 Task: Slide 16 - My Resume.
Action: Mouse moved to (36, 88)
Screenshot: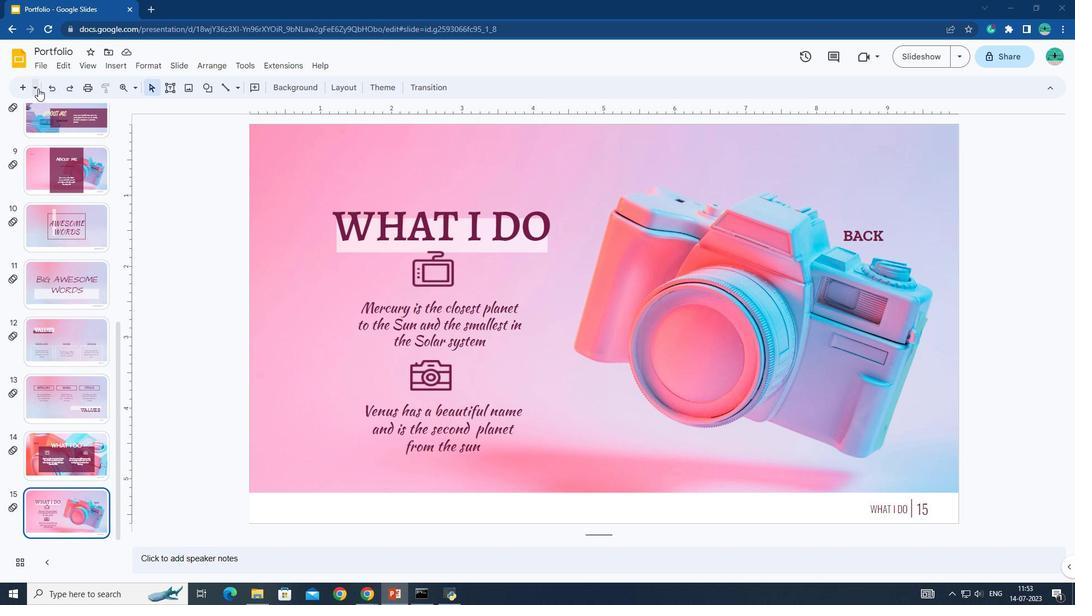 
Action: Mouse pressed left at (36, 88)
Screenshot: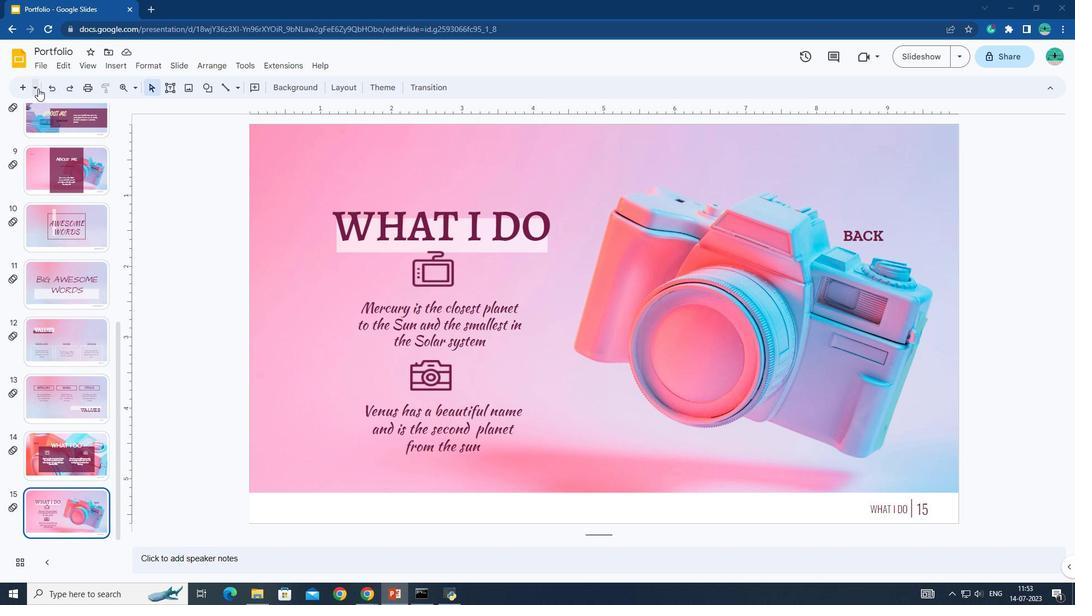 
Action: Mouse moved to (227, 294)
Screenshot: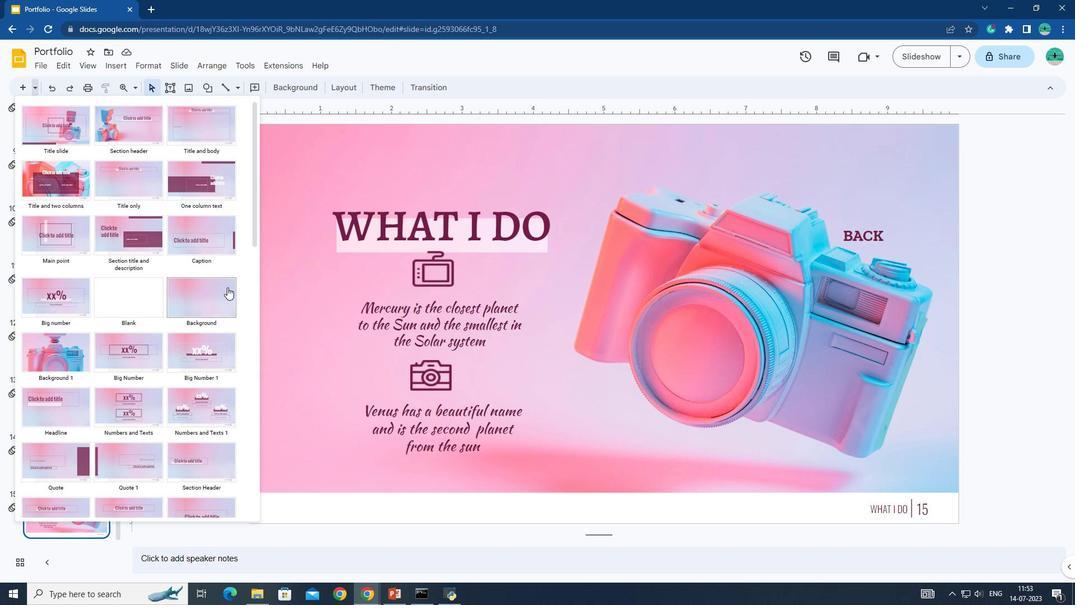 
Action: Mouse pressed left at (227, 294)
Screenshot: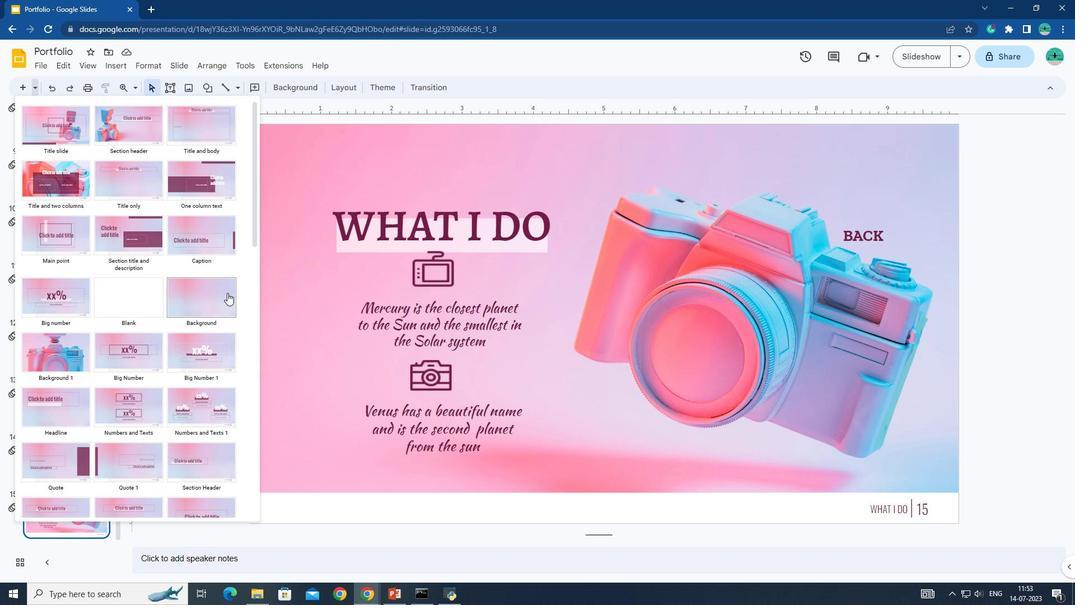 
Action: Mouse moved to (231, 88)
Screenshot: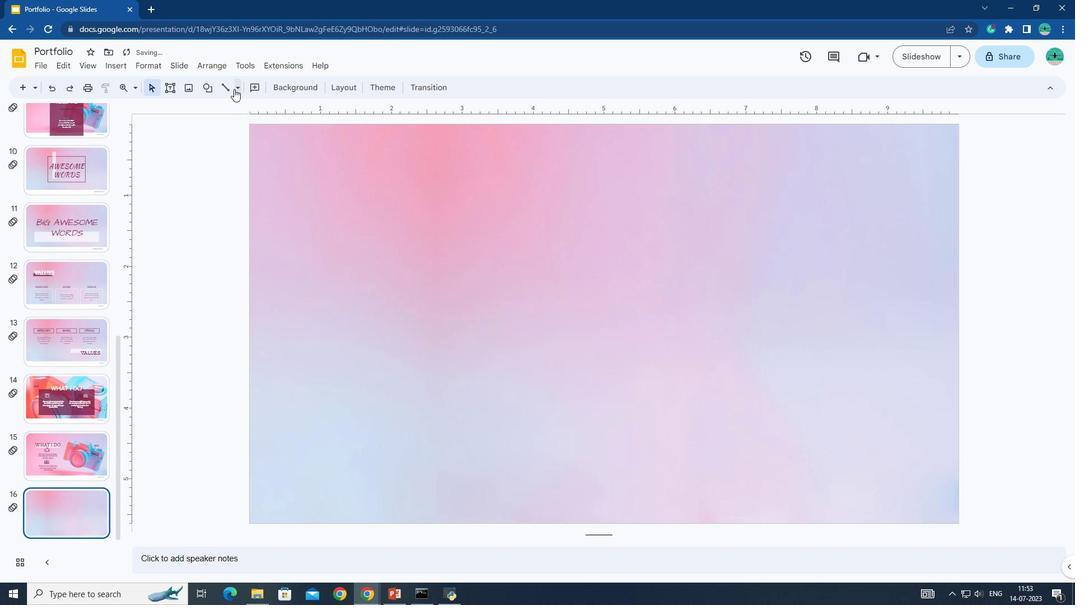 
Action: Mouse pressed left at (231, 88)
Screenshot: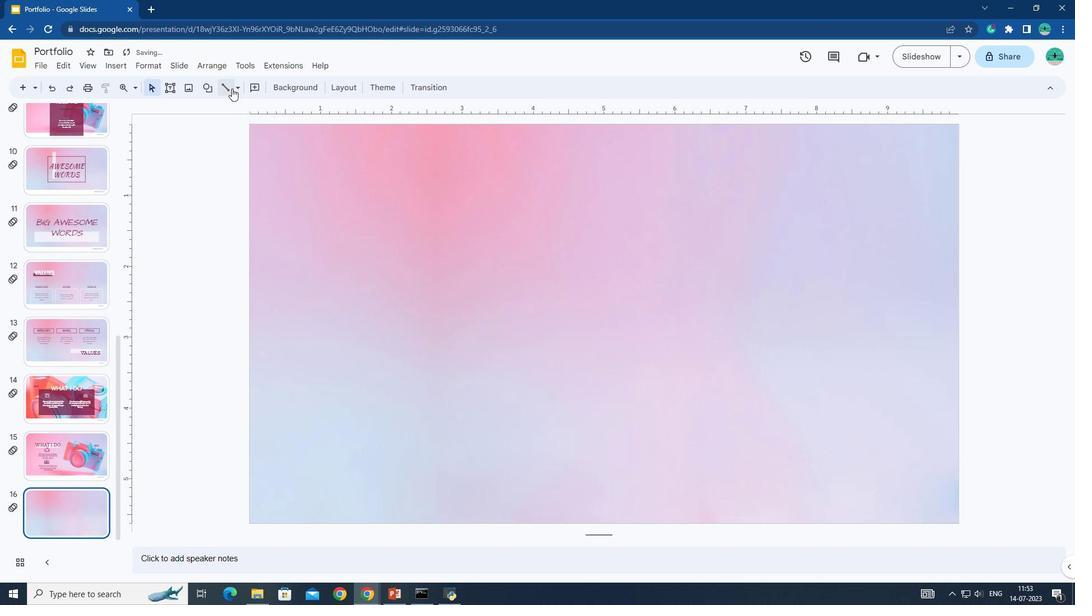 
Action: Mouse moved to (605, 124)
Screenshot: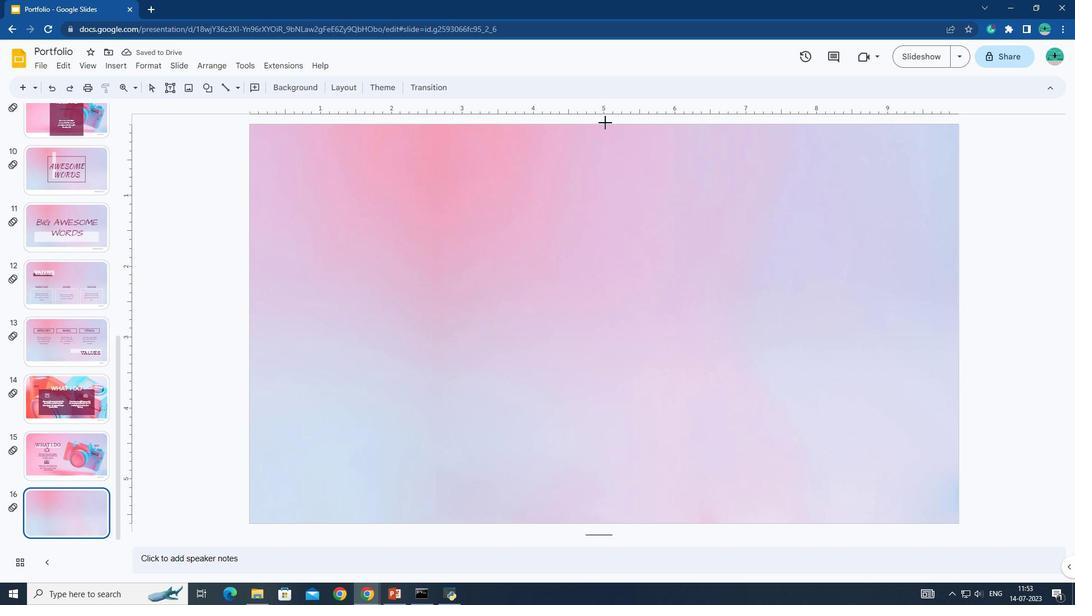 
Action: Mouse pressed left at (605, 124)
Screenshot: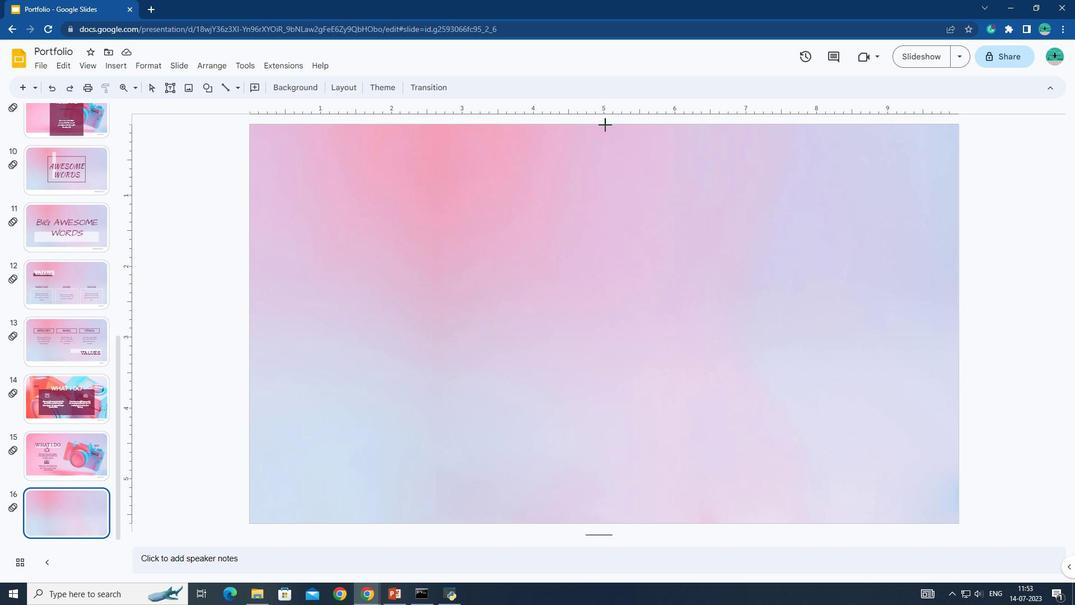 
Action: Key pressed <Key.shift>
Screenshot: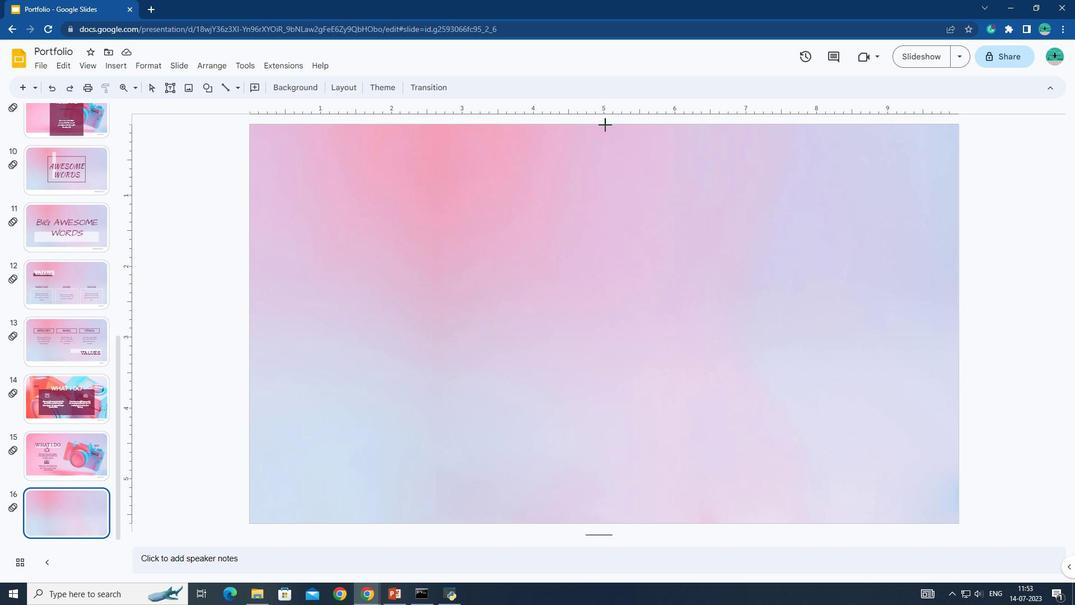 
Action: Mouse moved to (611, 184)
Screenshot: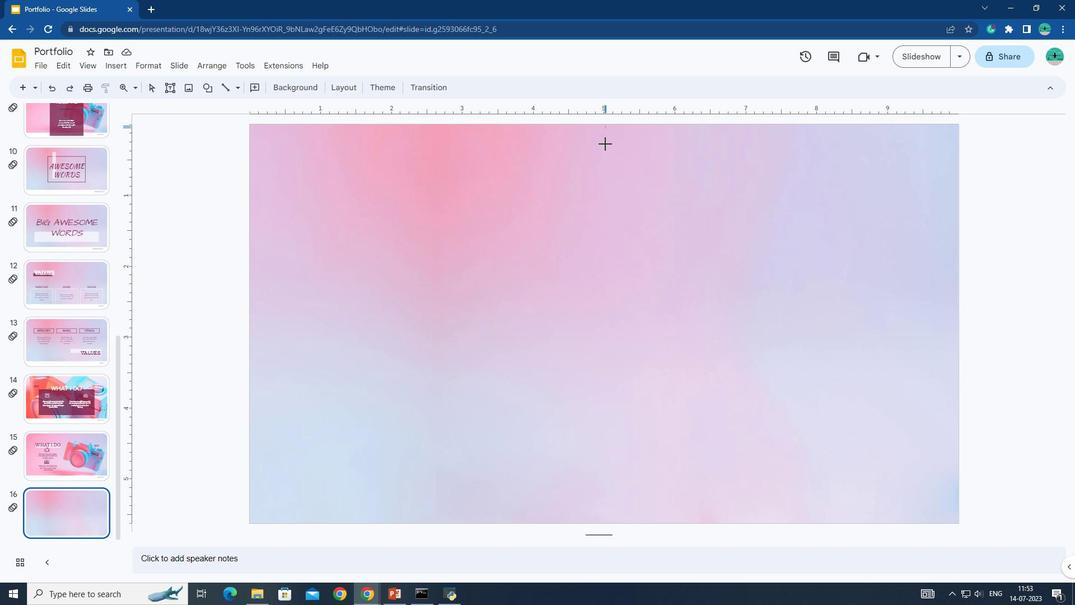 
Action: Key pressed <Key.shift>
Screenshot: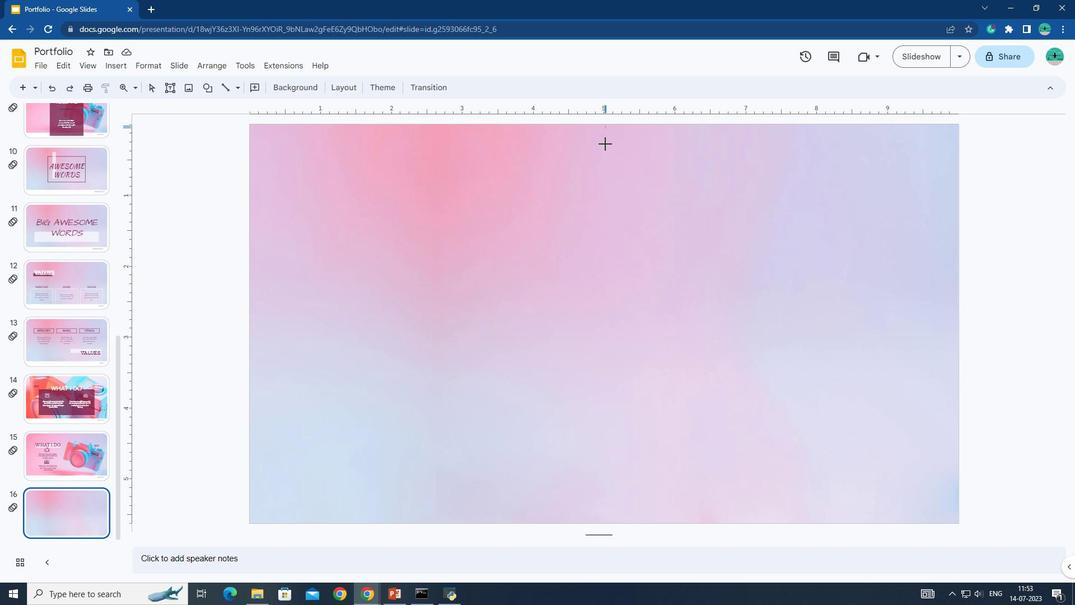 
Action: Mouse moved to (613, 198)
Screenshot: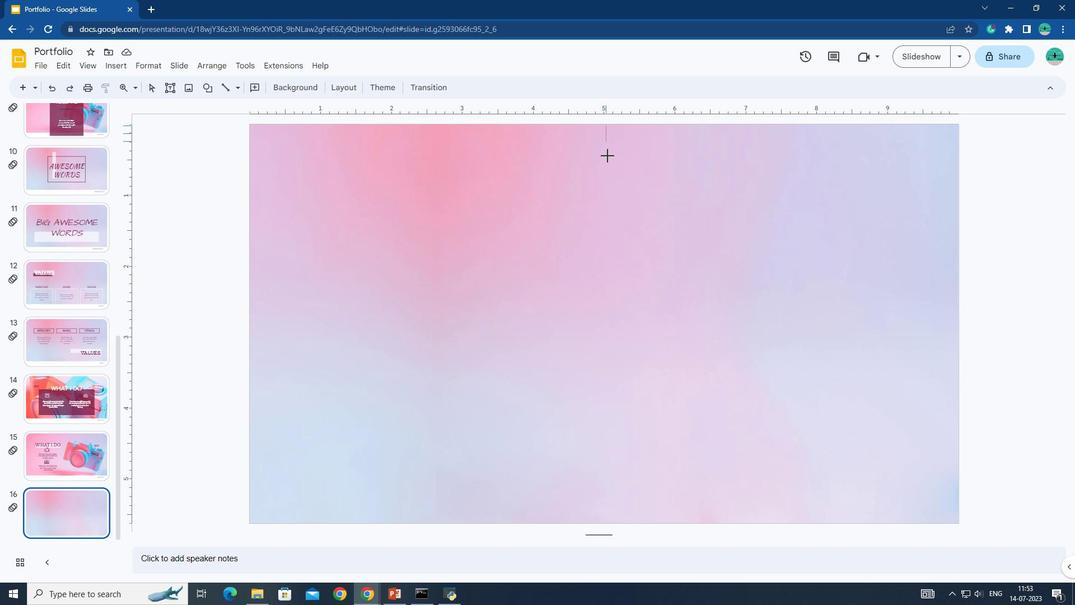 
Action: Key pressed <Key.shift>
Screenshot: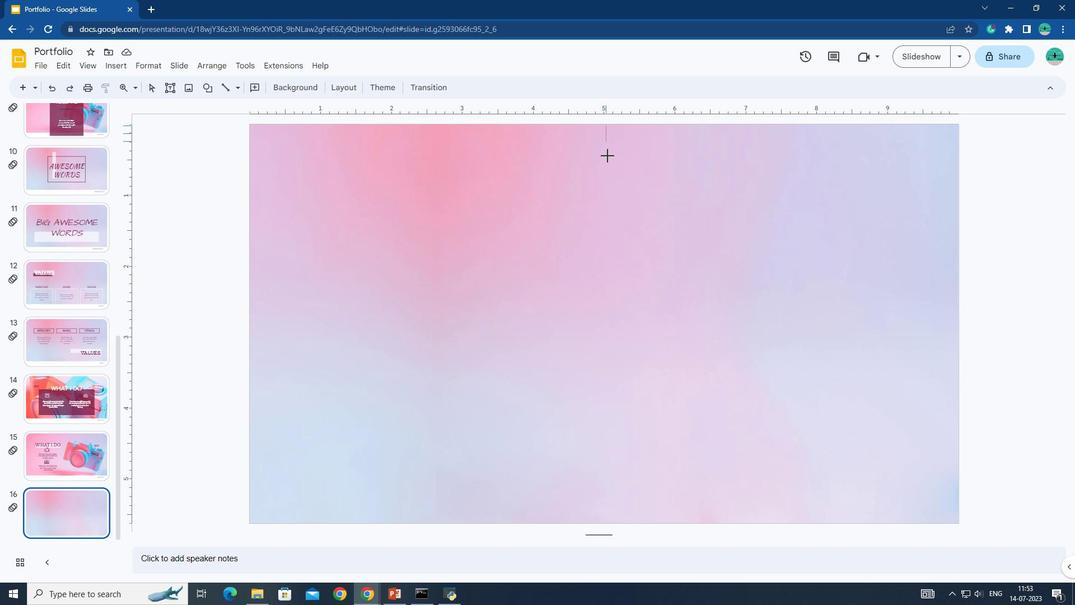 
Action: Mouse moved to (613, 211)
Screenshot: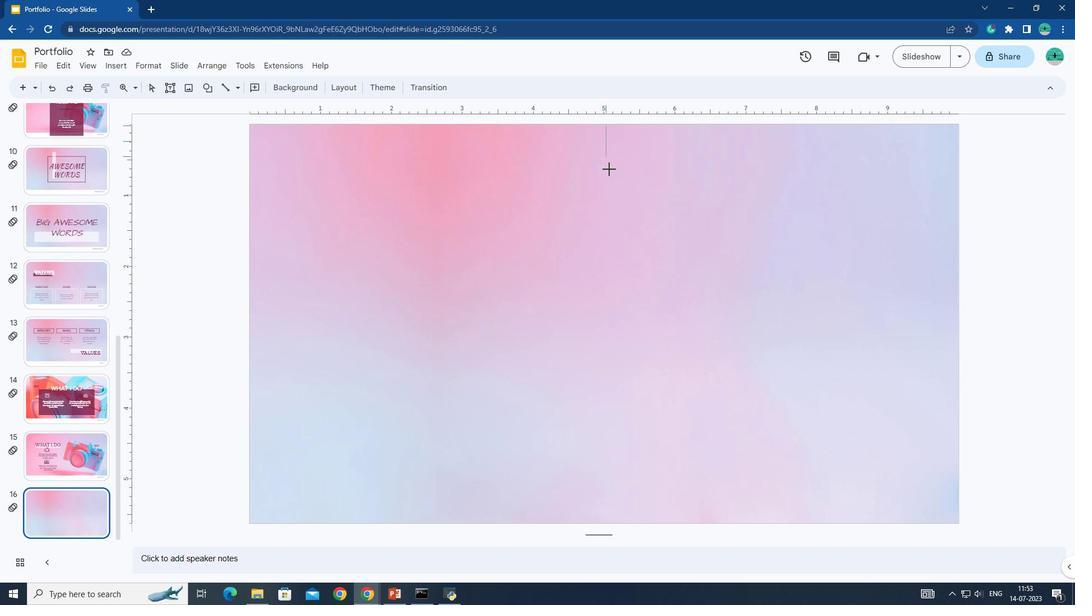 
Action: Key pressed <Key.shift>
Screenshot: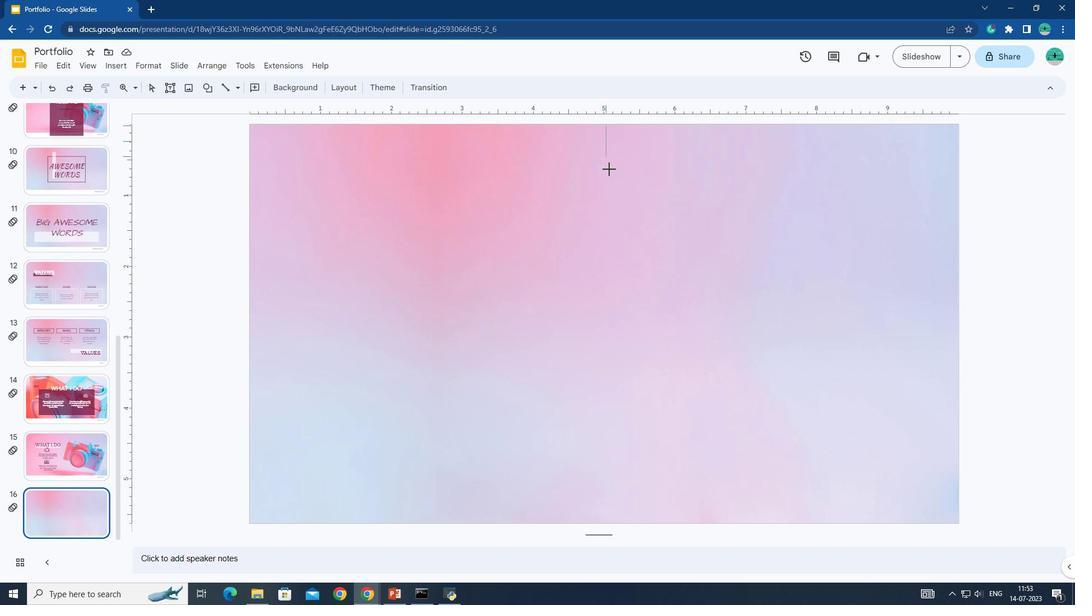 
Action: Mouse moved to (614, 224)
Screenshot: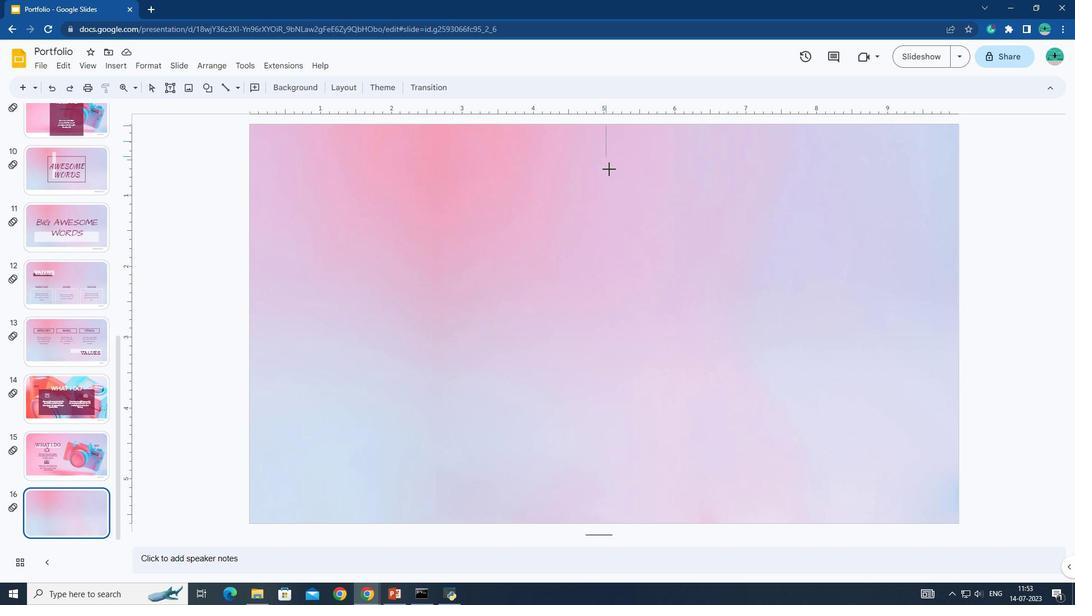 
Action: Key pressed <Key.shift>
Screenshot: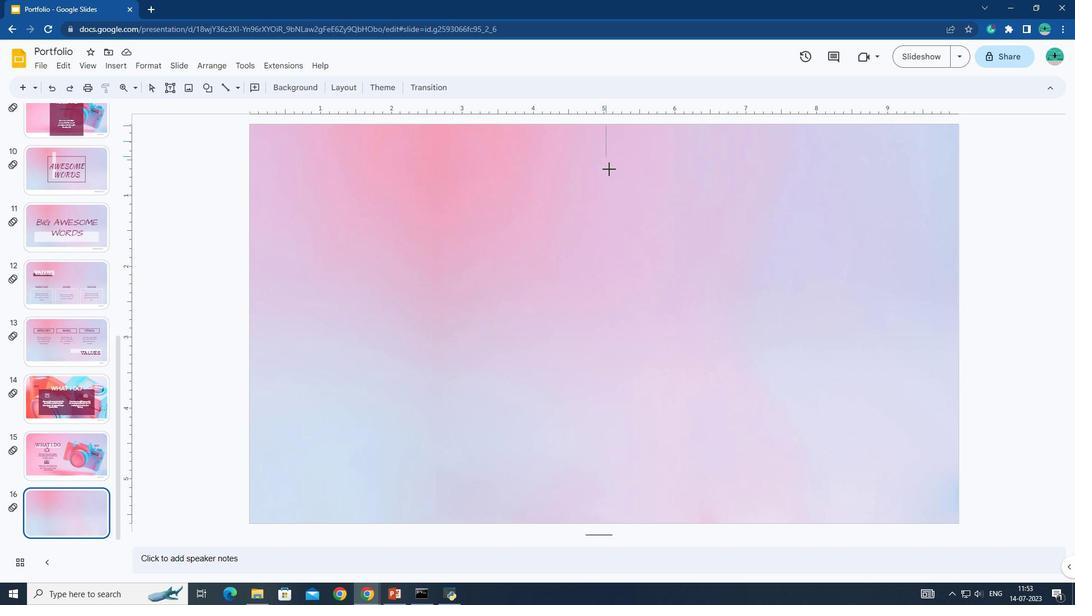
Action: Mouse moved to (615, 238)
Screenshot: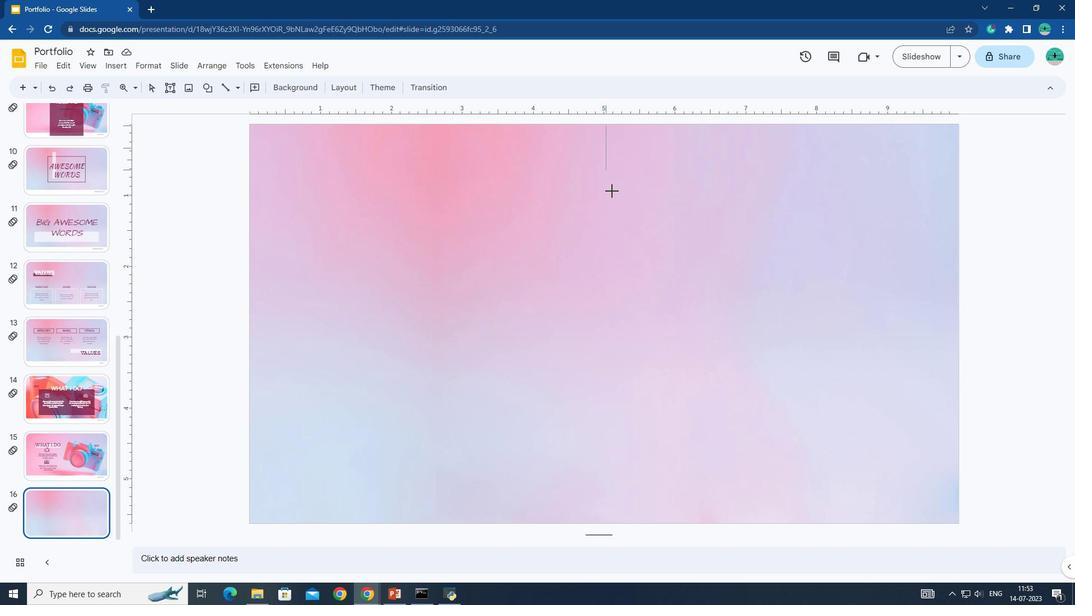 
Action: Key pressed <Key.shift>
Screenshot: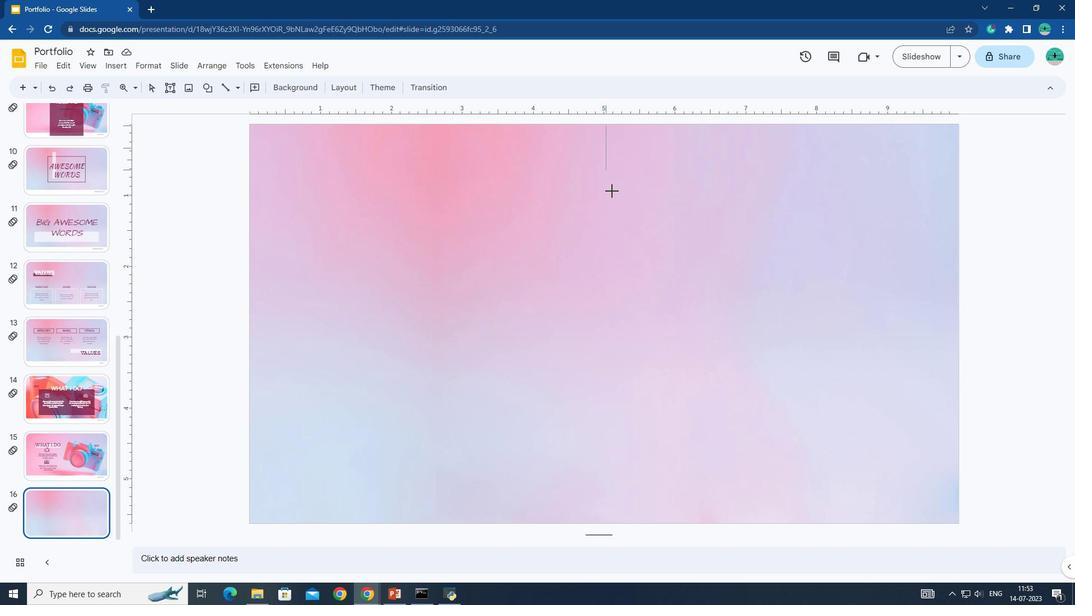 
Action: Mouse moved to (615, 252)
Screenshot: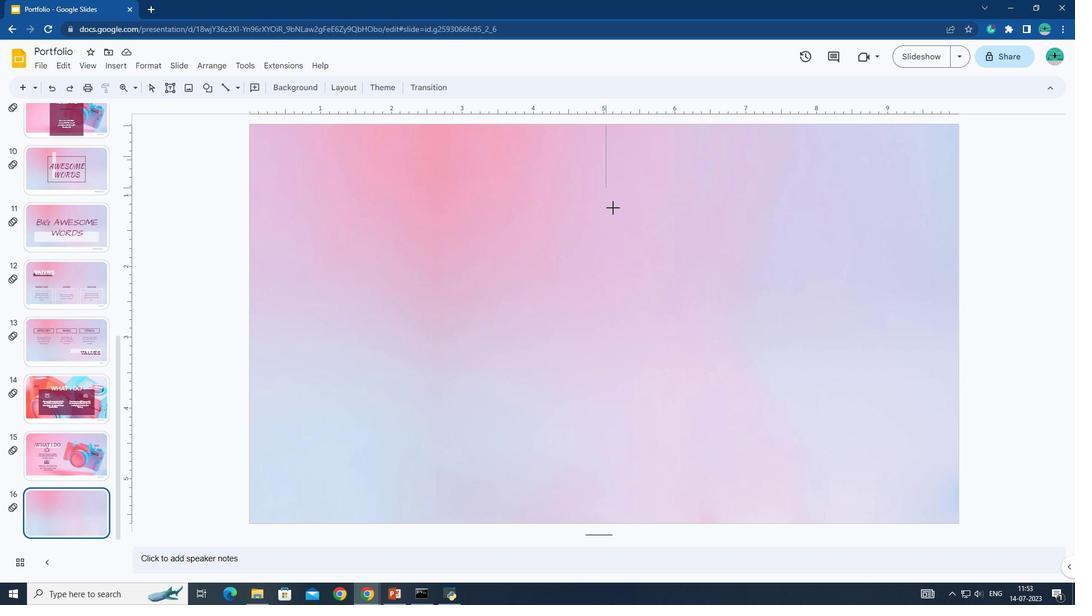 
Action: Key pressed <Key.shift>
Screenshot: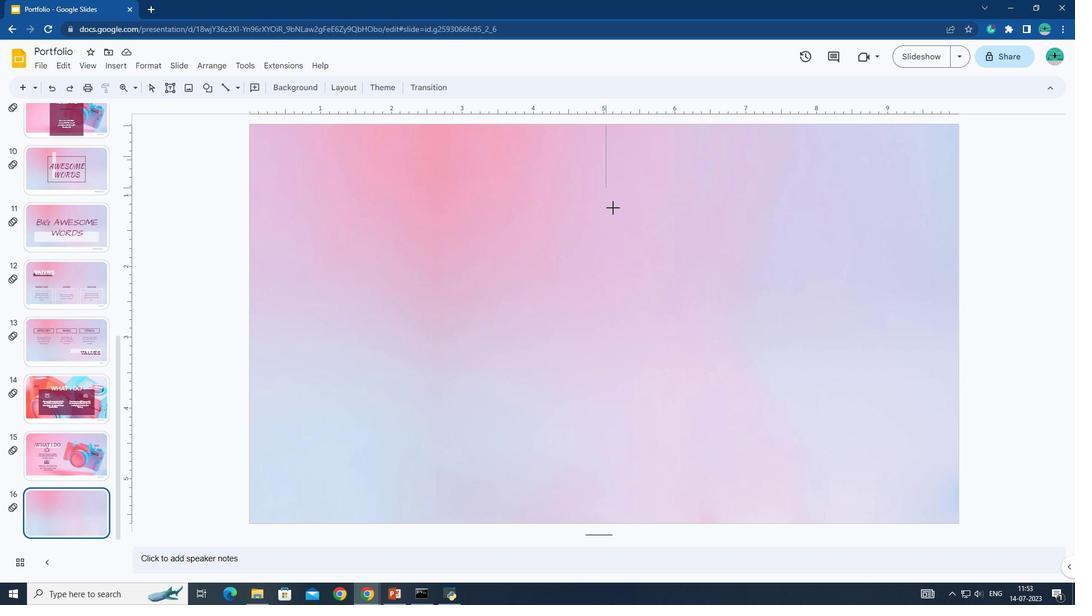 
Action: Mouse moved to (617, 266)
Screenshot: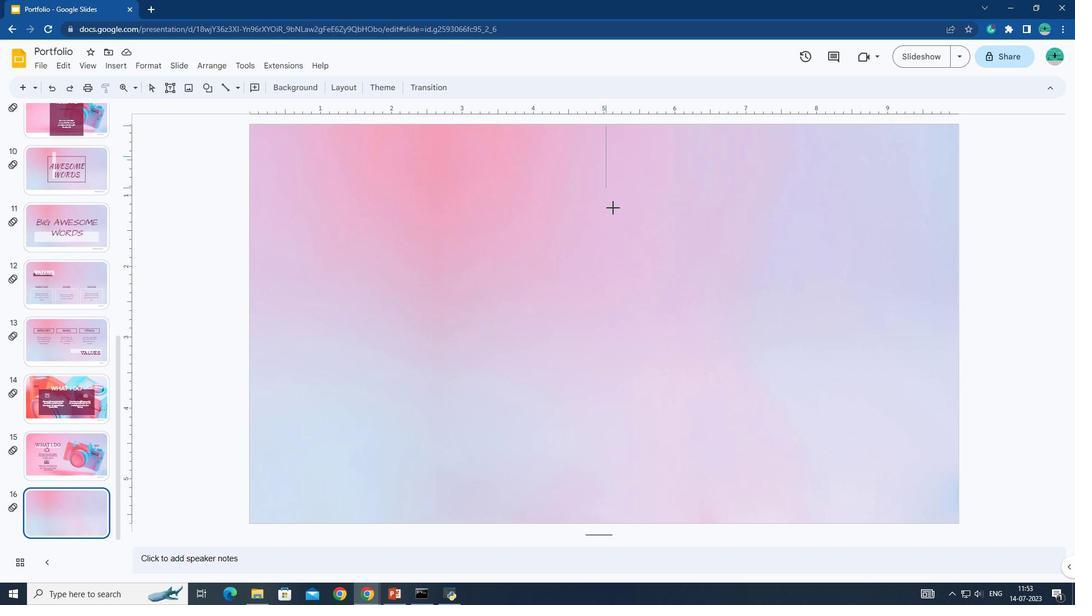 
Action: Key pressed <Key.shift>
Screenshot: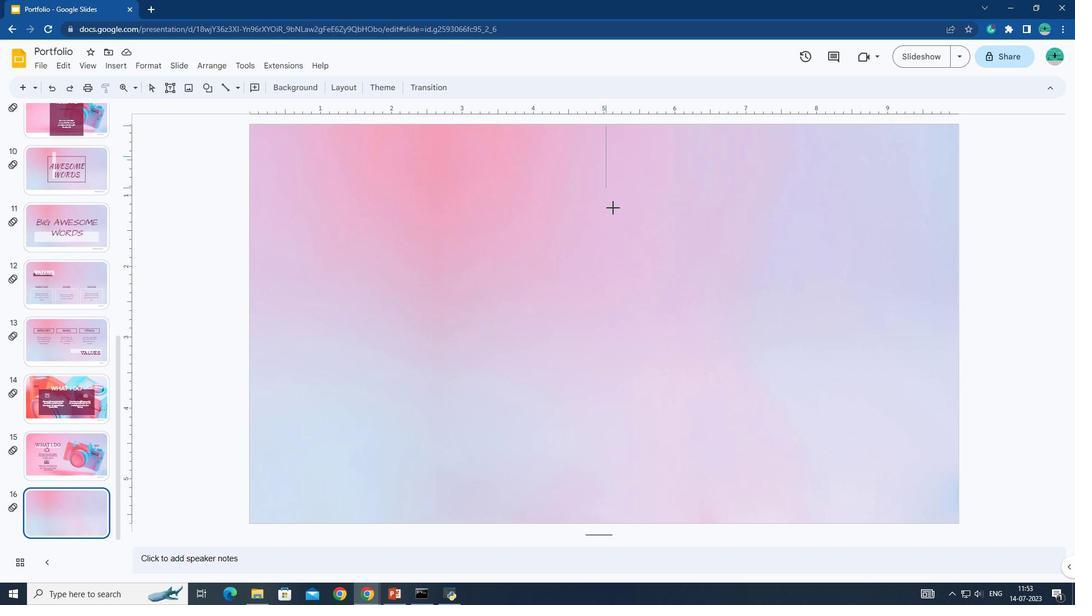 
Action: Mouse moved to (620, 277)
Screenshot: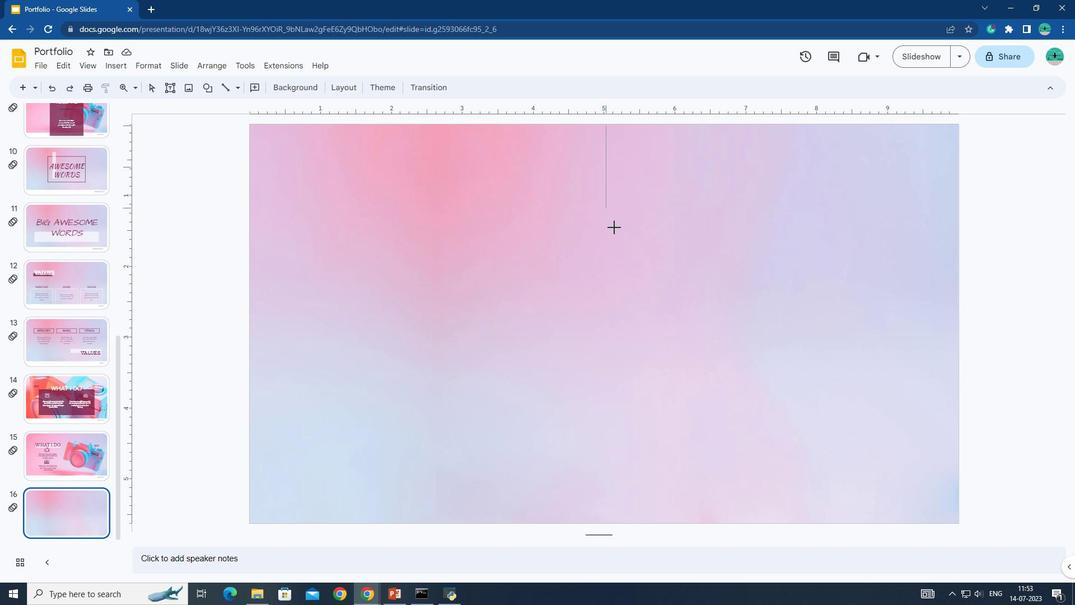 
Action: Key pressed <Key.shift>
Screenshot: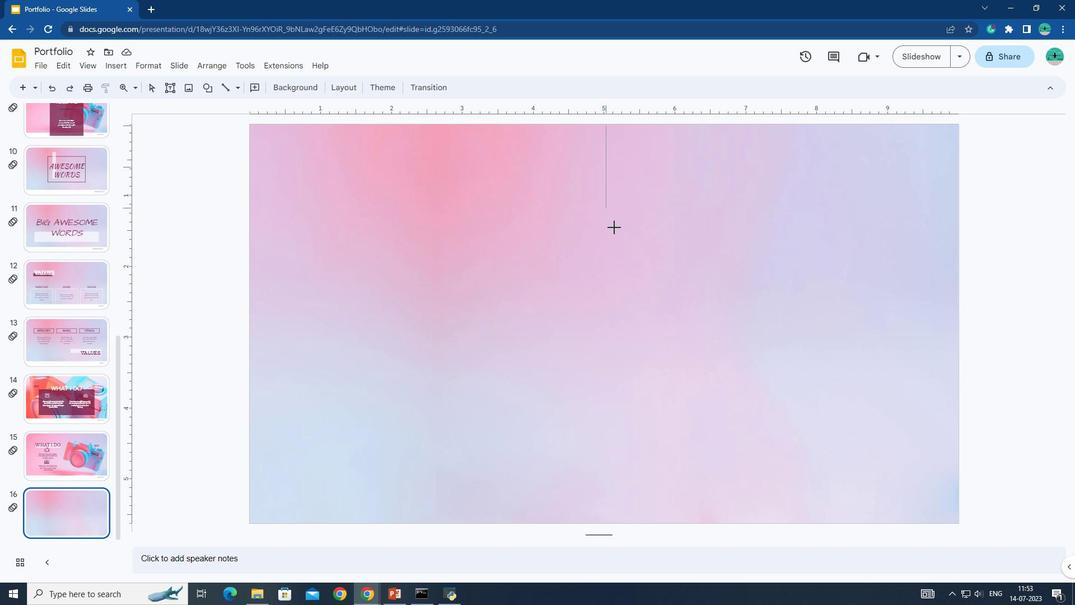 
Action: Mouse moved to (623, 291)
Screenshot: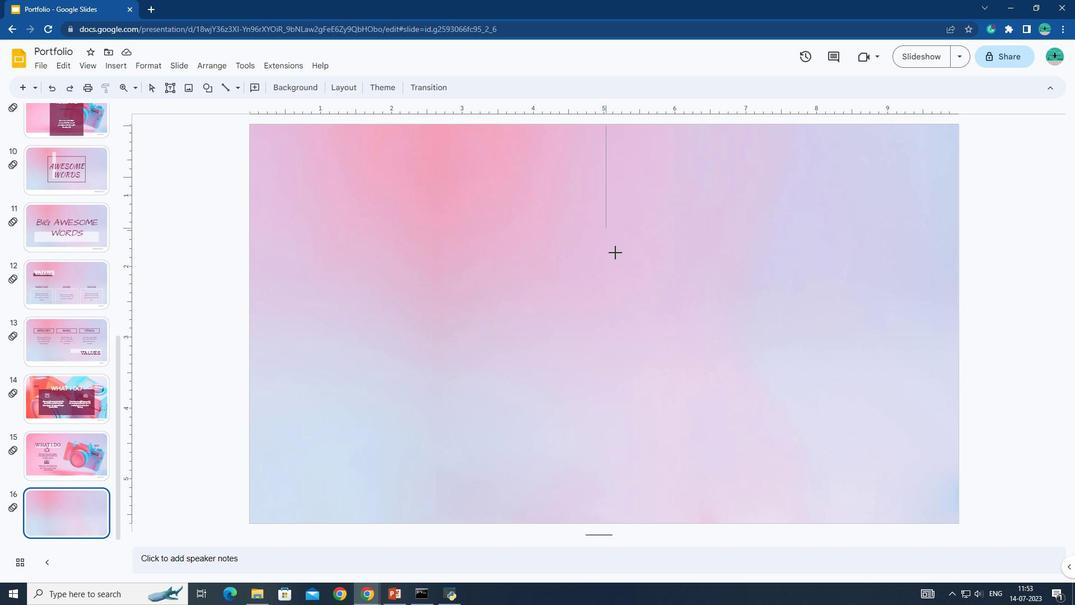 
Action: Key pressed <Key.shift>
Screenshot: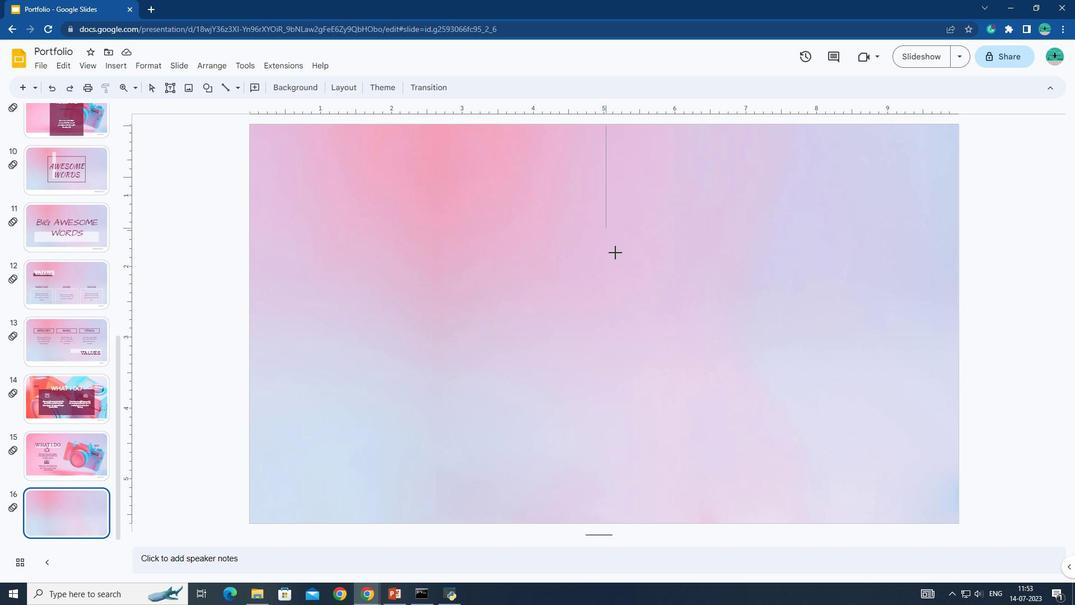 
Action: Mouse moved to (625, 299)
Screenshot: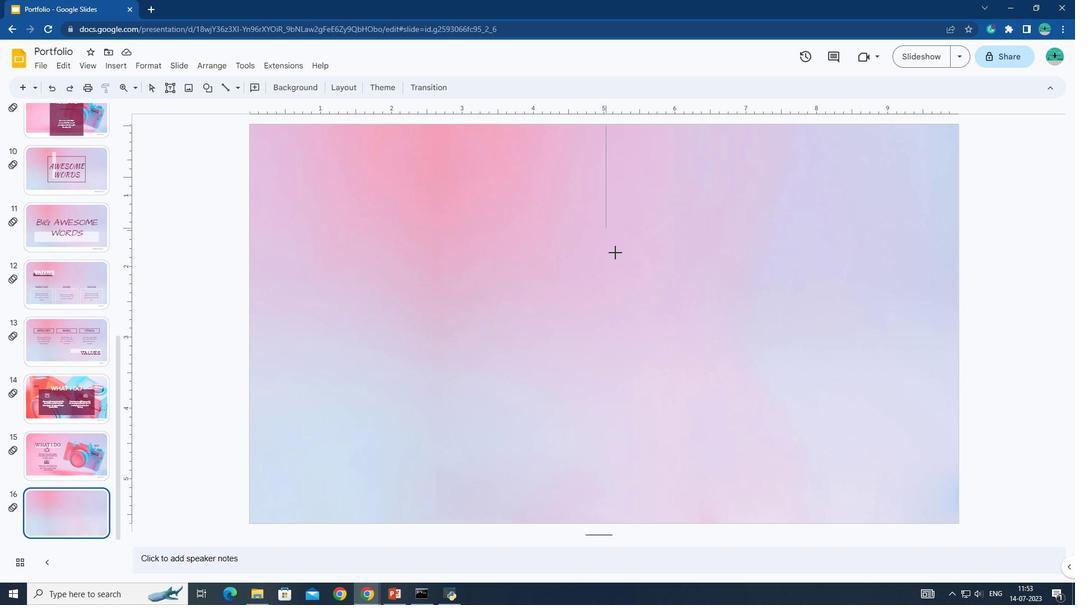 
Action: Key pressed <Key.shift>
Screenshot: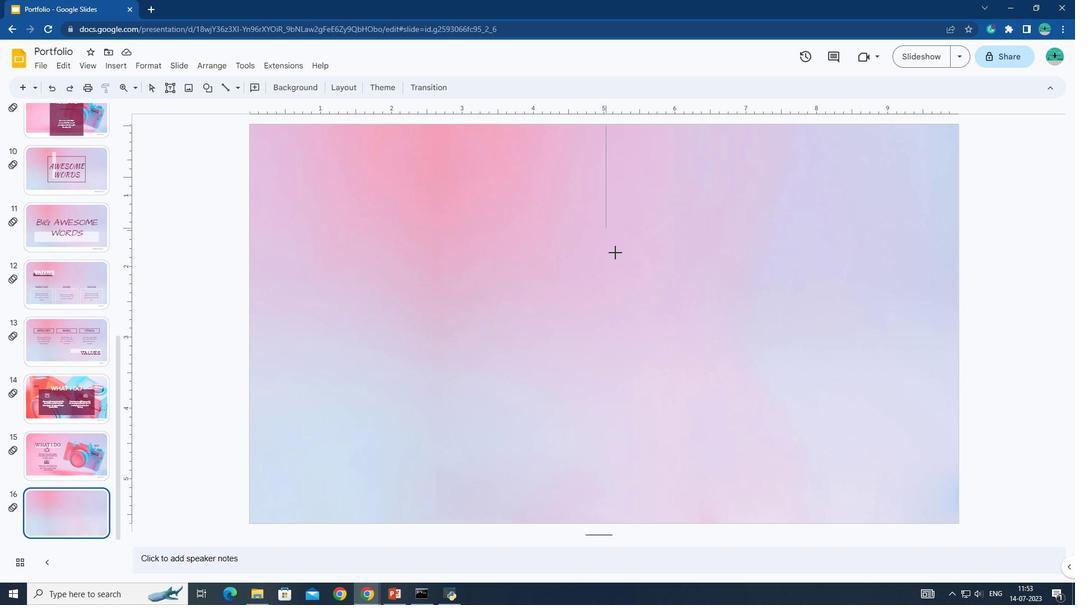 
Action: Mouse moved to (626, 309)
Screenshot: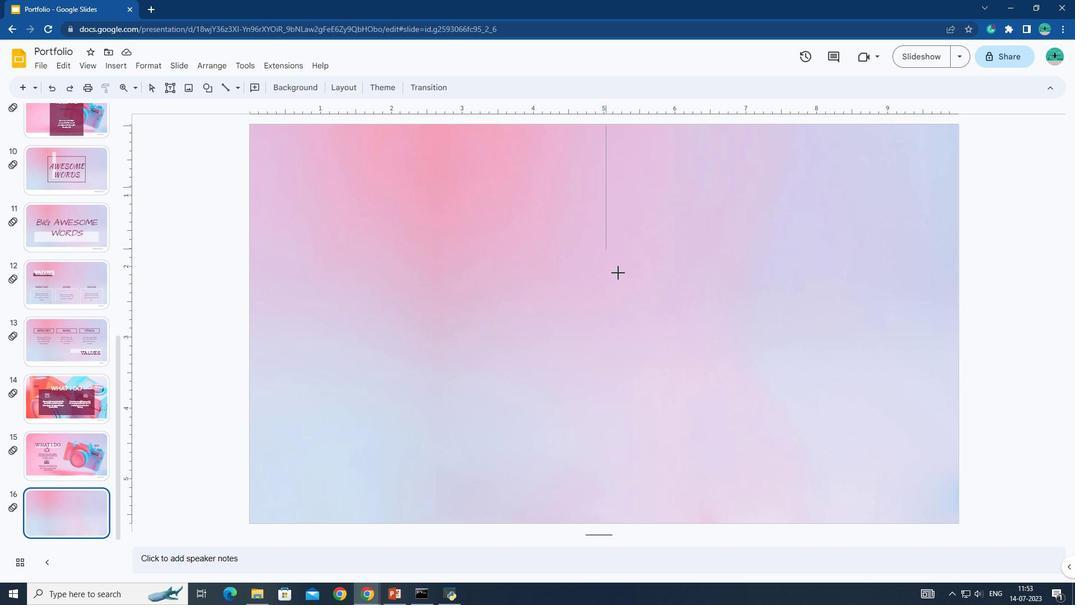 
Action: Key pressed <Key.shift>
Screenshot: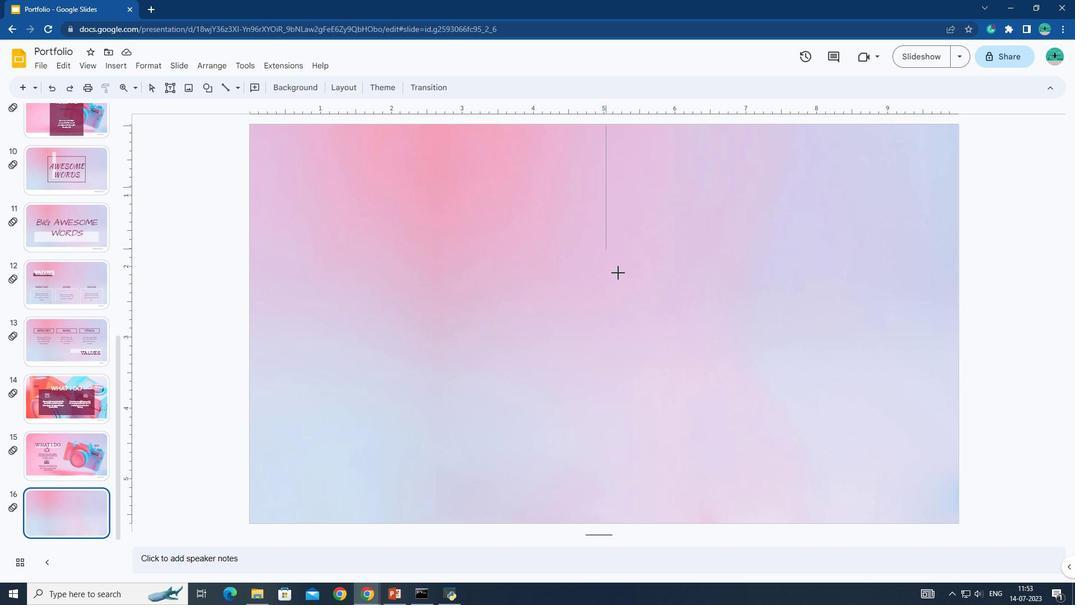 
Action: Mouse moved to (628, 323)
Screenshot: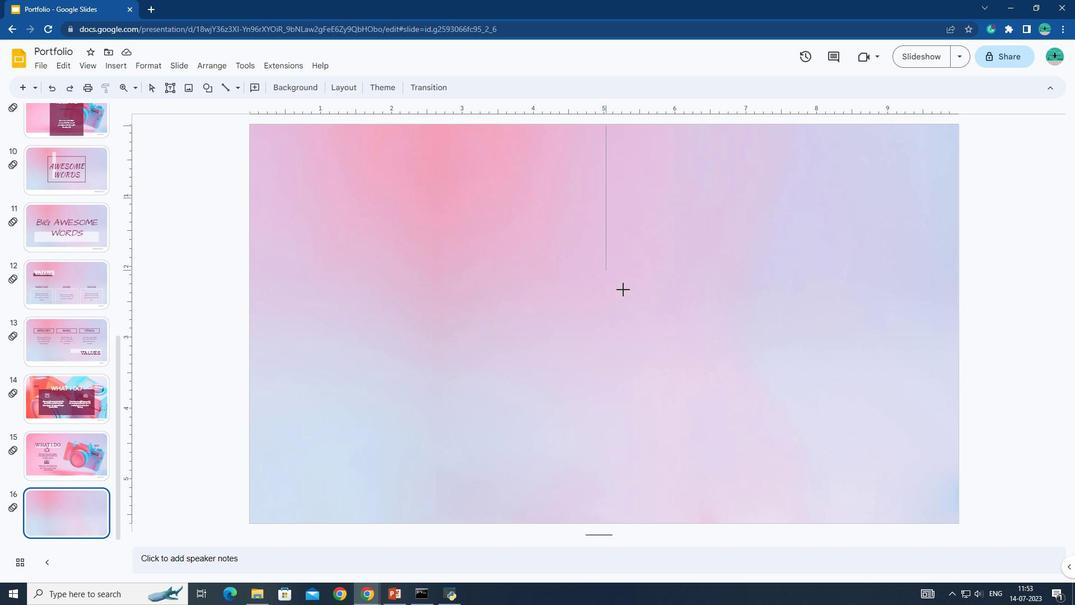 
Action: Key pressed <Key.shift>
Screenshot: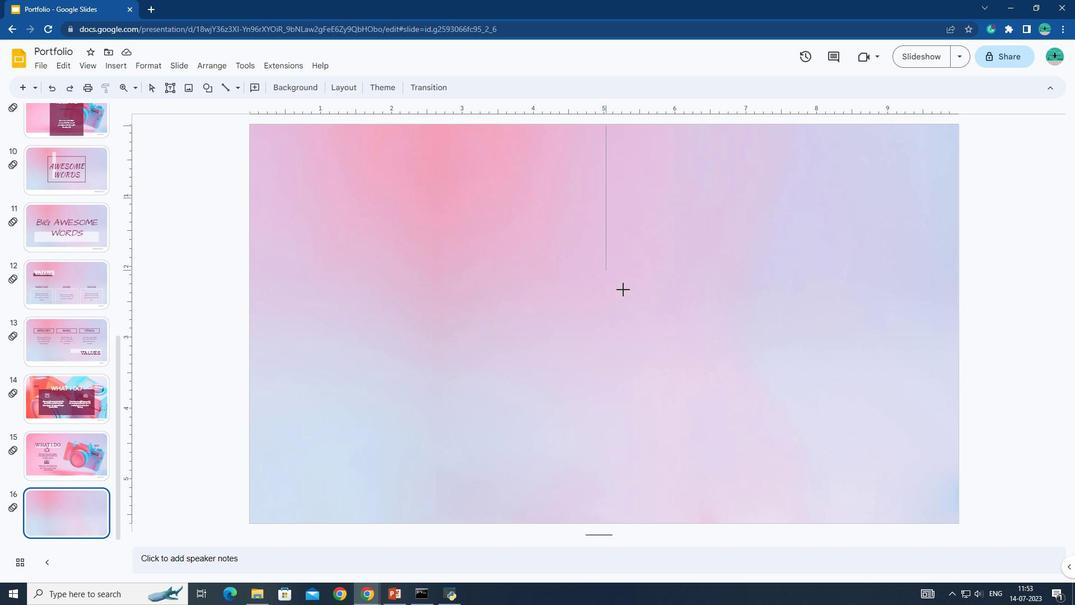 
Action: Mouse moved to (628, 338)
Screenshot: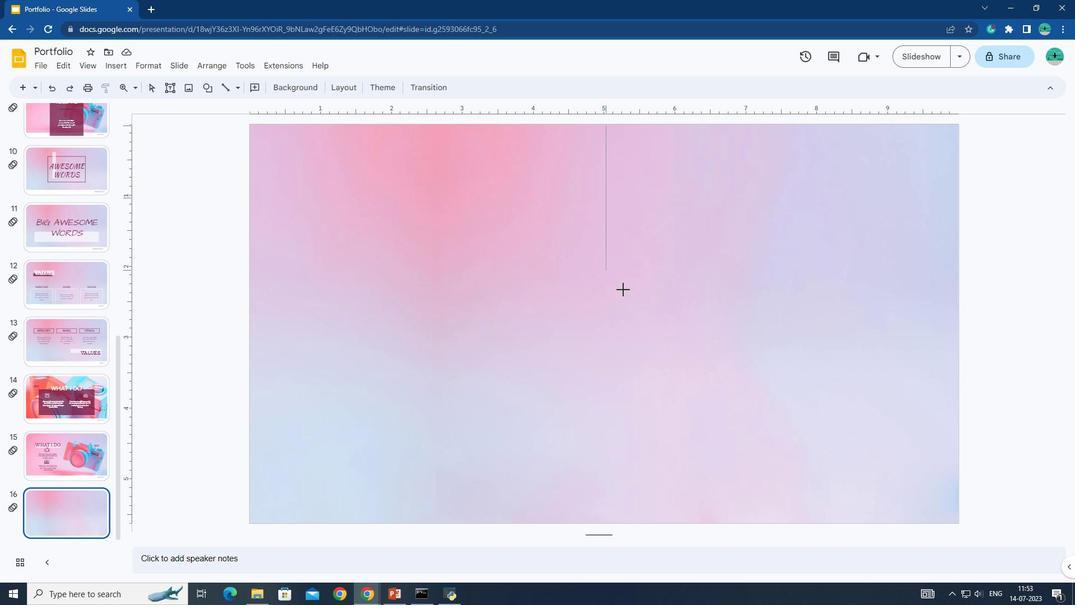 
Action: Key pressed <Key.shift>
Screenshot: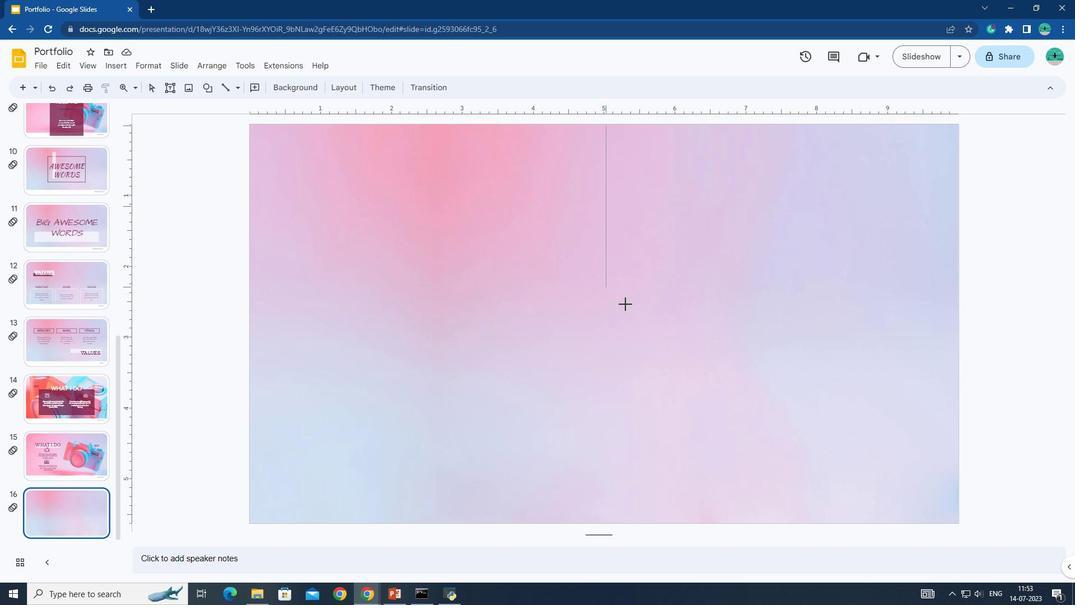 
Action: Mouse moved to (630, 361)
Screenshot: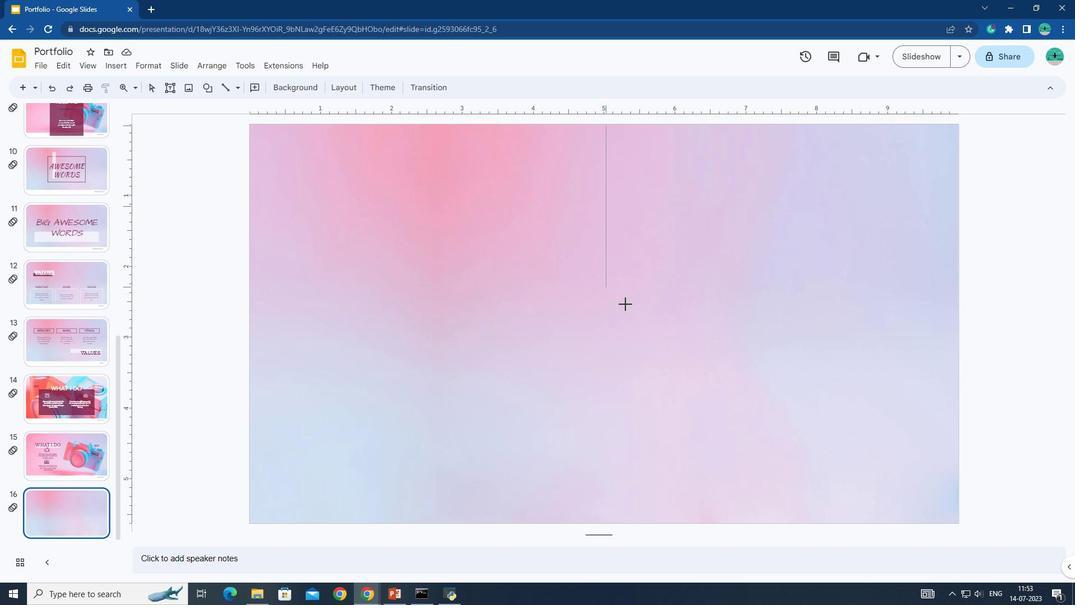 
Action: Key pressed <Key.shift>
Screenshot: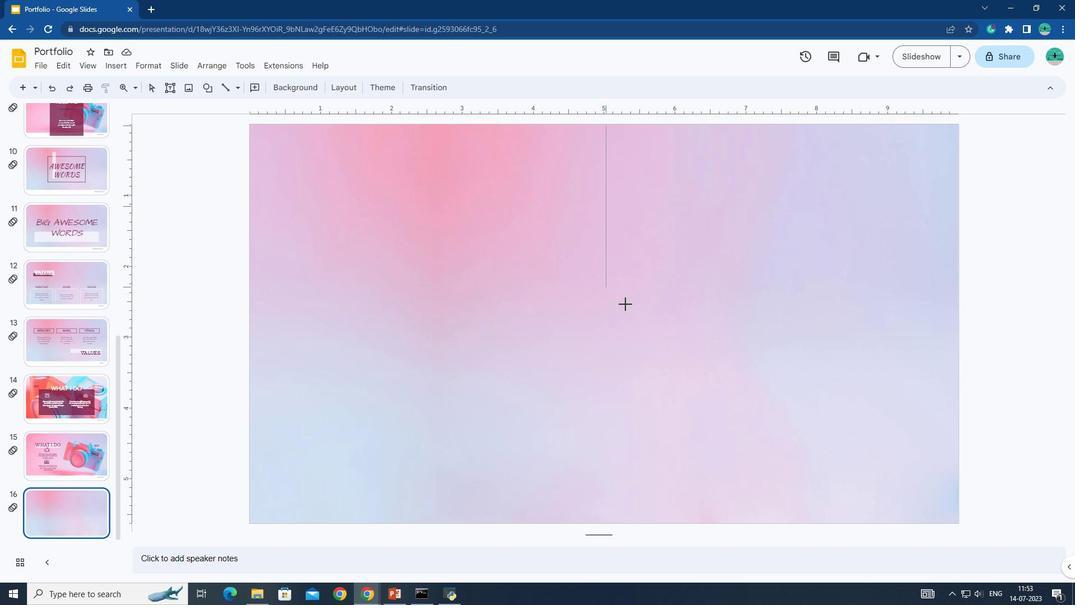 
Action: Mouse moved to (632, 371)
Screenshot: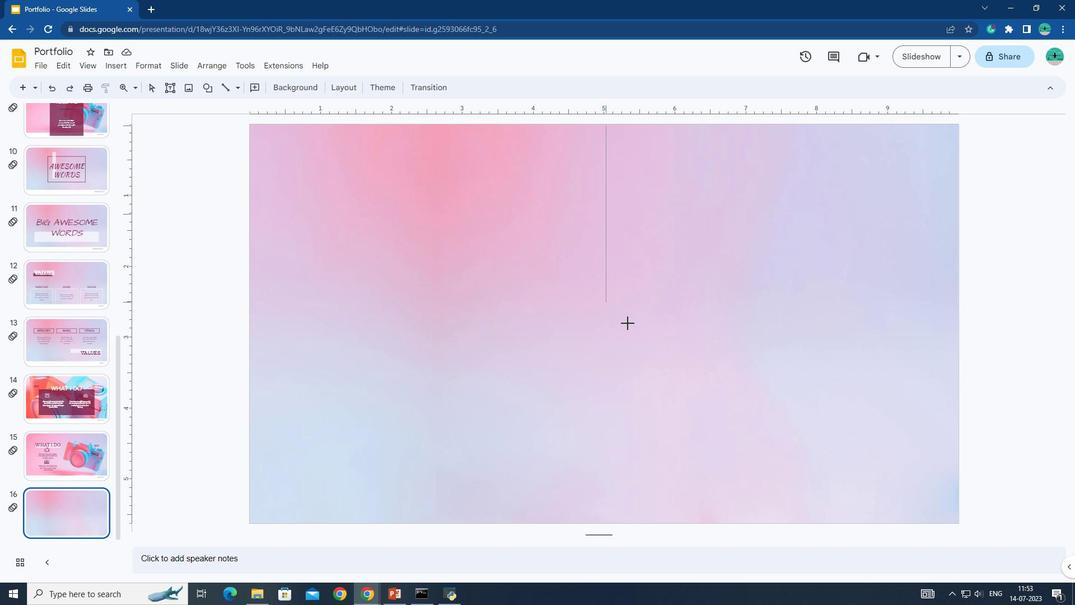 
Action: Key pressed <Key.shift>
Screenshot: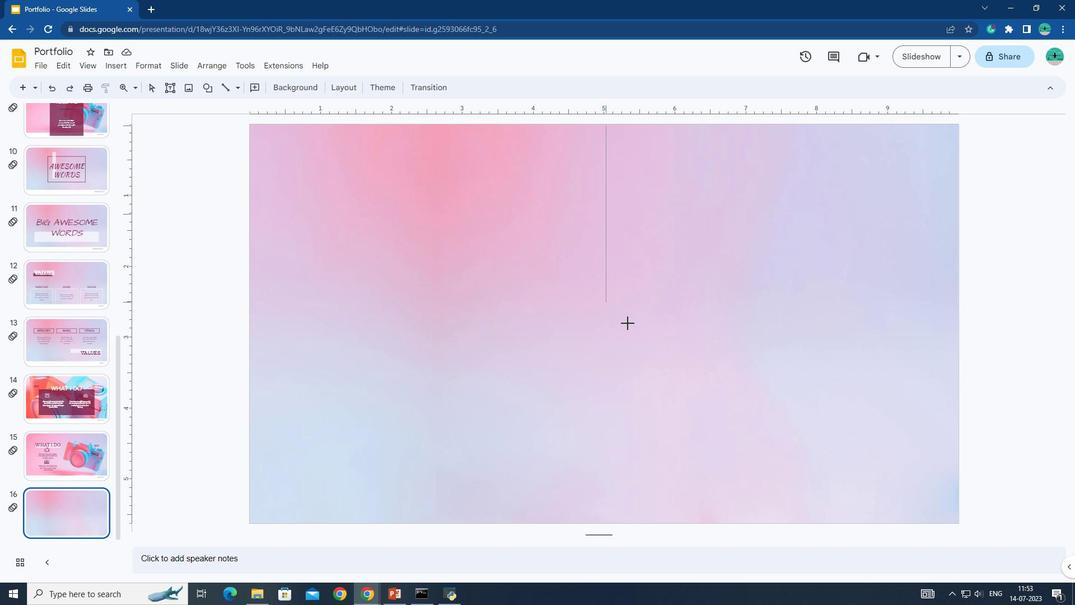 
Action: Mouse moved to (634, 381)
Screenshot: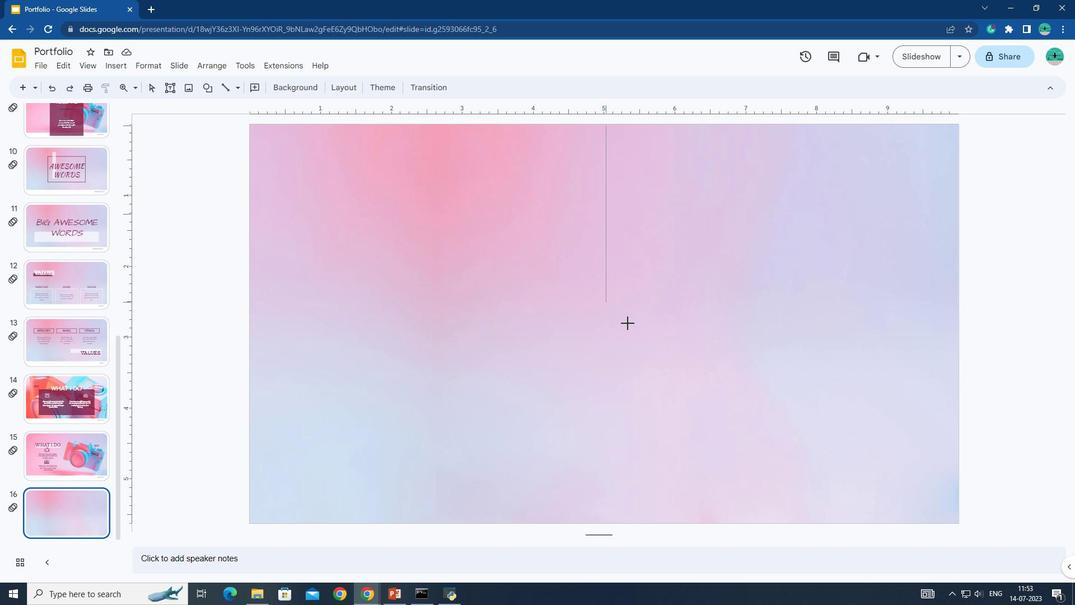 
Action: Key pressed <Key.shift>
Screenshot: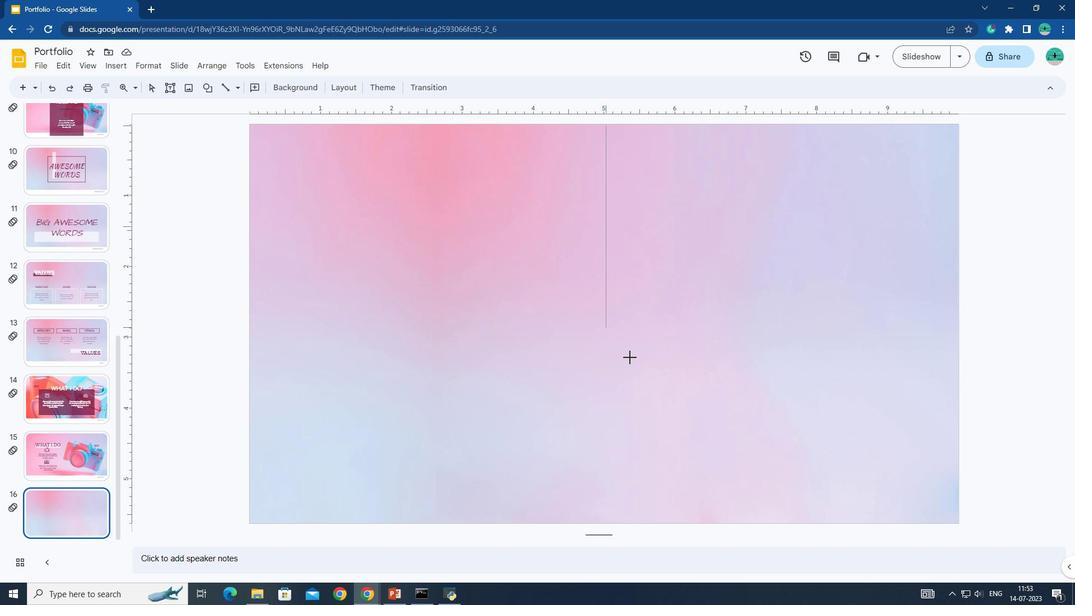 
Action: Mouse moved to (634, 386)
Screenshot: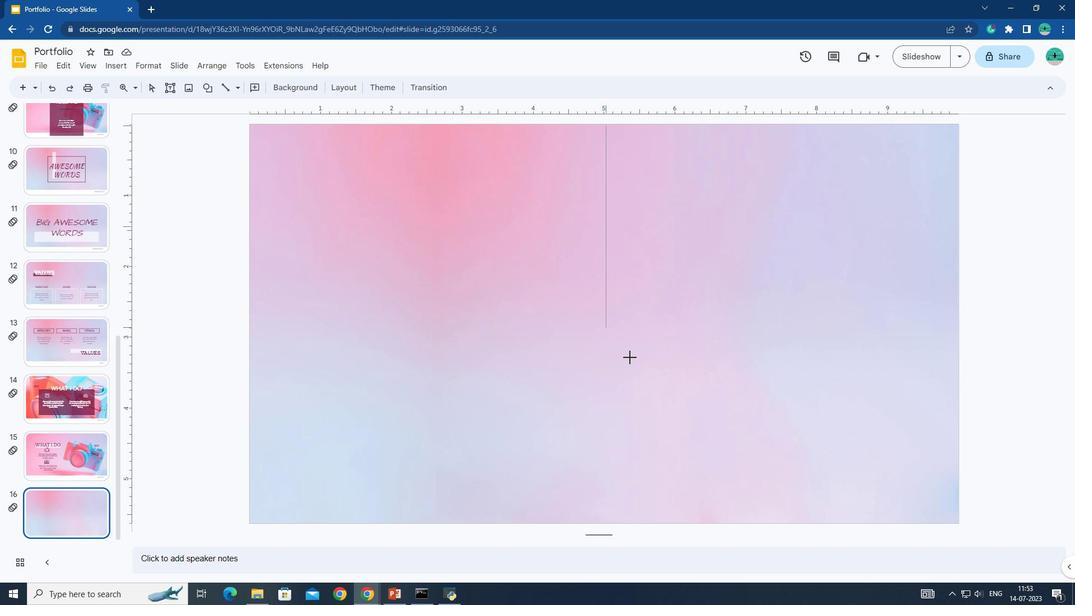 
Action: Key pressed <Key.shift>
Screenshot: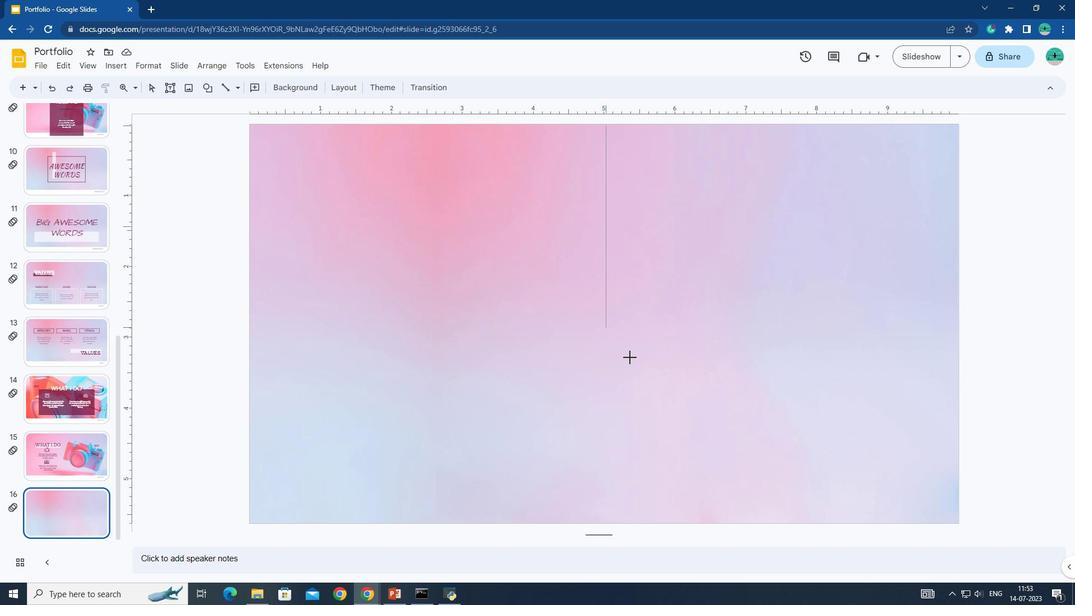 
Action: Mouse moved to (635, 392)
Screenshot: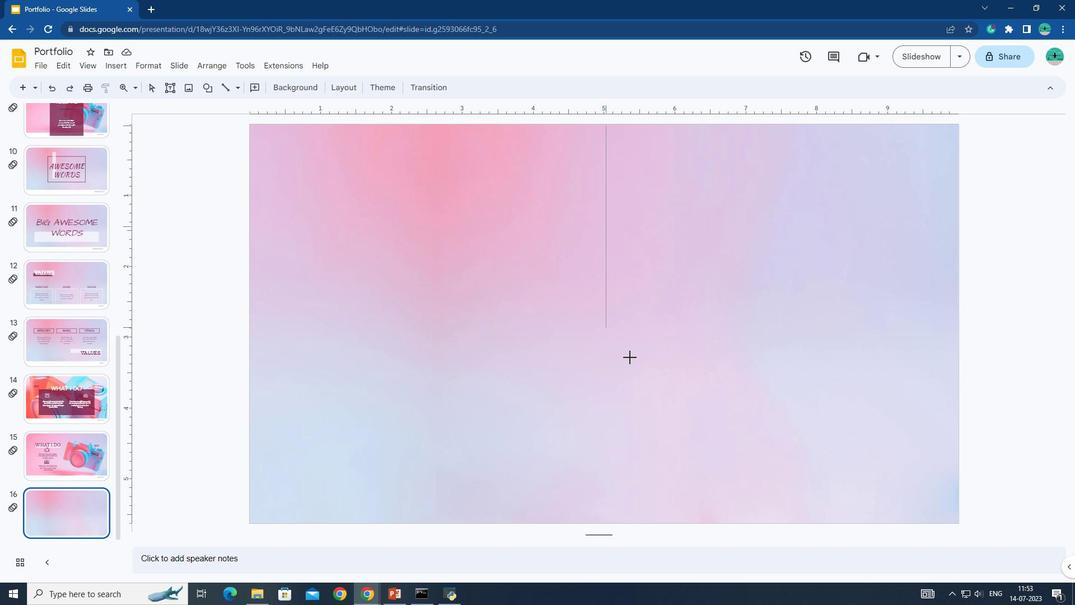 
Action: Key pressed <Key.shift>
Screenshot: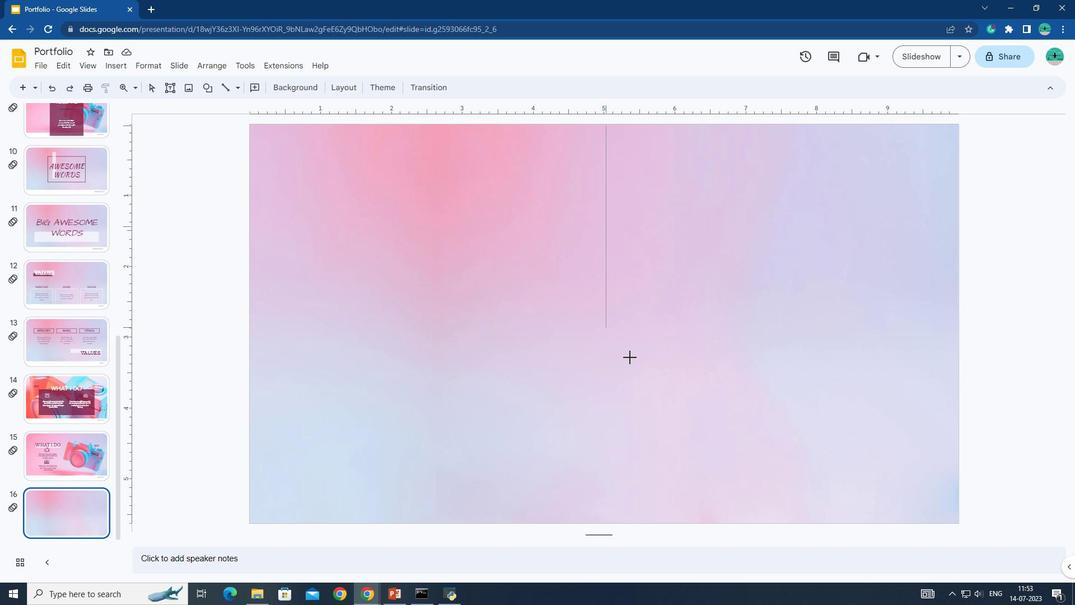 
Action: Mouse moved to (638, 401)
Screenshot: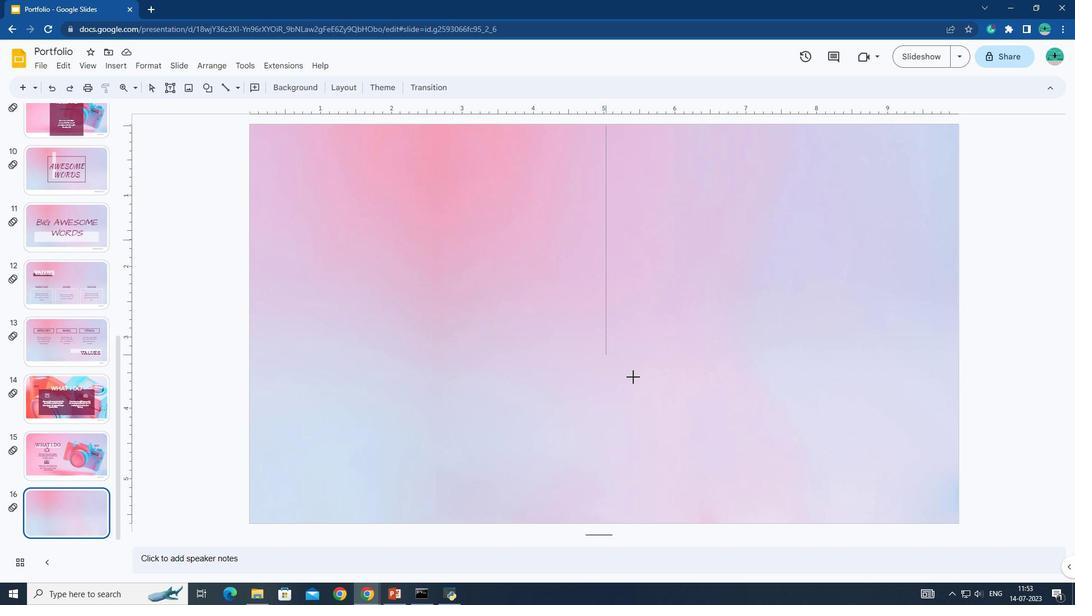 
Action: Key pressed <Key.shift>
Screenshot: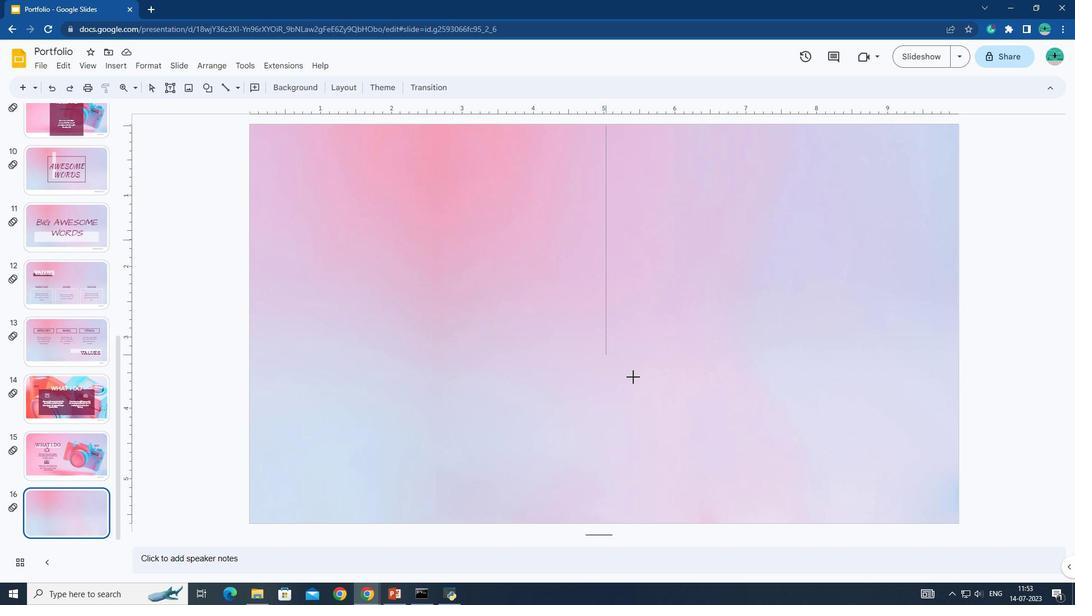 
Action: Mouse moved to (639, 407)
Screenshot: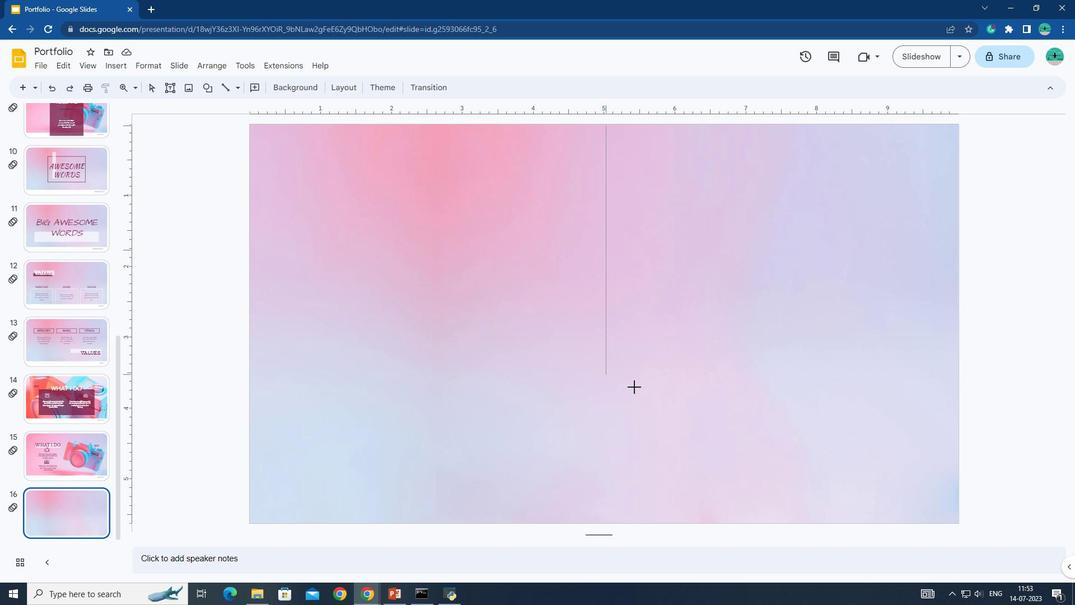 
Action: Key pressed <Key.shift>
Screenshot: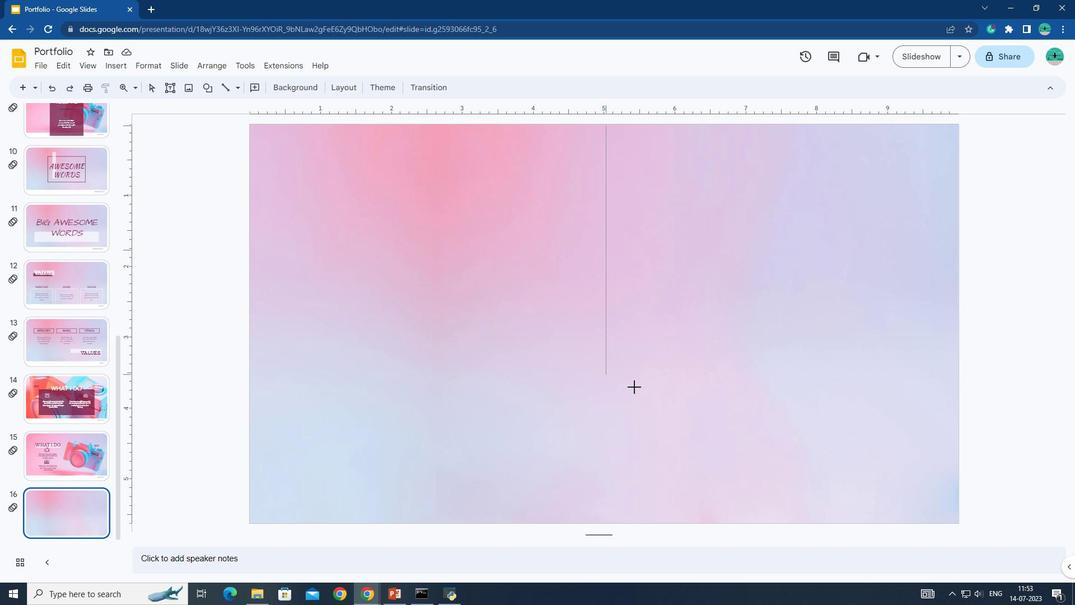 
Action: Mouse moved to (639, 410)
Screenshot: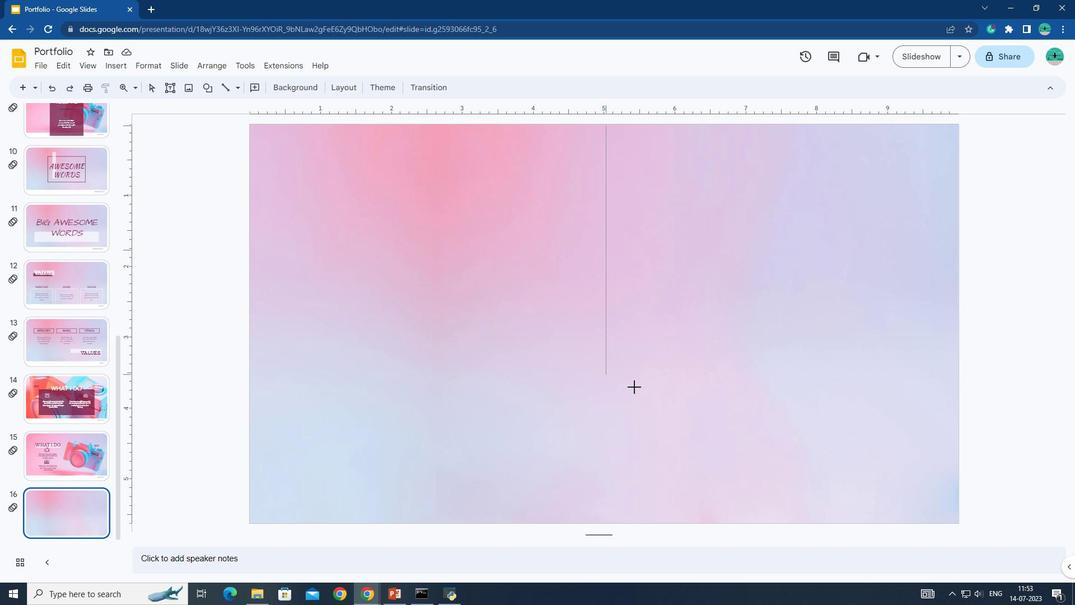 
Action: Key pressed <Key.shift>
Screenshot: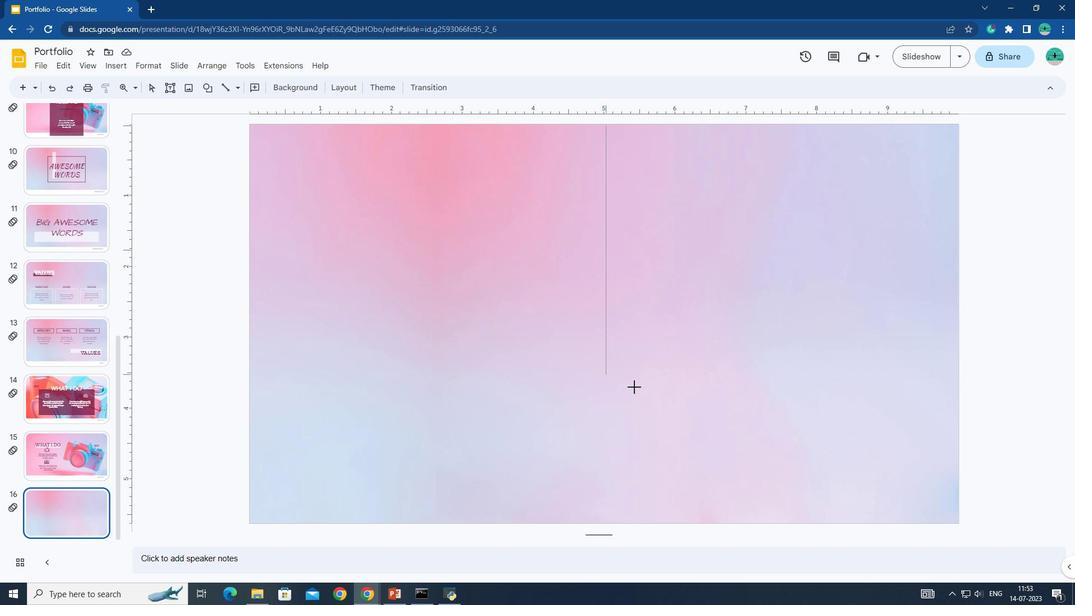 
Action: Mouse moved to (644, 442)
Screenshot: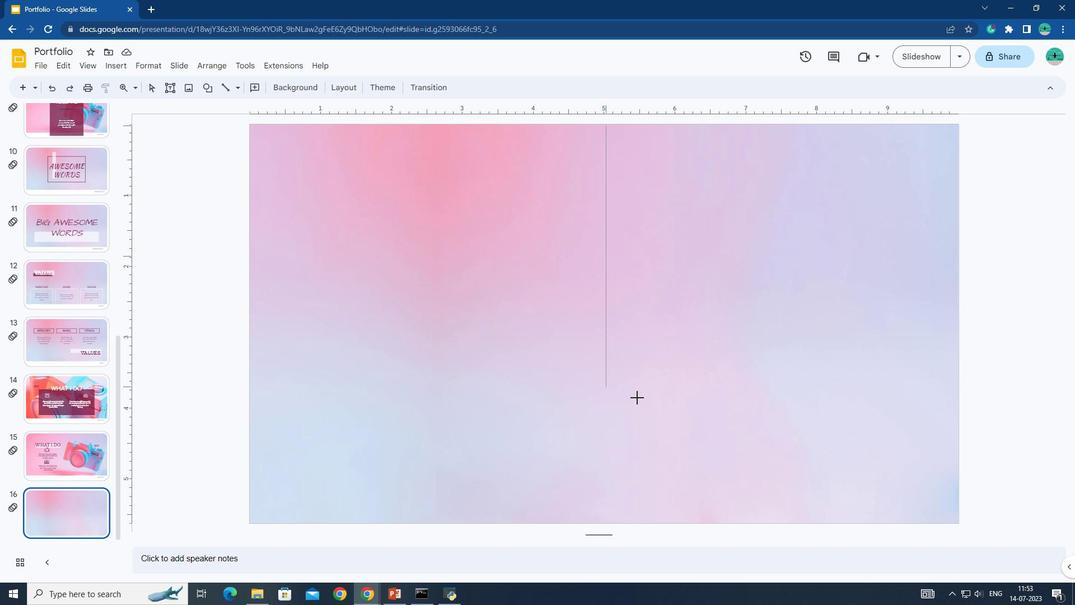 
Action: Key pressed <Key.shift>
Screenshot: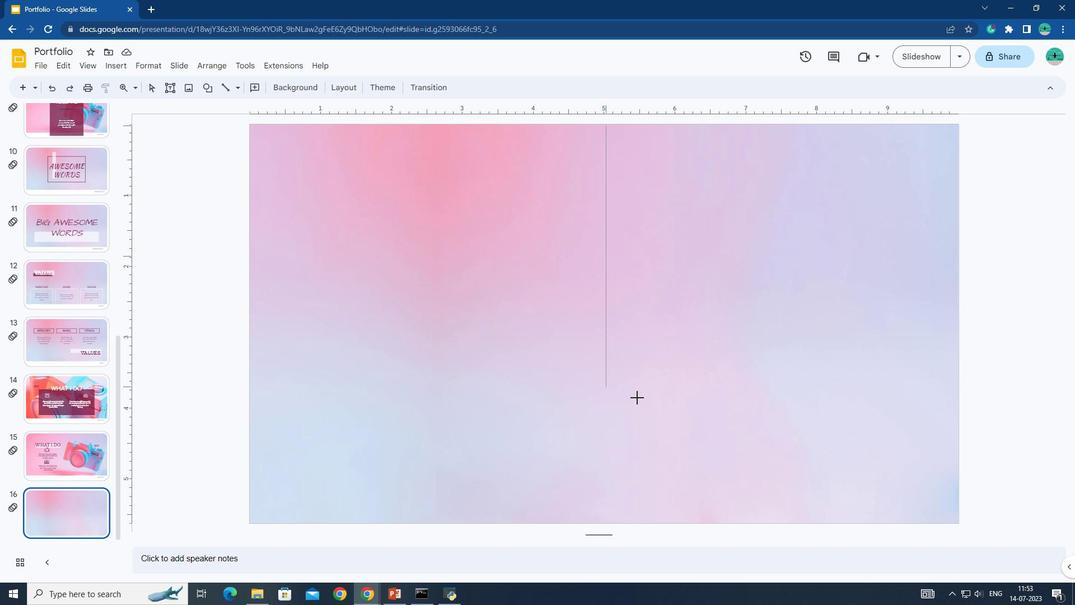 
Action: Mouse moved to (646, 456)
Screenshot: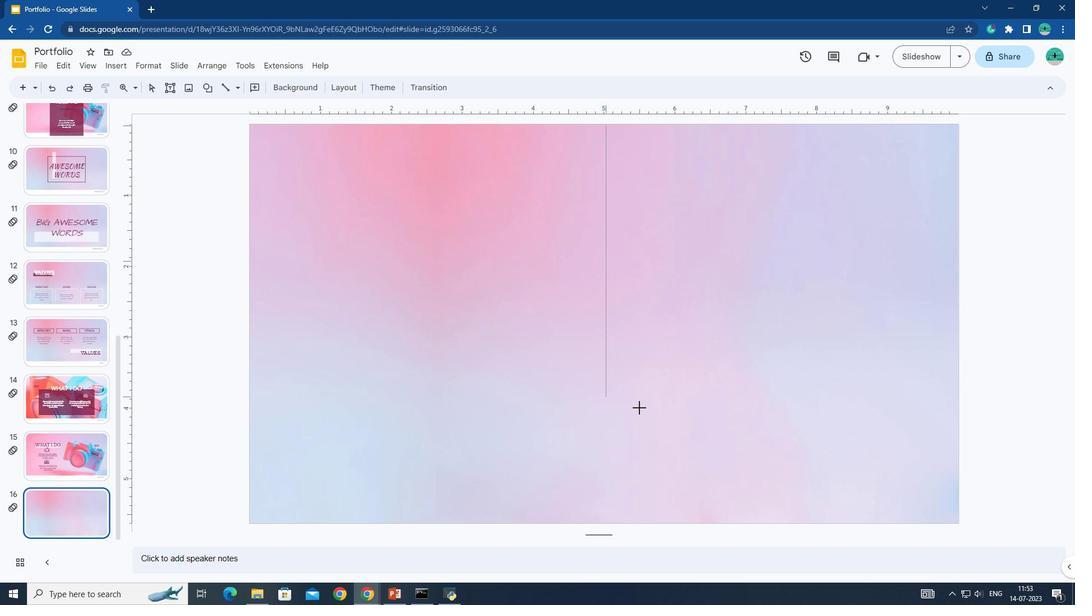 
Action: Key pressed <Key.shift>
Screenshot: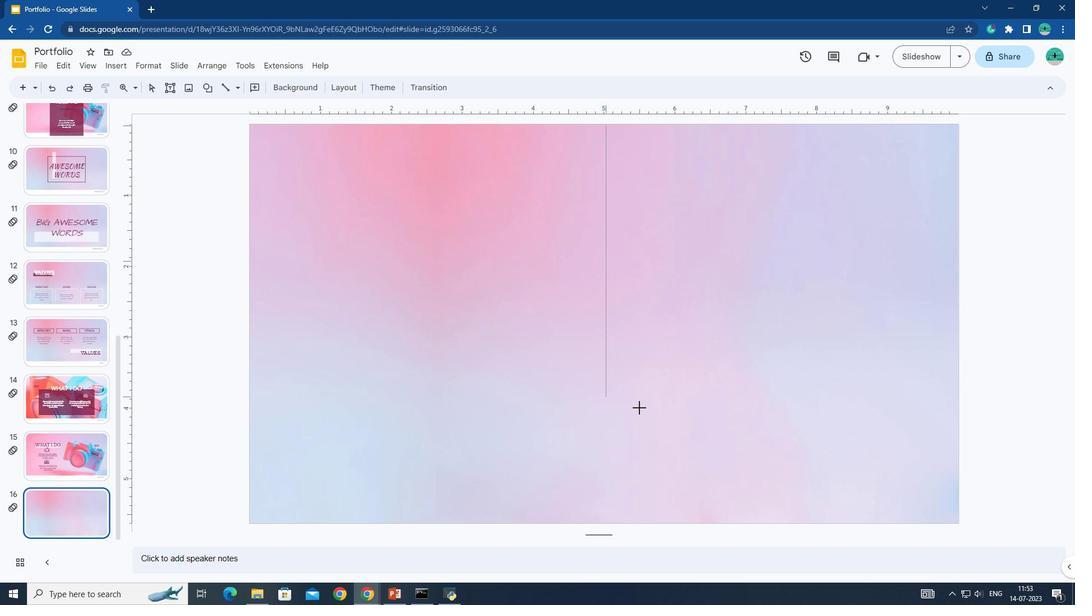 
Action: Mouse moved to (648, 468)
Screenshot: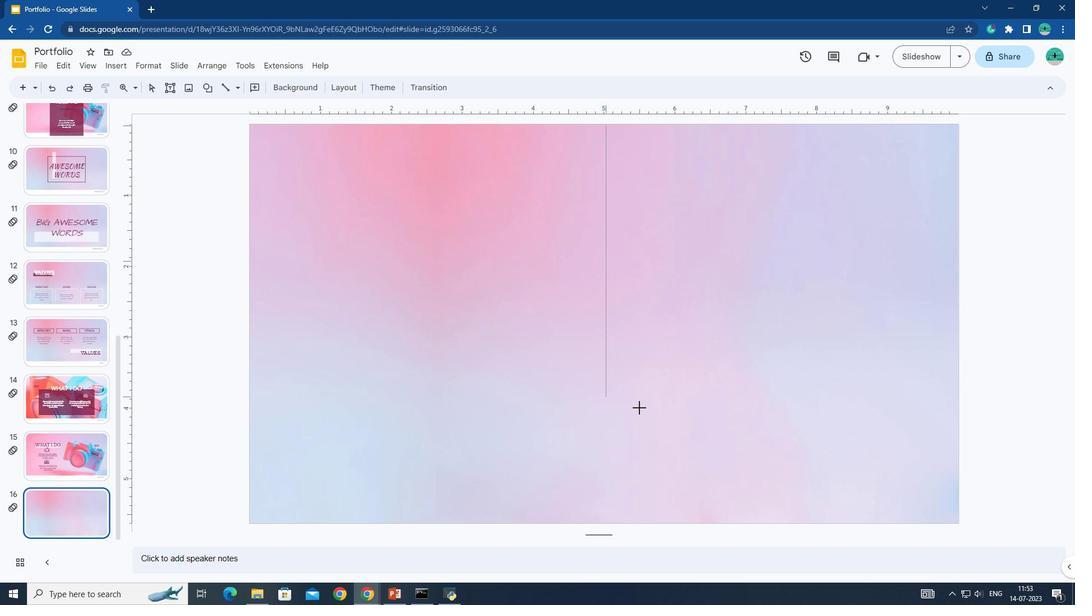 
Action: Key pressed <Key.shift>
Screenshot: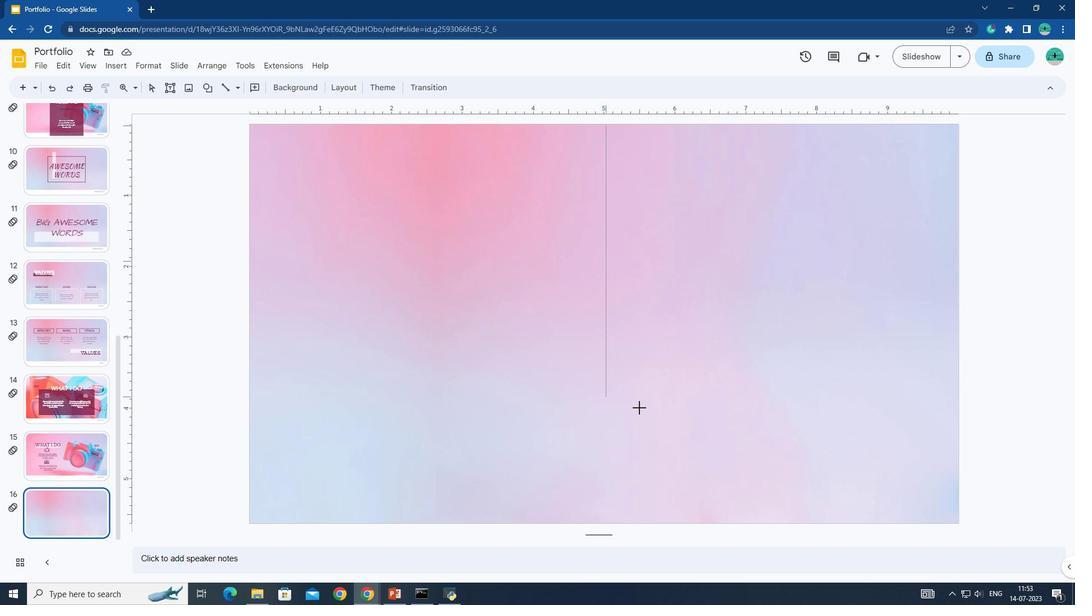 
Action: Mouse moved to (649, 481)
Screenshot: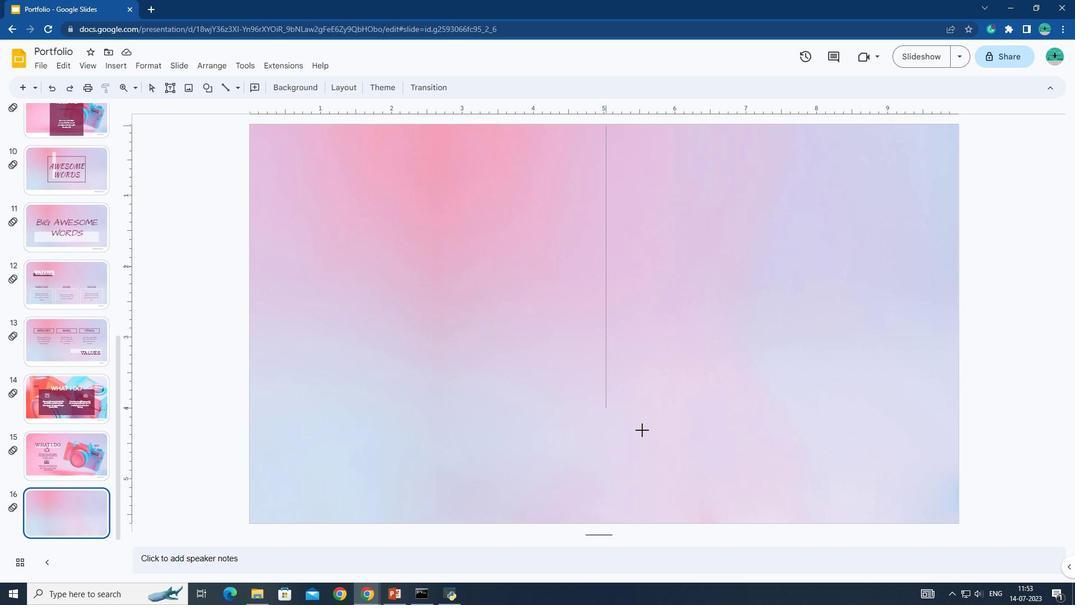 
Action: Key pressed <Key.shift>
Screenshot: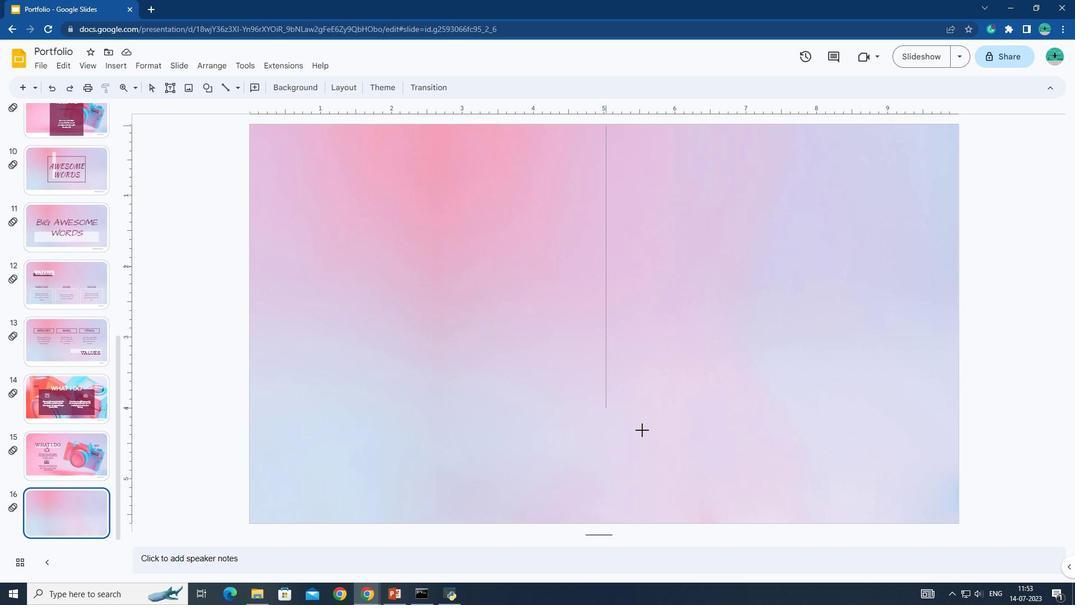 
Action: Mouse moved to (650, 494)
Screenshot: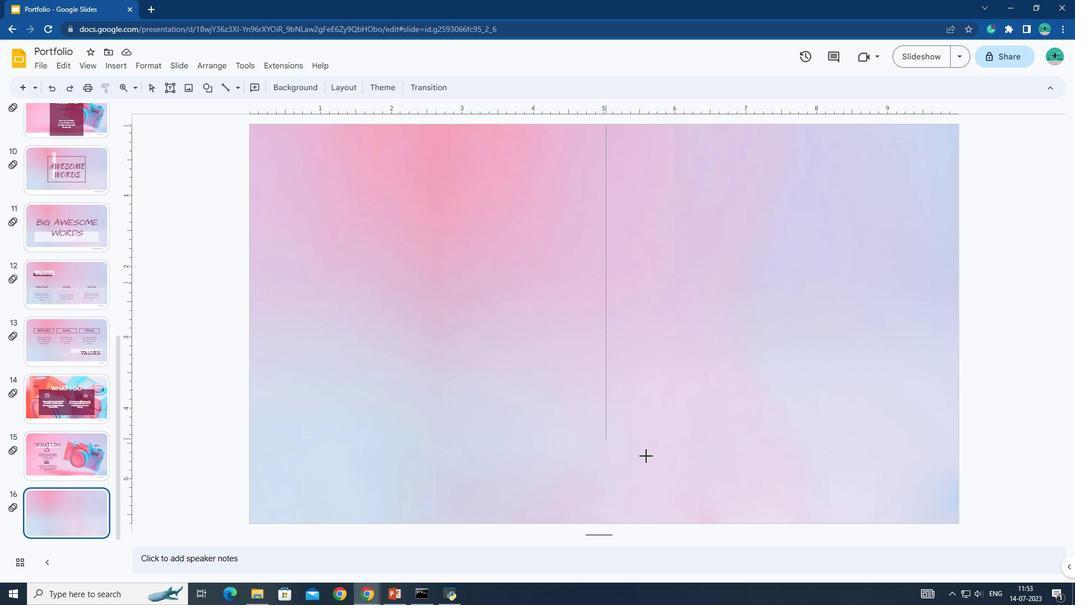 
Action: Key pressed <Key.shift>
Screenshot: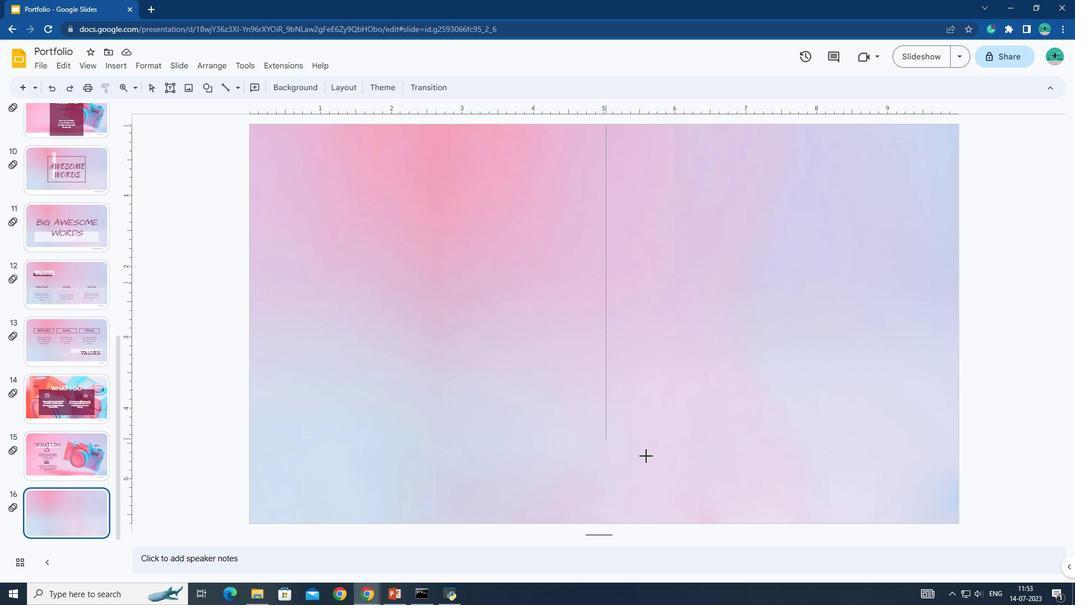 
Action: Mouse moved to (650, 499)
Screenshot: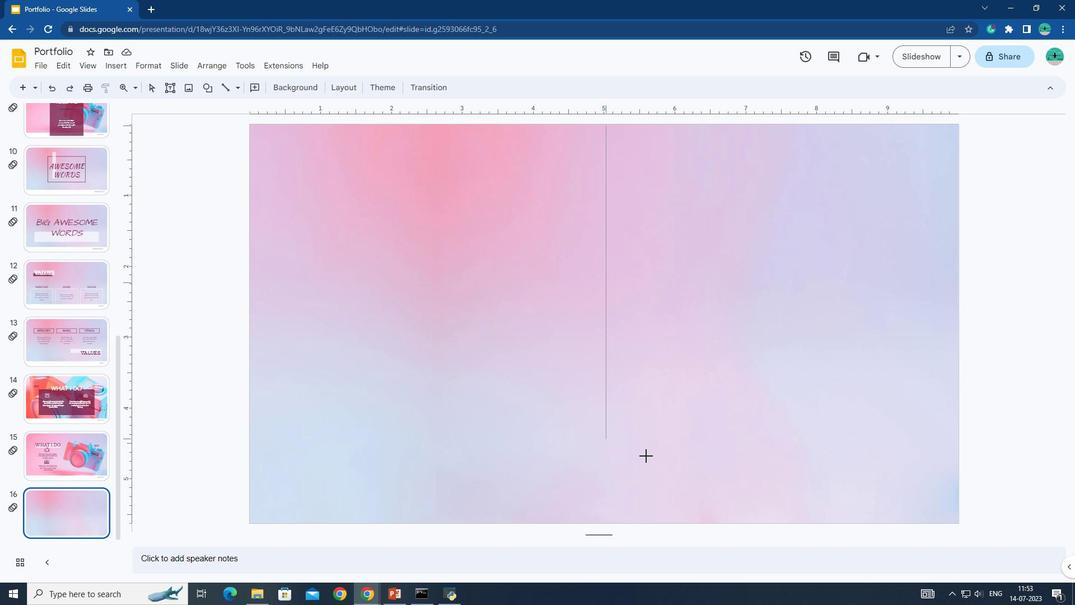 
Action: Key pressed <Key.shift>
Screenshot: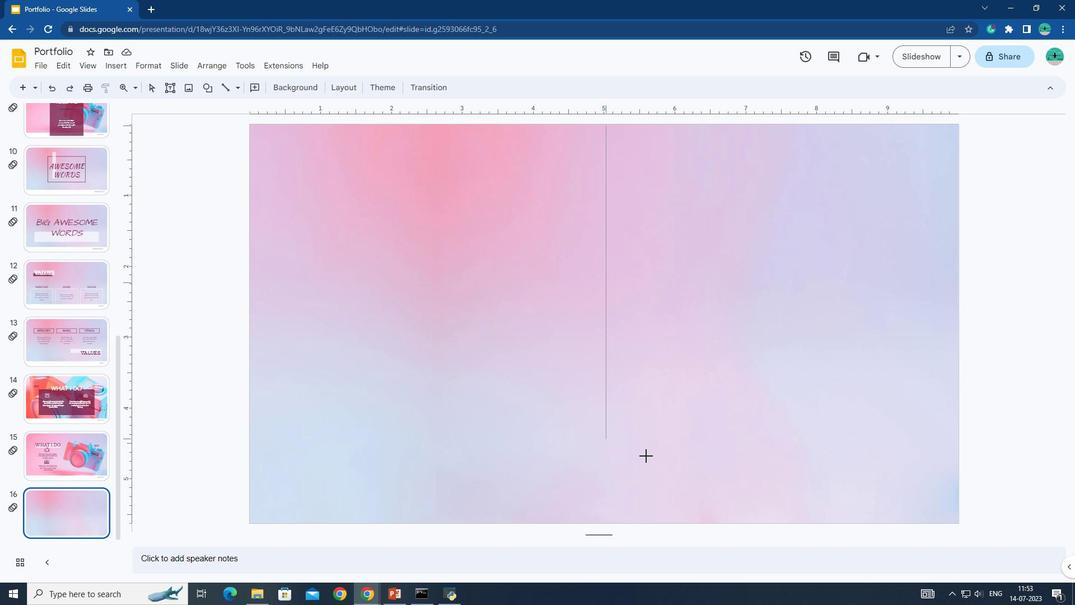 
Action: Mouse moved to (652, 505)
Screenshot: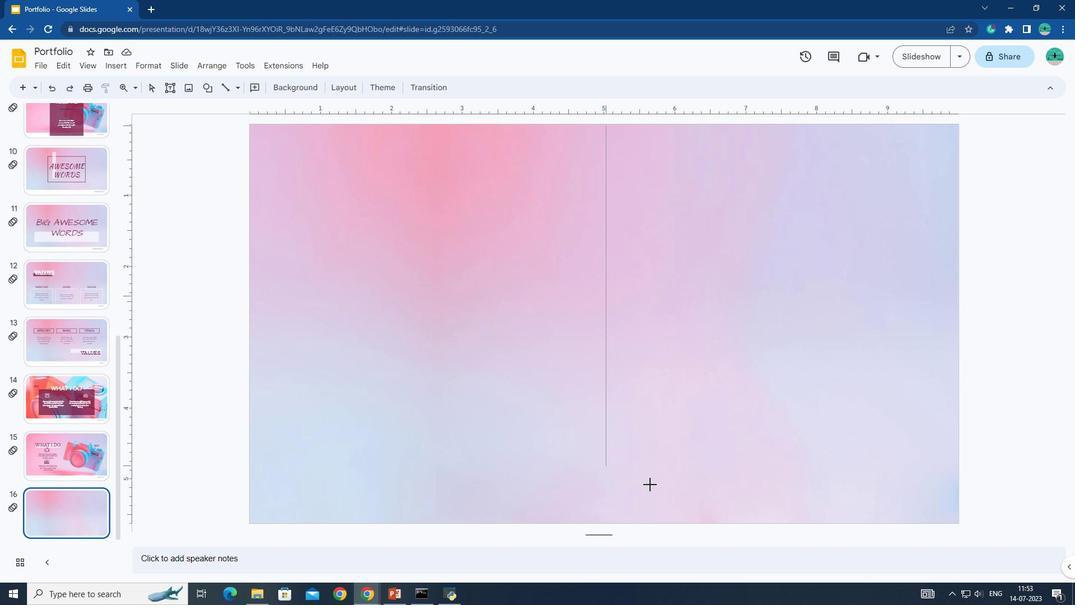 
Action: Key pressed <Key.shift>
Screenshot: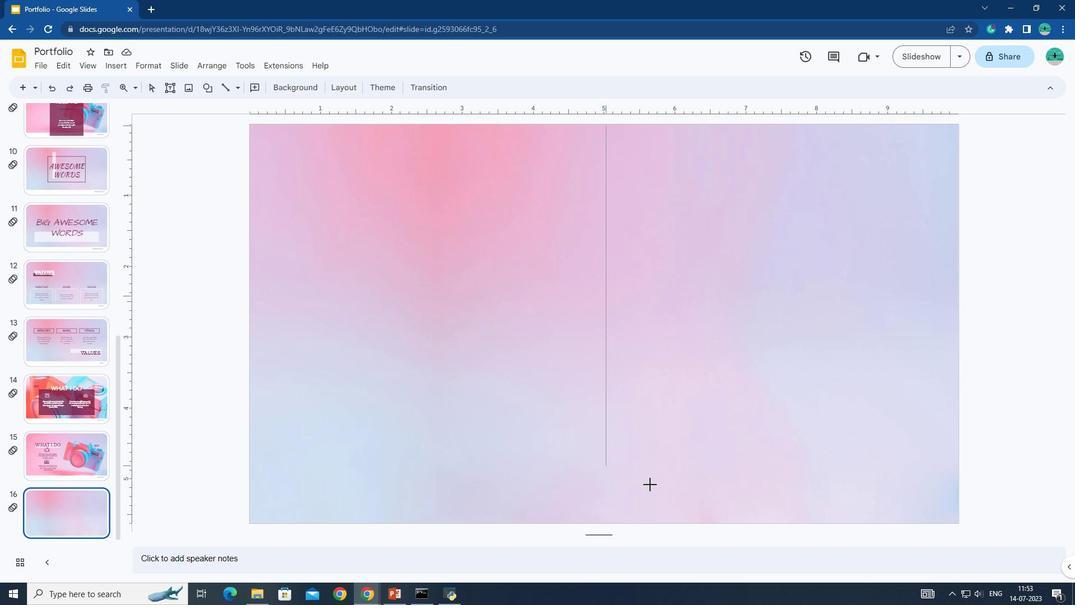 
Action: Mouse moved to (652, 508)
Screenshot: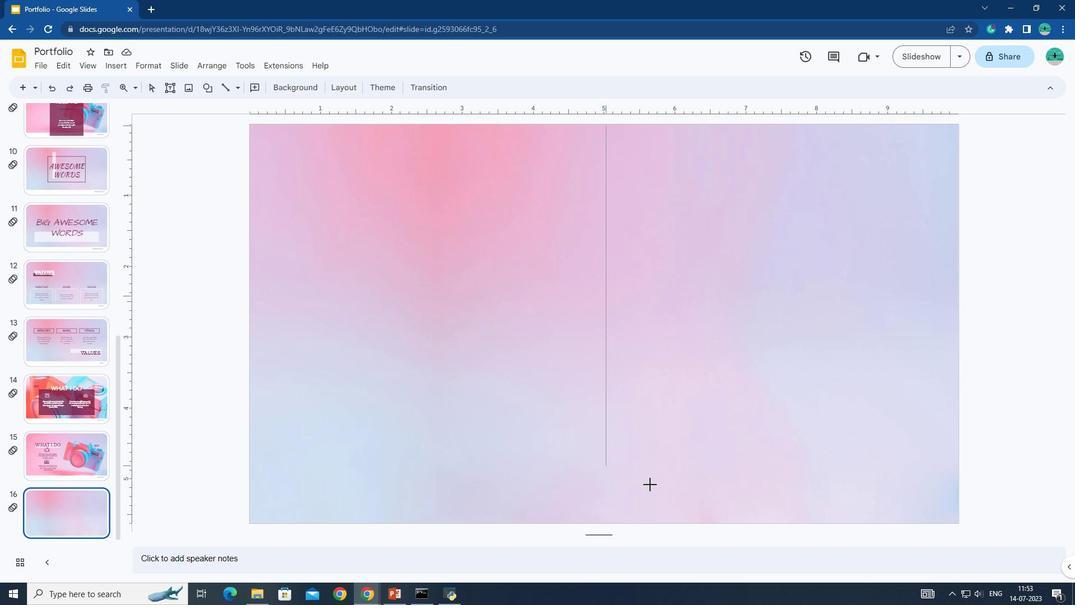 
Action: Key pressed <Key.shift>
Screenshot: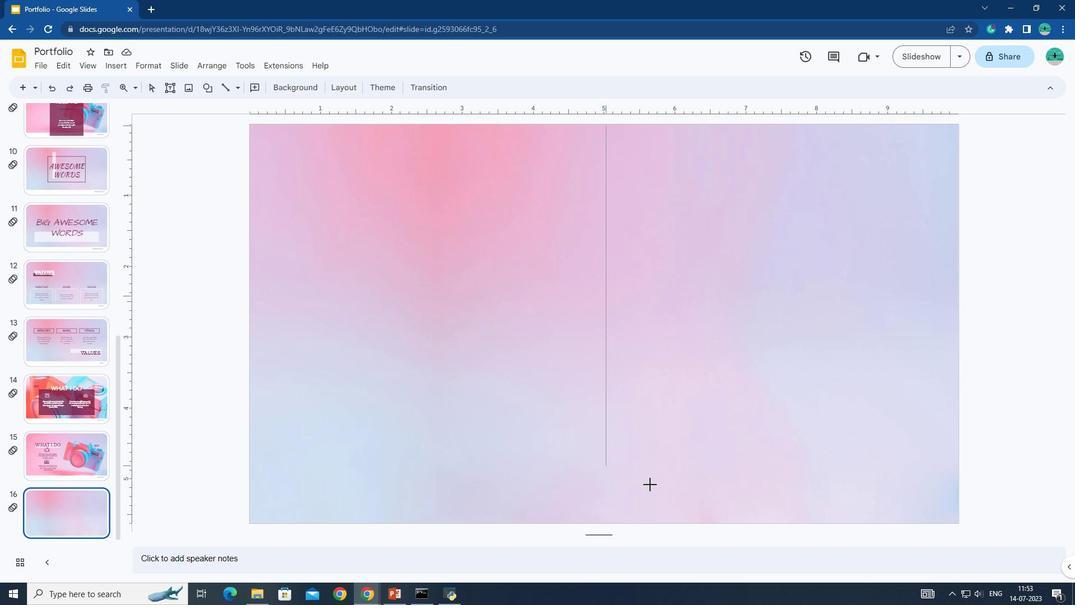
Action: Mouse moved to (653, 509)
Screenshot: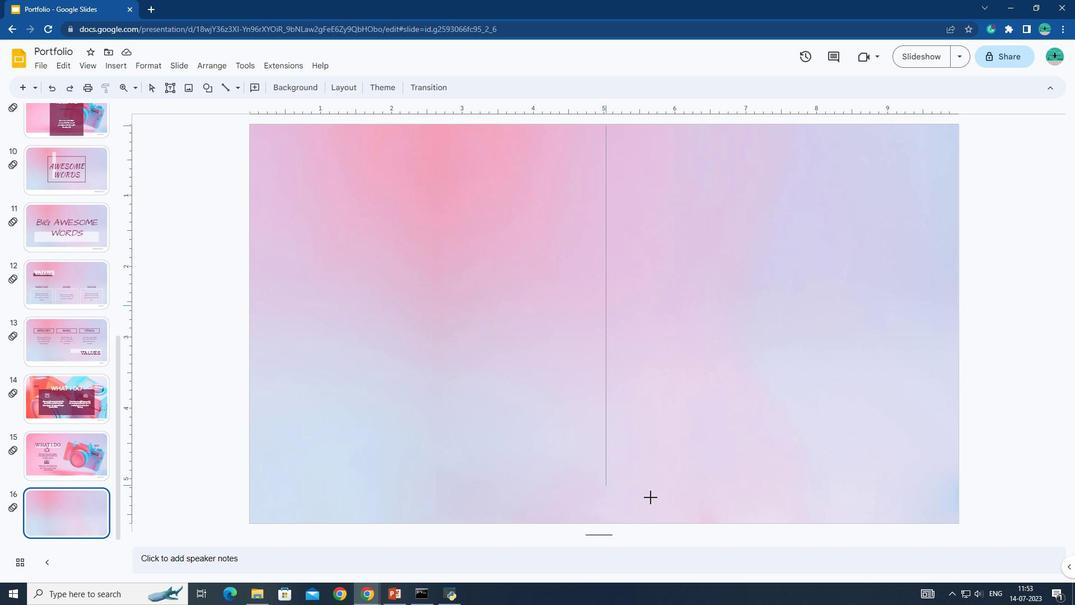 
Action: Key pressed <Key.shift>
Screenshot: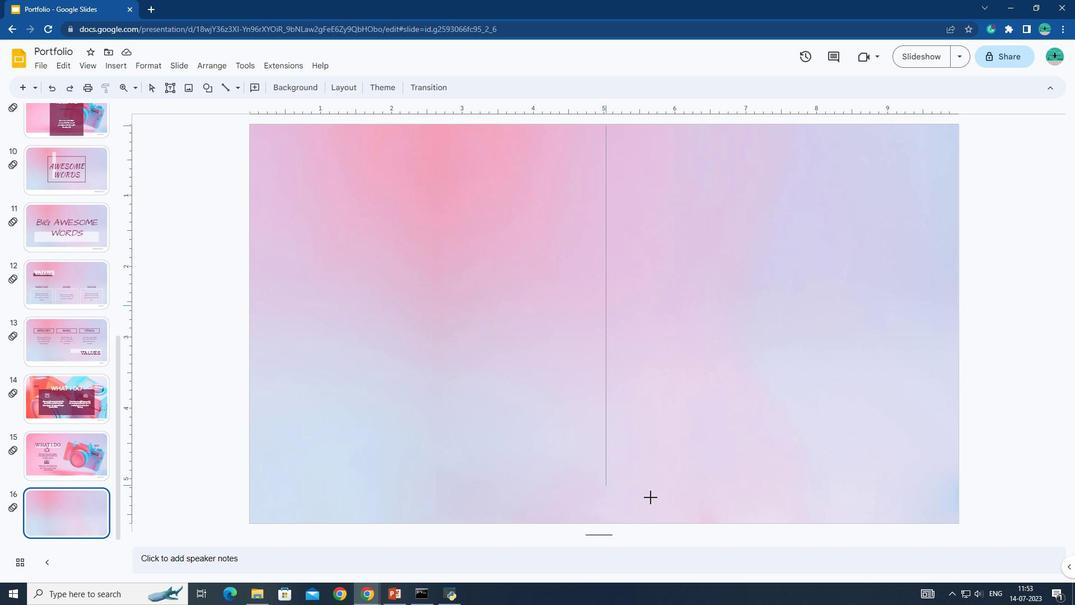 
Action: Mouse moved to (653, 512)
Screenshot: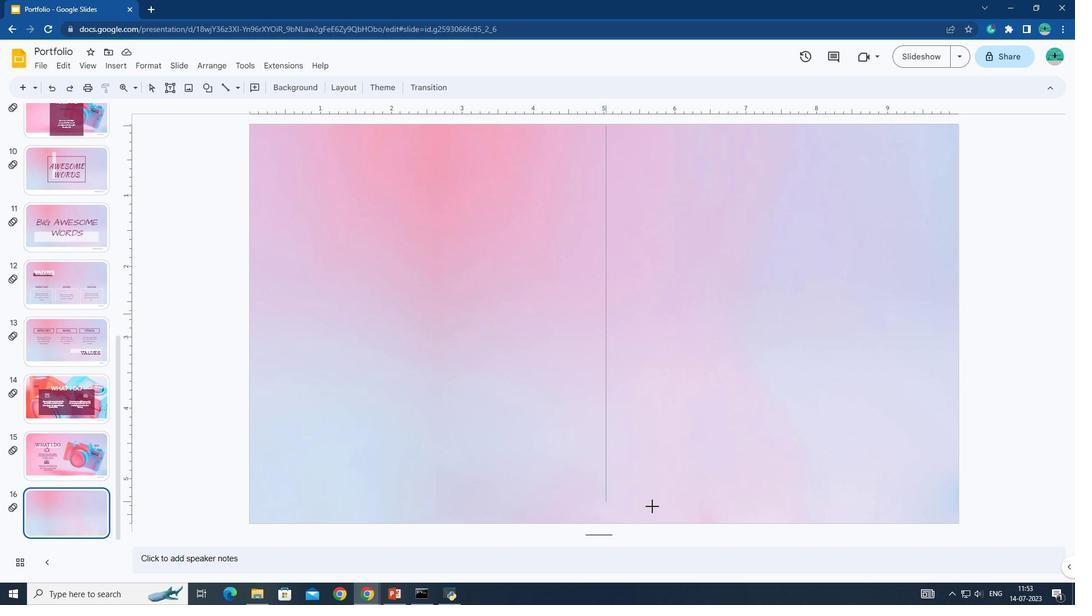 
Action: Key pressed <Key.shift>
Screenshot: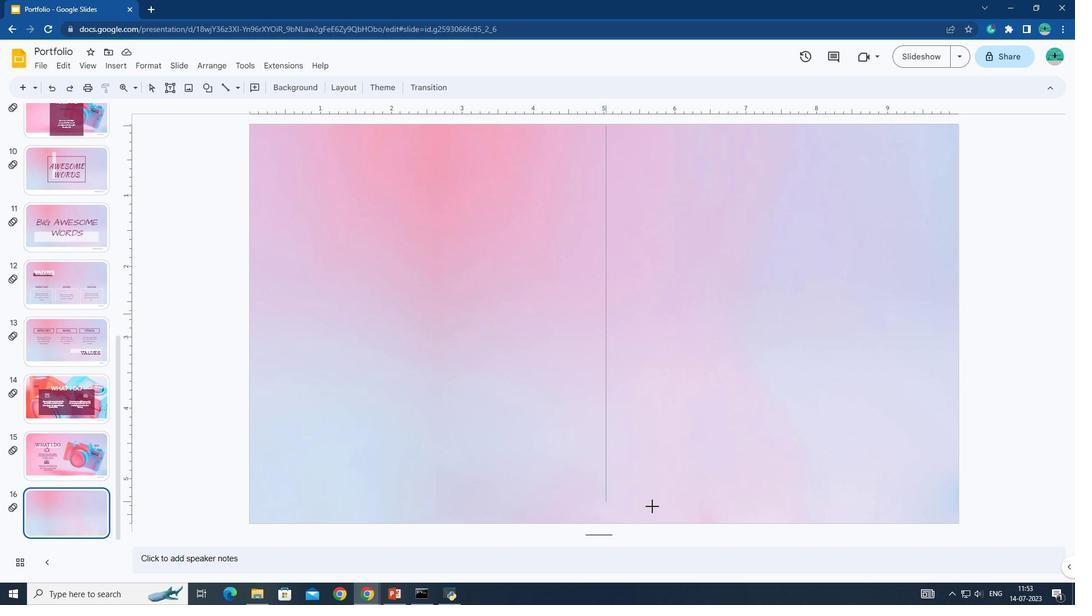 
Action: Mouse moved to (653, 512)
Screenshot: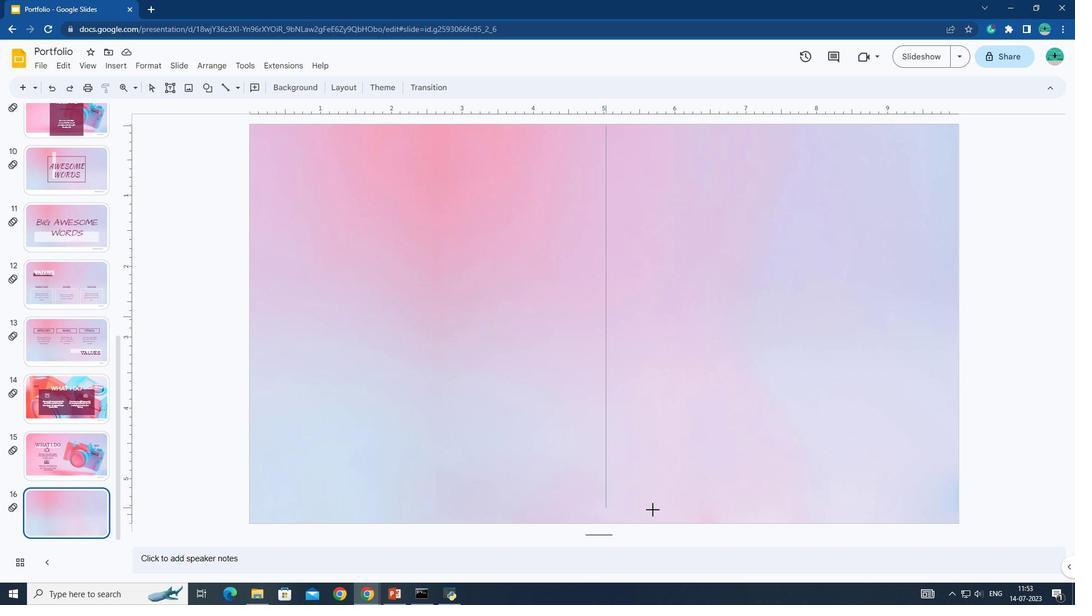 
Action: Key pressed <Key.shift>
Screenshot: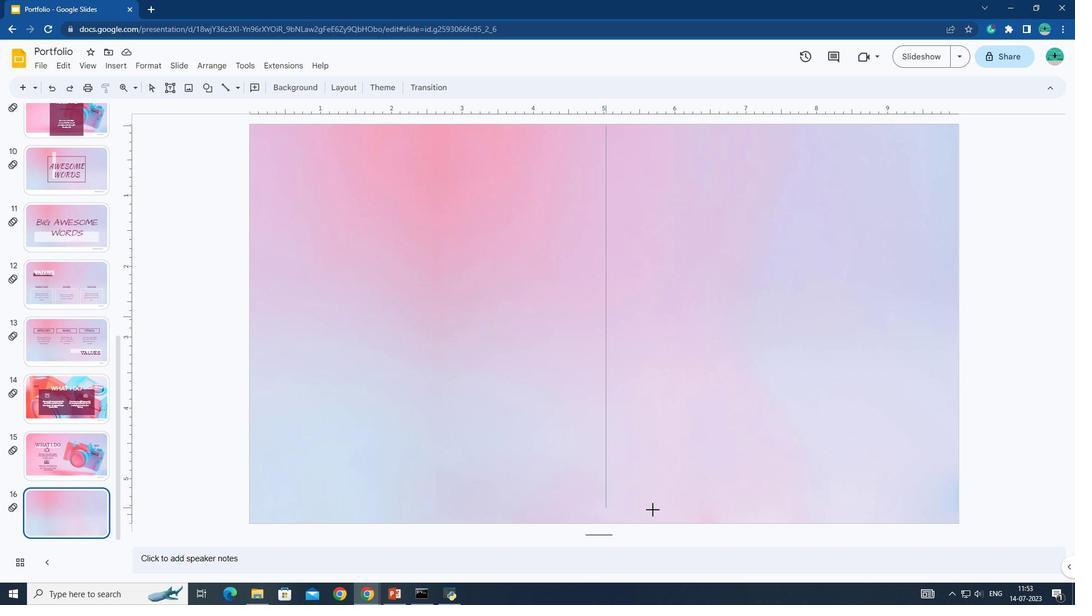 
Action: Mouse moved to (653, 513)
Screenshot: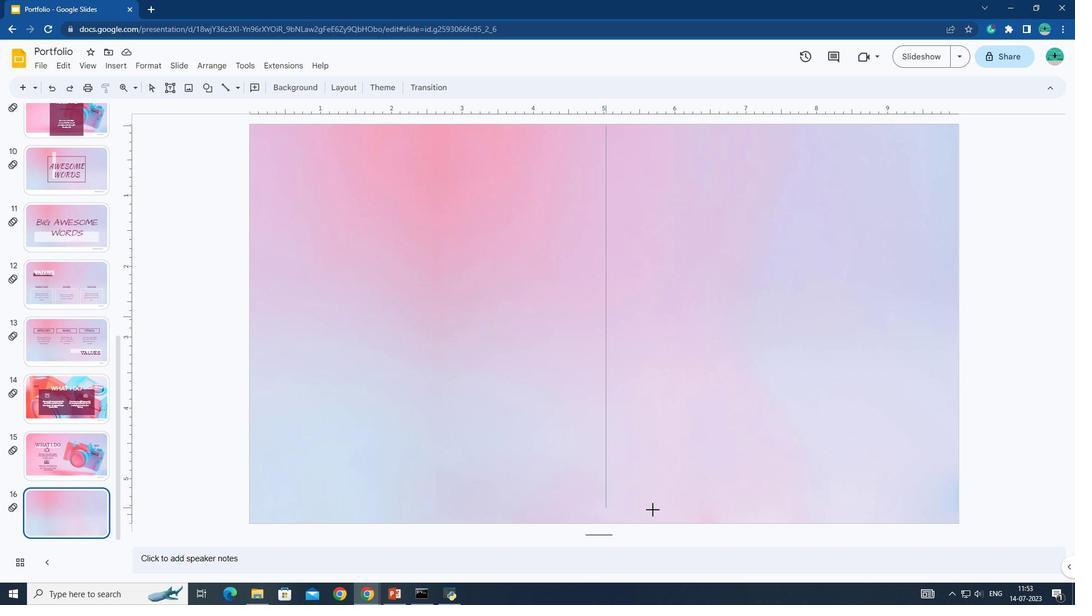 
Action: Key pressed <Key.shift><Key.shift><Key.shift><Key.shift><Key.shift>
Screenshot: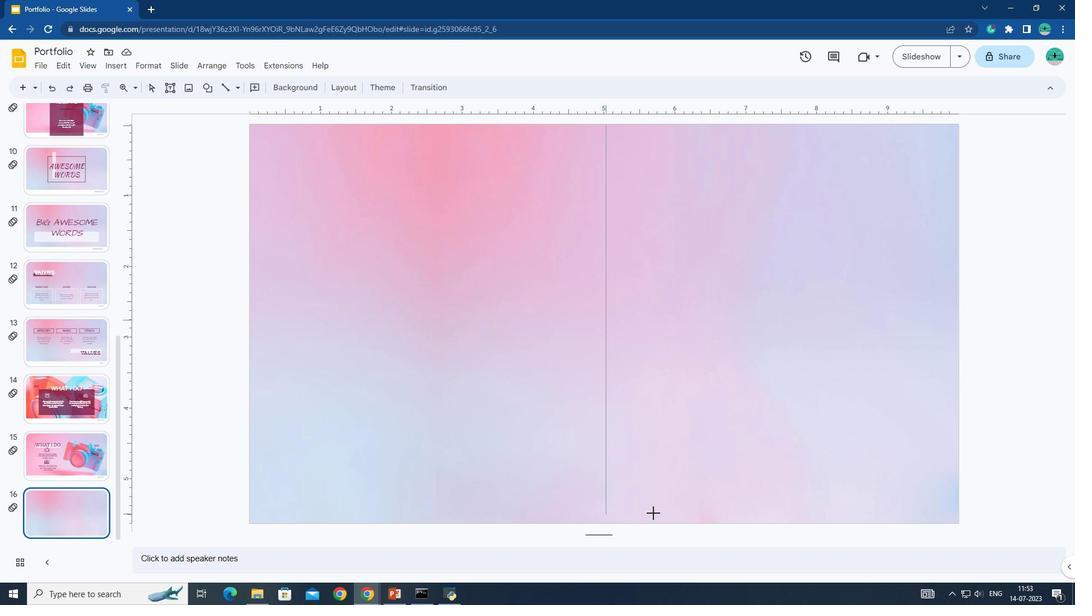 
Action: Mouse moved to (653, 513)
Screenshot: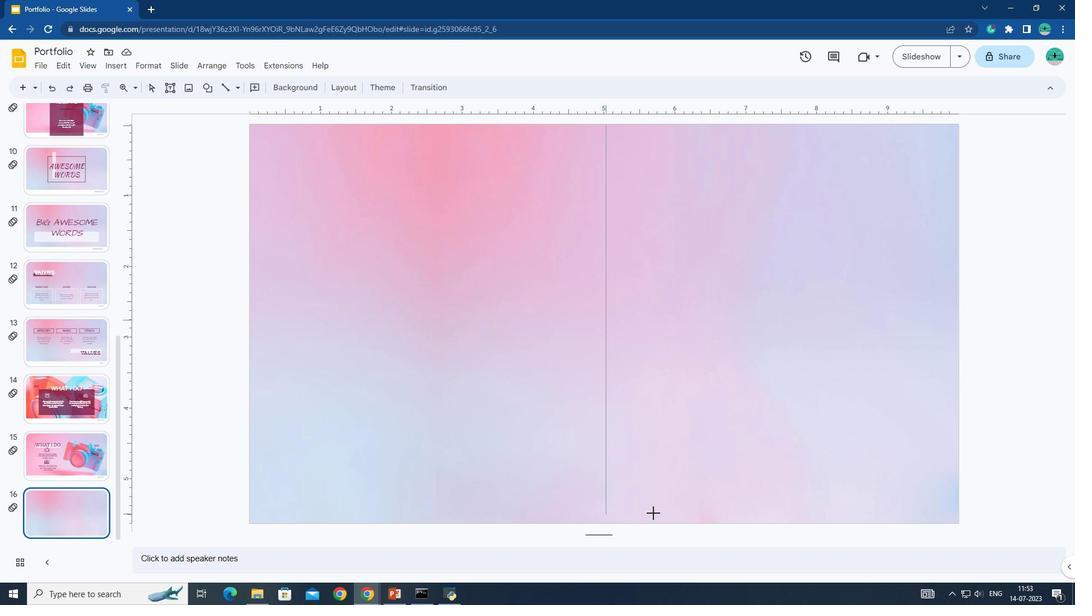 
Action: Key pressed <Key.shift>
Screenshot: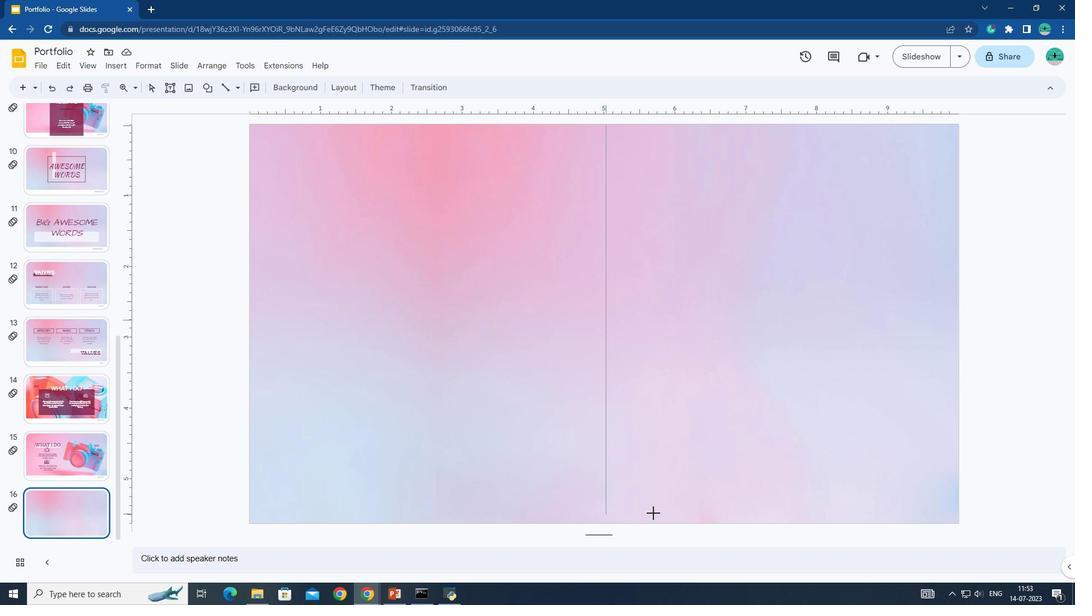 
Action: Mouse moved to (654, 516)
Screenshot: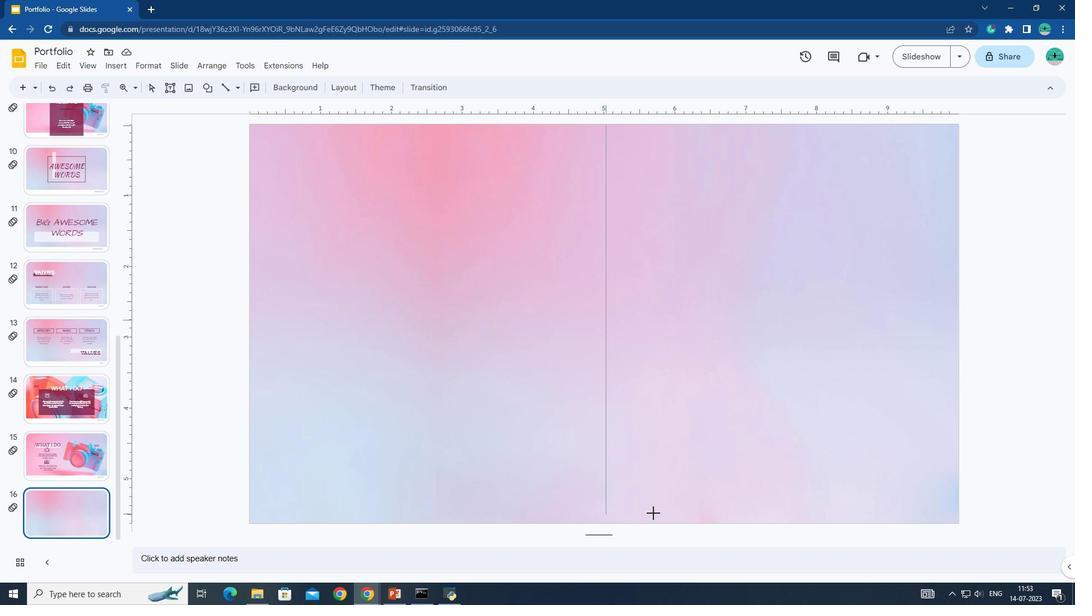 
Action: Key pressed <Key.shift>
Screenshot: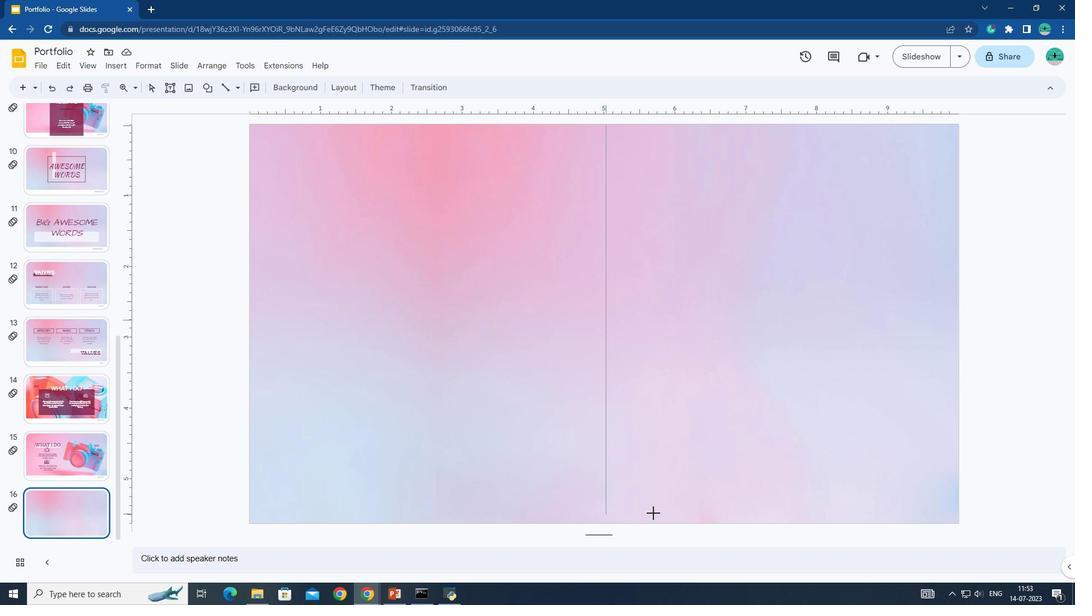 
Action: Mouse moved to (654, 518)
Screenshot: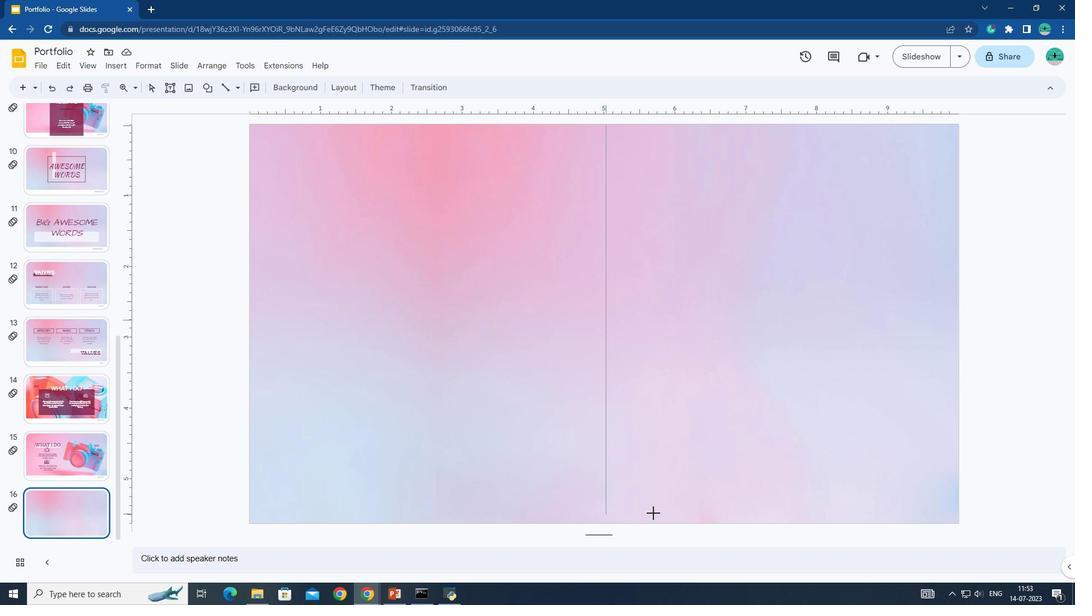 
Action: Key pressed <Key.shift>
Screenshot: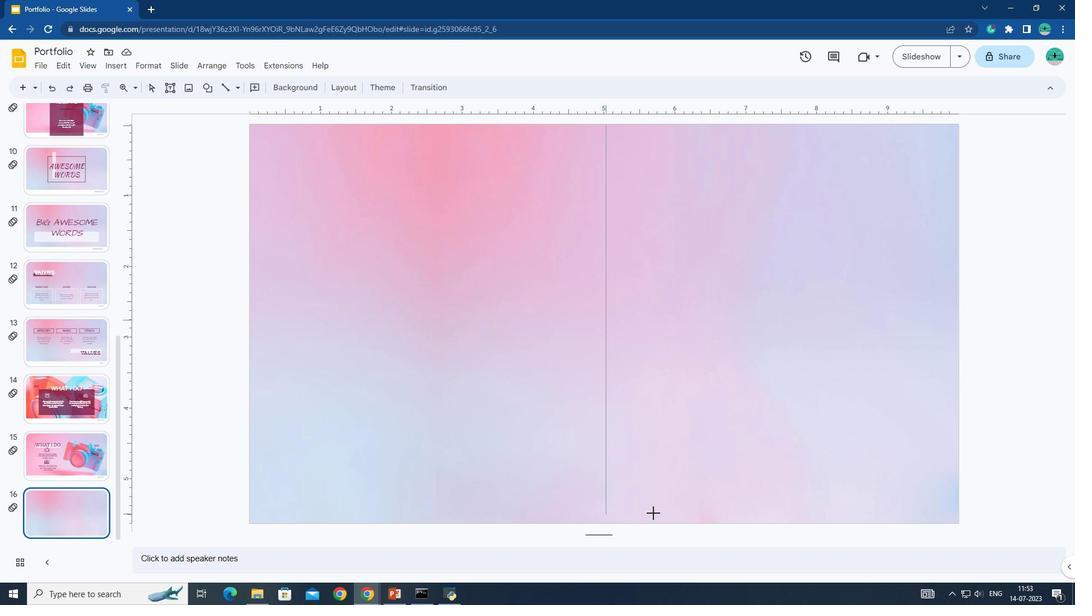 
Action: Mouse moved to (654, 518)
Screenshot: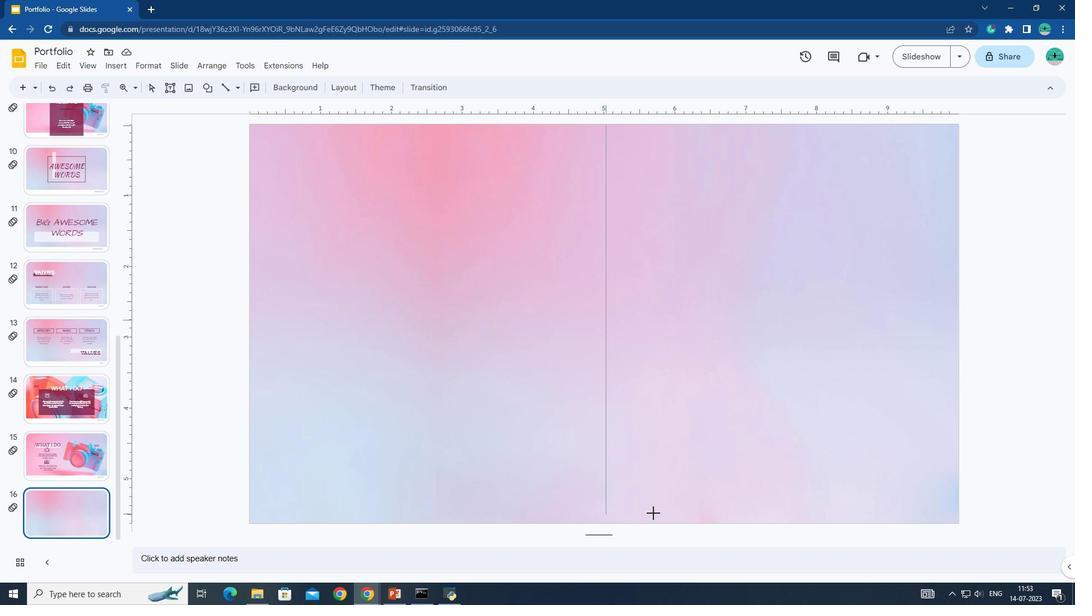 
Action: Key pressed <Key.shift><Key.shift><Key.shift><Key.shift><Key.shift><Key.shift><Key.shift><Key.shift><Key.shift><Key.shift>
Screenshot: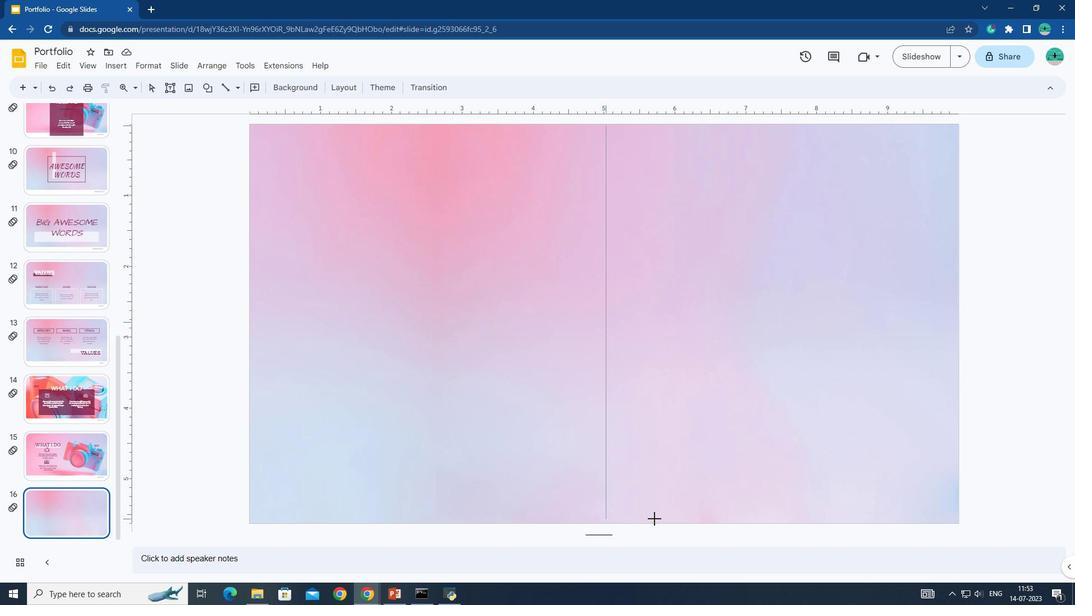 
Action: Mouse moved to (654, 519)
Screenshot: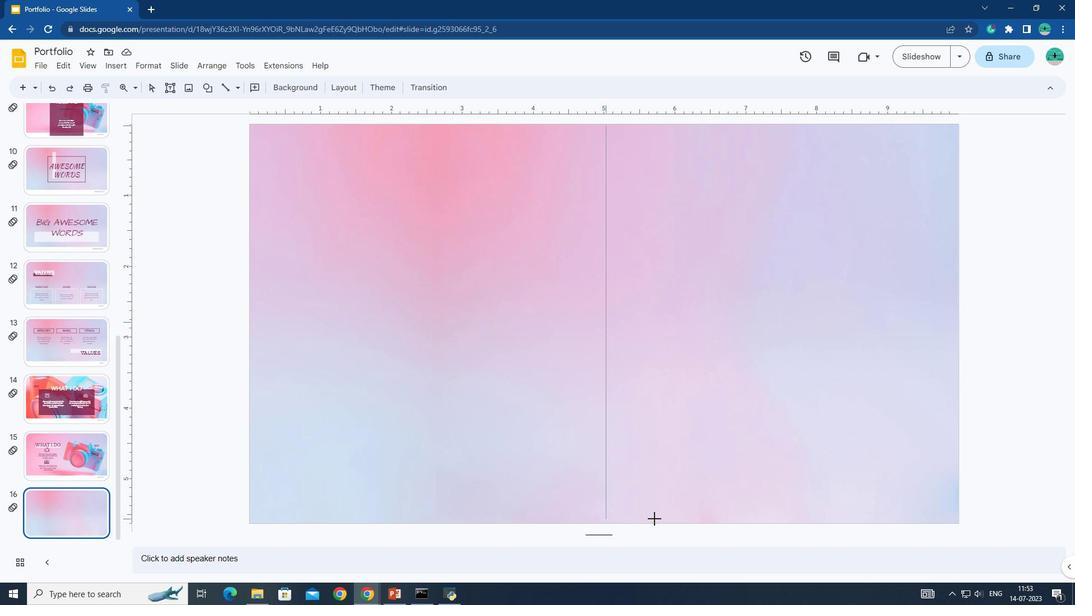 
Action: Key pressed <Key.shift>
Screenshot: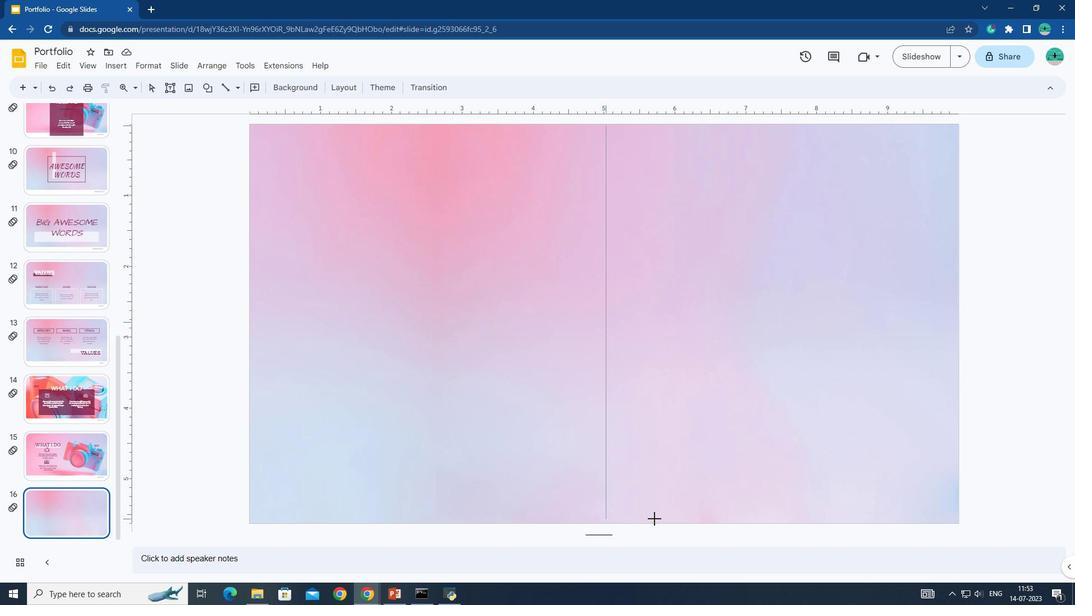 
Action: Mouse moved to (654, 522)
Screenshot: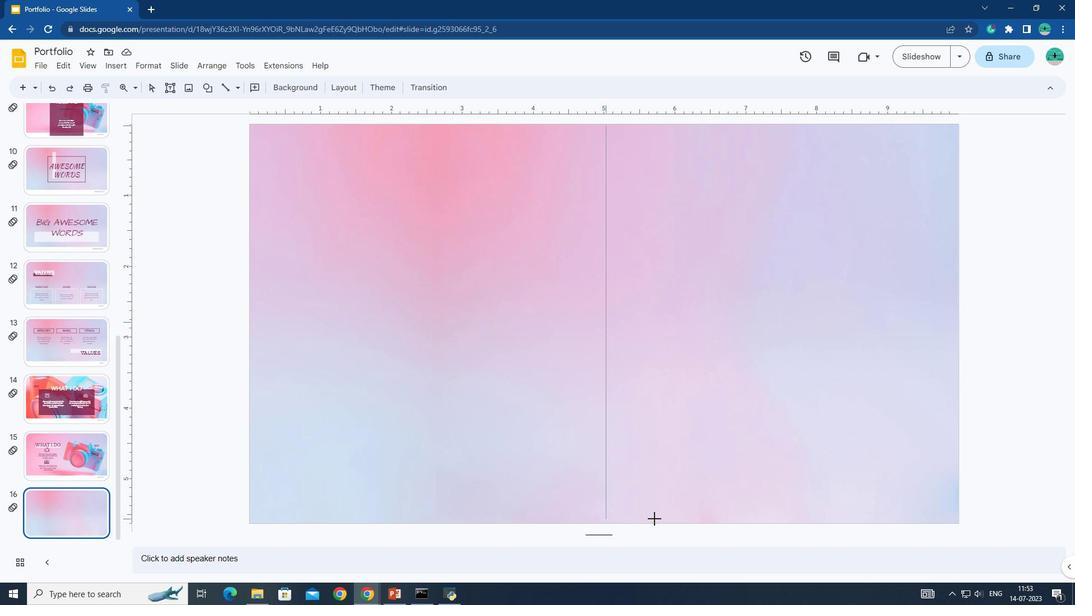 
Action: Key pressed <Key.shift>
Screenshot: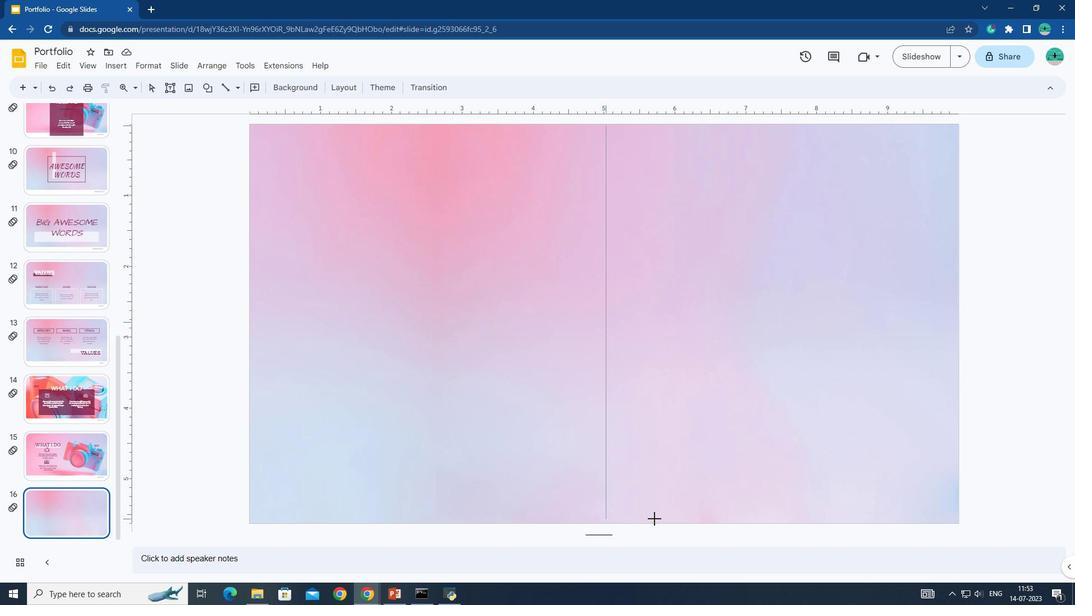 
Action: Mouse moved to (654, 522)
Screenshot: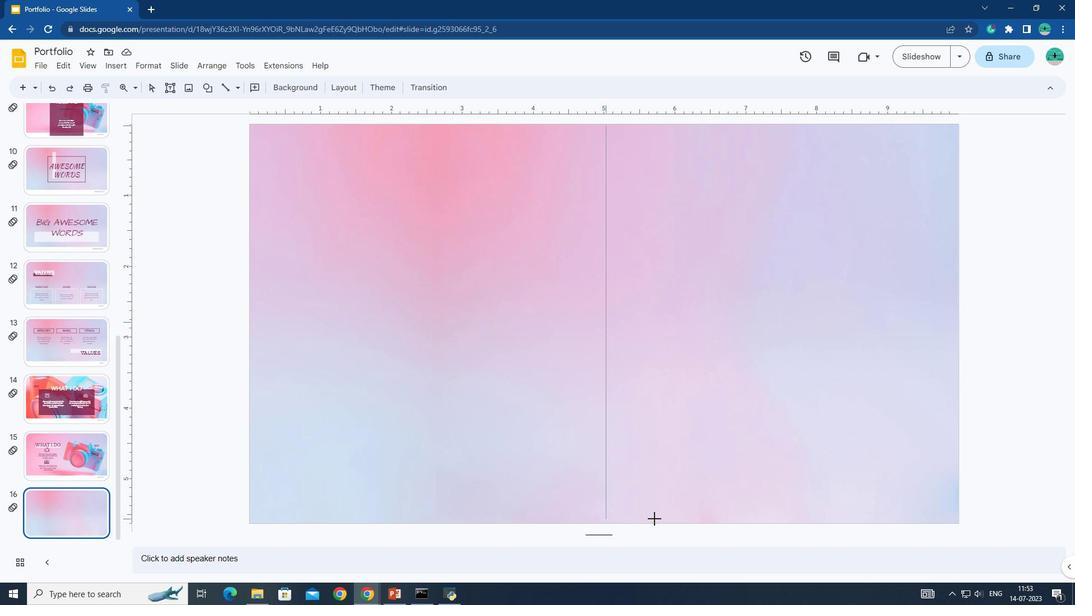 
Action: Key pressed <Key.shift><Key.shift><Key.shift><Key.shift><Key.shift><Key.shift><Key.shift><Key.shift><Key.shift><Key.shift><Key.shift><Key.shift><Key.shift><Key.shift><Key.shift><Key.shift><Key.shift><Key.shift><Key.shift><Key.shift><Key.shift>
Screenshot: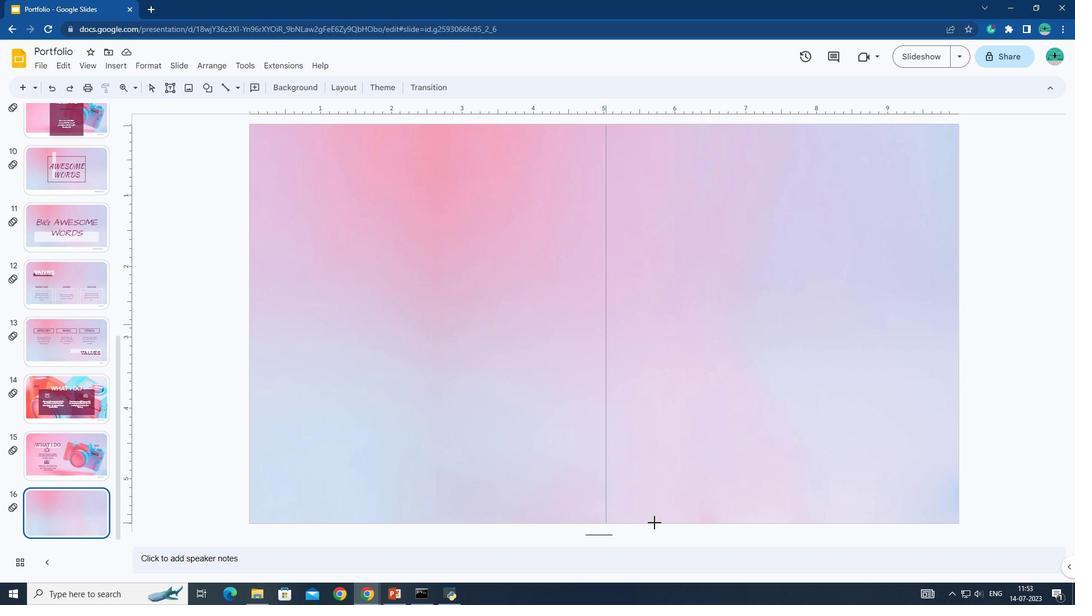 
Action: Mouse moved to (256, 89)
Screenshot: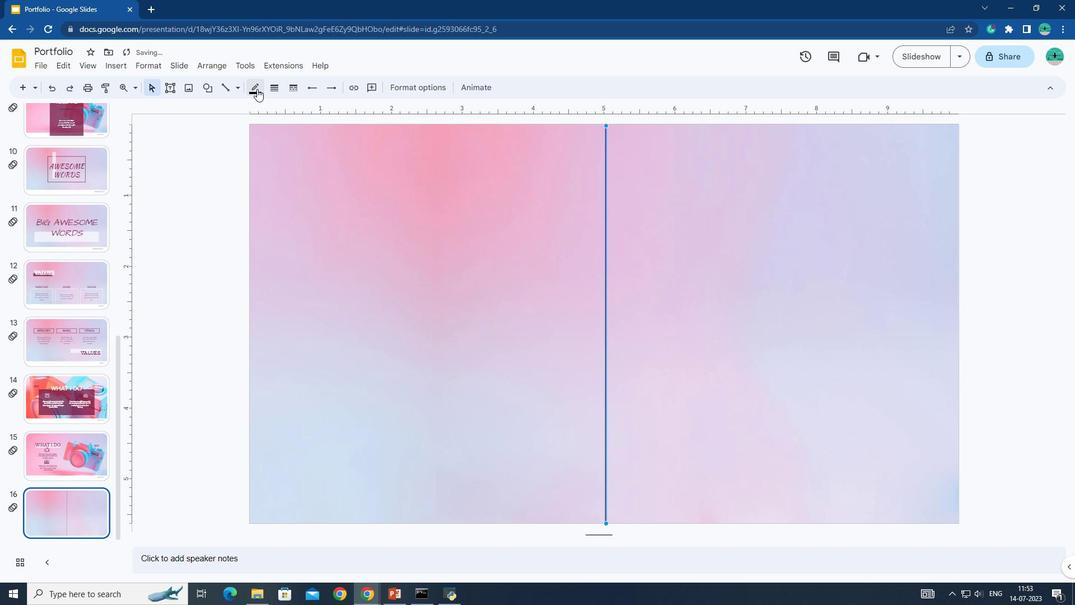 
Action: Mouse pressed left at (256, 89)
Screenshot: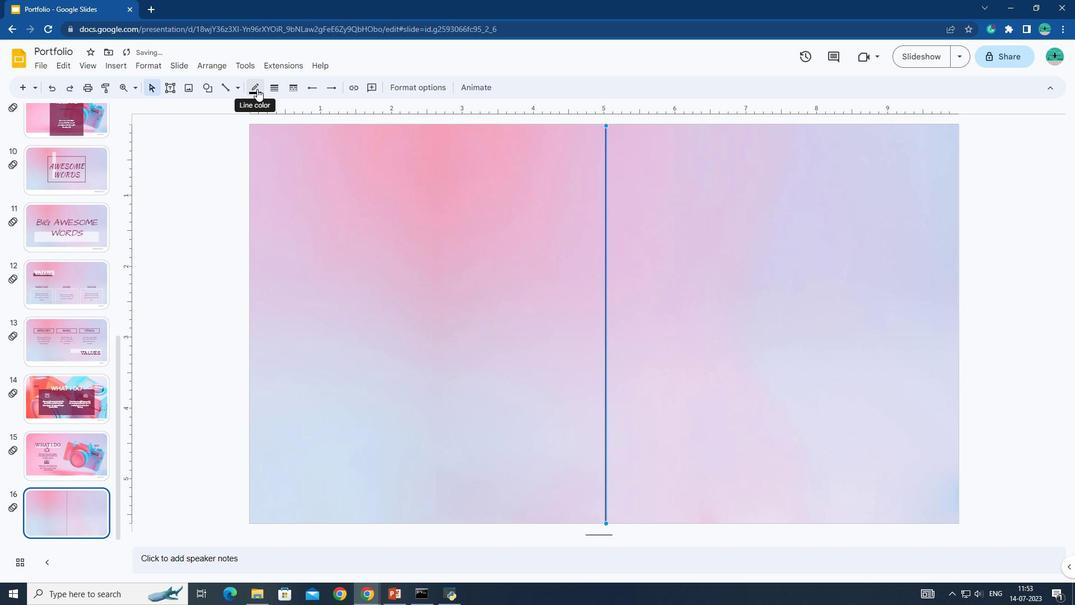 
Action: Mouse moved to (275, 121)
Screenshot: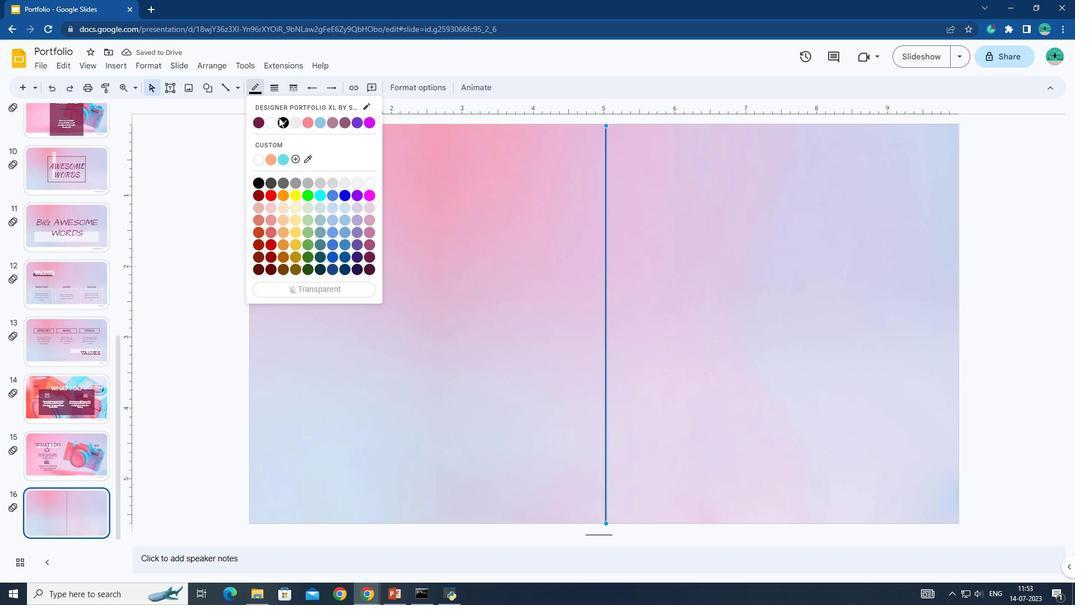 
Action: Mouse pressed left at (275, 121)
Screenshot: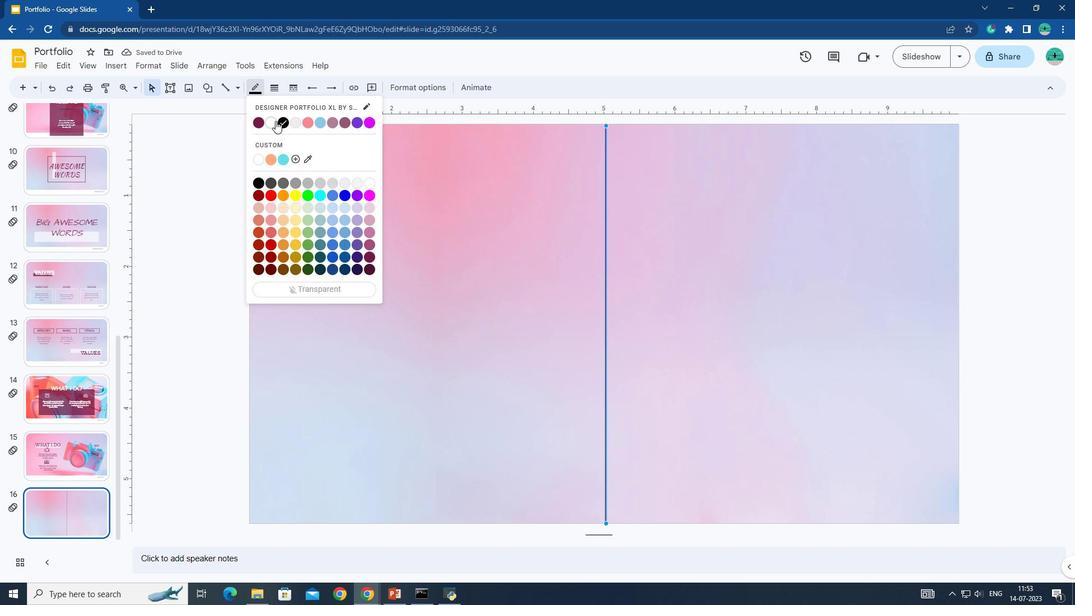 
Action: Mouse moved to (370, 262)
Screenshot: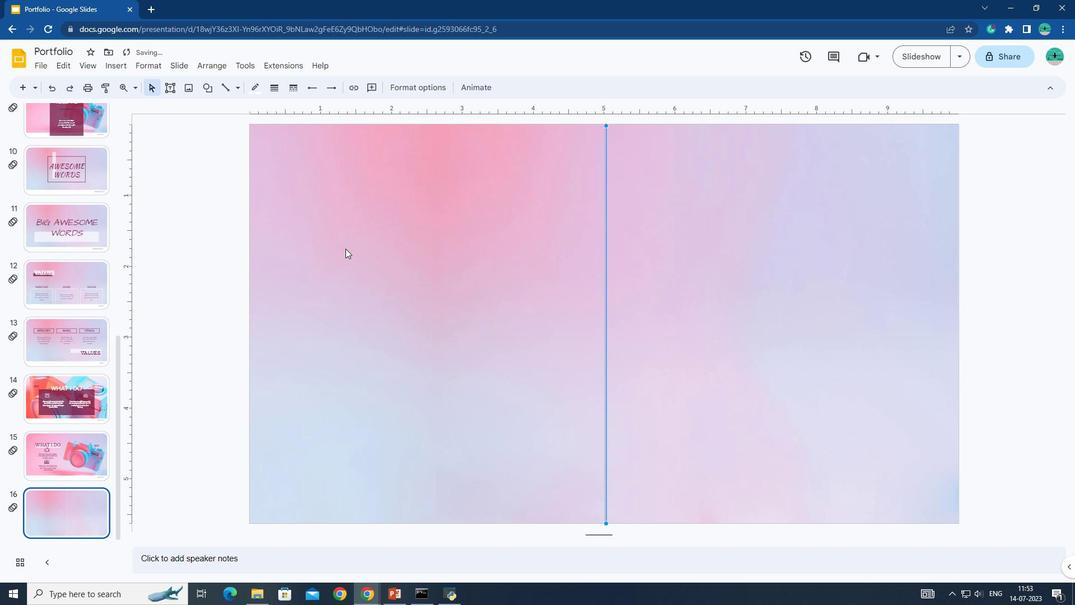
Action: Mouse pressed left at (370, 262)
Screenshot: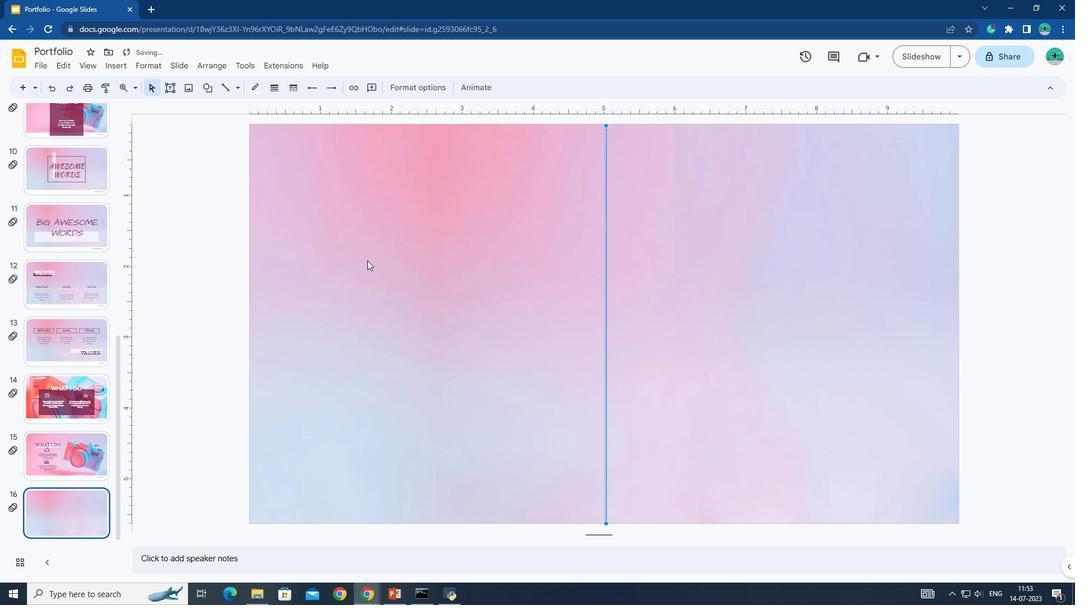 
Action: Mouse moved to (170, 91)
Screenshot: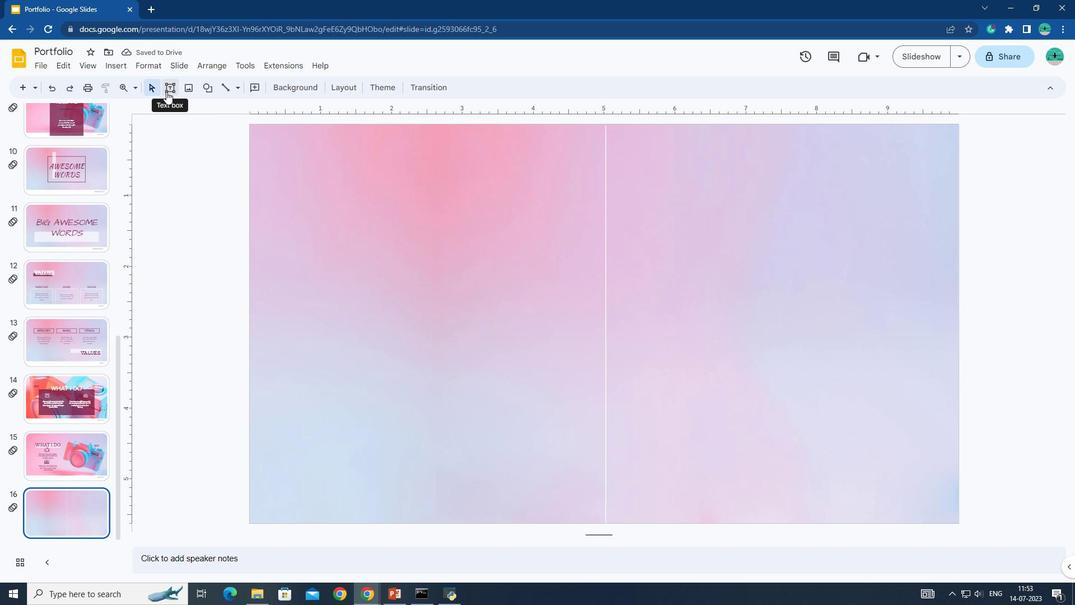 
Action: Mouse pressed left at (170, 91)
Screenshot: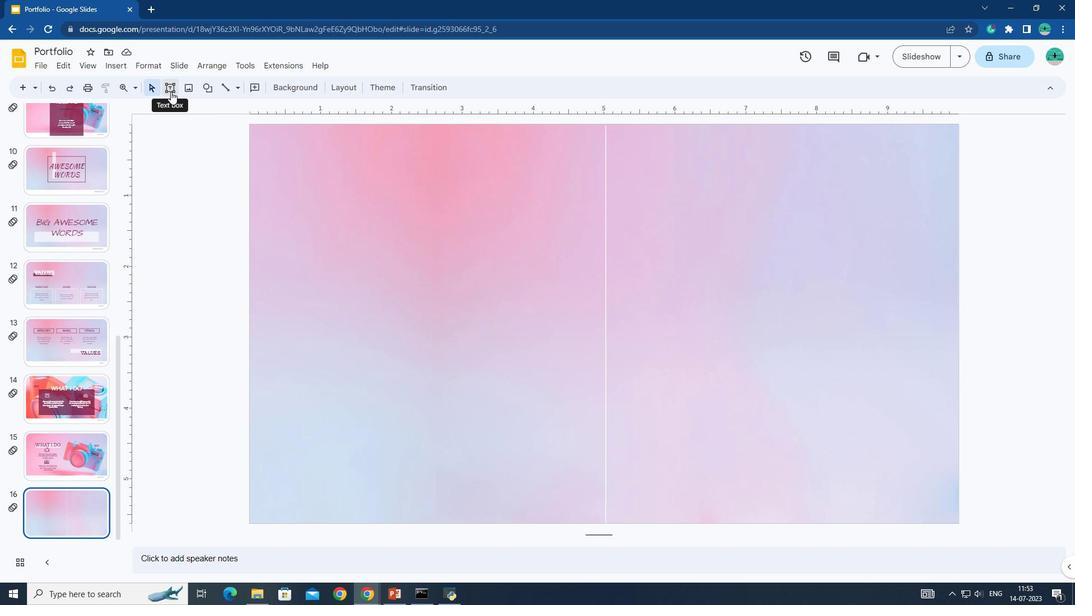 
Action: Mouse moved to (192, 89)
Screenshot: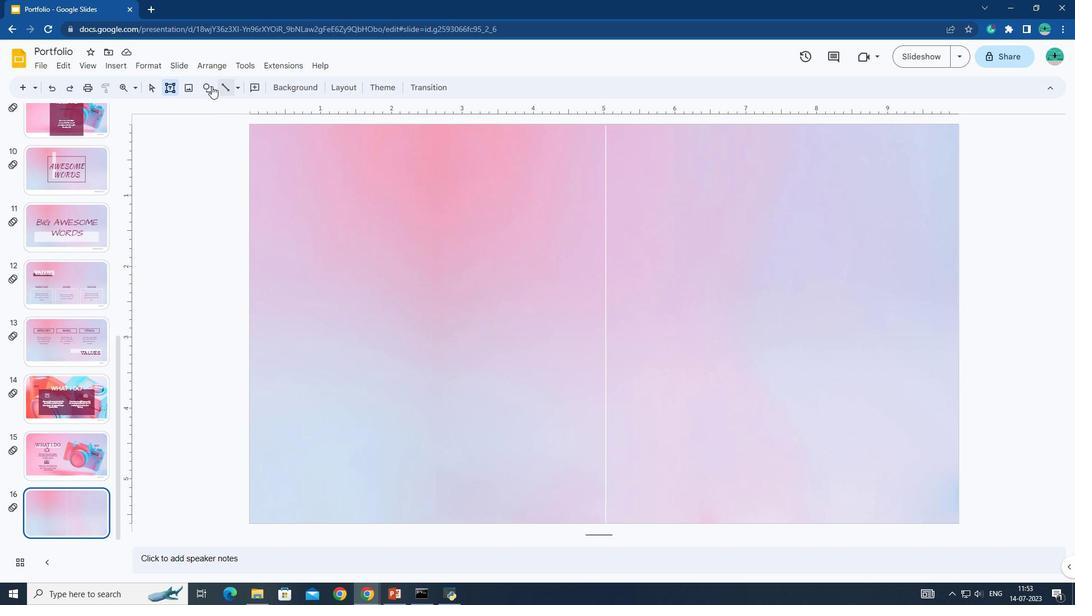 
Action: Mouse pressed left at (192, 89)
Screenshot: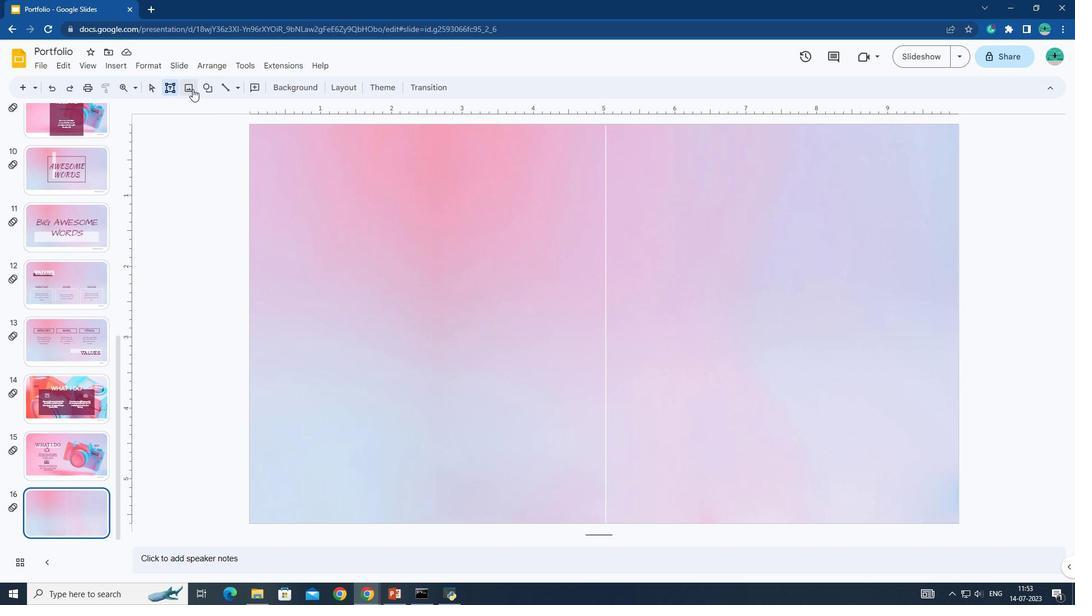 
Action: Mouse moved to (203, 91)
Screenshot: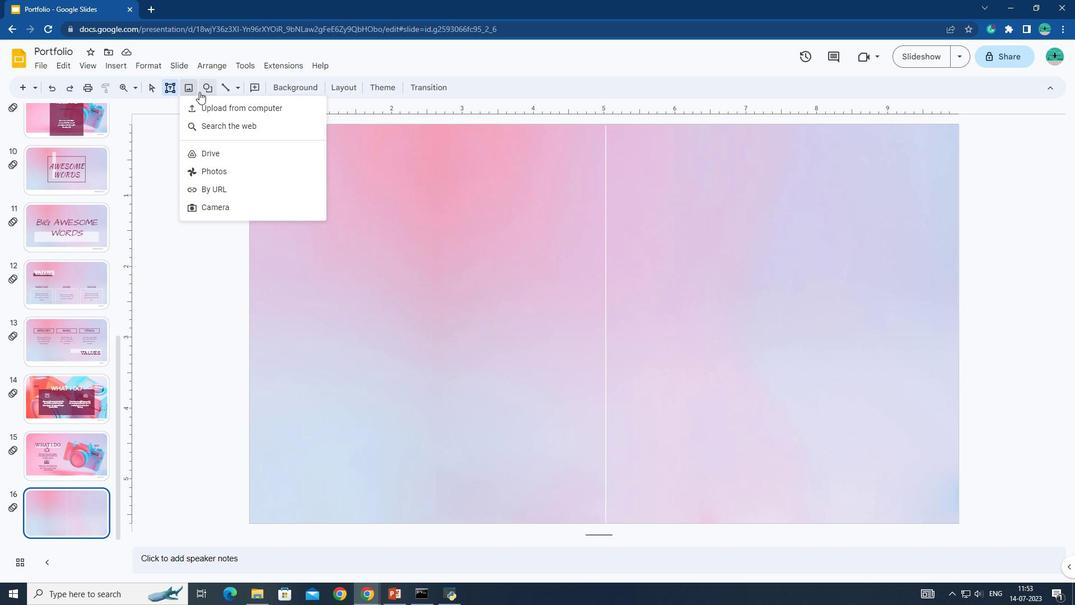 
Action: Mouse pressed left at (203, 91)
Screenshot: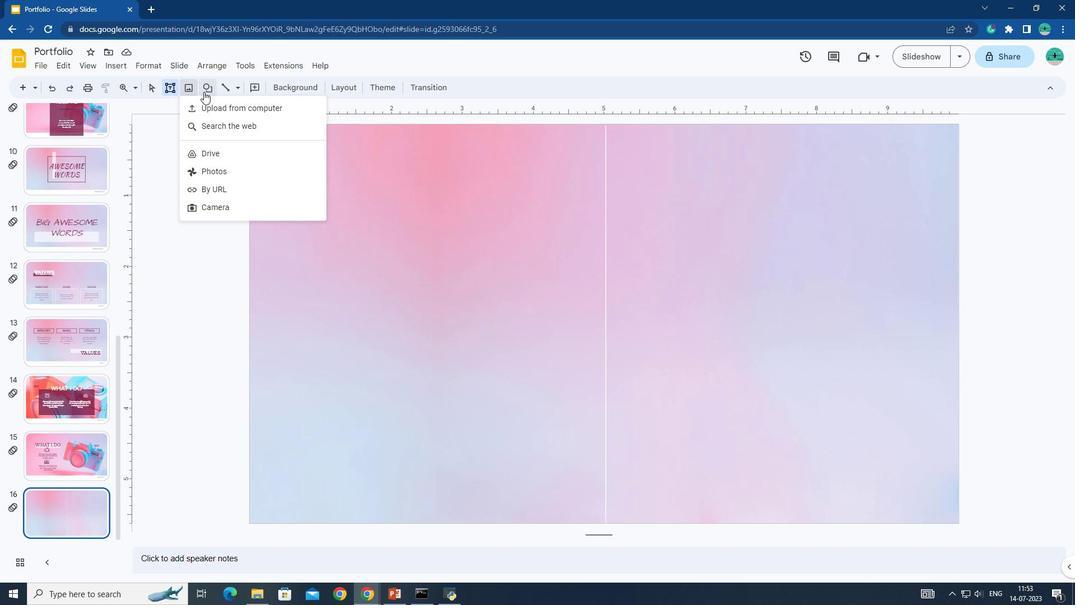 
Action: Mouse moved to (355, 113)
Screenshot: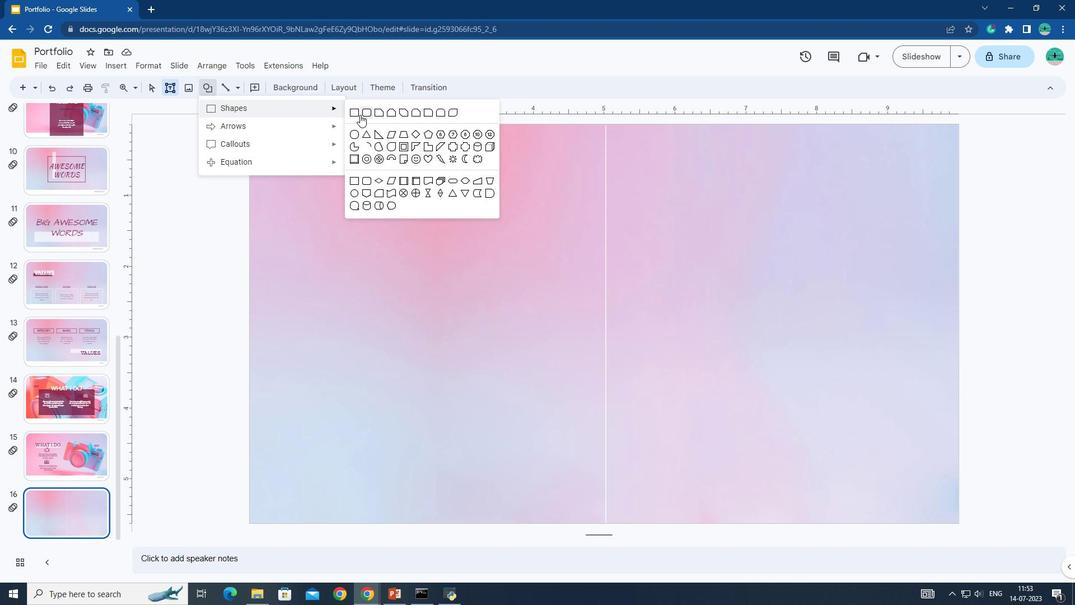 
Action: Mouse pressed left at (355, 113)
Screenshot: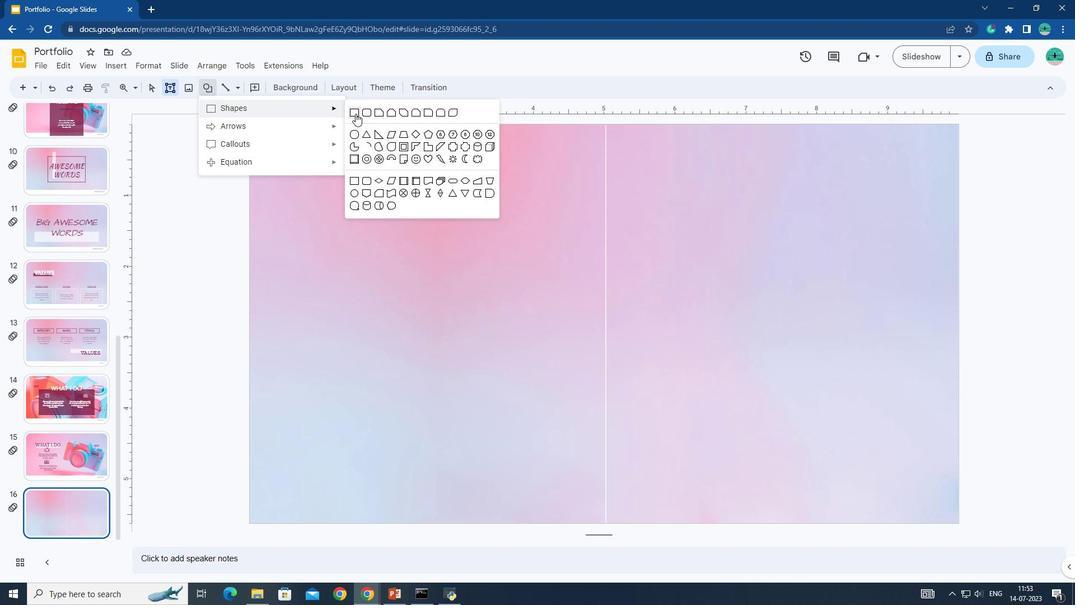 
Action: Mouse moved to (299, 282)
Screenshot: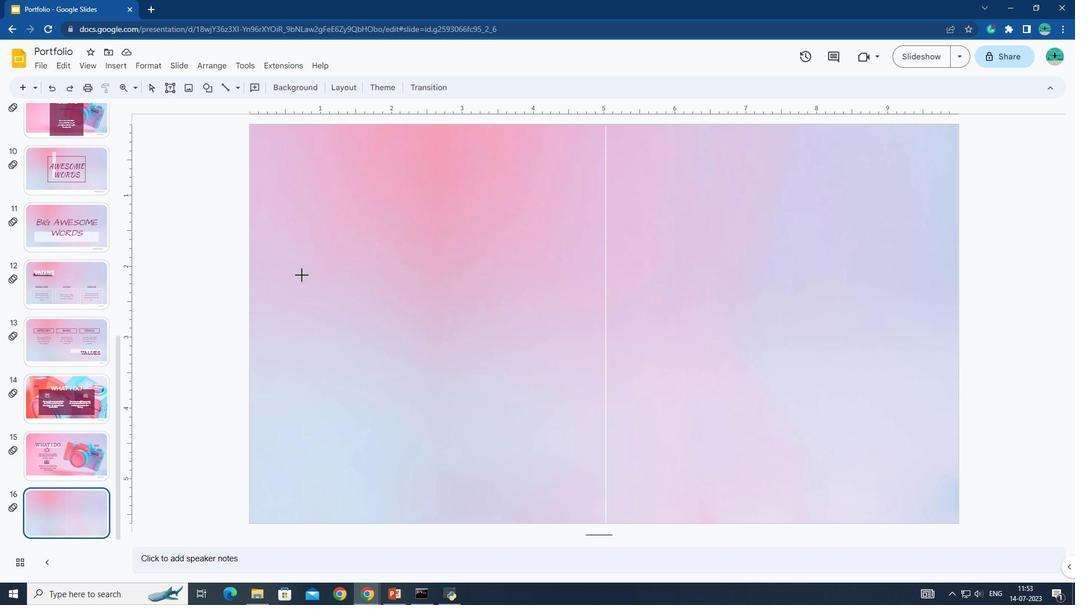 
Action: Mouse pressed left at (299, 282)
Screenshot: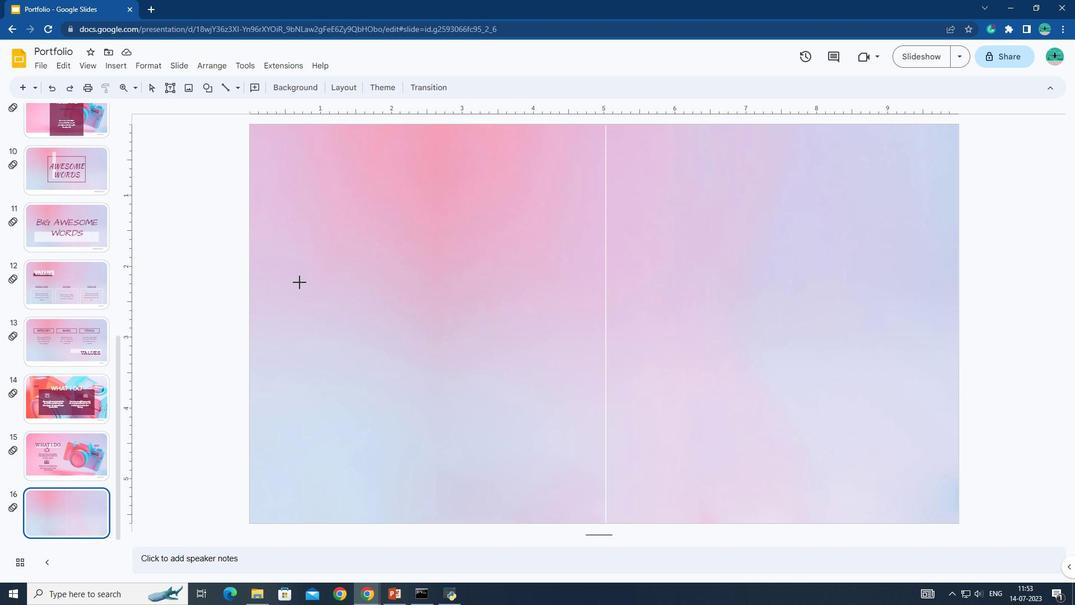 
Action: Mouse moved to (256, 85)
Screenshot: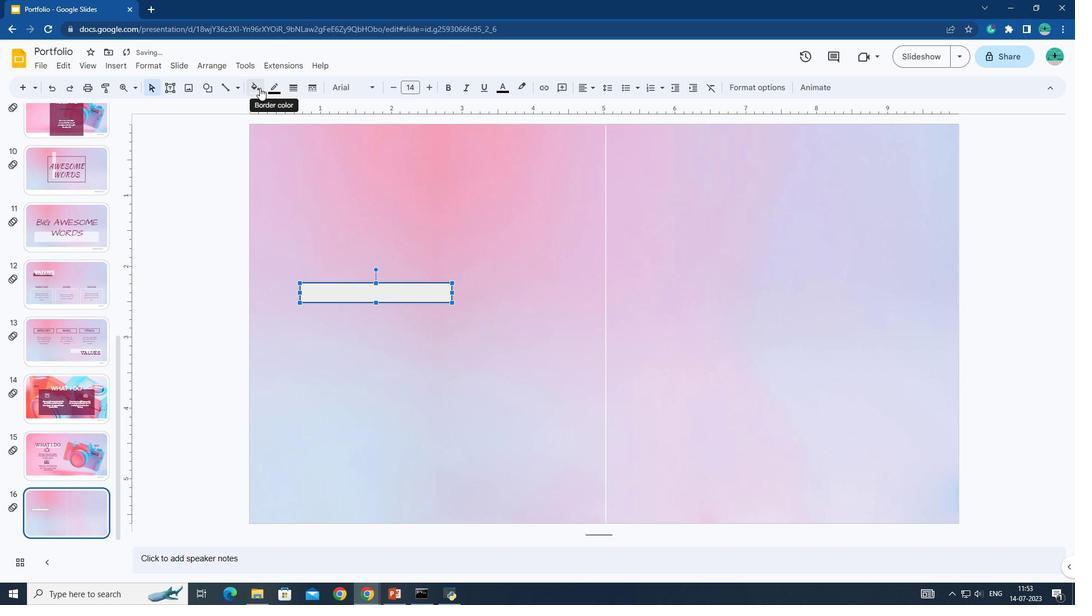 
Action: Mouse pressed left at (256, 85)
Screenshot: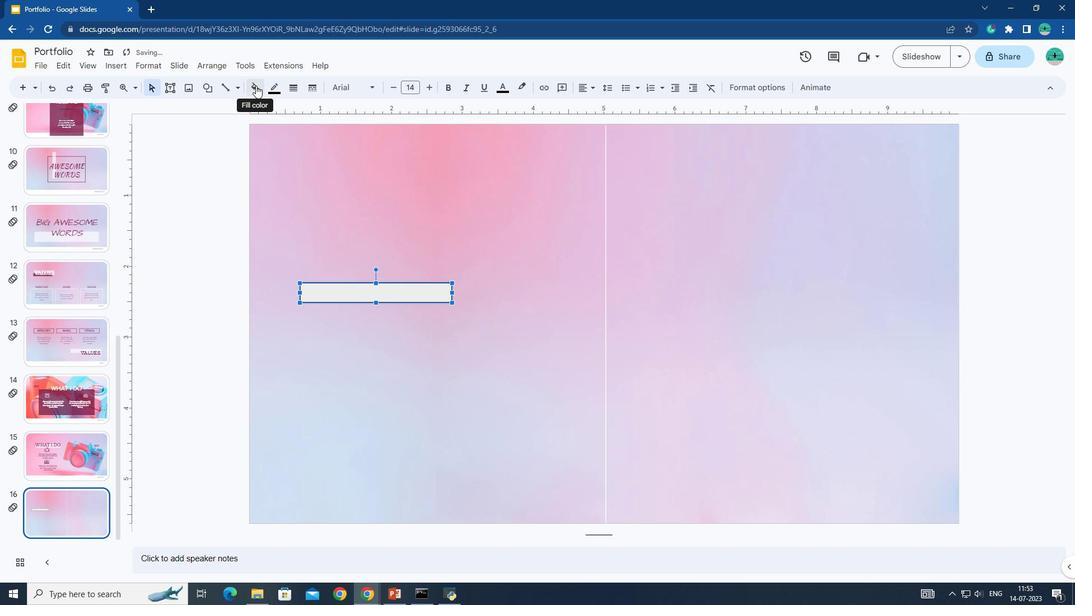 
Action: Mouse moved to (367, 272)
Screenshot: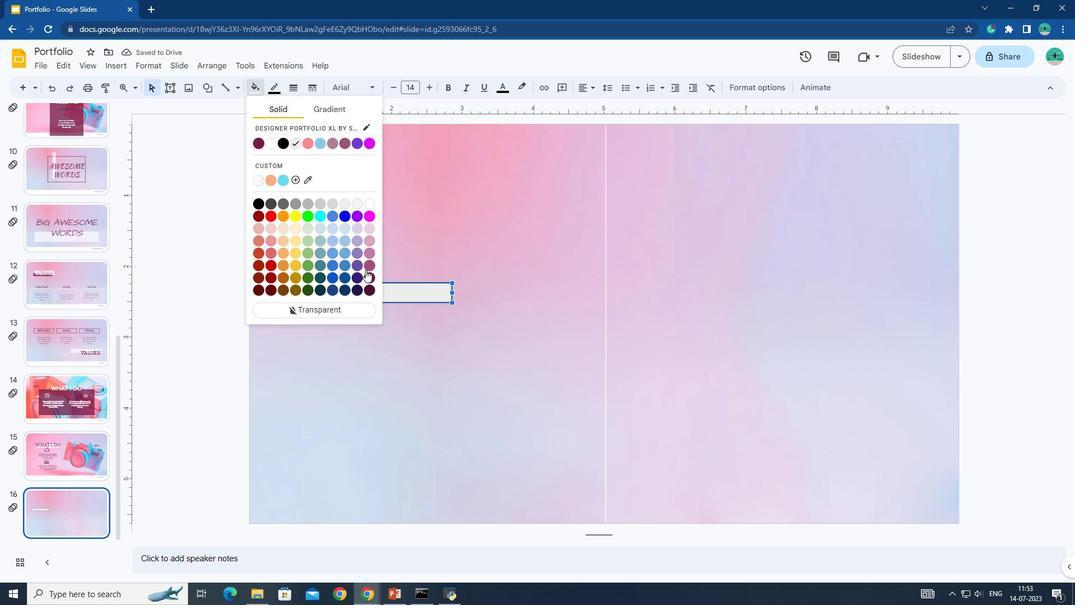 
Action: Mouse pressed left at (367, 272)
Screenshot: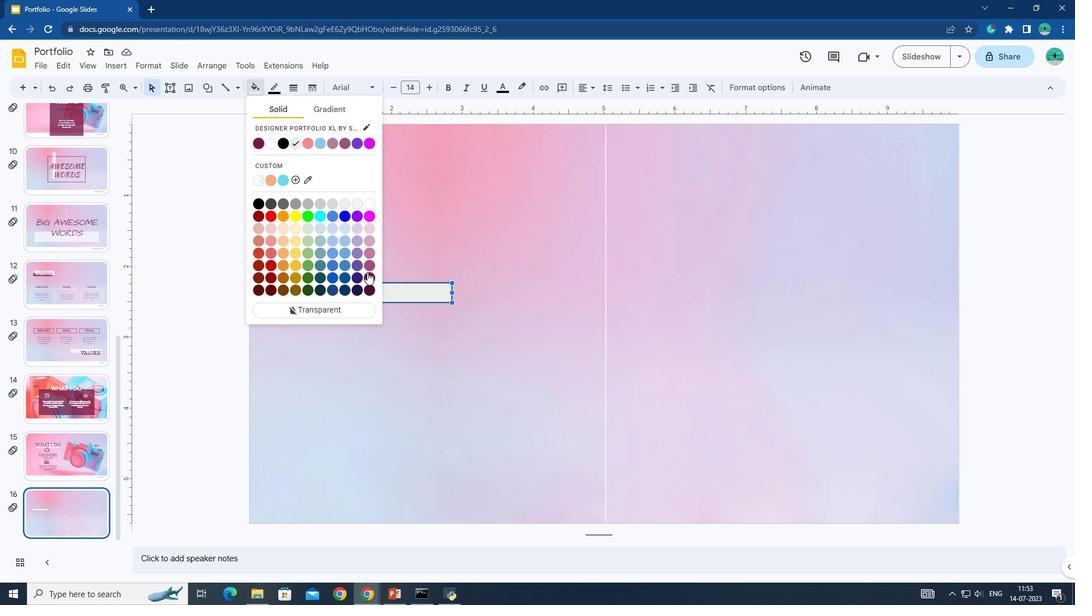 
Action: Mouse moved to (417, 366)
Screenshot: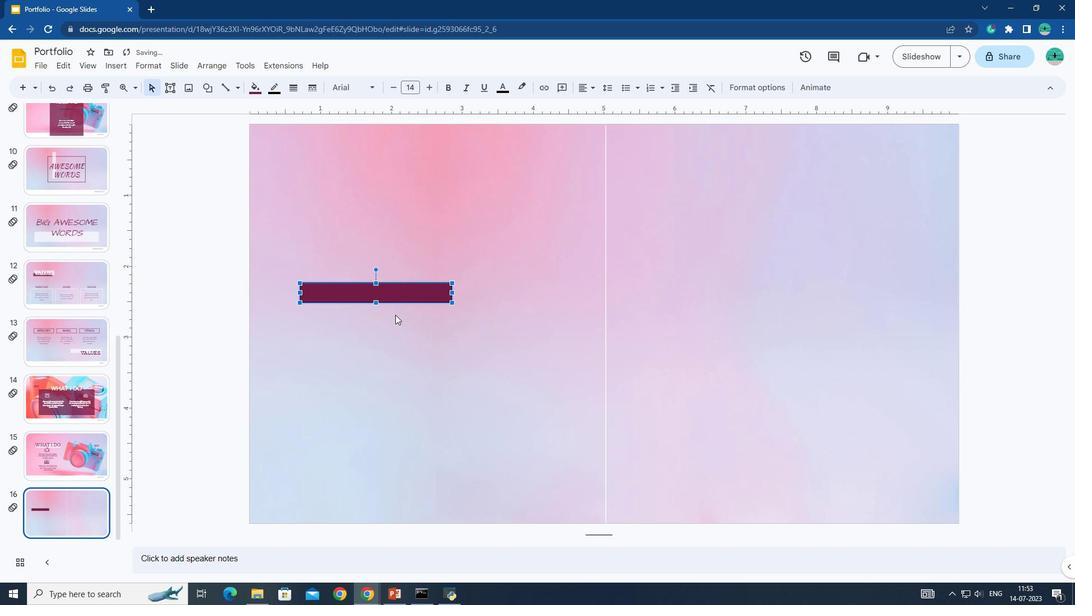 
Action: Mouse pressed left at (417, 366)
Screenshot: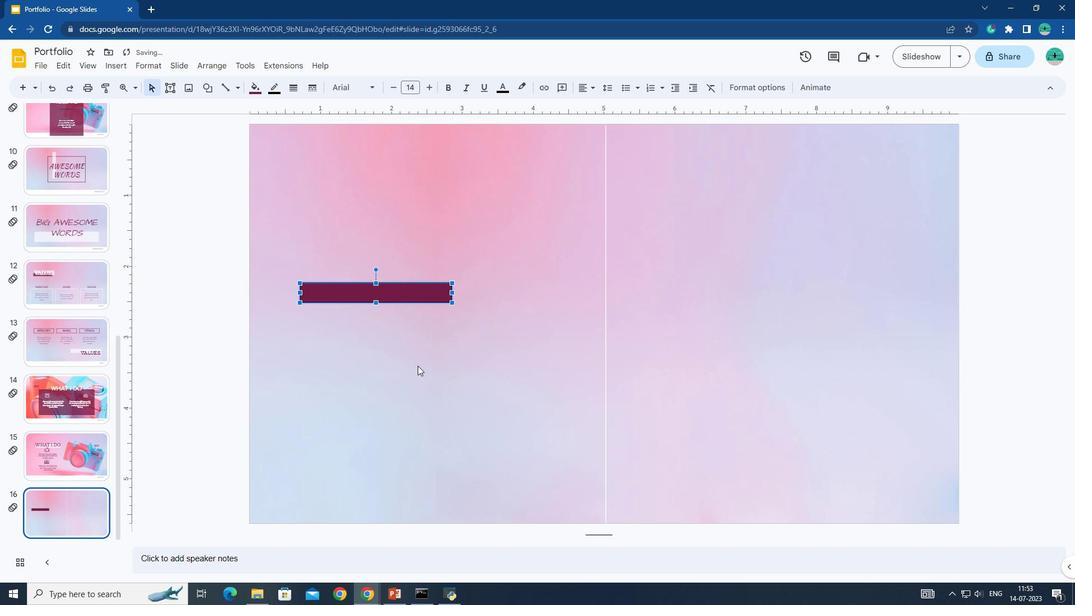 
Action: Mouse moved to (170, 85)
Screenshot: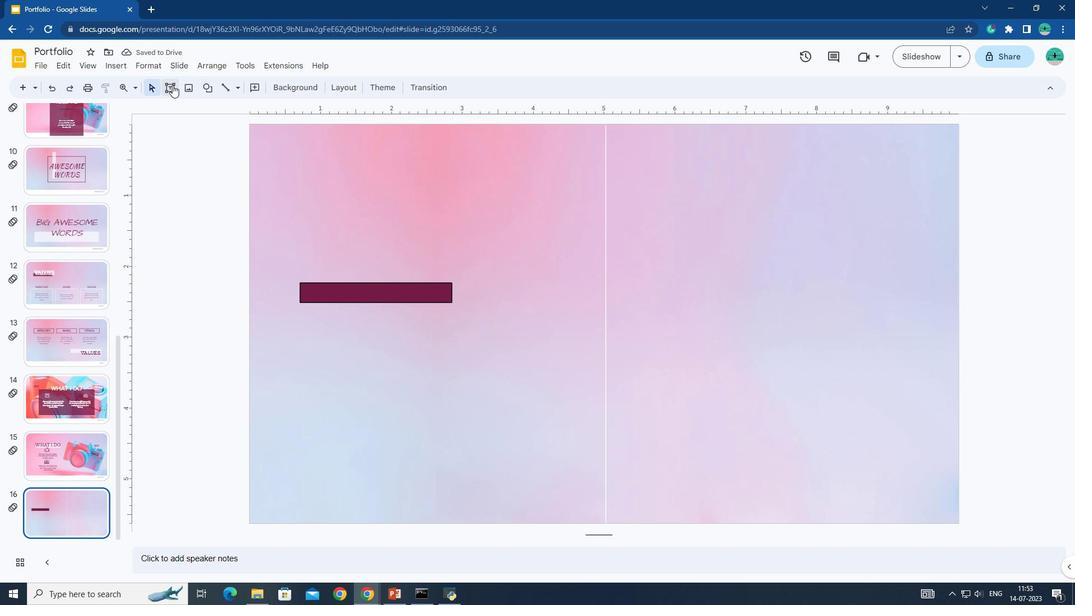 
Action: Mouse pressed left at (170, 85)
Screenshot: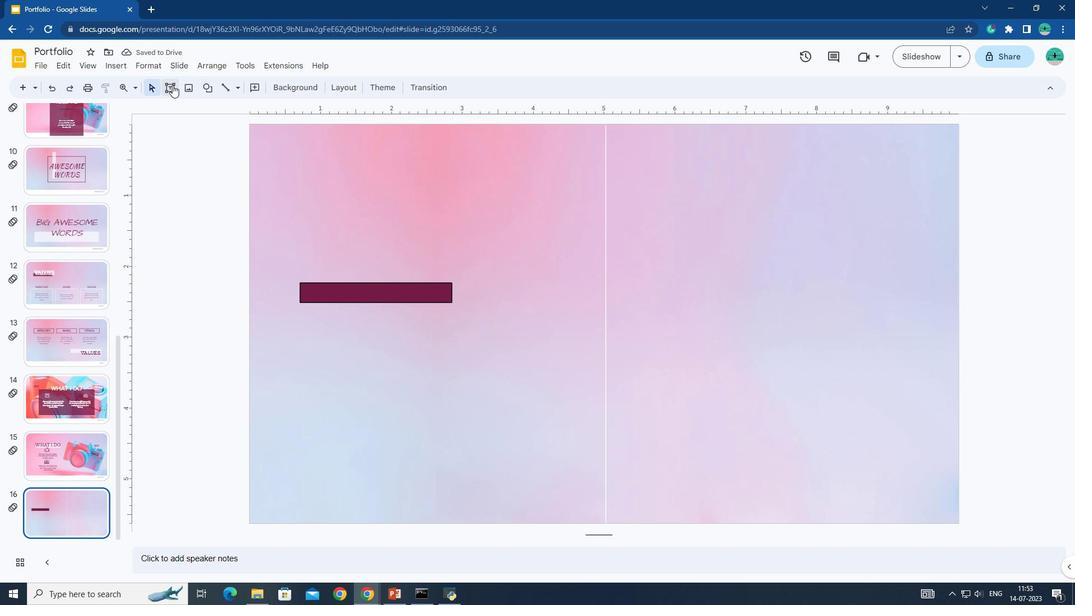 
Action: Mouse moved to (337, 235)
Screenshot: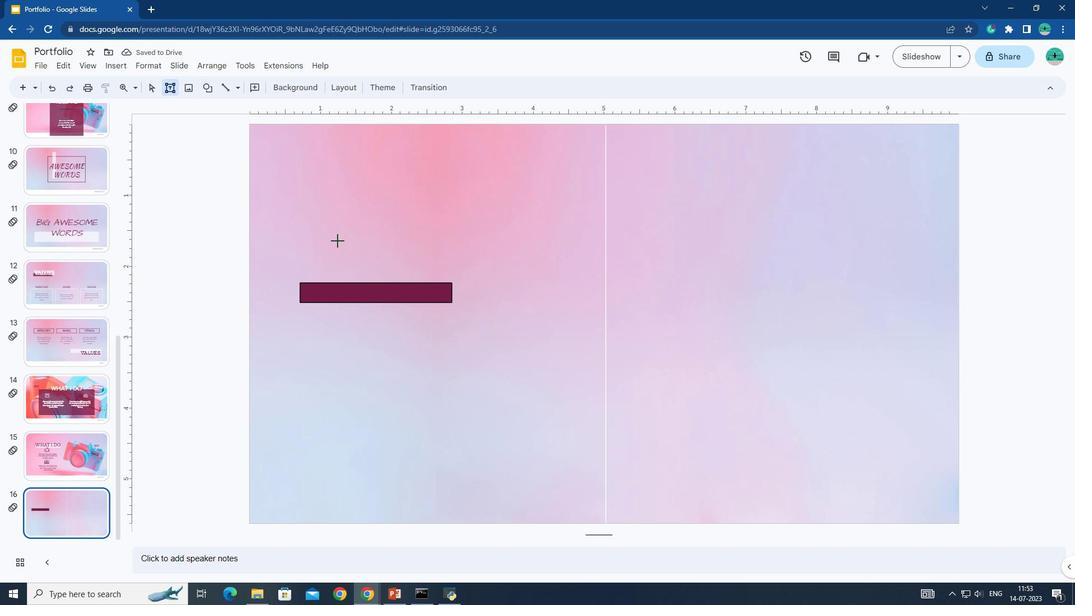 
Action: Mouse pressed left at (337, 235)
Screenshot: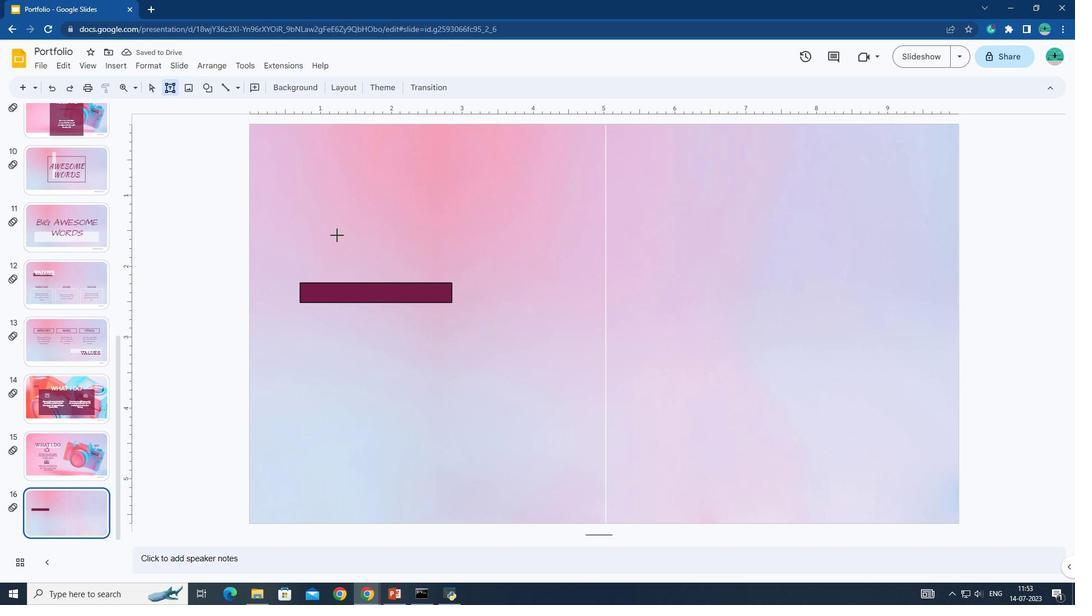 
Action: Mouse moved to (369, 270)
Screenshot: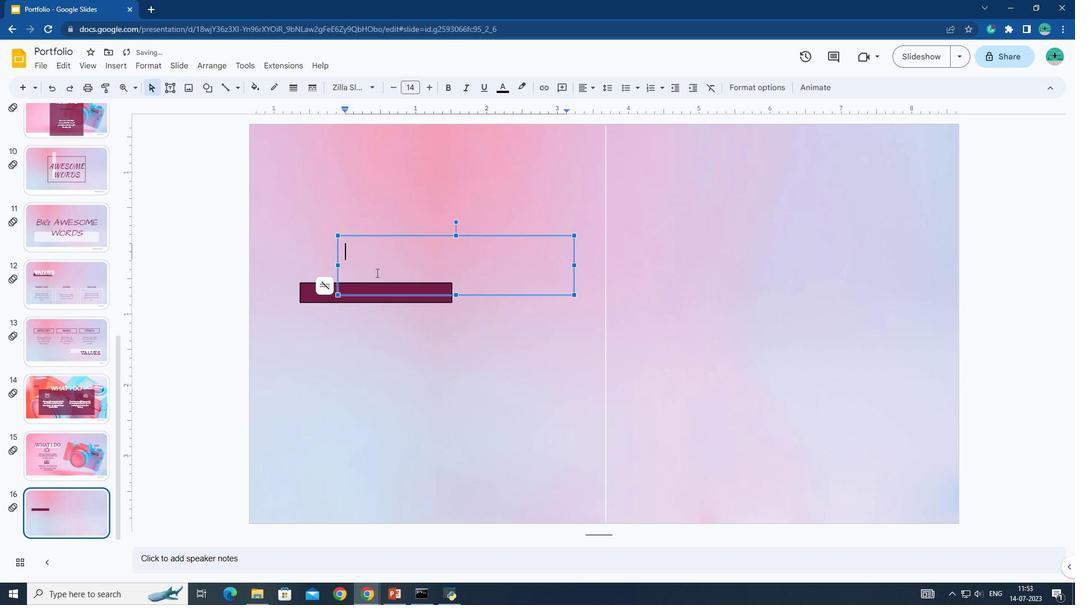 
Action: Key pressed <Key.caps_lock>MY<Key.space>RESUME
Screenshot: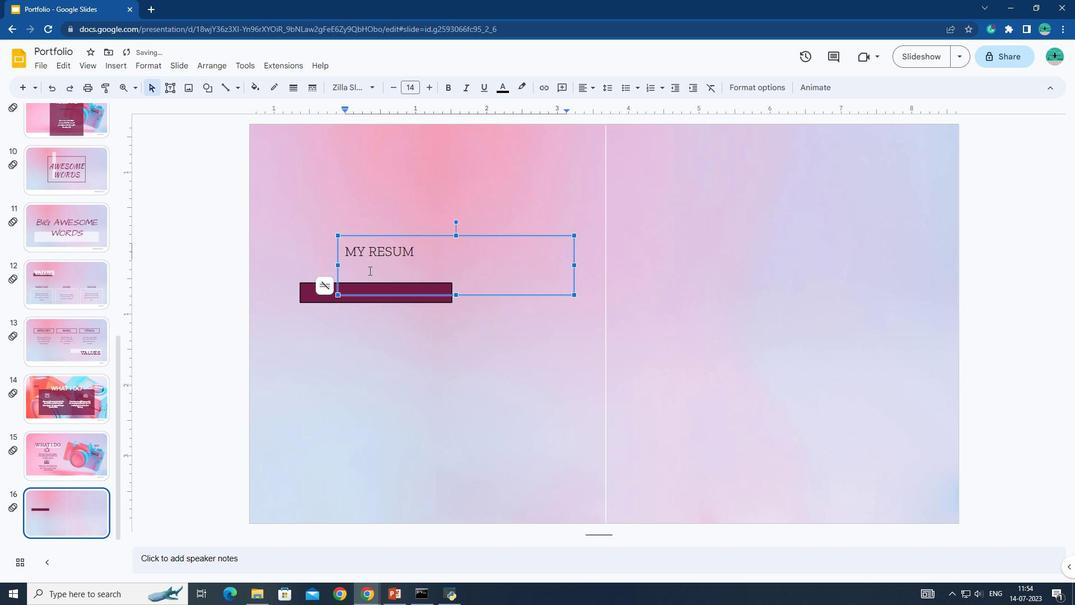 
Action: Mouse moved to (346, 247)
Screenshot: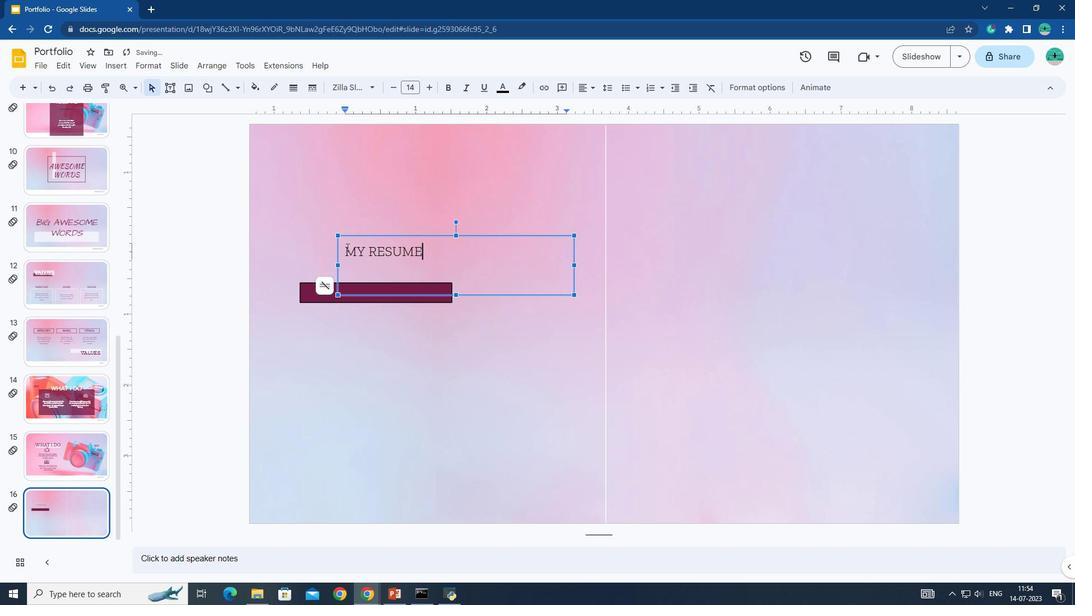 
Action: Mouse pressed left at (346, 247)
Screenshot: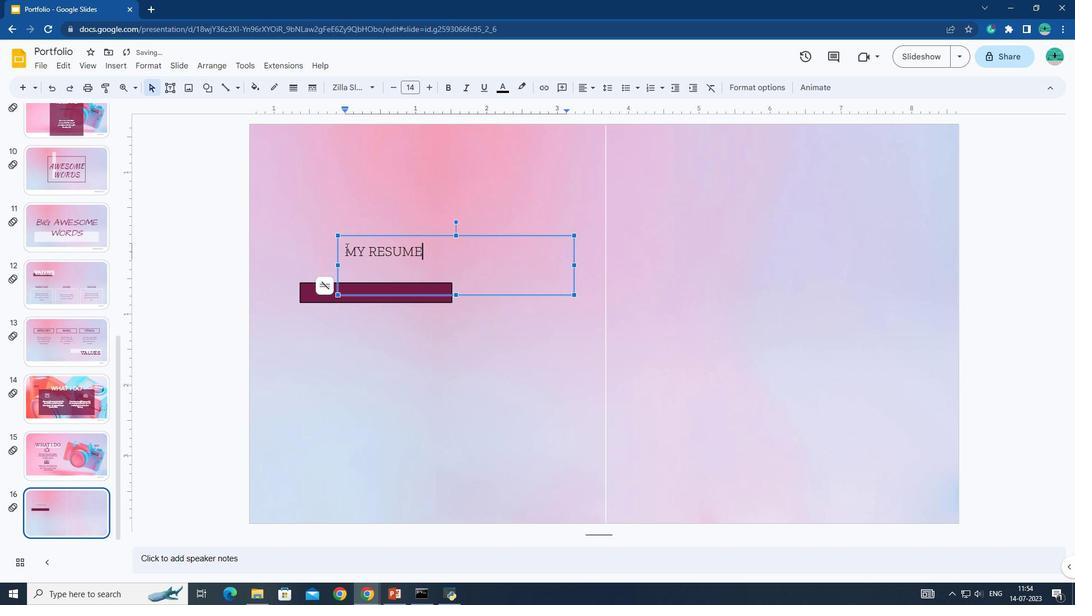 
Action: Mouse moved to (429, 84)
Screenshot: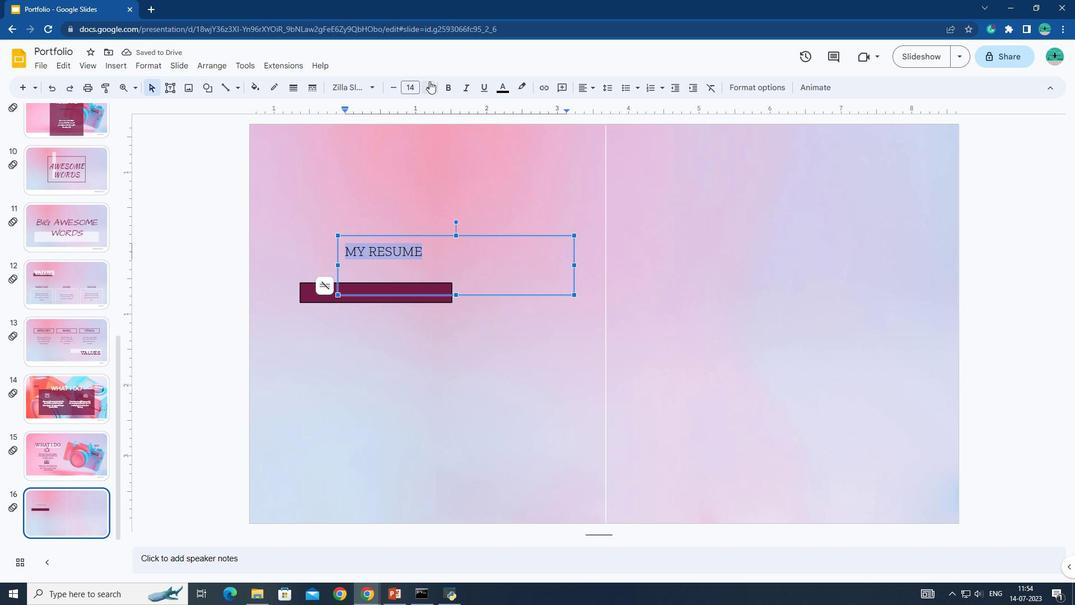 
Action: Mouse pressed left at (429, 84)
Screenshot: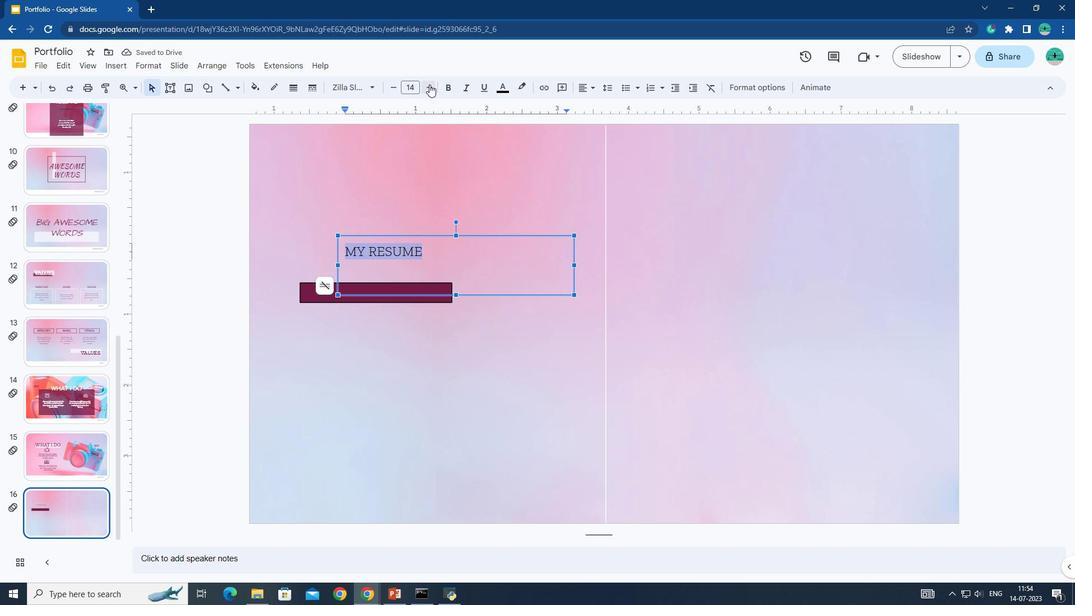 
Action: Mouse pressed left at (429, 84)
Screenshot: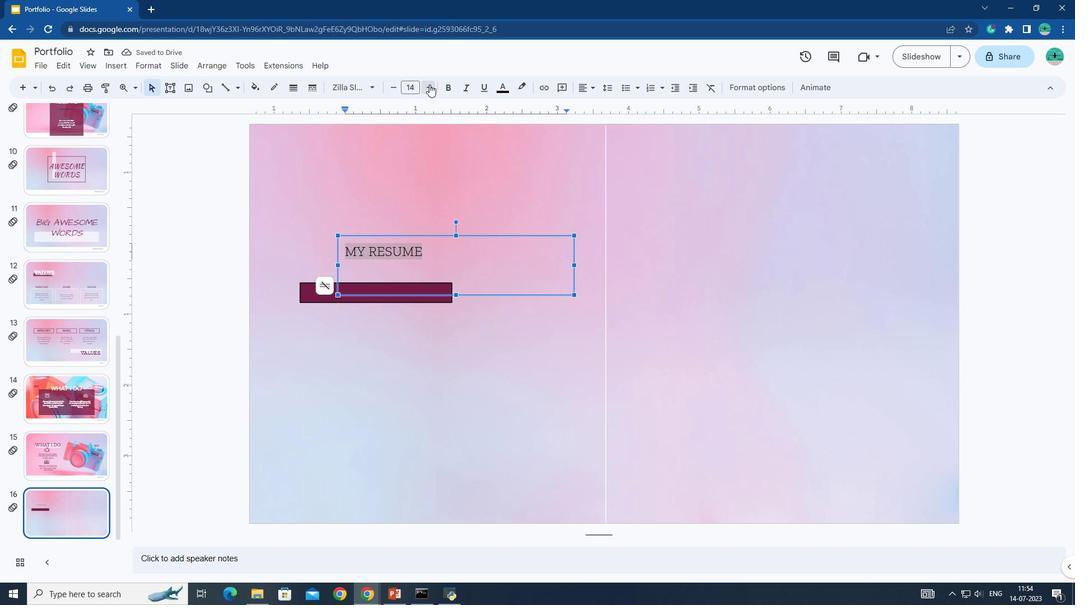 
Action: Mouse pressed left at (429, 84)
Screenshot: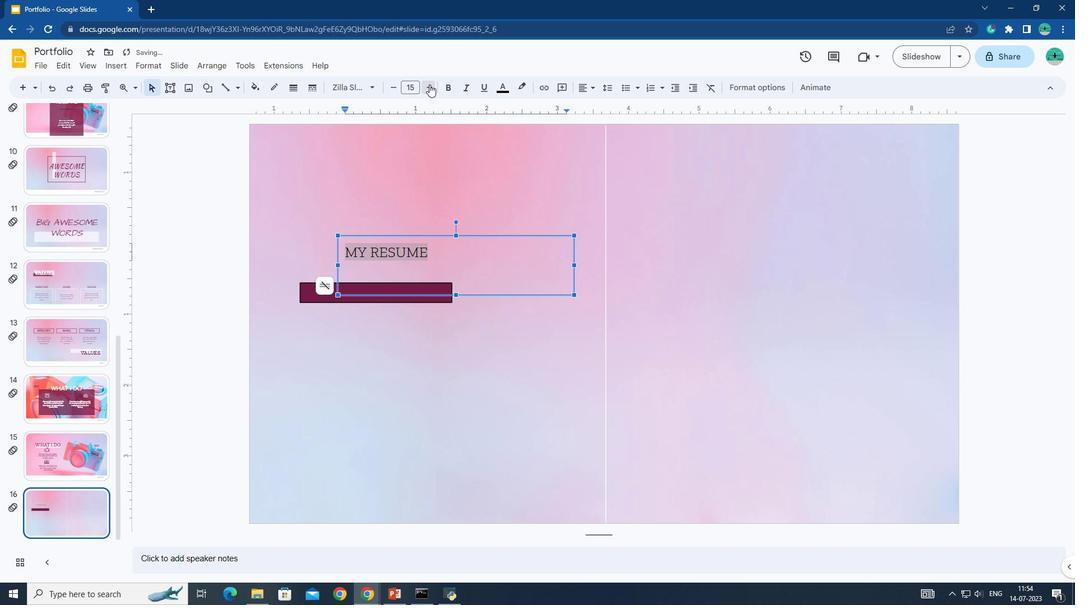 
Action: Mouse pressed left at (429, 84)
Screenshot: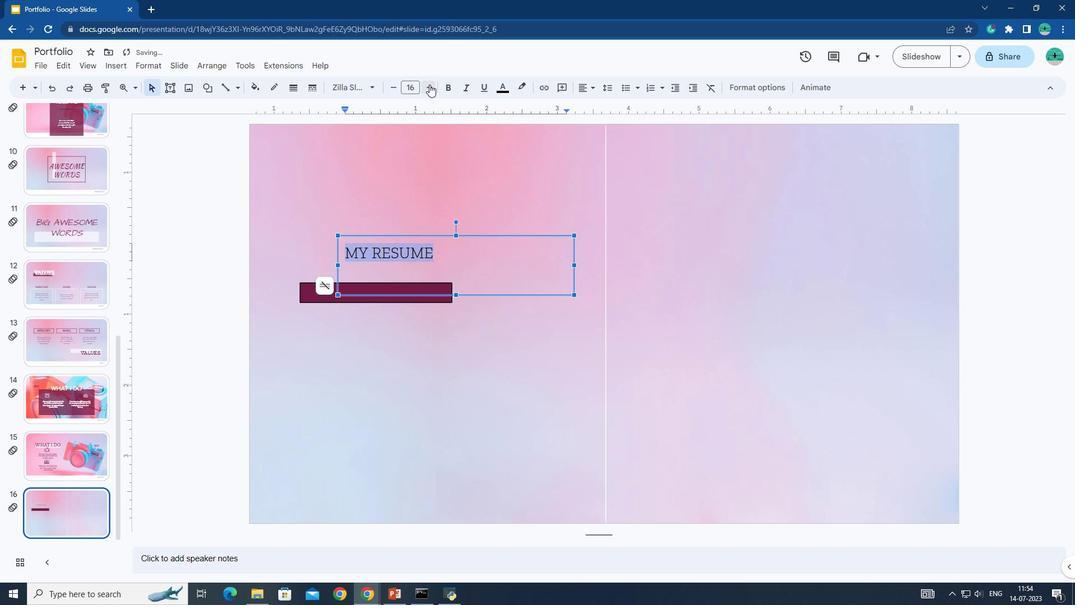 
Action: Mouse pressed left at (429, 84)
Screenshot: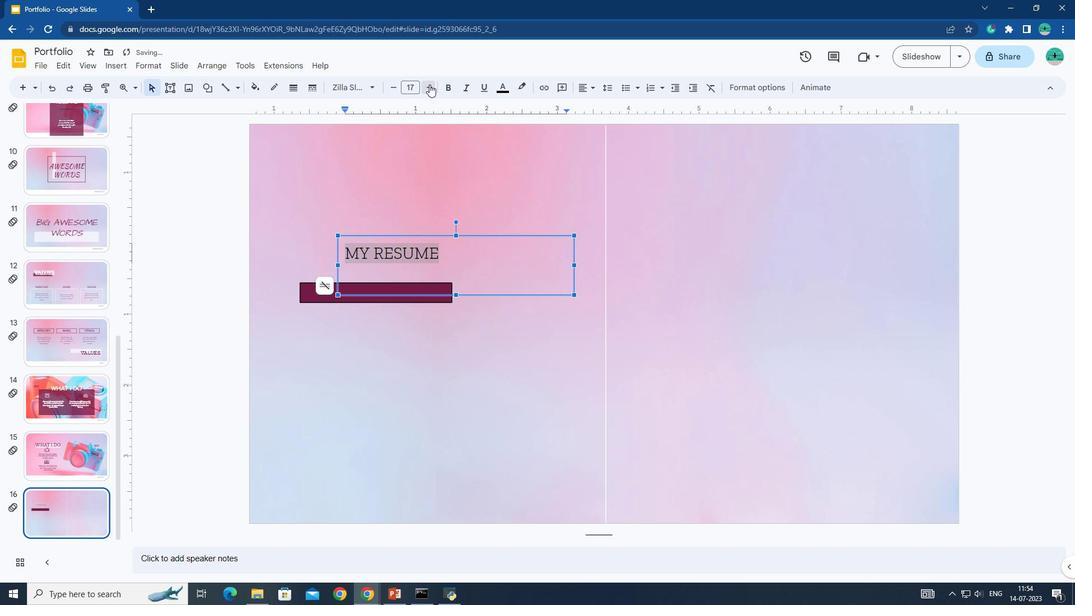 
Action: Mouse pressed left at (429, 84)
Screenshot: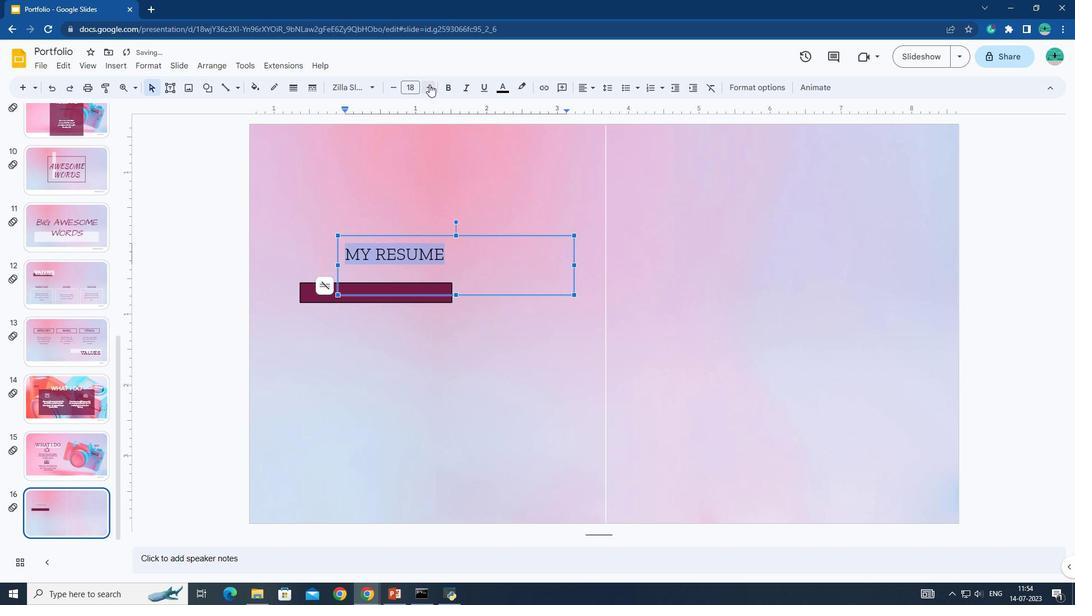 
Action: Mouse pressed left at (429, 84)
Screenshot: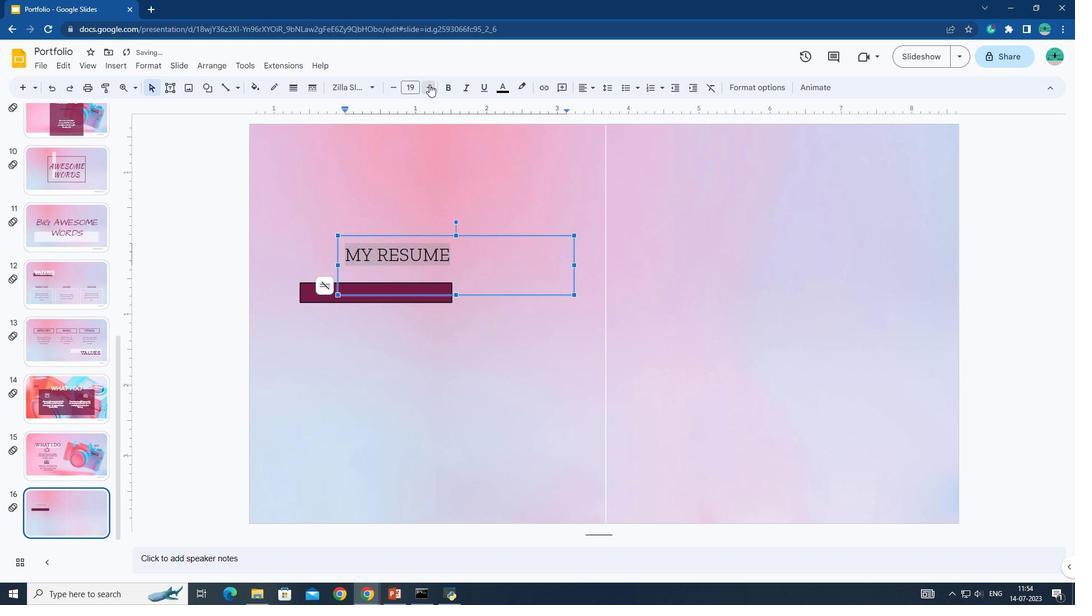 
Action: Mouse pressed left at (429, 84)
Screenshot: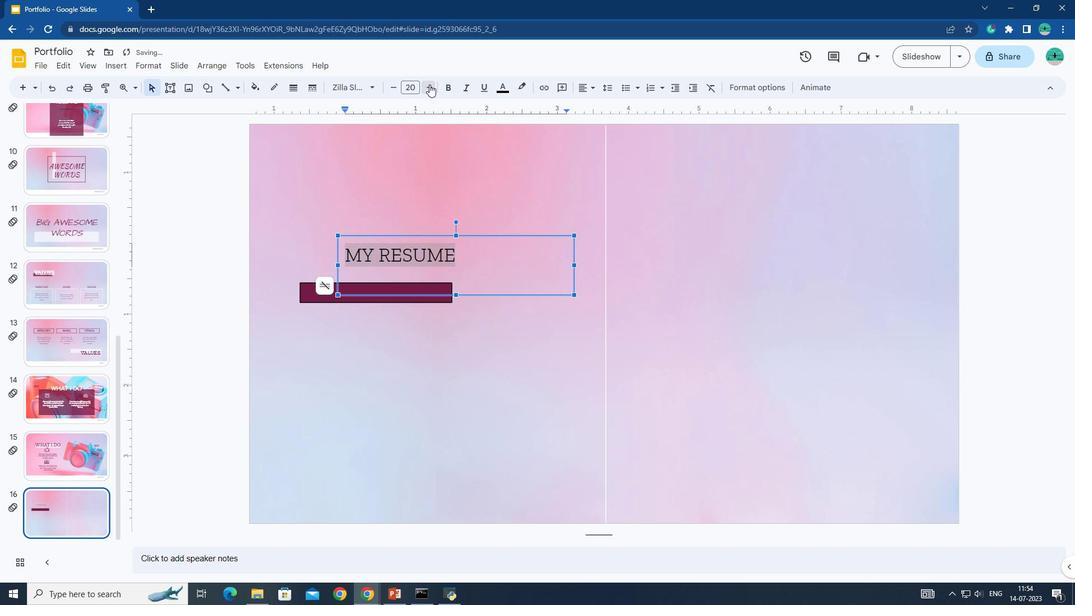 
Action: Mouse pressed left at (429, 84)
Screenshot: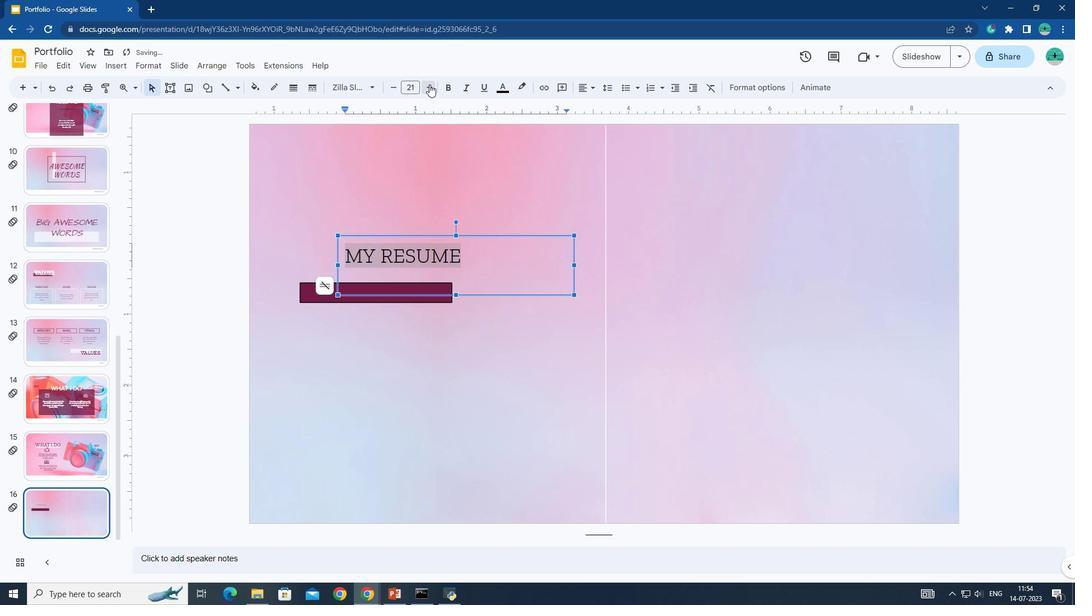 
Action: Mouse pressed left at (429, 84)
Screenshot: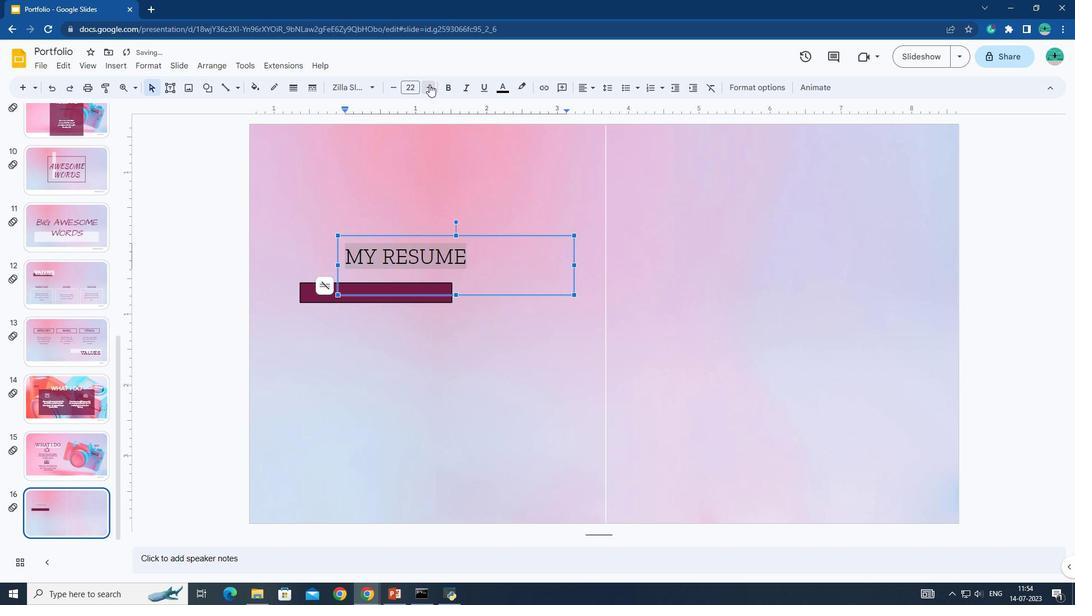 
Action: Mouse pressed left at (429, 84)
Screenshot: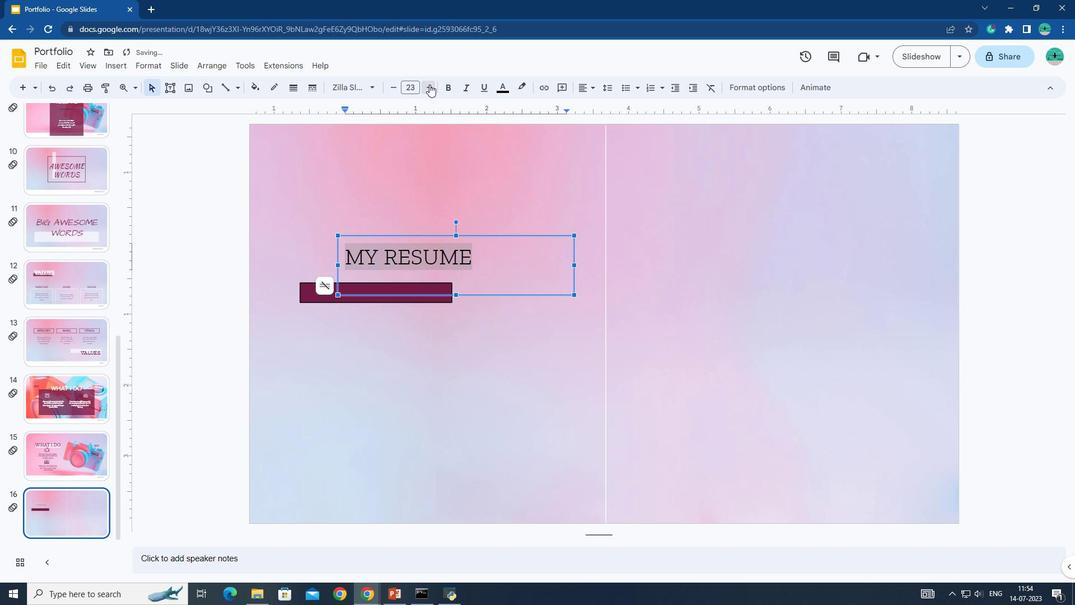 
Action: Mouse pressed left at (429, 84)
Screenshot: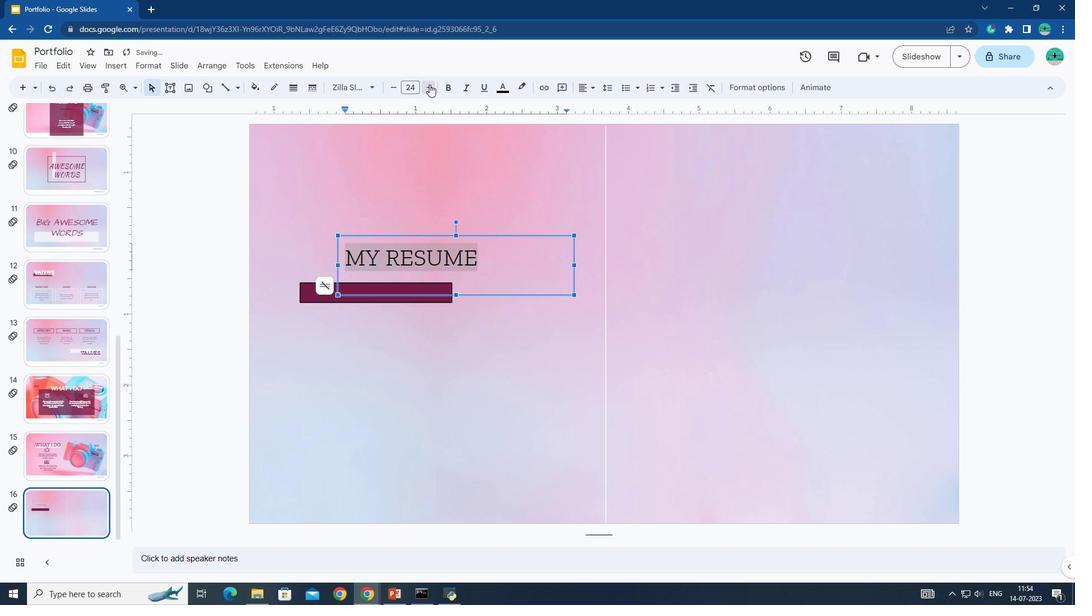 
Action: Mouse pressed left at (429, 84)
Screenshot: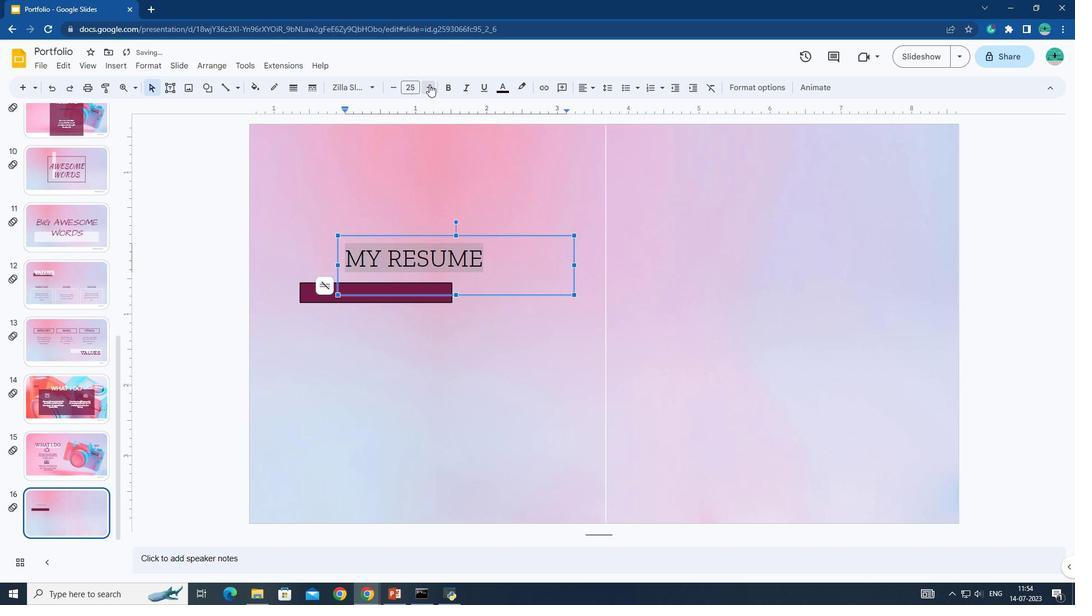 
Action: Mouse pressed left at (429, 84)
Screenshot: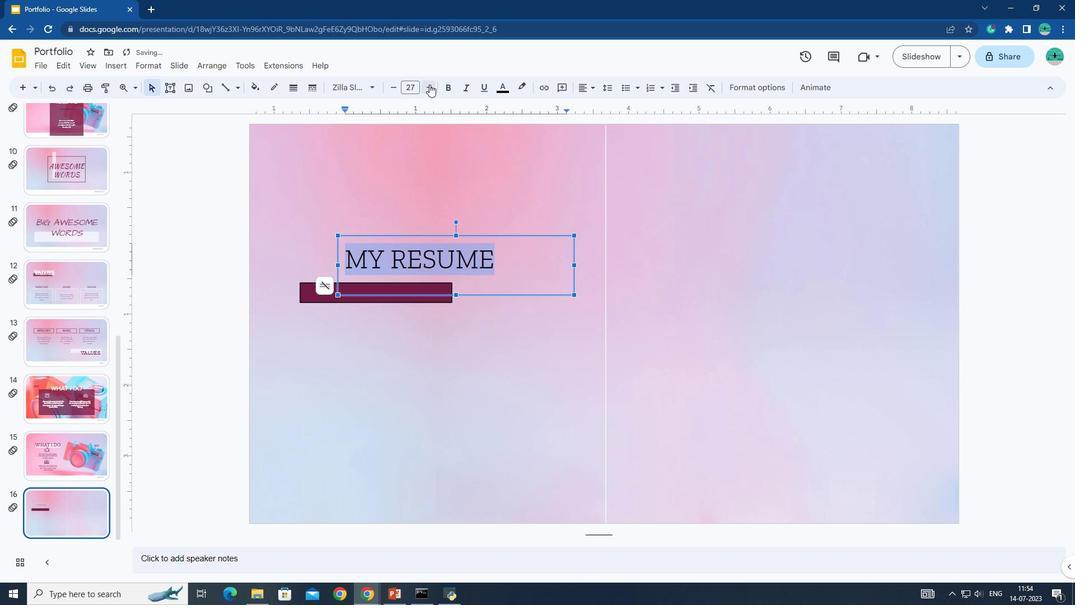 
Action: Mouse pressed left at (429, 84)
Screenshot: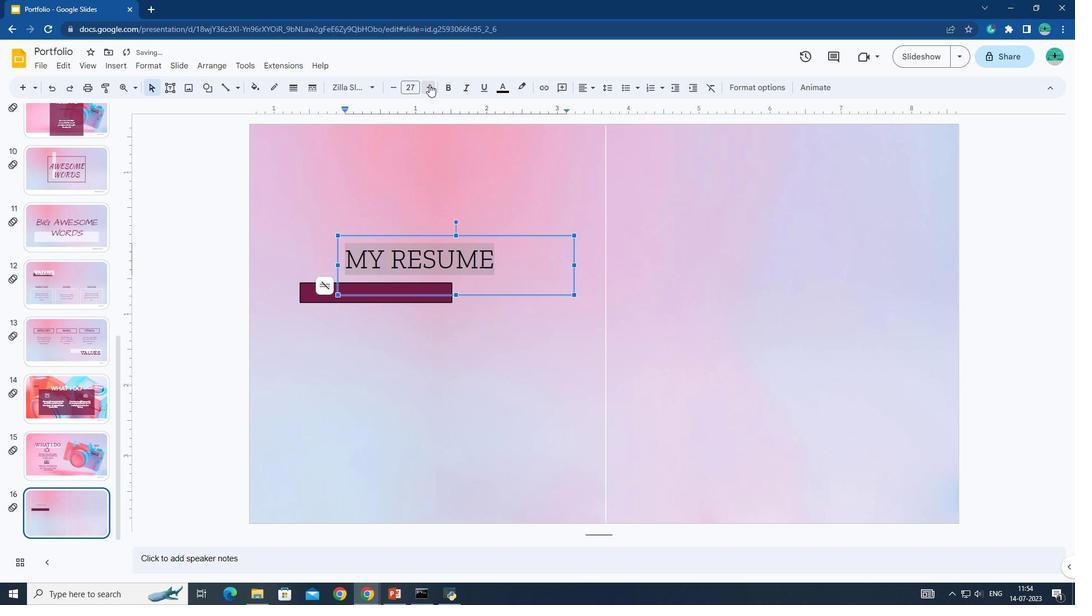 
Action: Mouse pressed left at (429, 84)
Screenshot: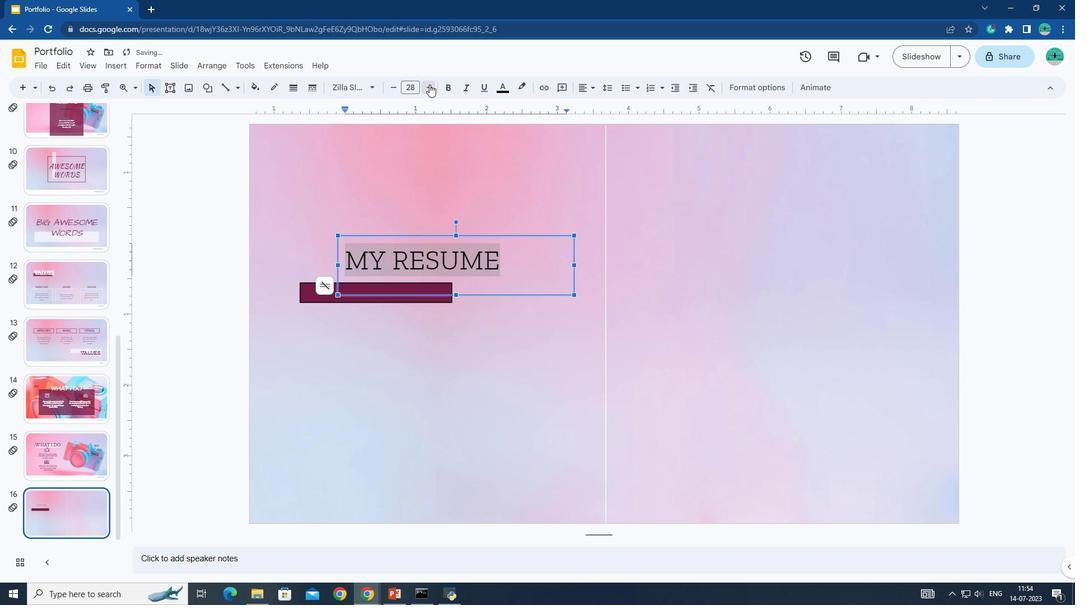 
Action: Mouse pressed left at (429, 84)
Screenshot: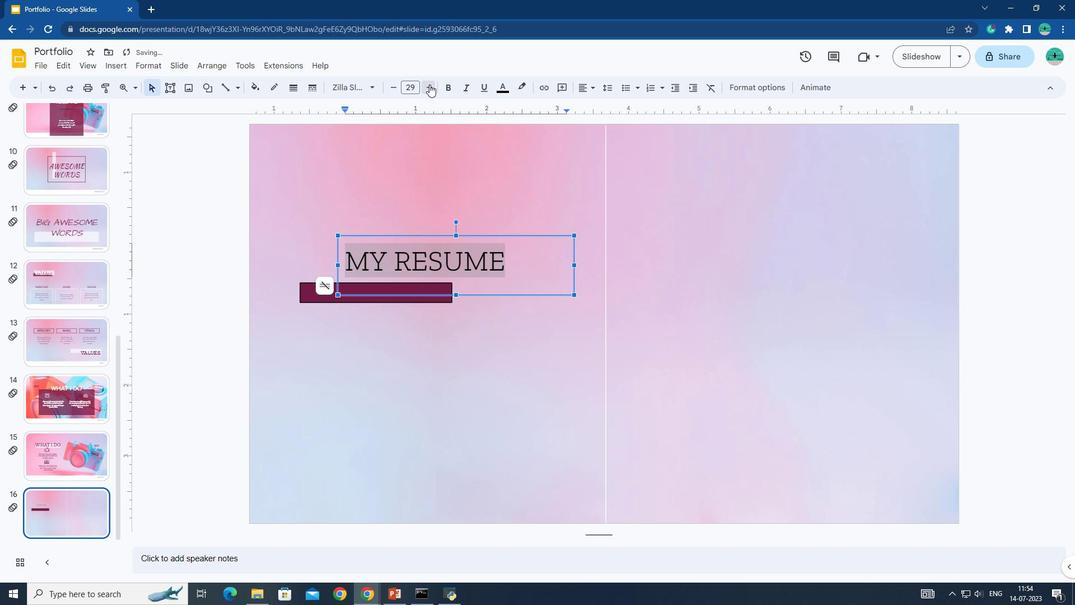 
Action: Mouse pressed left at (429, 84)
Screenshot: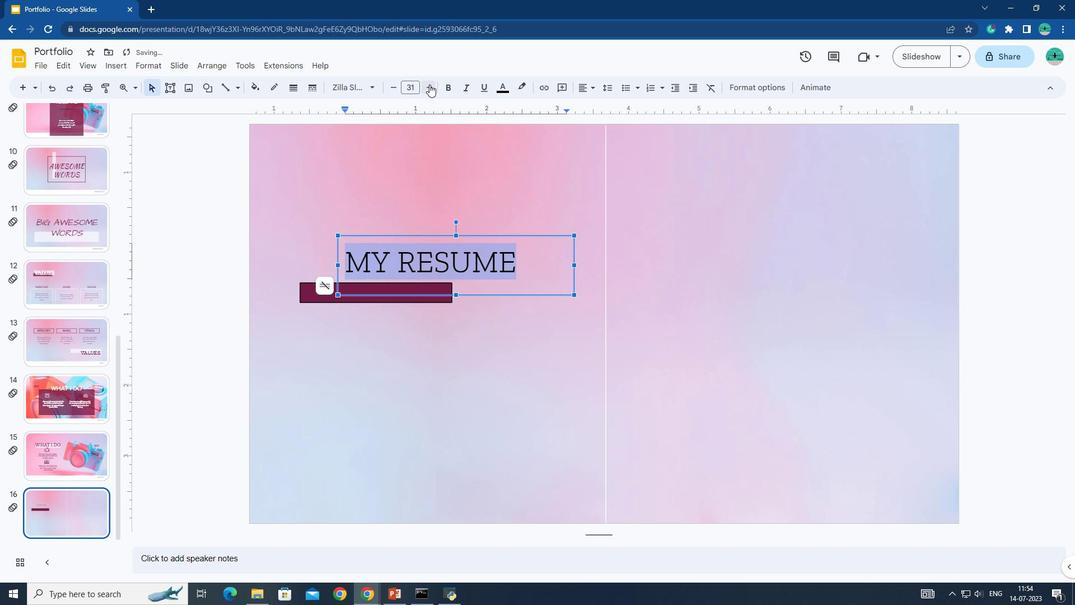 
Action: Mouse pressed left at (429, 84)
Screenshot: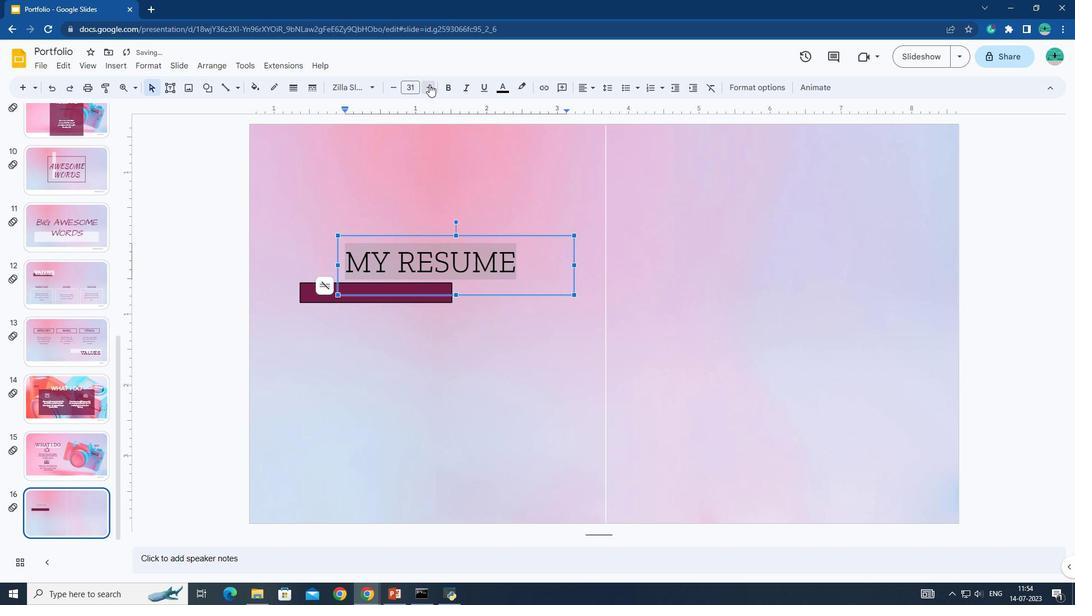 
Action: Mouse pressed left at (429, 84)
Screenshot: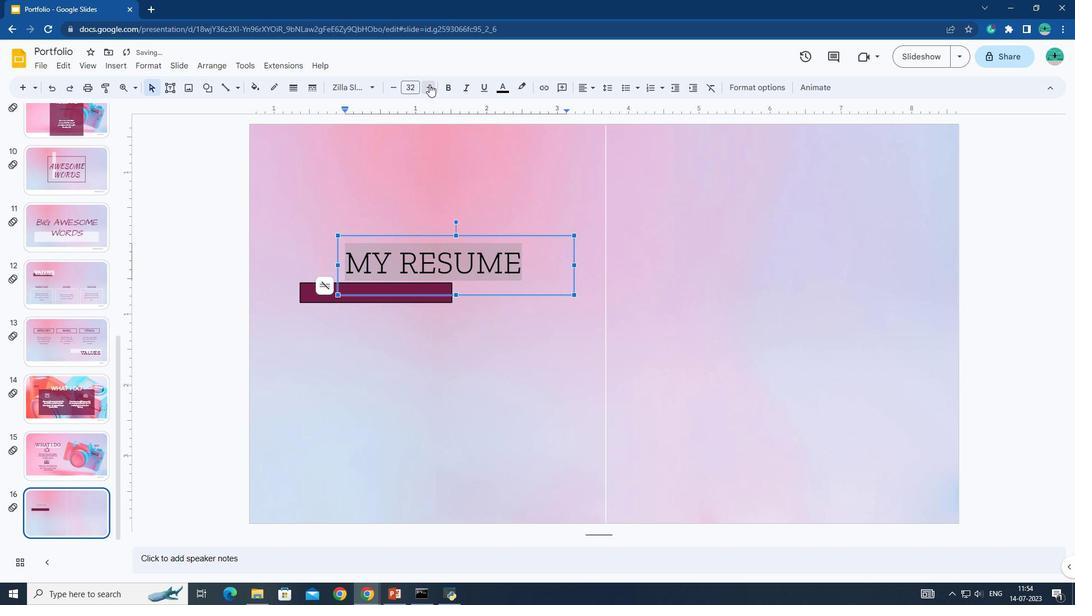 
Action: Mouse pressed left at (429, 84)
Screenshot: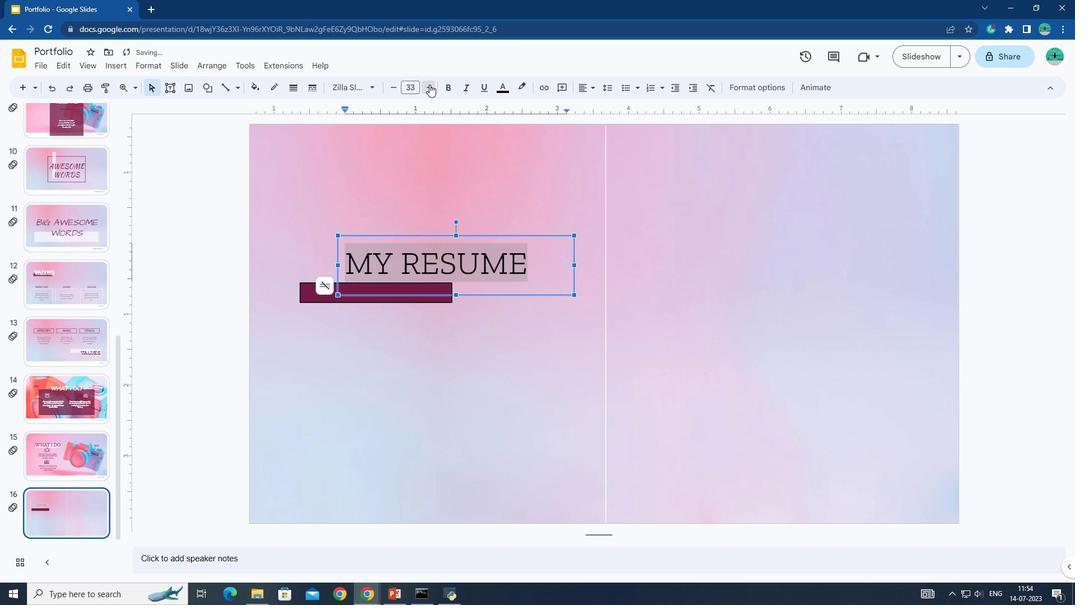 
Action: Mouse pressed left at (429, 84)
Screenshot: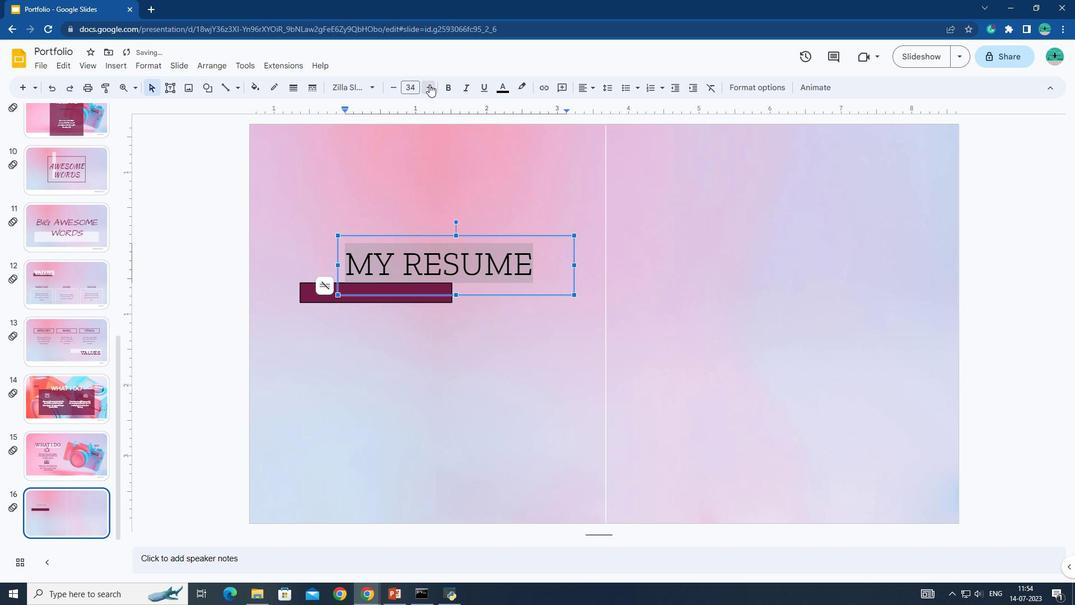 
Action: Mouse pressed left at (429, 84)
Screenshot: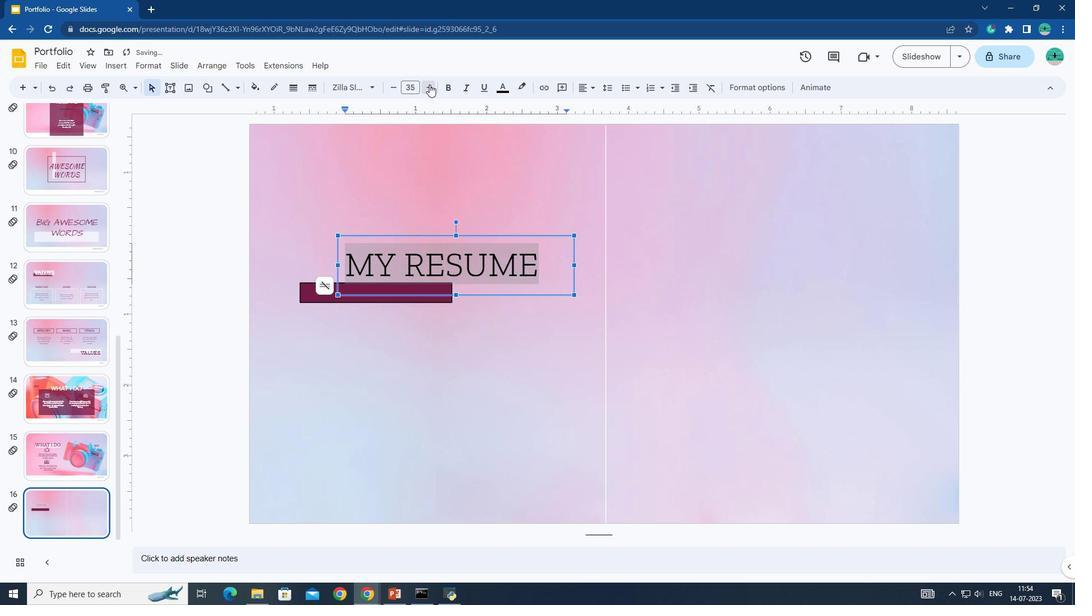 
Action: Mouse pressed left at (429, 84)
Screenshot: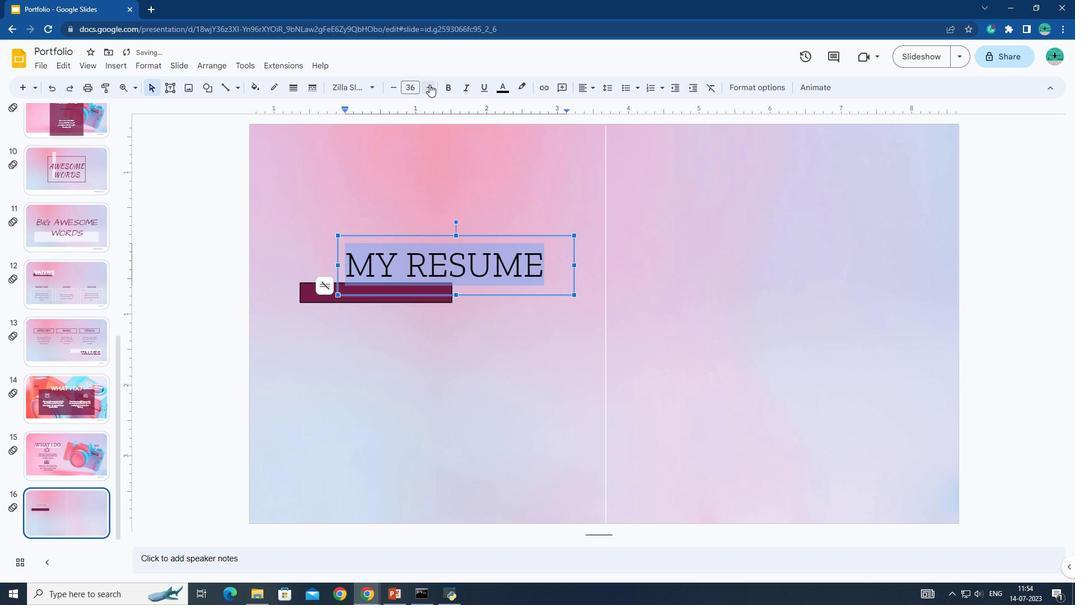
Action: Mouse pressed left at (429, 84)
Screenshot: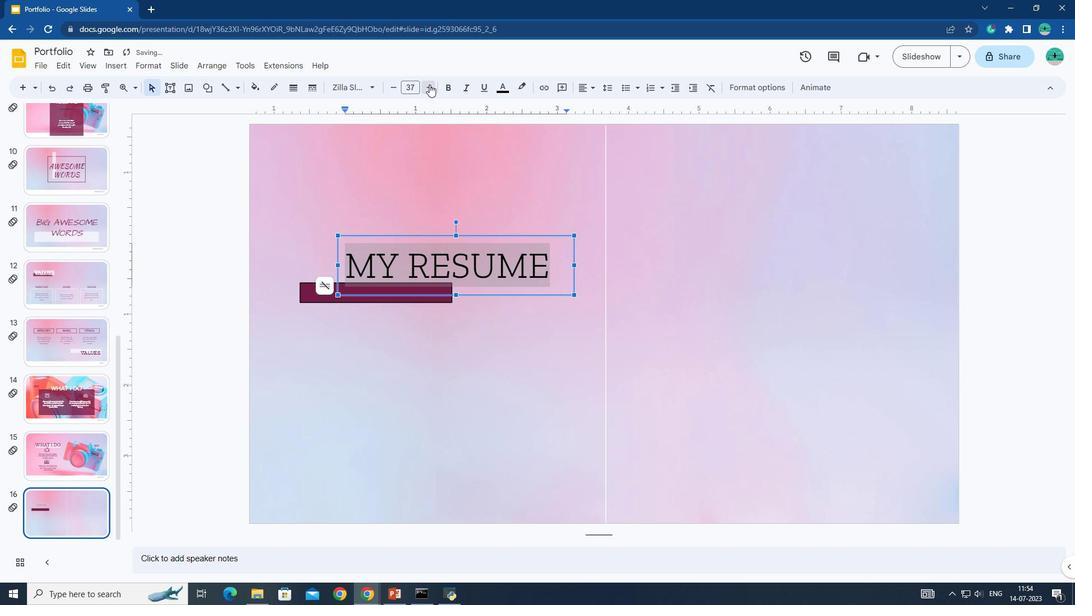 
Action: Mouse pressed left at (429, 84)
Screenshot: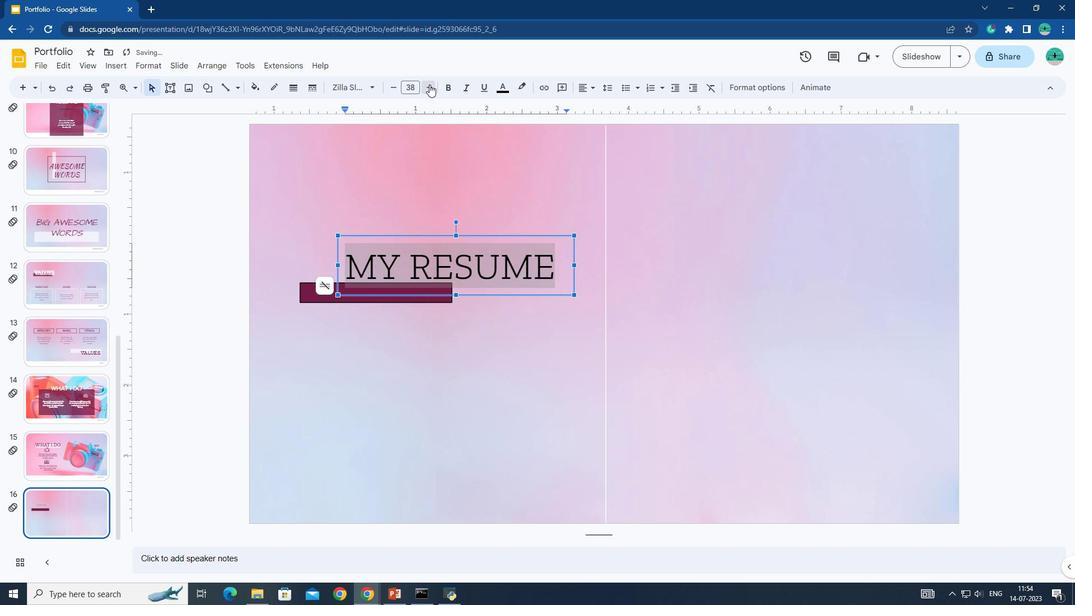 
Action: Mouse pressed left at (429, 84)
Screenshot: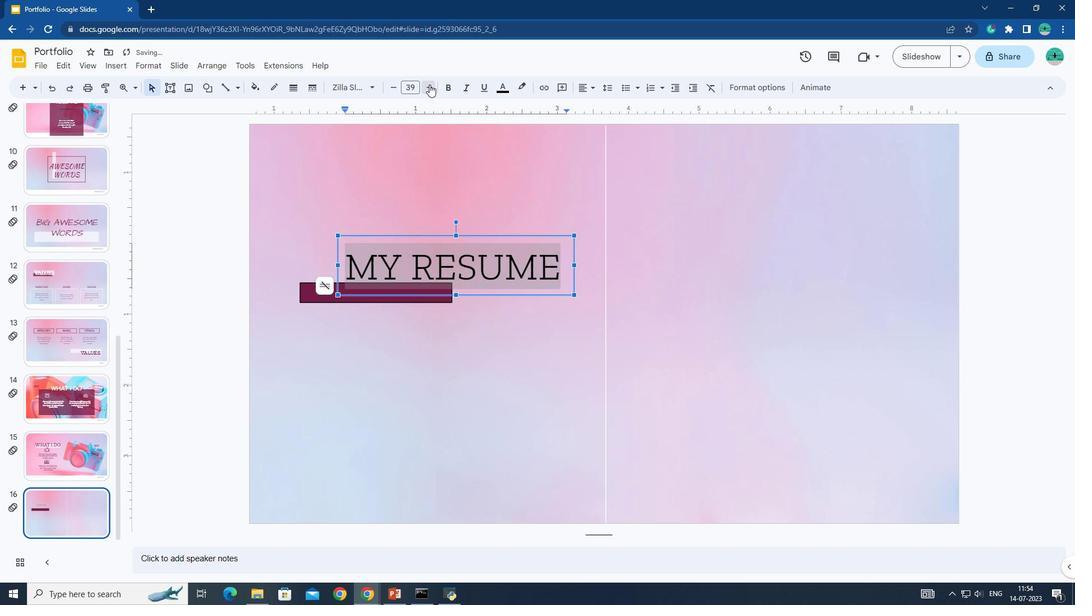 
Action: Mouse moved to (398, 89)
Screenshot: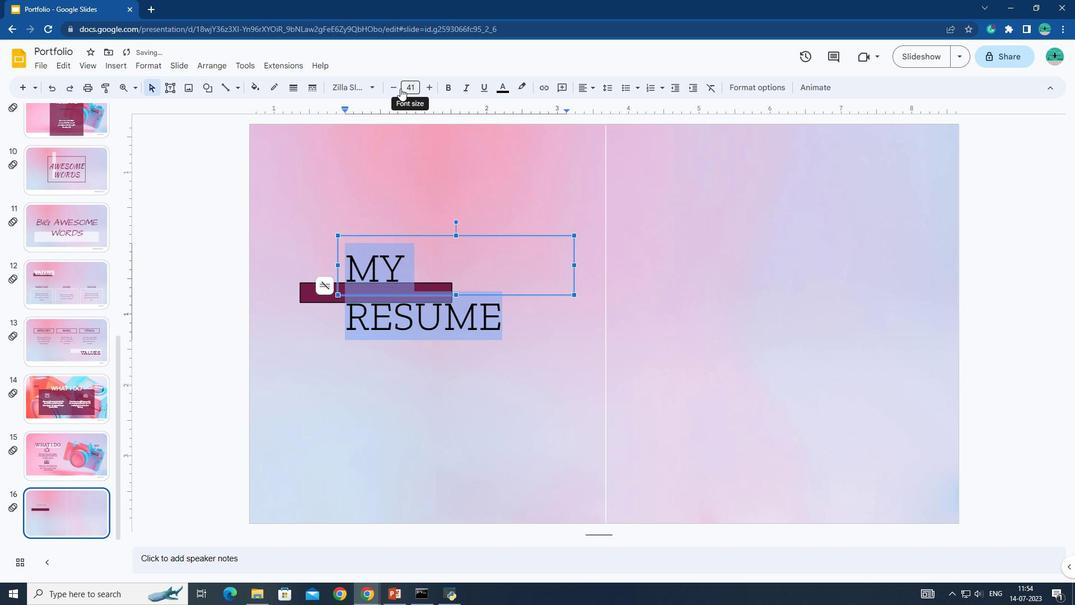 
Action: Mouse pressed left at (398, 89)
Screenshot: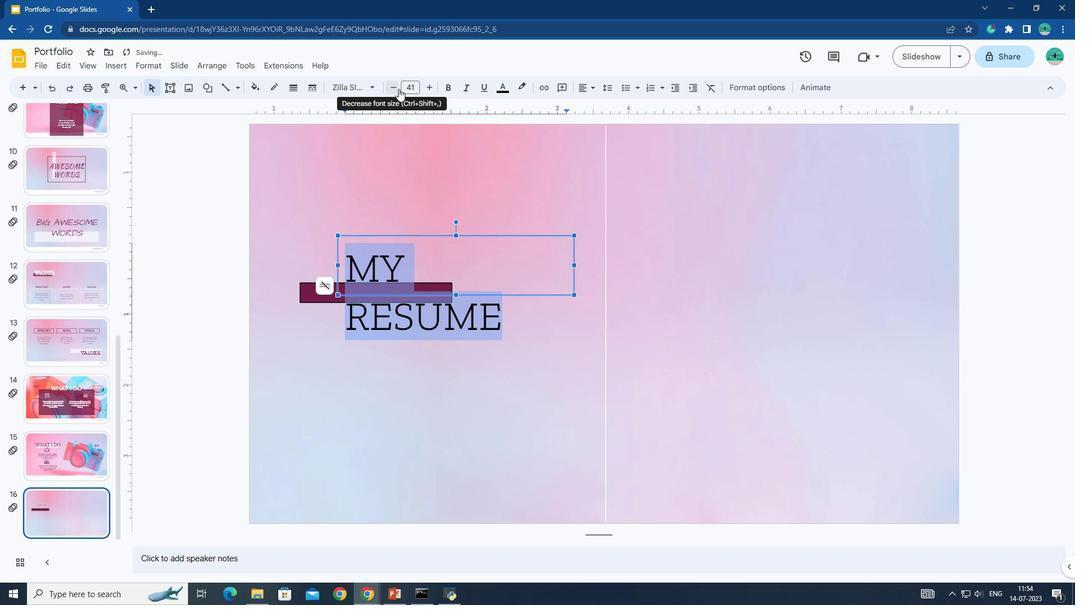 
Action: Mouse moved to (505, 92)
Screenshot: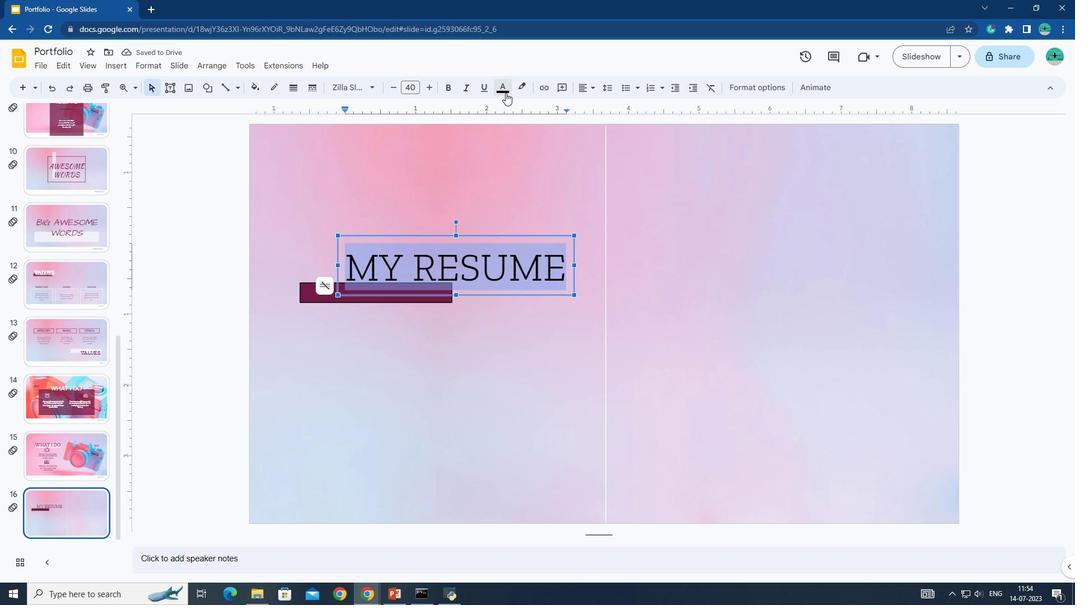 
Action: Mouse pressed left at (505, 92)
Screenshot: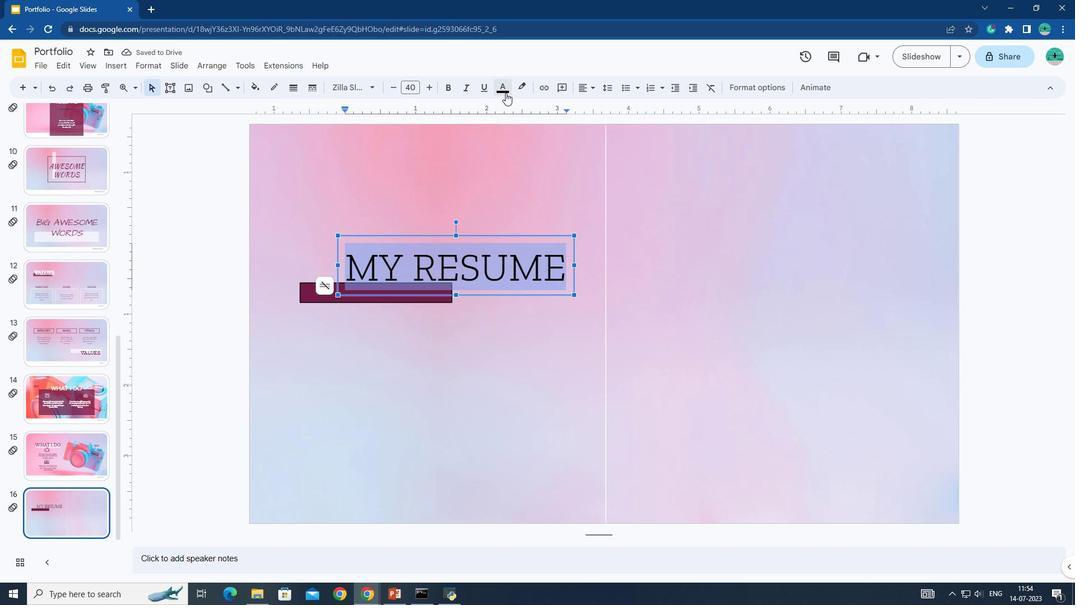 
Action: Mouse moved to (615, 186)
Screenshot: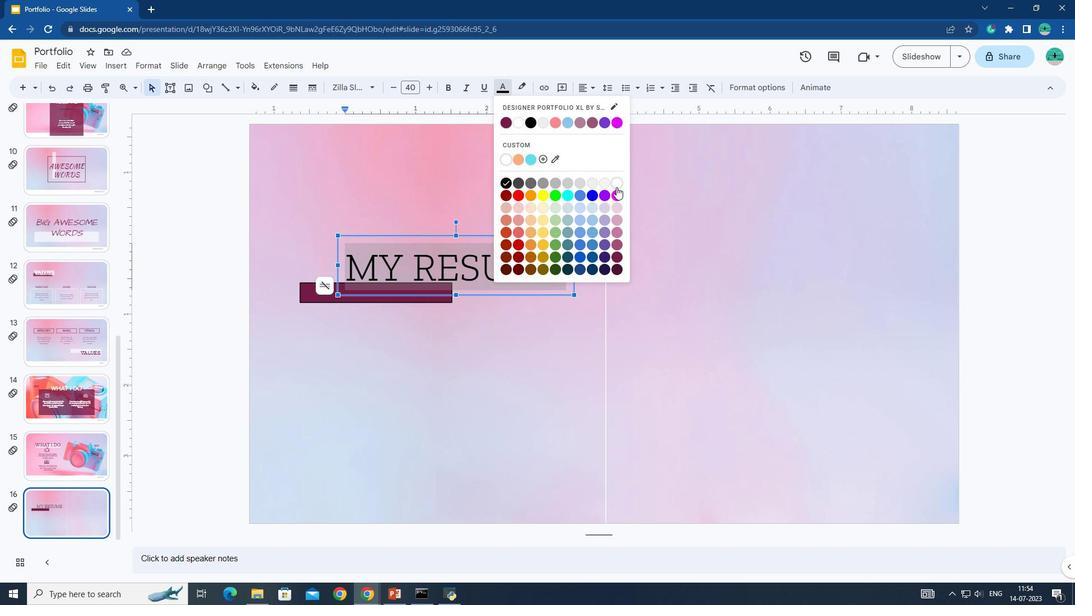 
Action: Mouse pressed left at (615, 186)
Screenshot: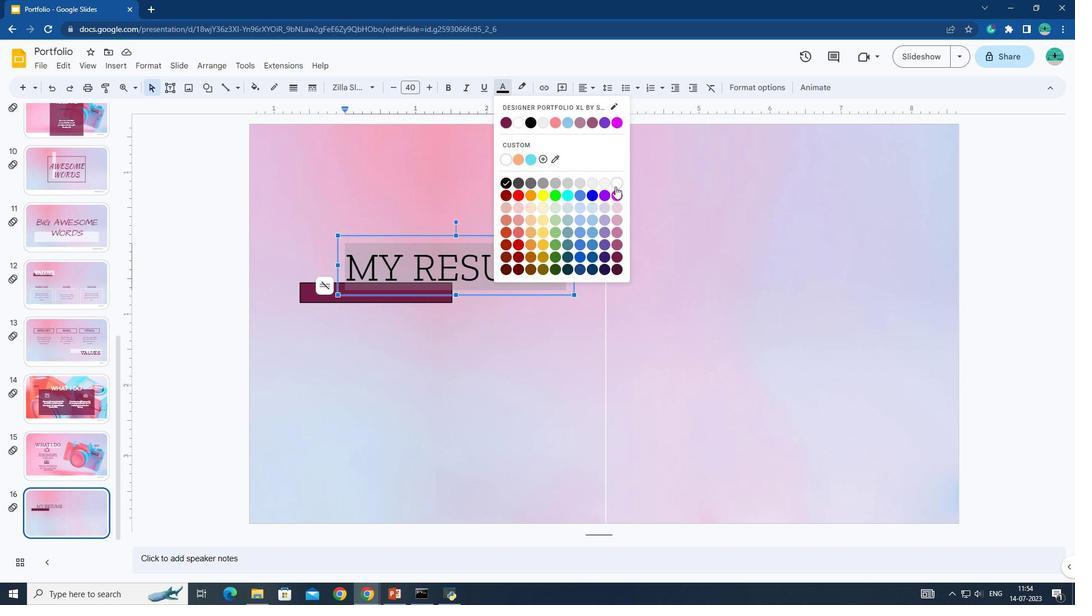 
Action: Mouse moved to (451, 85)
Screenshot: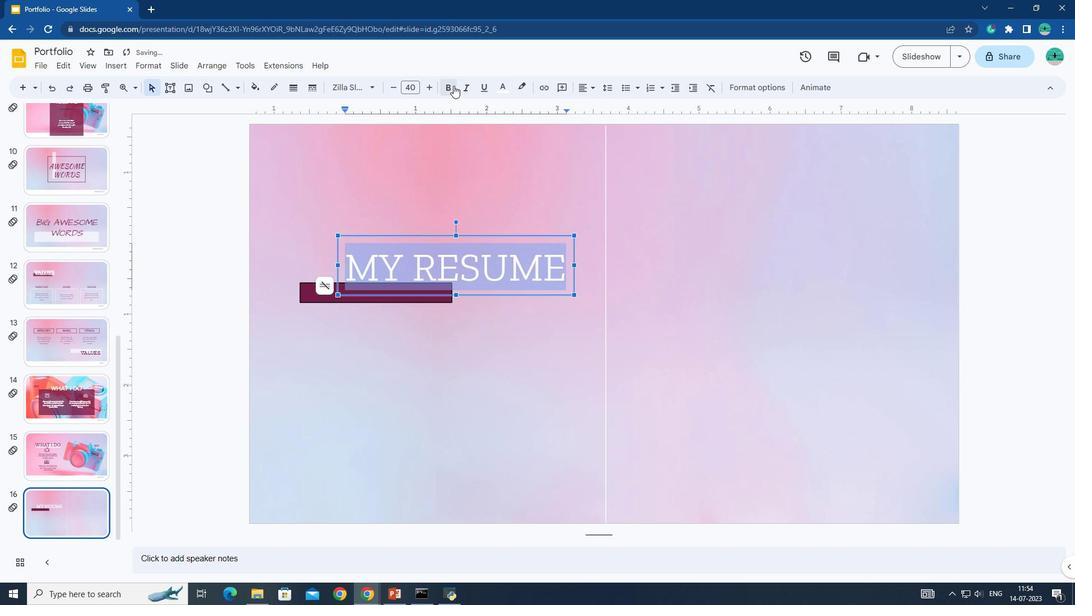 
Action: Mouse pressed left at (451, 85)
Screenshot: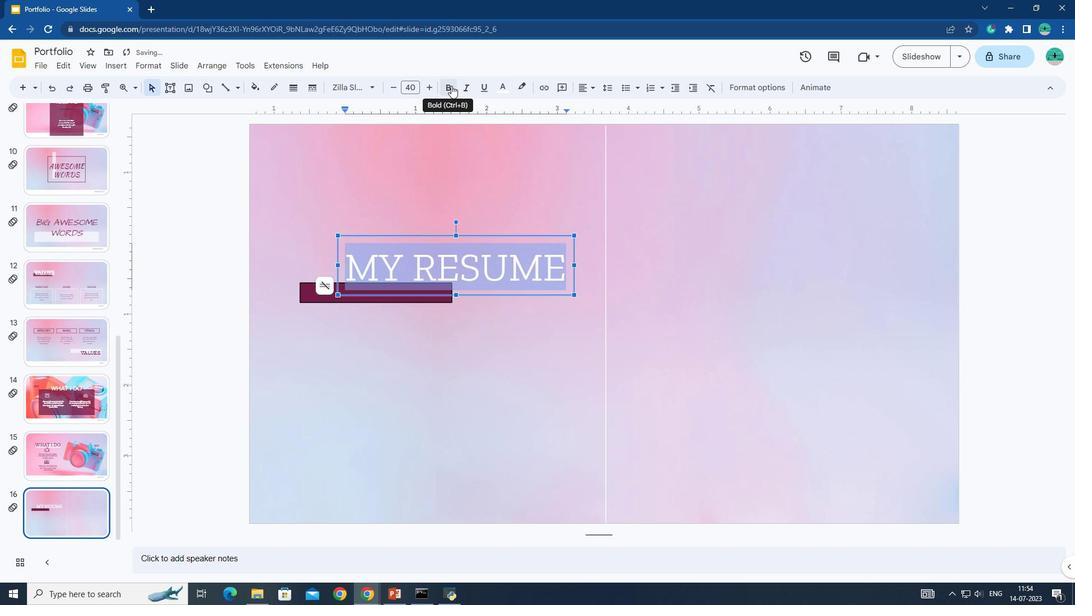 
Action: Mouse moved to (391, 89)
Screenshot: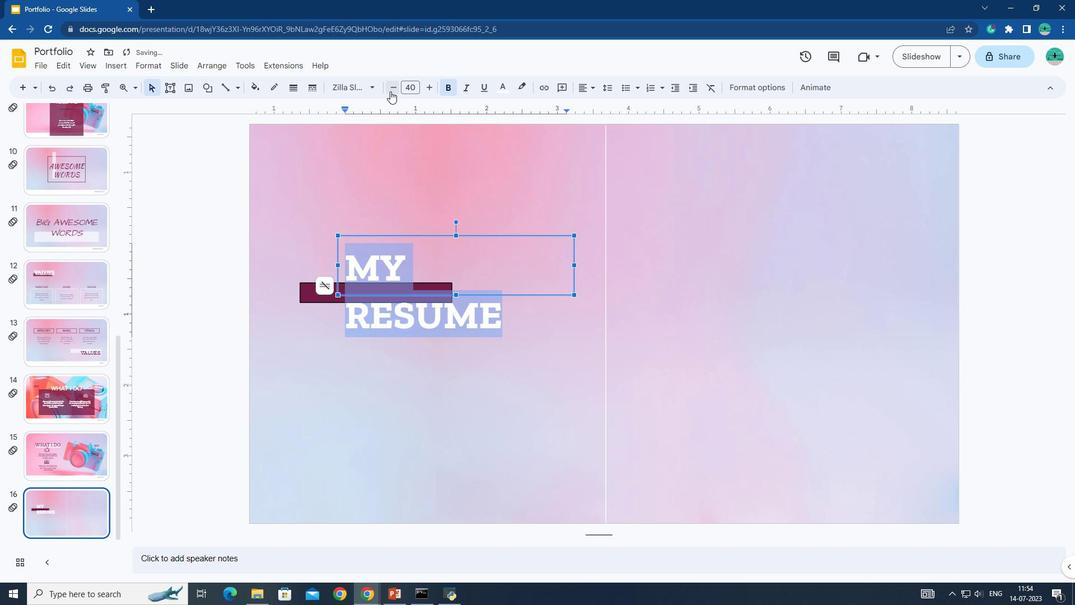 
Action: Mouse pressed left at (391, 89)
Screenshot: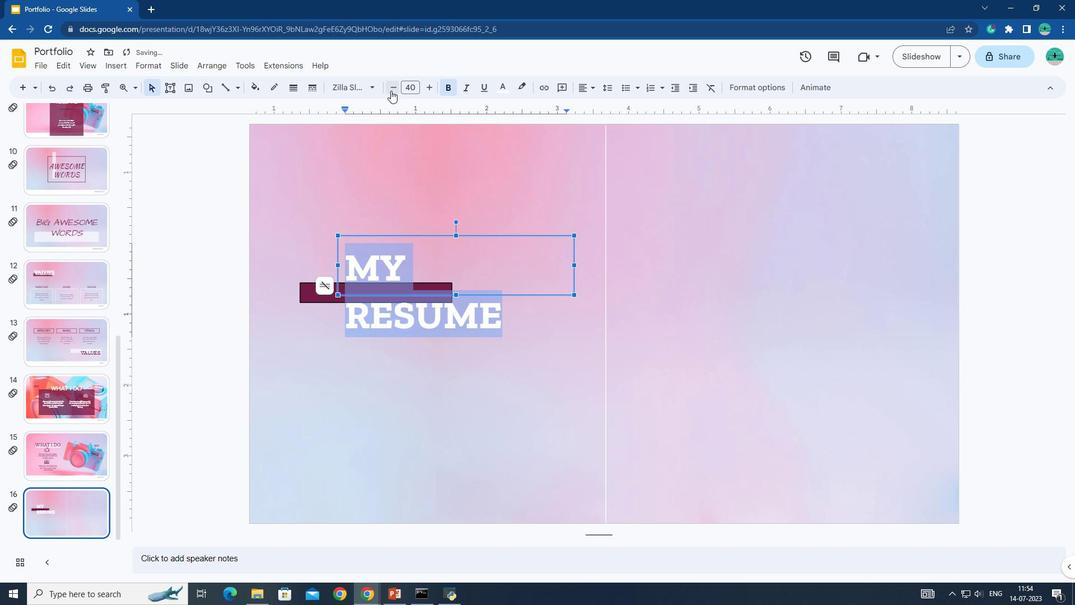 
Action: Mouse pressed left at (391, 89)
Screenshot: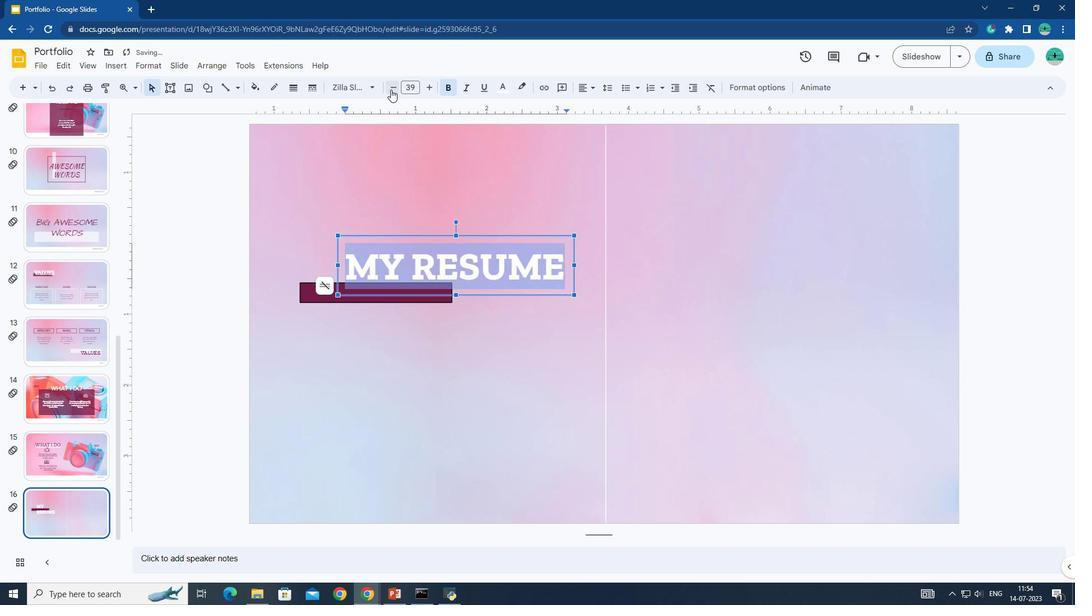 
Action: Mouse moved to (447, 83)
Screenshot: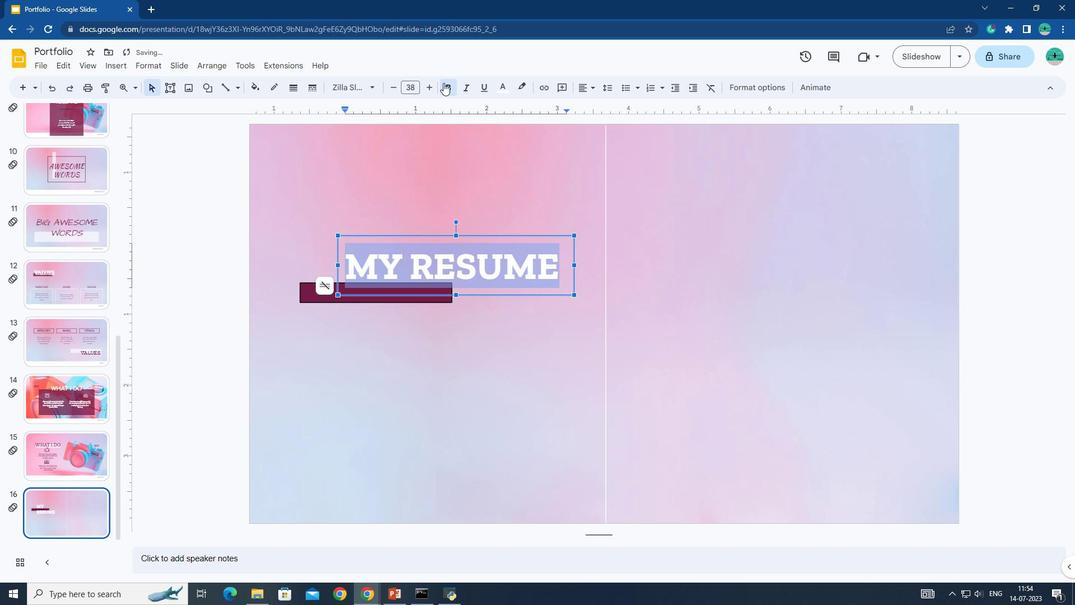 
Action: Mouse pressed left at (447, 83)
Screenshot: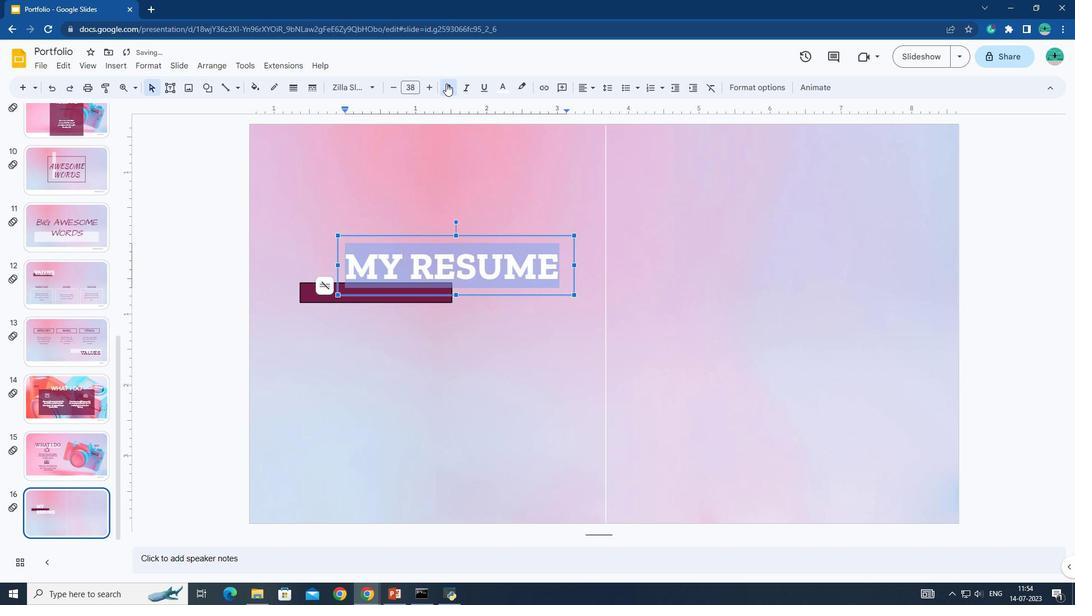
Action: Mouse moved to (474, 352)
Screenshot: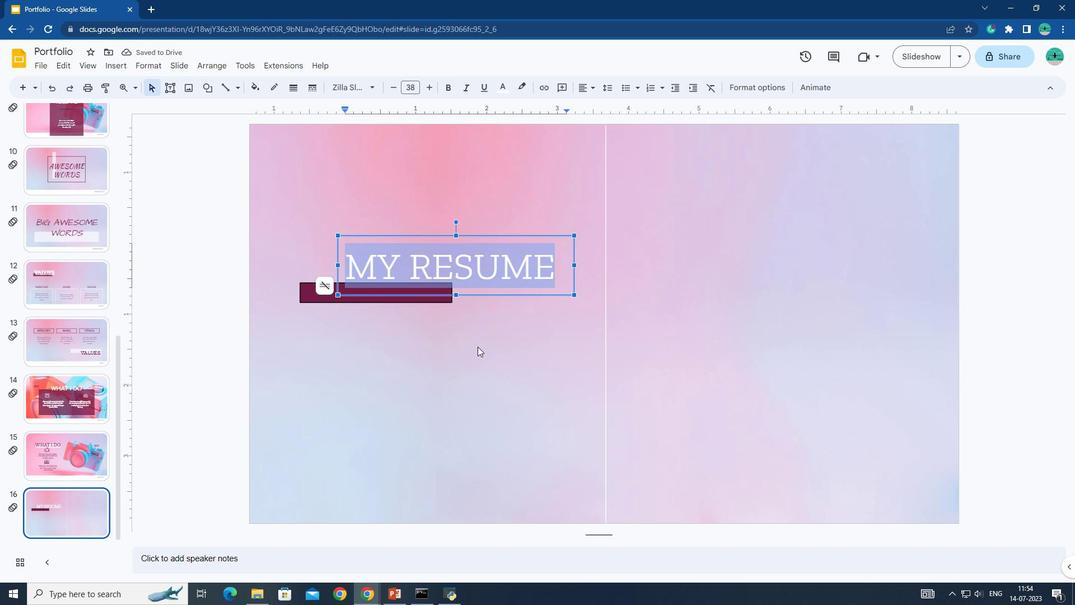 
Action: Mouse pressed left at (474, 352)
Screenshot: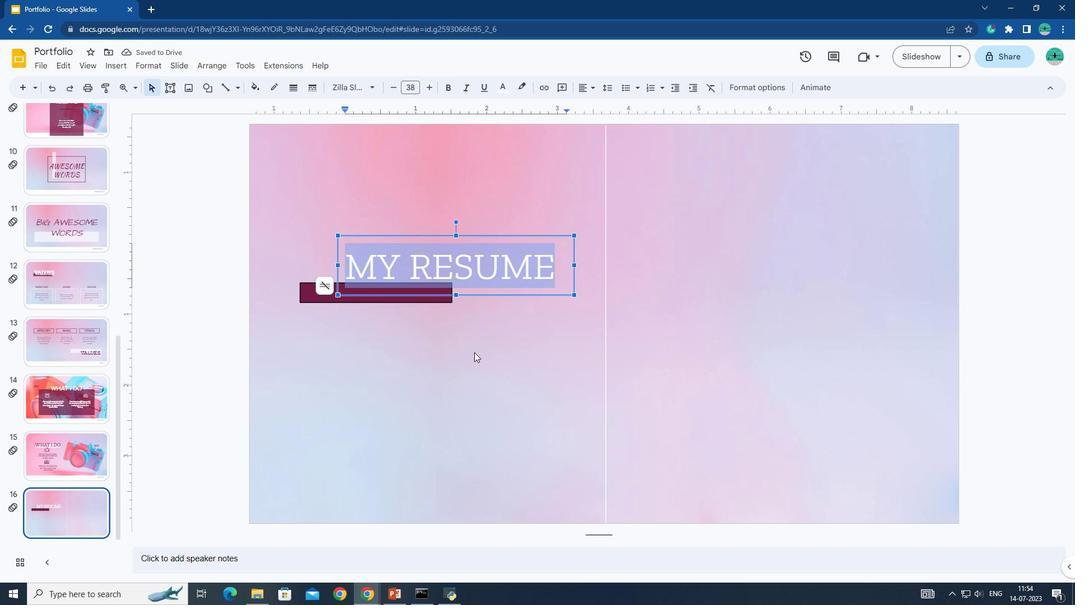 
Action: Mouse moved to (349, 262)
Screenshot: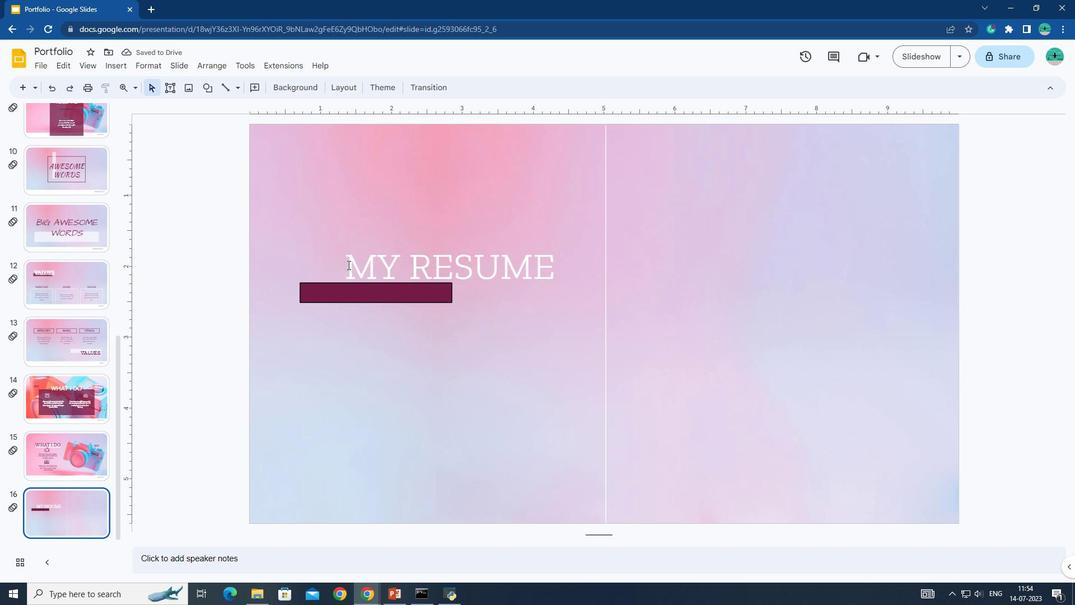 
Action: Mouse pressed left at (349, 262)
Screenshot: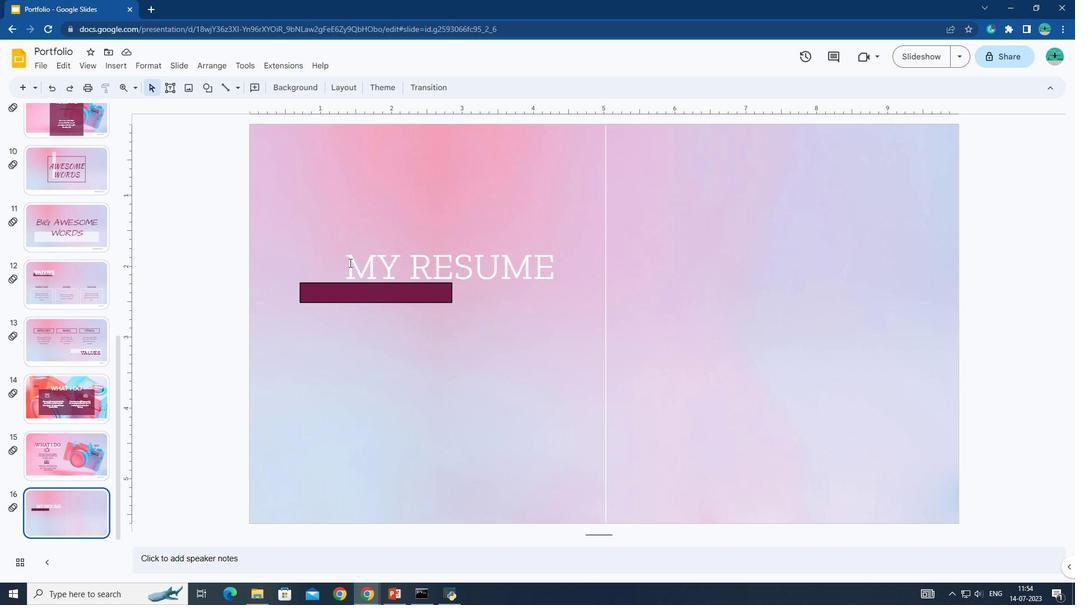 
Action: Mouse pressed left at (349, 262)
Screenshot: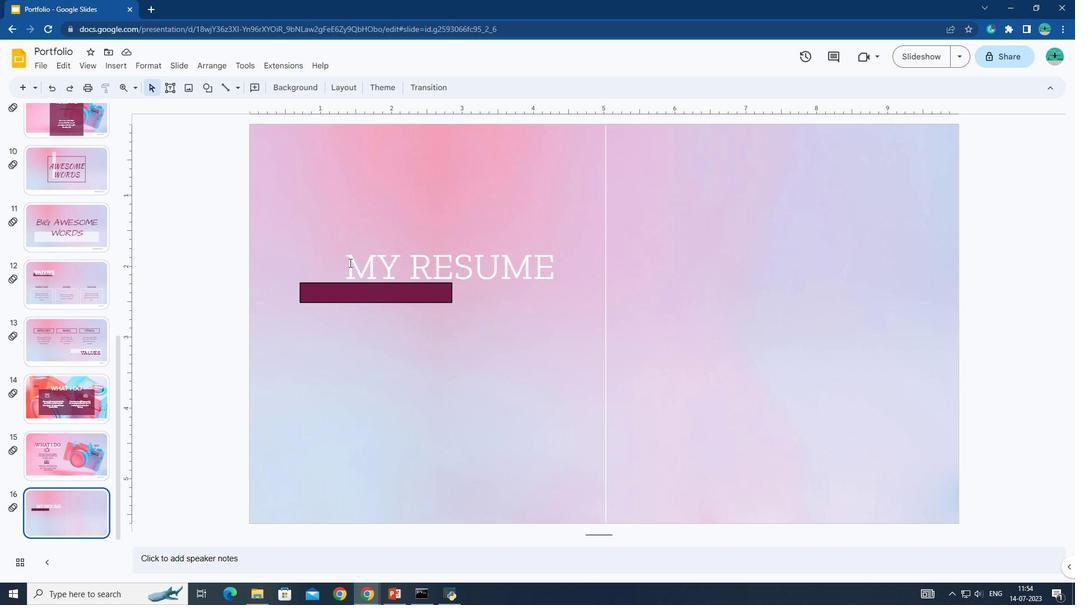 
Action: Mouse moved to (355, 258)
Screenshot: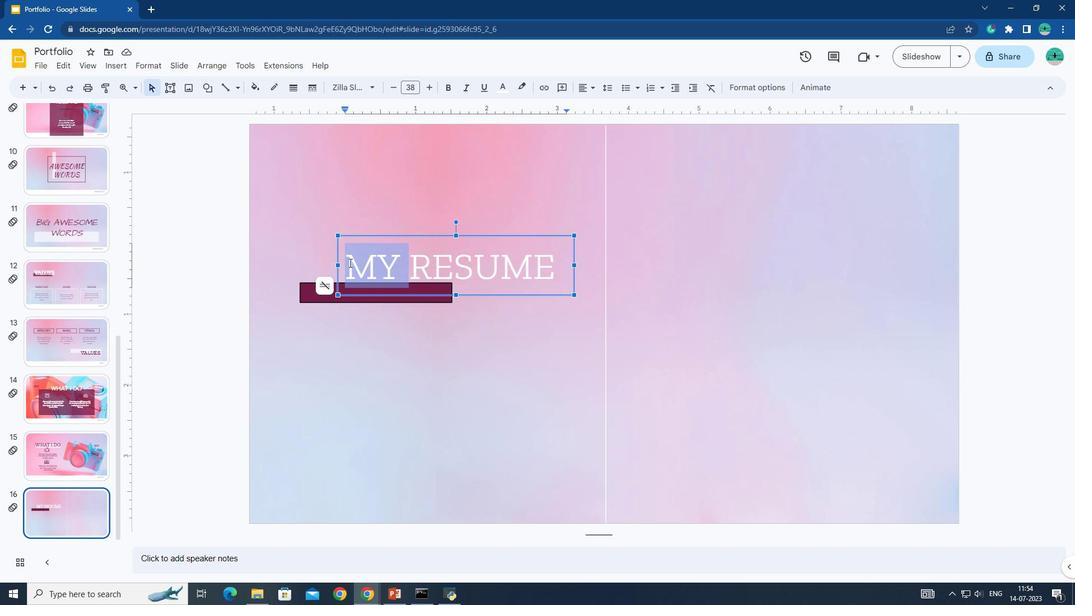 
Action: Mouse pressed left at (355, 258)
Screenshot: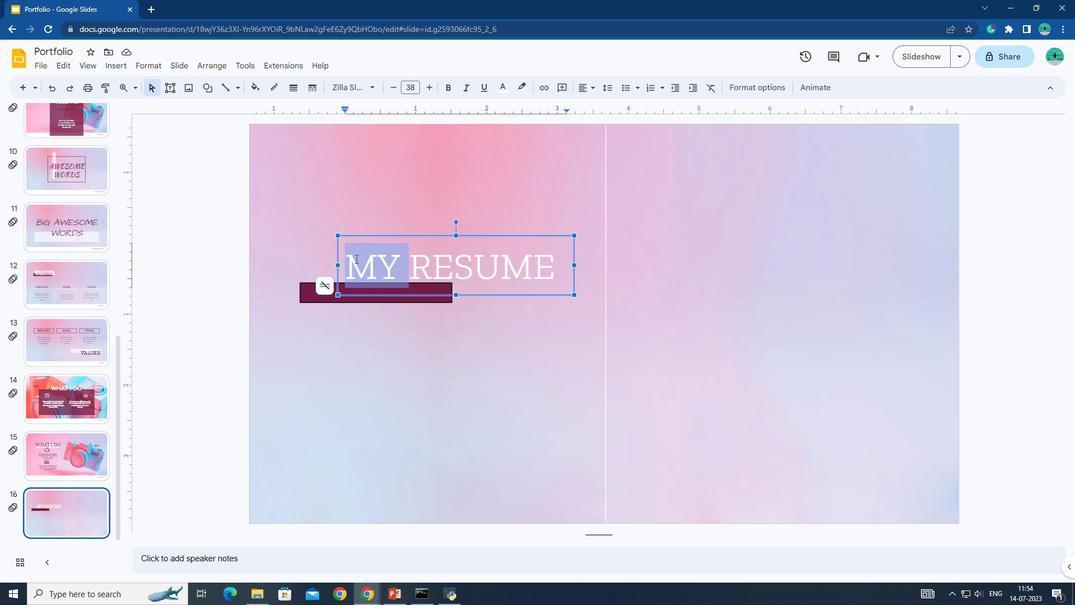 
Action: Mouse pressed left at (355, 258)
Screenshot: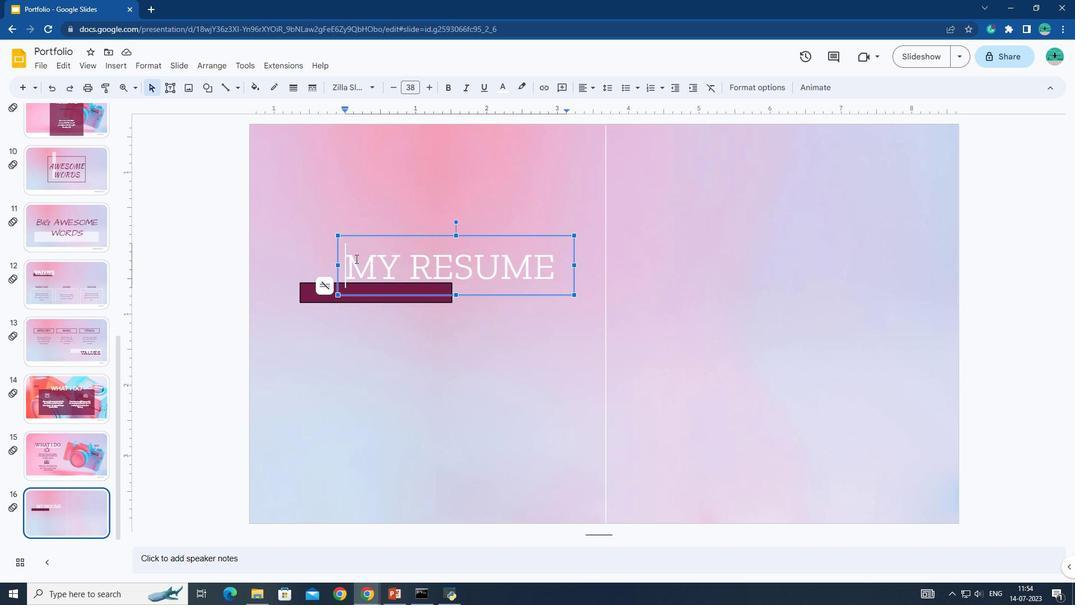 
Action: Mouse pressed left at (355, 258)
Screenshot: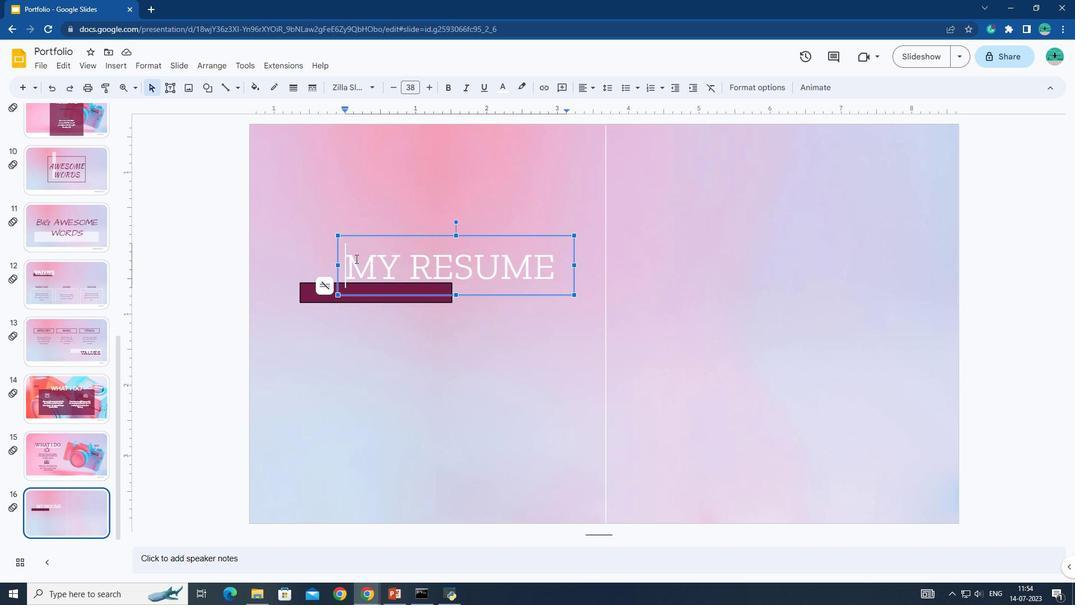 
Action: Mouse pressed left at (355, 258)
Screenshot: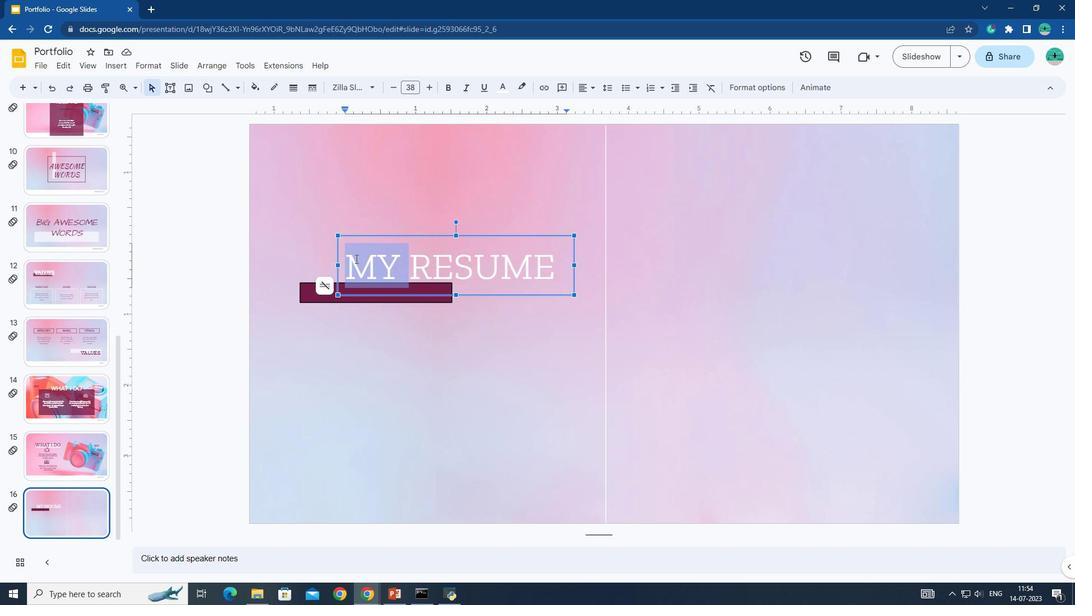 
Action: Mouse pressed left at (355, 258)
Screenshot: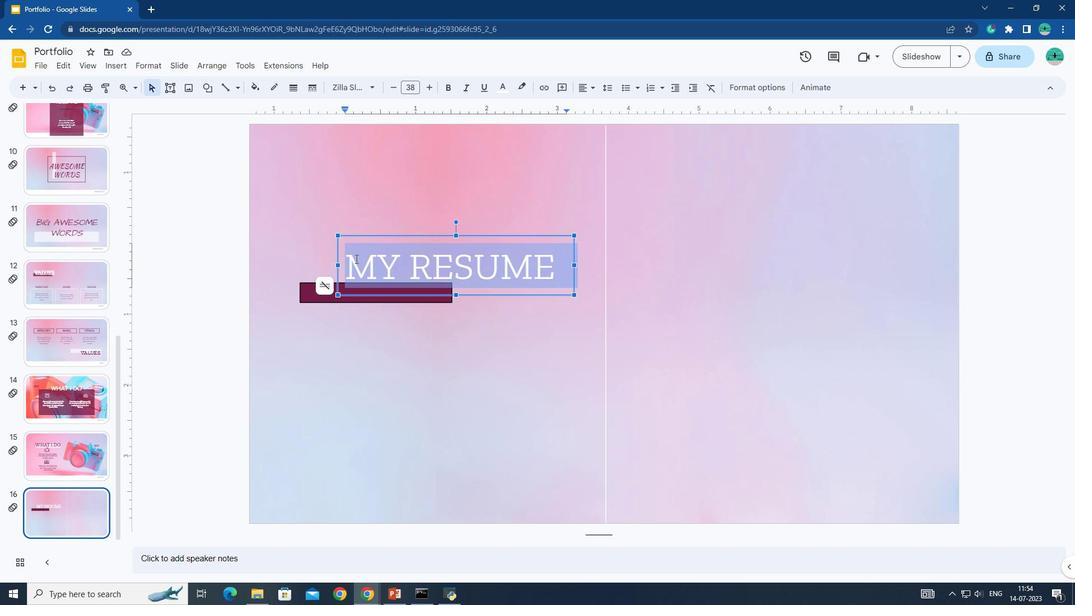 
Action: Mouse pressed left at (355, 258)
Screenshot: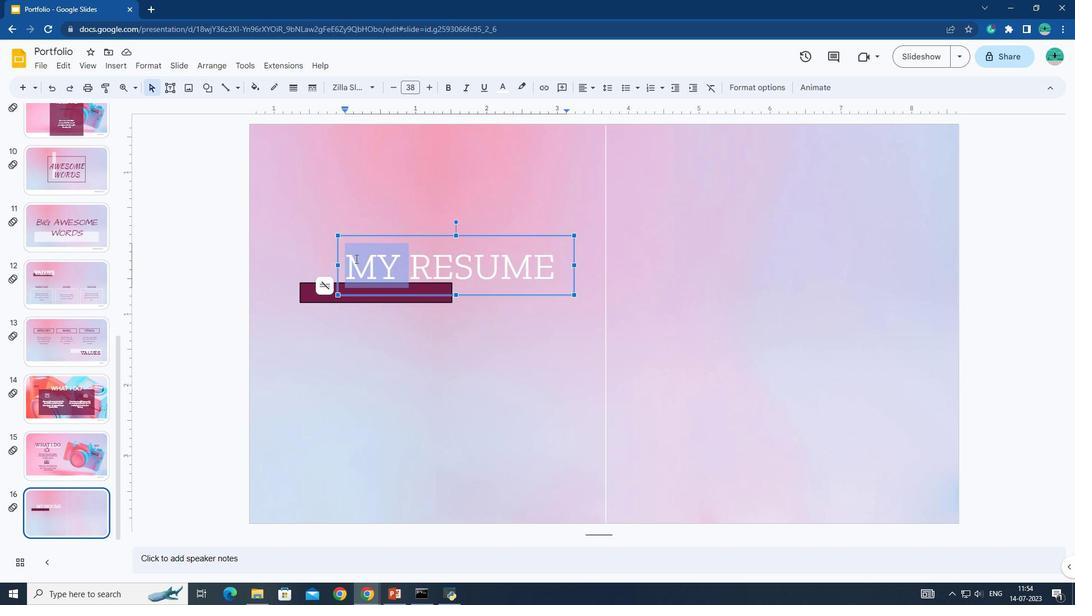 
Action: Mouse moved to (371, 82)
Screenshot: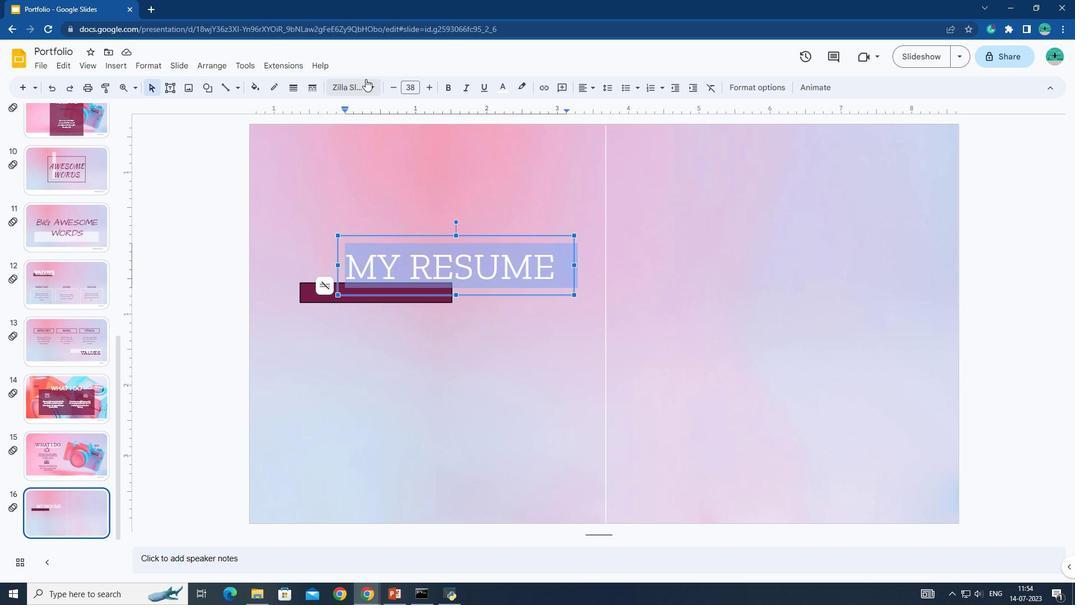 
Action: Mouse pressed left at (371, 82)
Screenshot: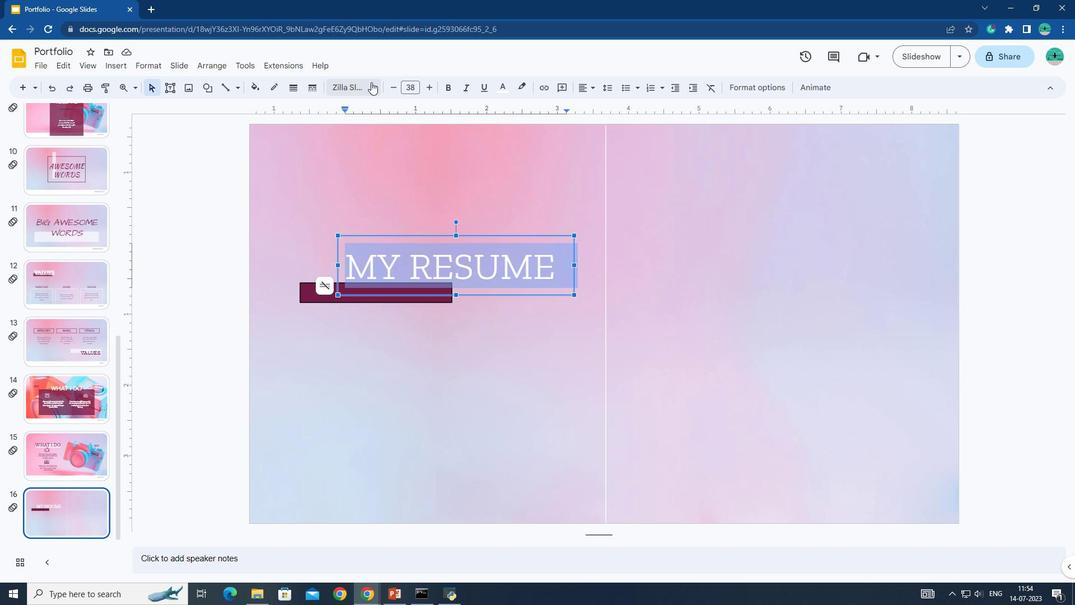 
Action: Mouse moved to (496, 228)
Screenshot: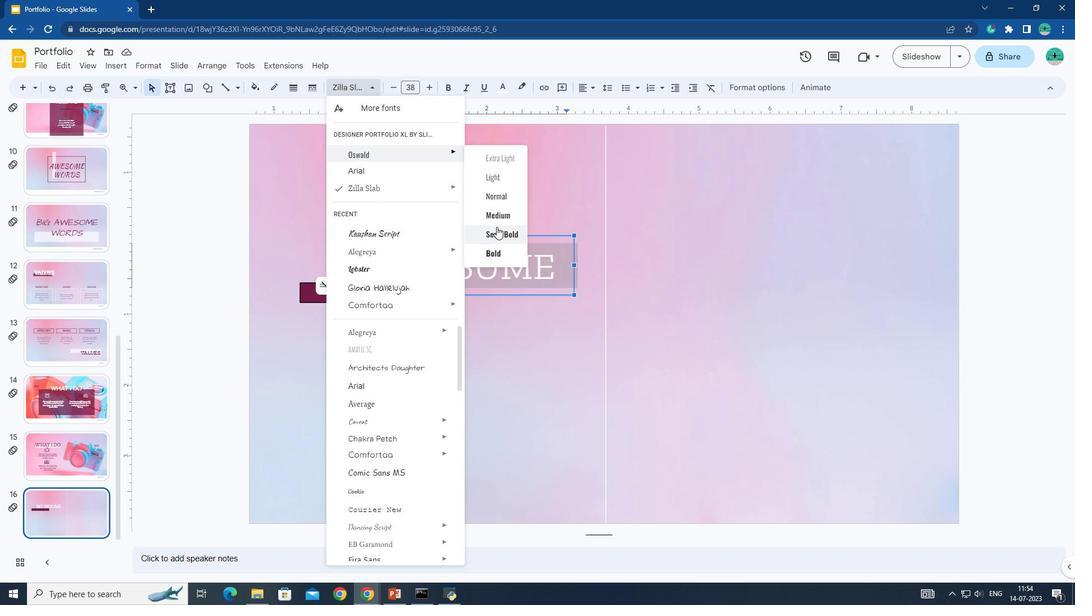 
Action: Mouse pressed left at (496, 228)
Screenshot: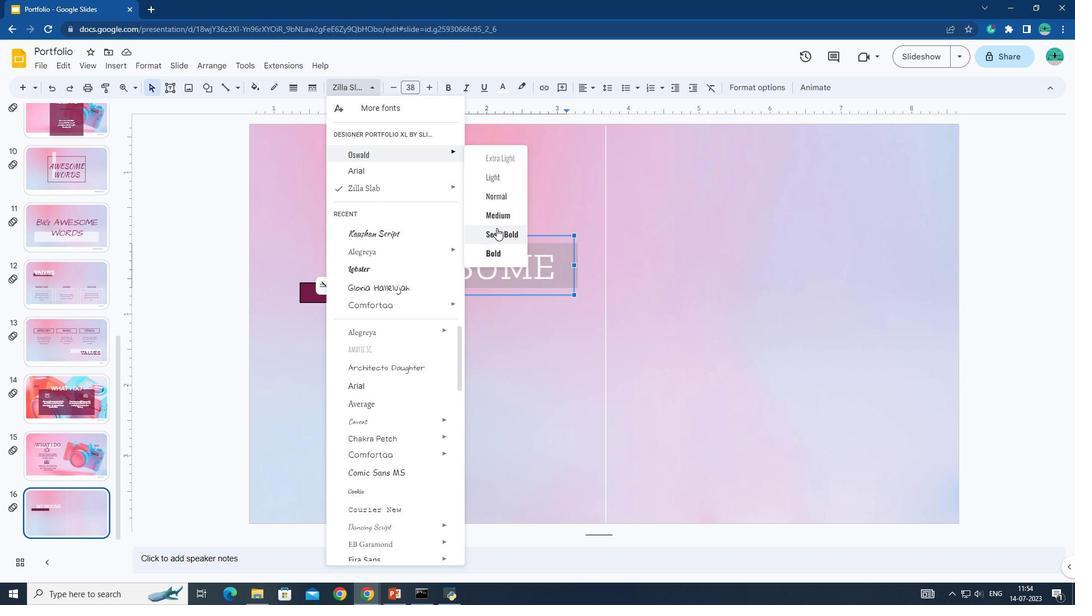 
Action: Mouse moved to (478, 345)
Screenshot: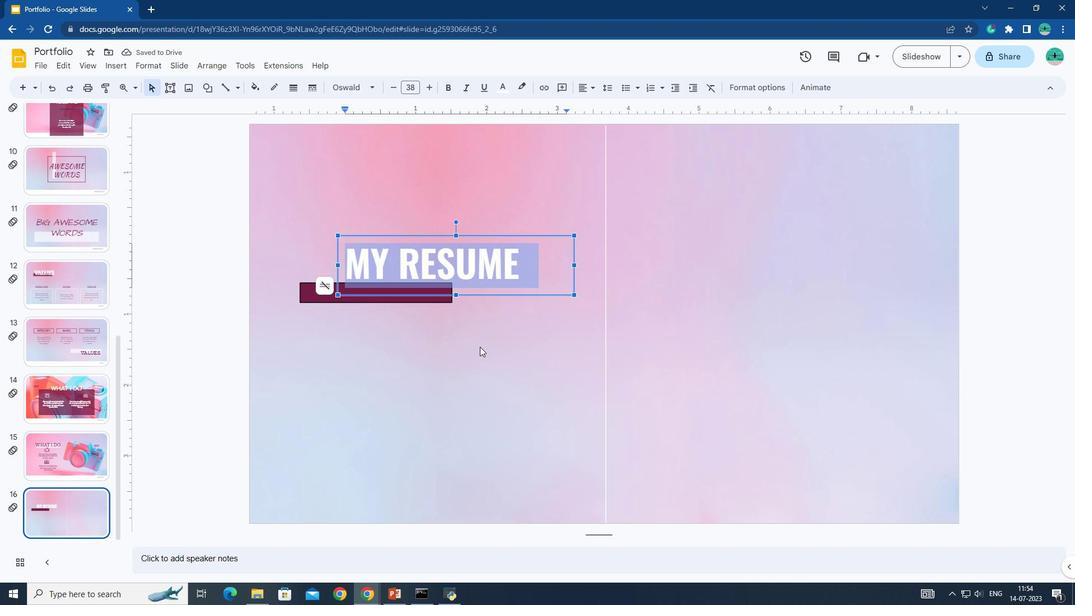 
Action: Mouse pressed left at (478, 345)
Screenshot: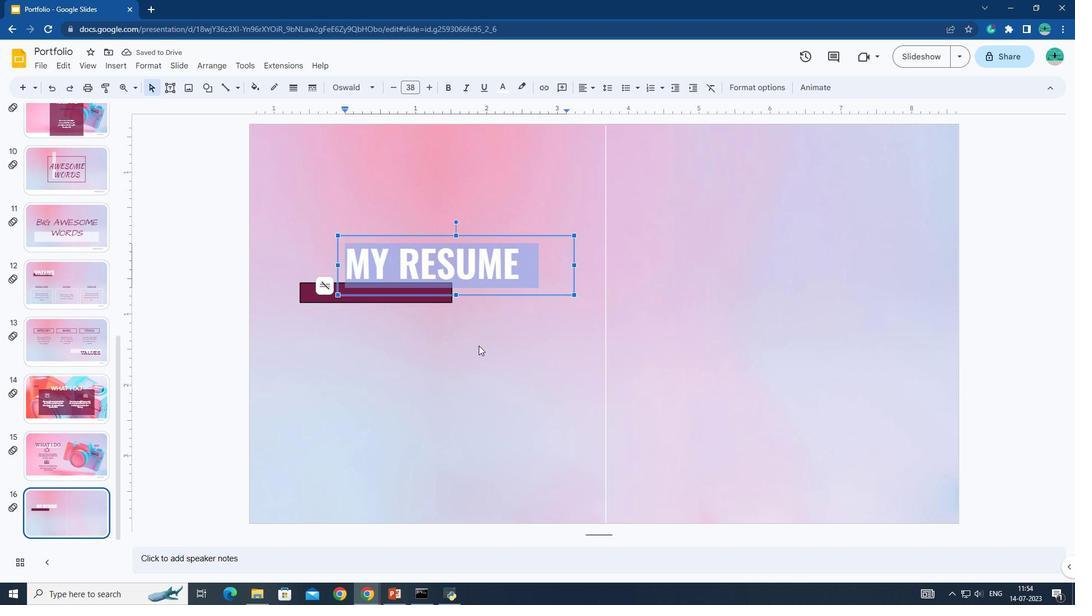 
Action: Mouse moved to (204, 88)
Screenshot: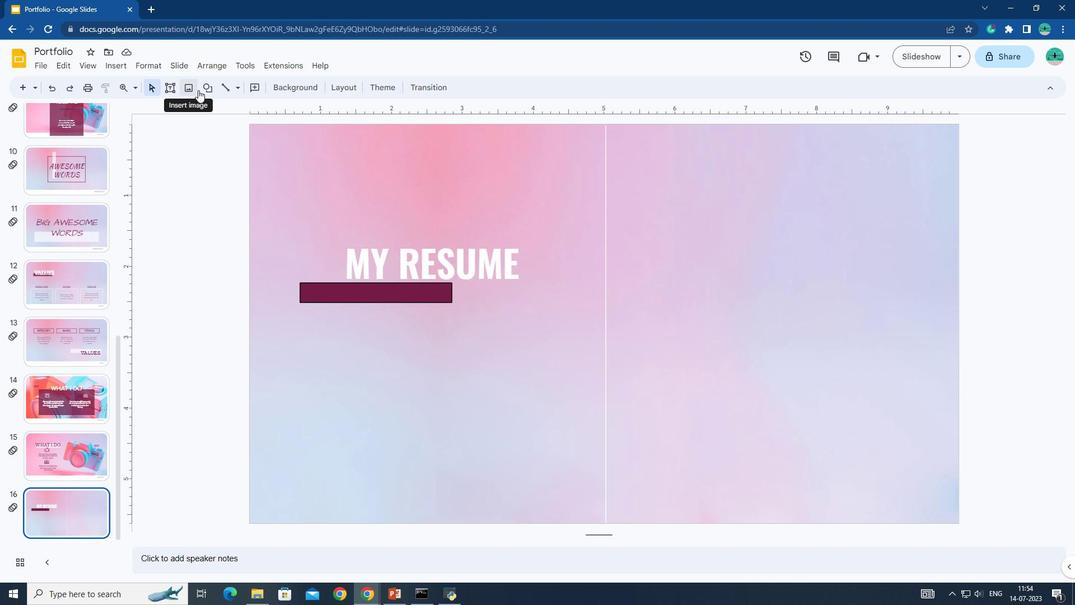 
Action: Mouse pressed left at (204, 88)
Screenshot: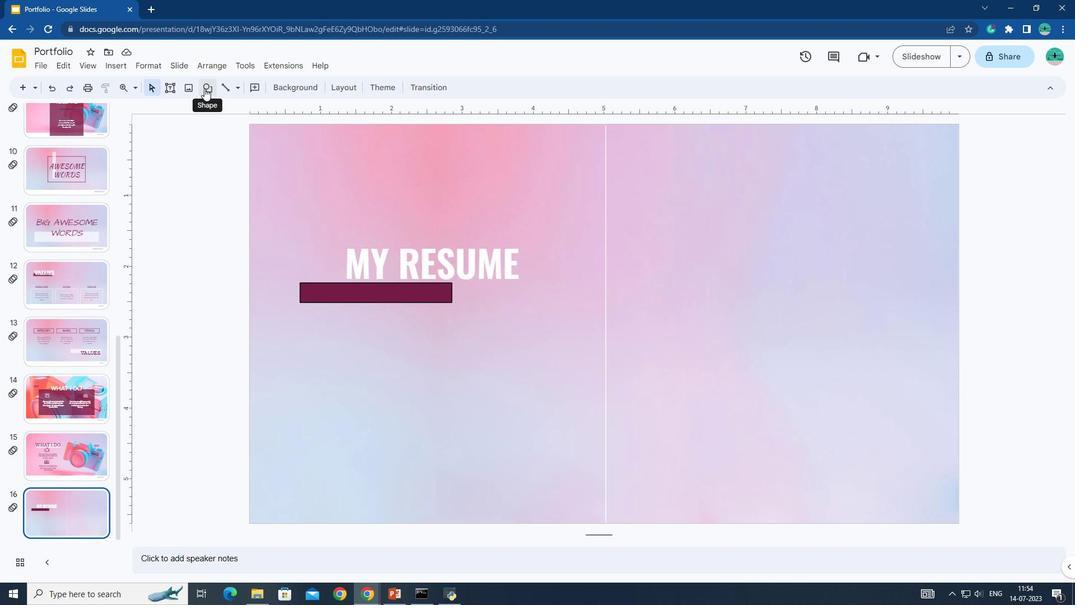 
Action: Mouse moved to (358, 110)
Screenshot: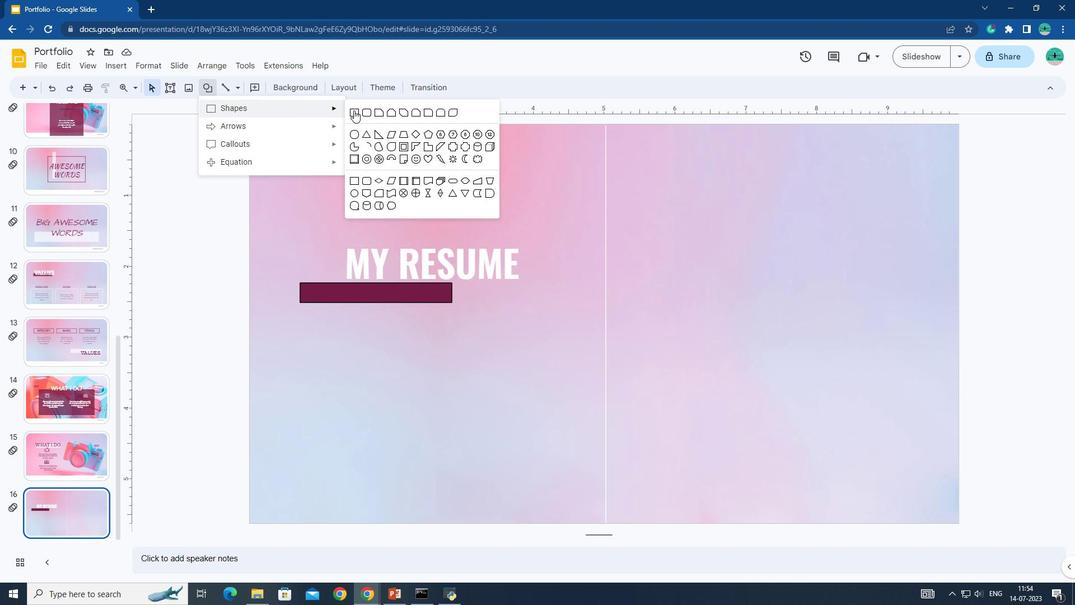 
Action: Mouse pressed left at (358, 110)
Screenshot: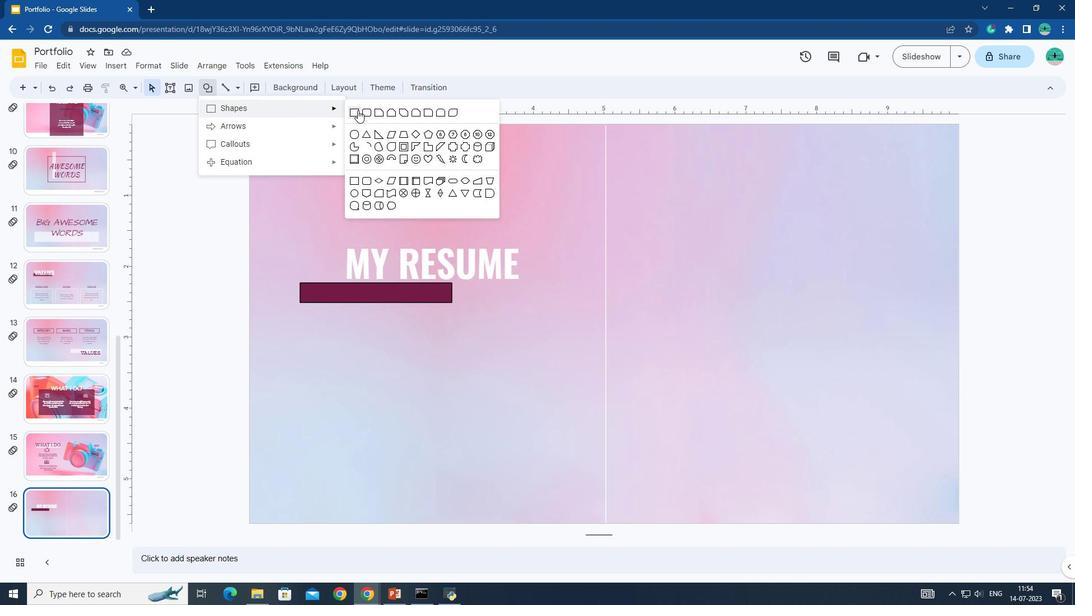 
Action: Mouse moved to (606, 359)
Screenshot: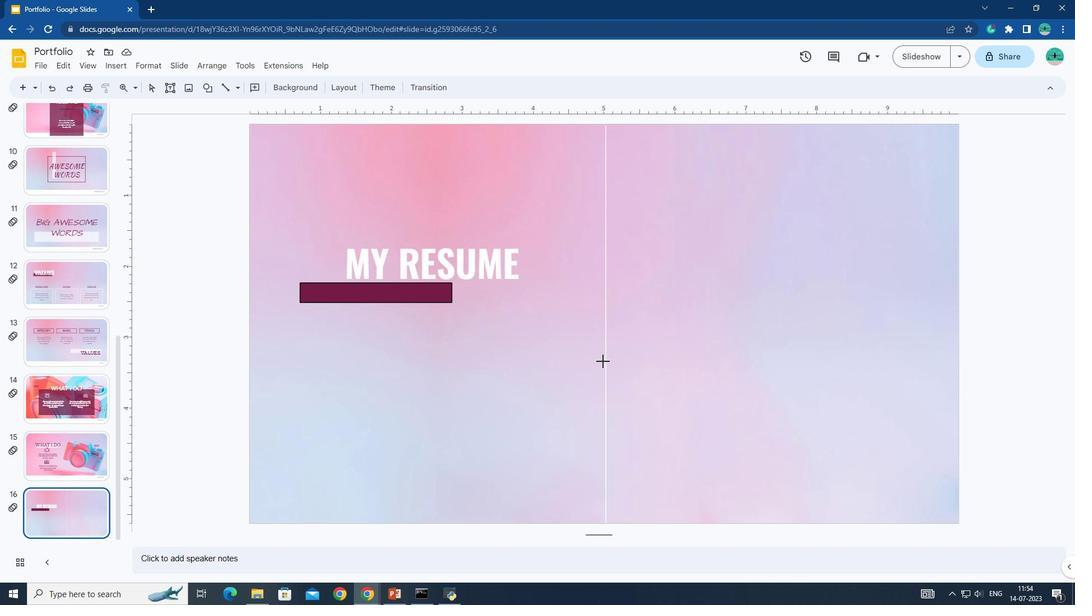 
Action: Mouse pressed left at (606, 359)
Screenshot: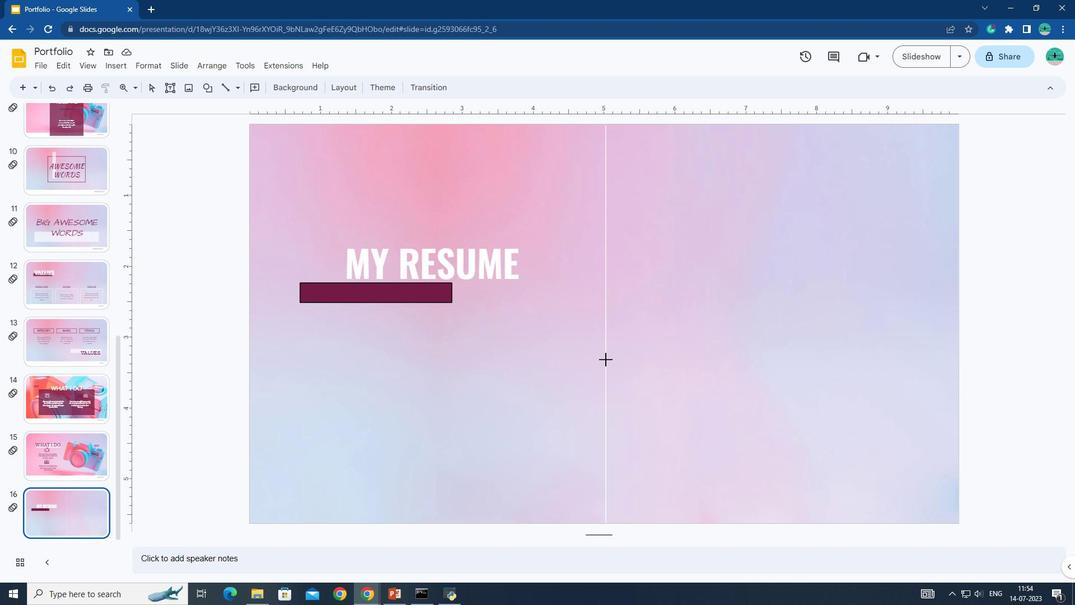 
Action: Mouse moved to (489, 389)
Screenshot: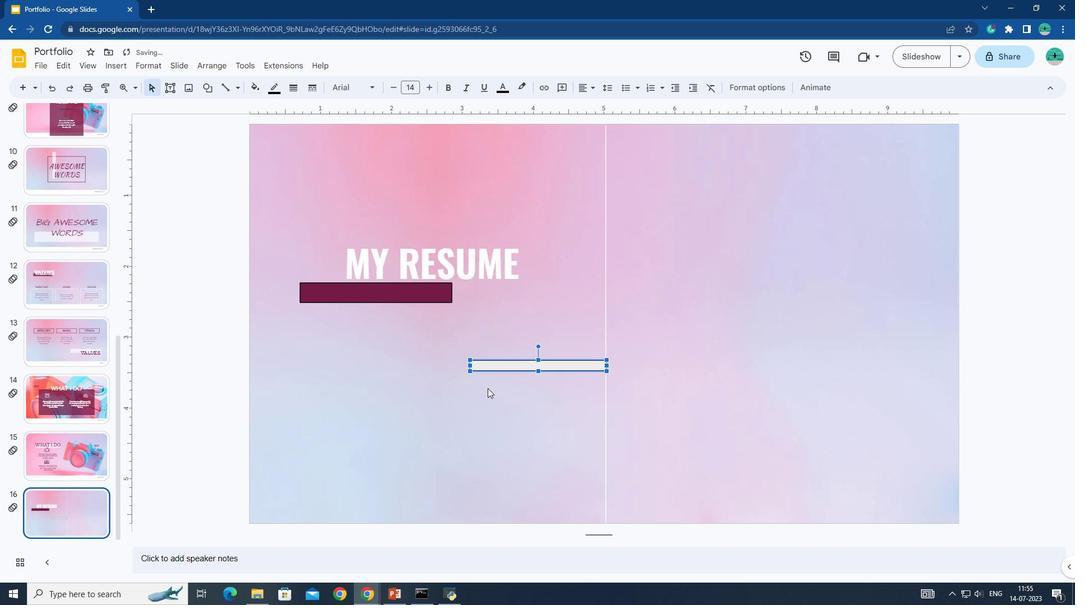 
Action: Mouse pressed left at (489, 389)
Screenshot: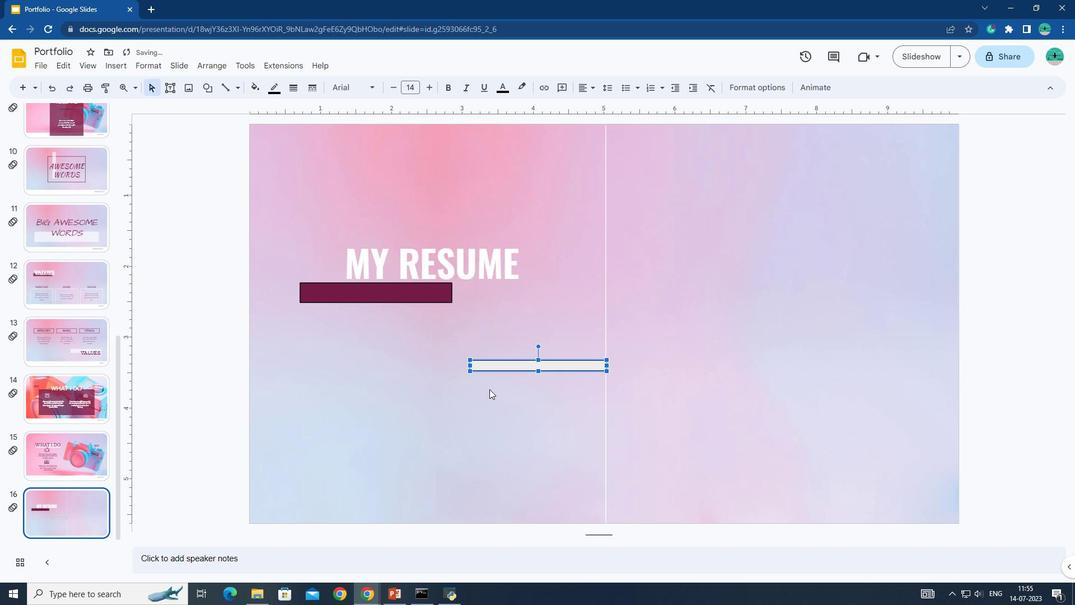
Action: Mouse moved to (513, 362)
Screenshot: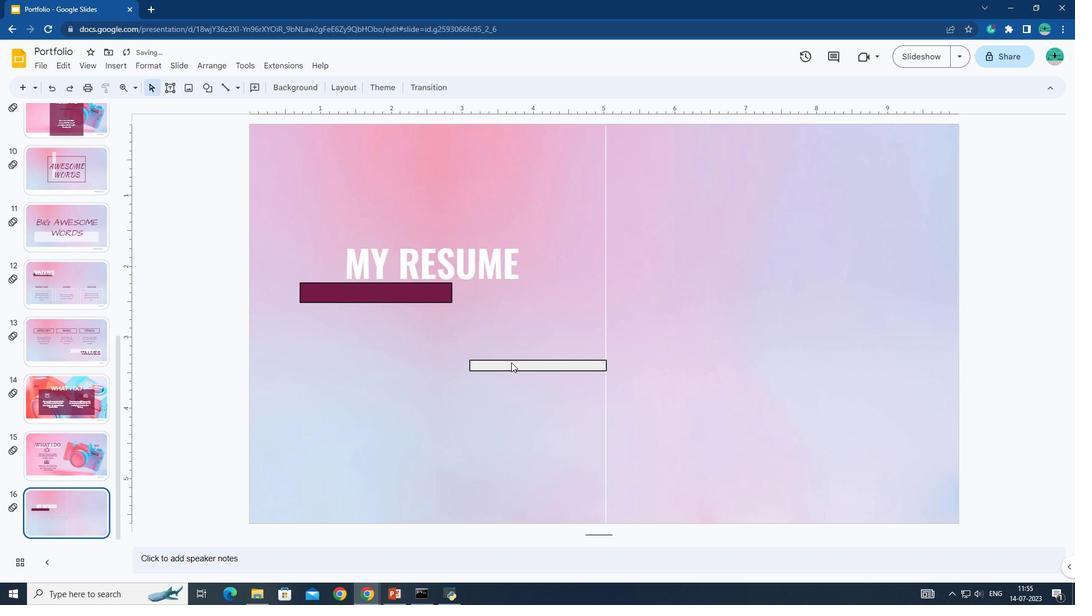 
Action: Mouse pressed left at (513, 362)
Screenshot: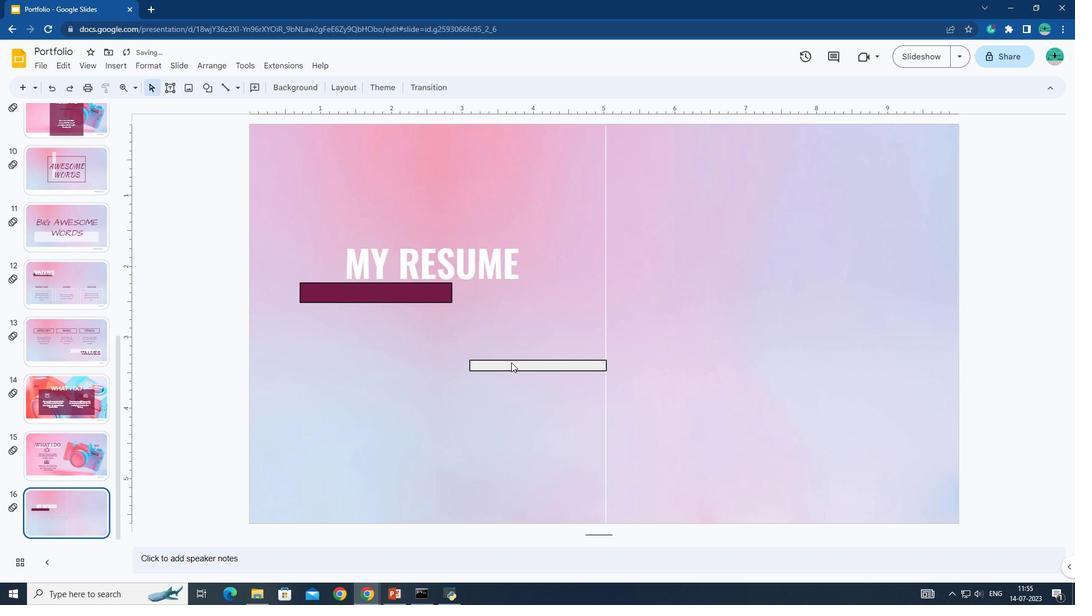 
Action: Mouse moved to (518, 365)
Screenshot: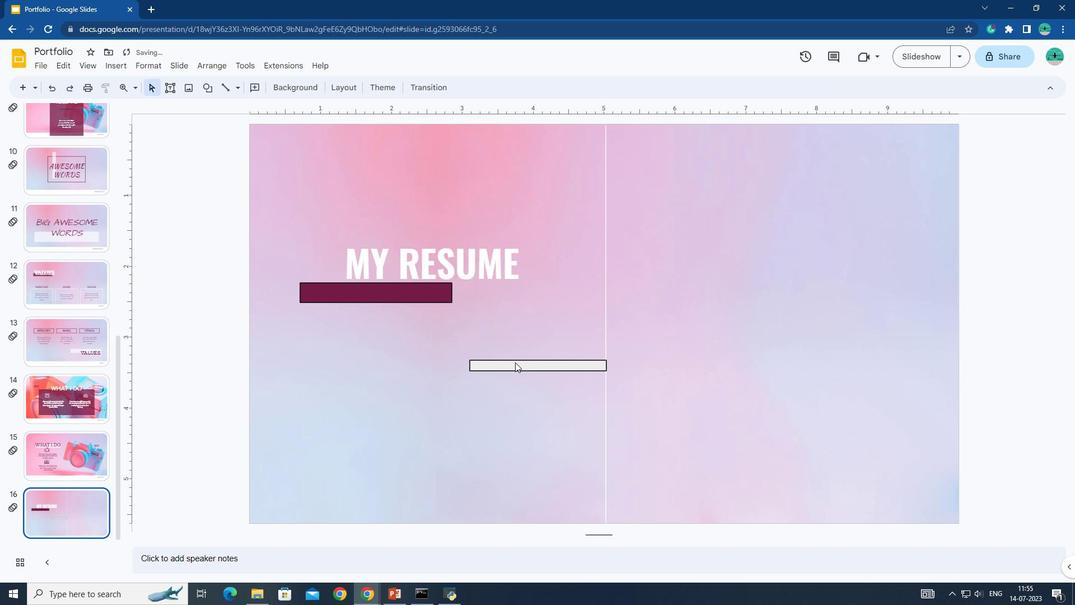 
Action: Mouse pressed left at (518, 365)
Screenshot: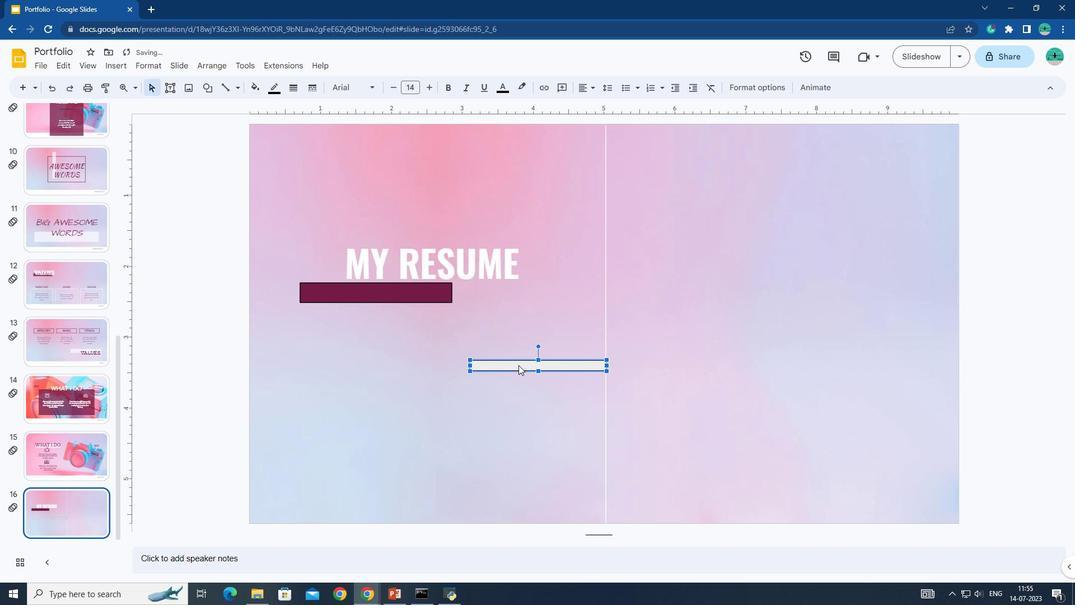 
Action: Mouse moved to (524, 390)
Screenshot: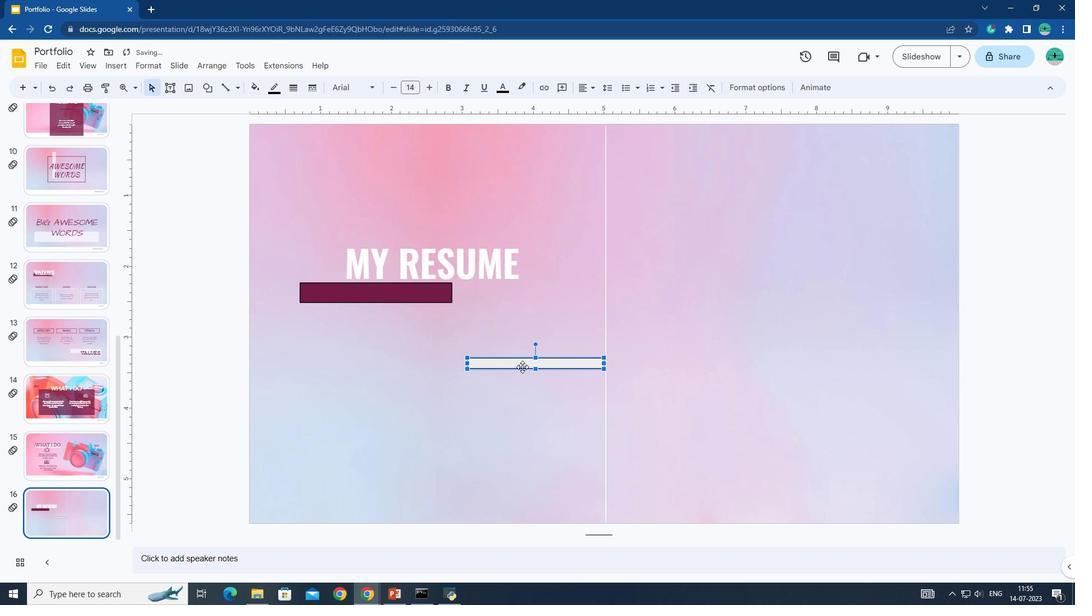 
Action: Mouse pressed left at (524, 390)
Screenshot: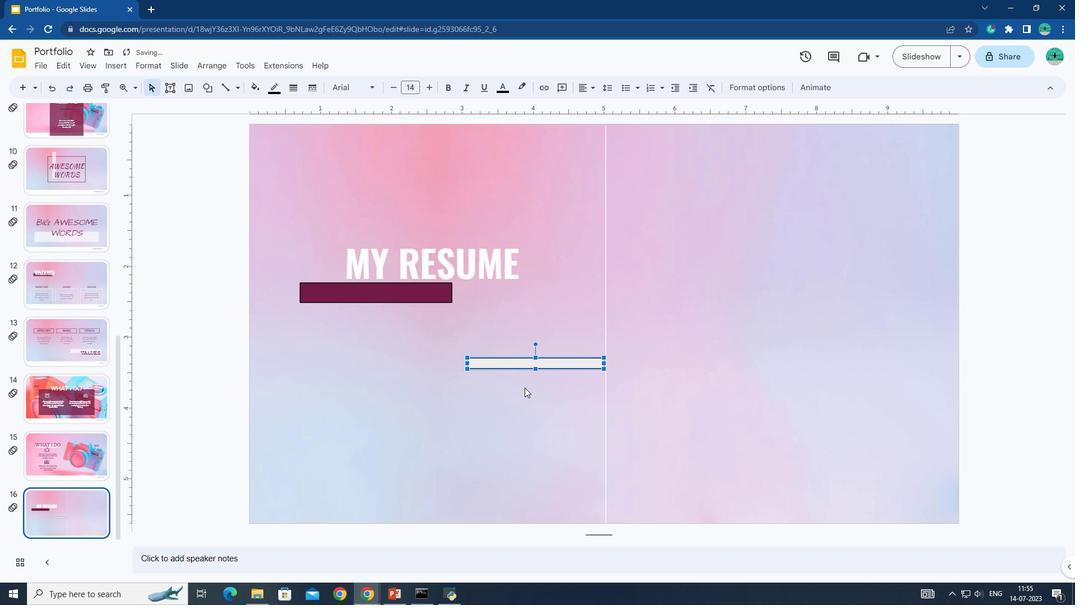 
Action: Mouse moved to (171, 91)
Screenshot: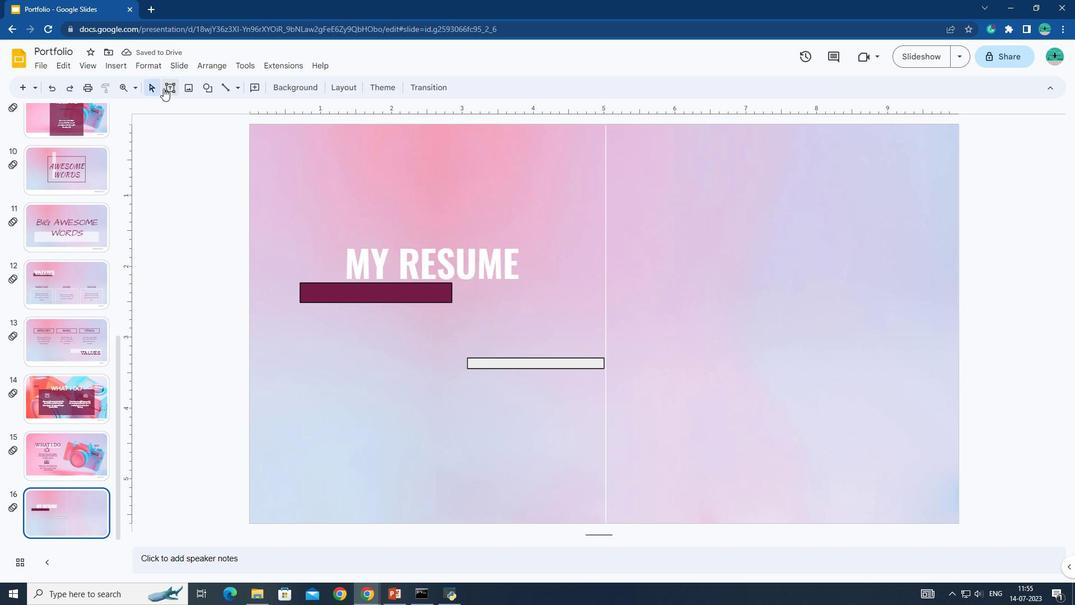
Action: Mouse pressed left at (171, 91)
Screenshot: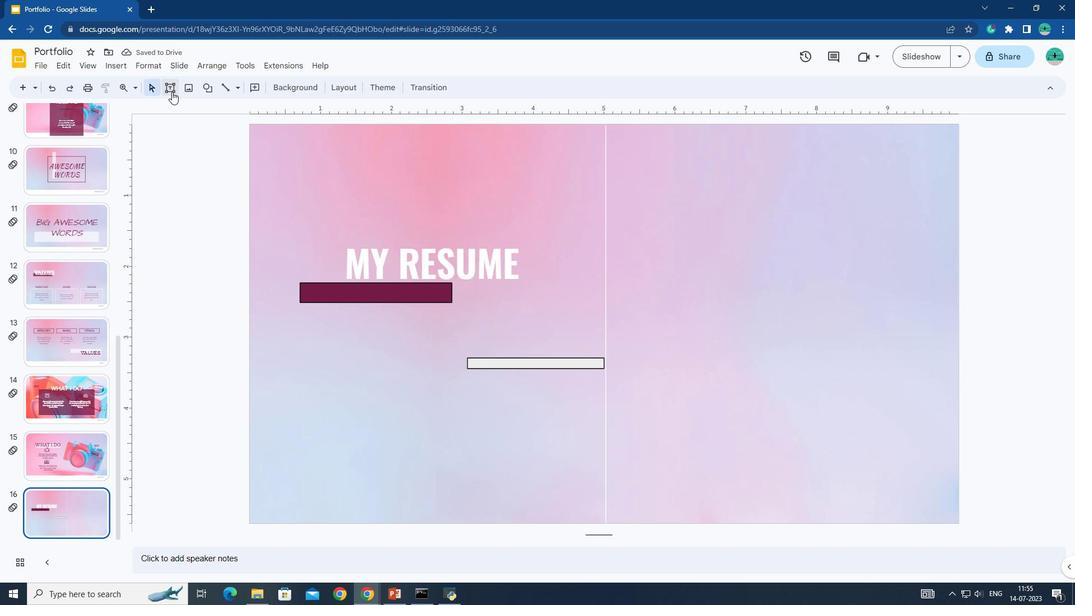 
Action: Mouse moved to (511, 336)
Screenshot: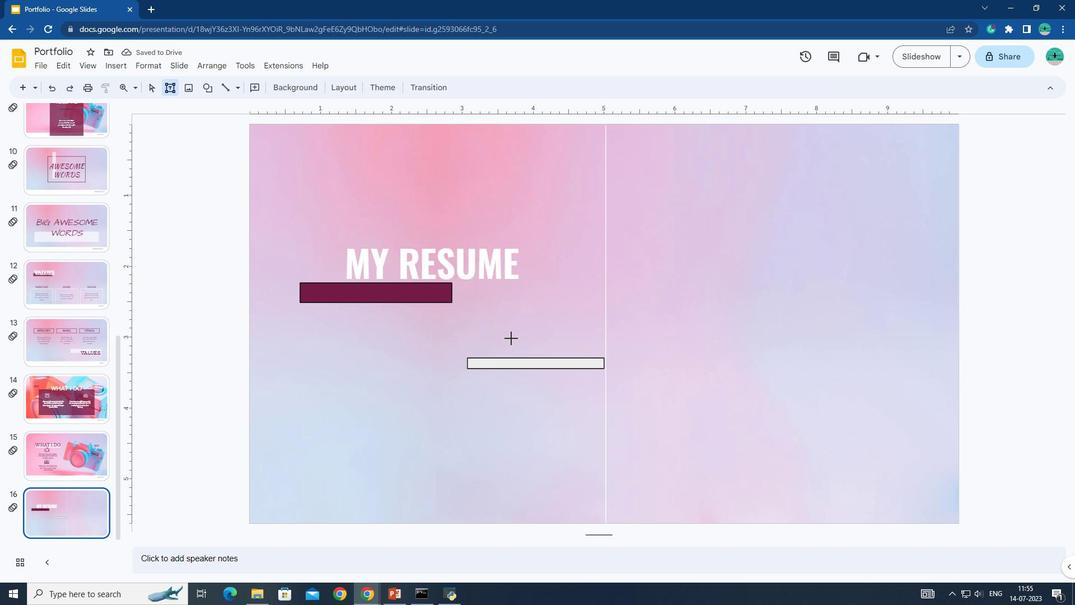 
Action: Mouse pressed left at (511, 336)
Screenshot: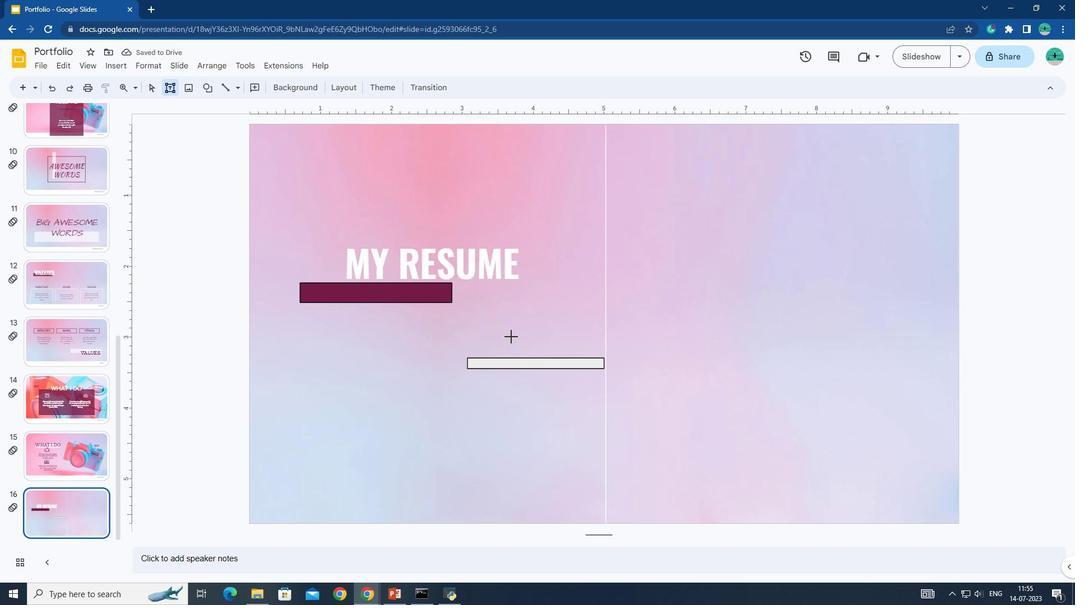 
Action: Mouse moved to (558, 361)
Screenshot: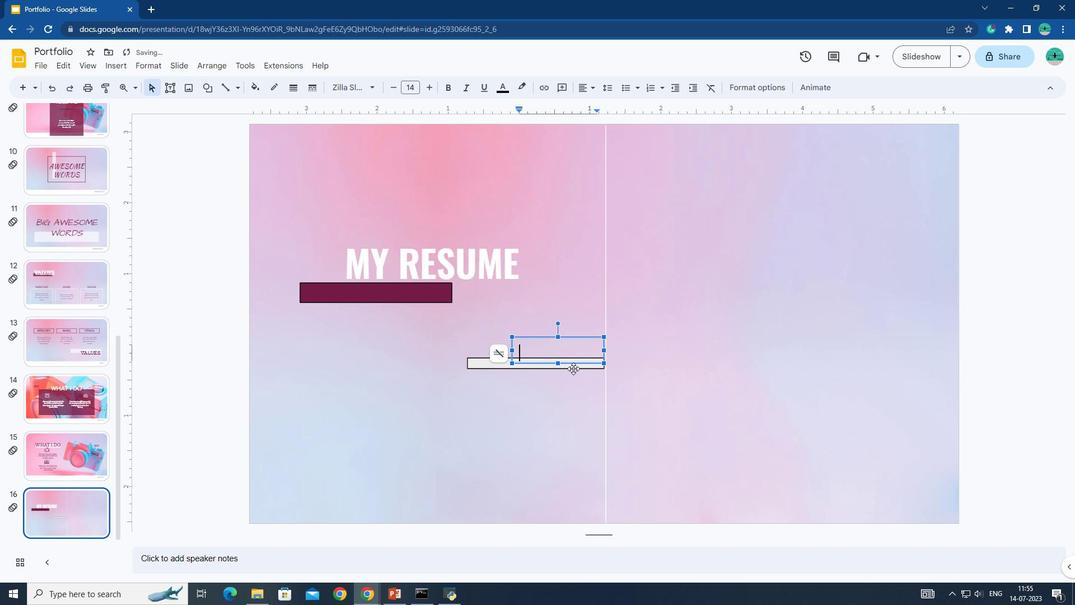 
Action: Key pressed SKILLS
Screenshot: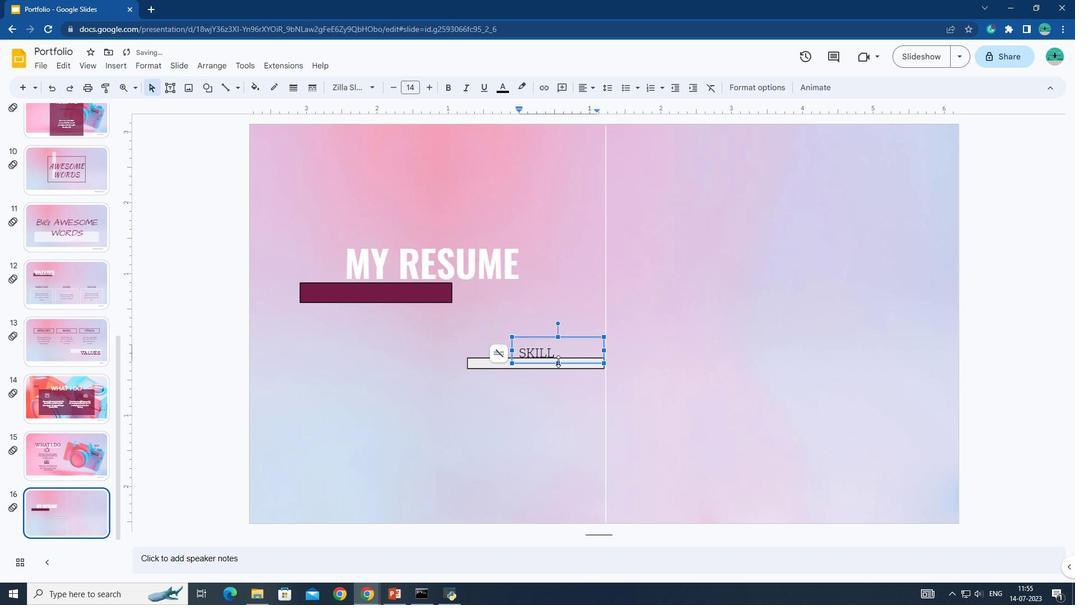 
Action: Mouse moved to (475, 403)
Screenshot: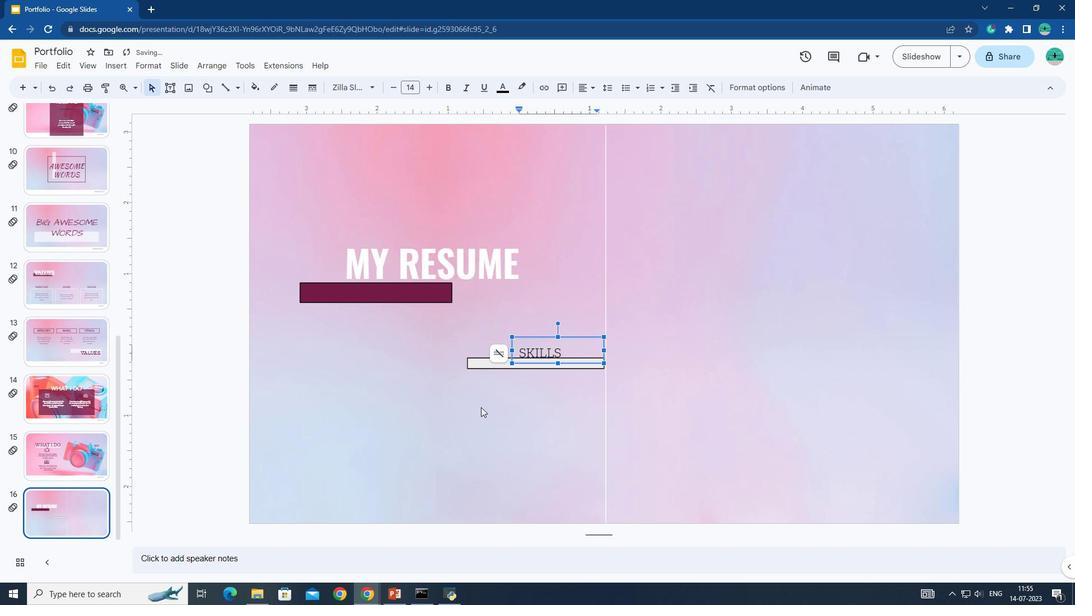 
Action: Mouse pressed left at (475, 403)
Screenshot: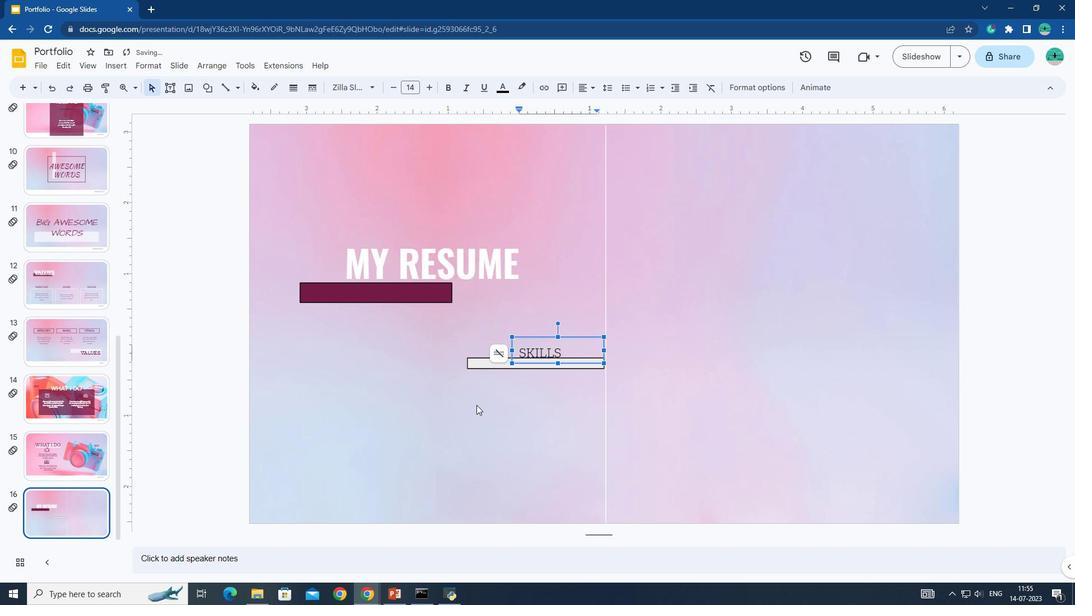 
Action: Mouse moved to (538, 349)
Screenshot: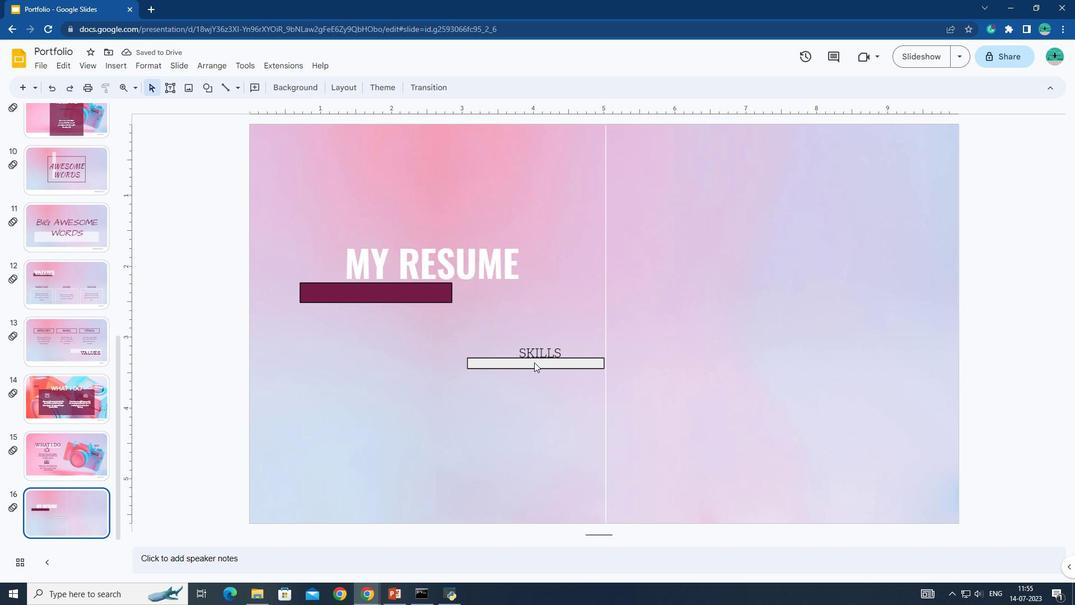 
Action: Mouse pressed left at (538, 349)
Screenshot: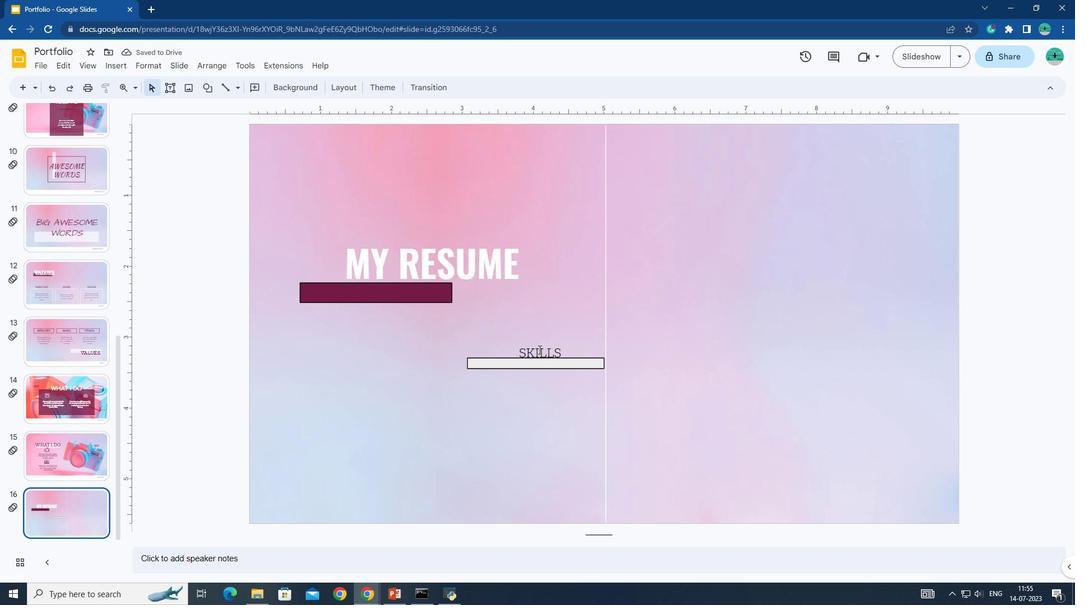 
Action: Mouse moved to (521, 349)
Screenshot: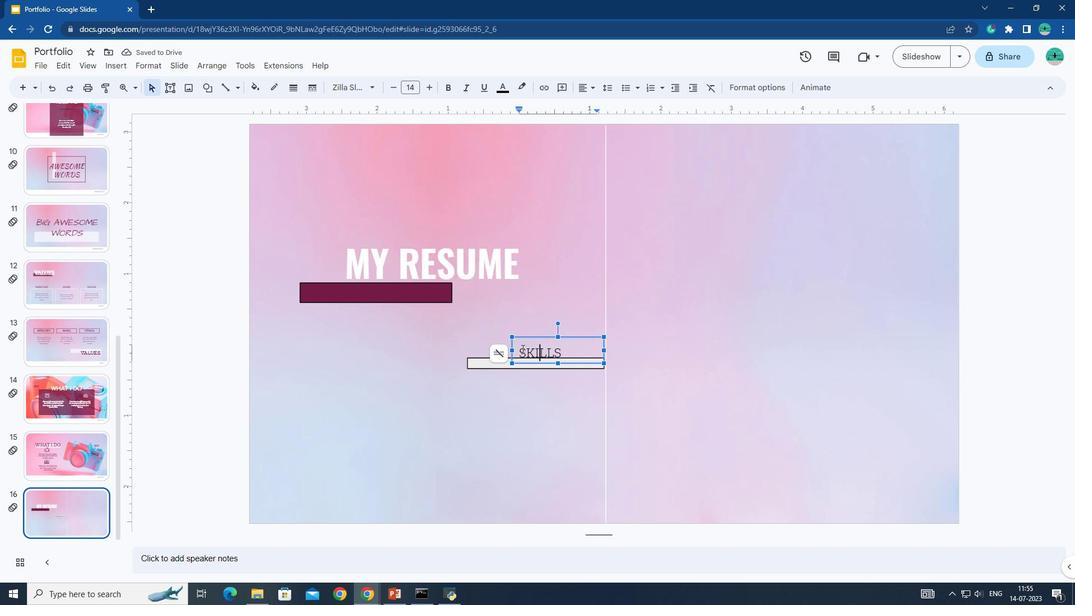 
Action: Mouse pressed left at (521, 349)
Screenshot: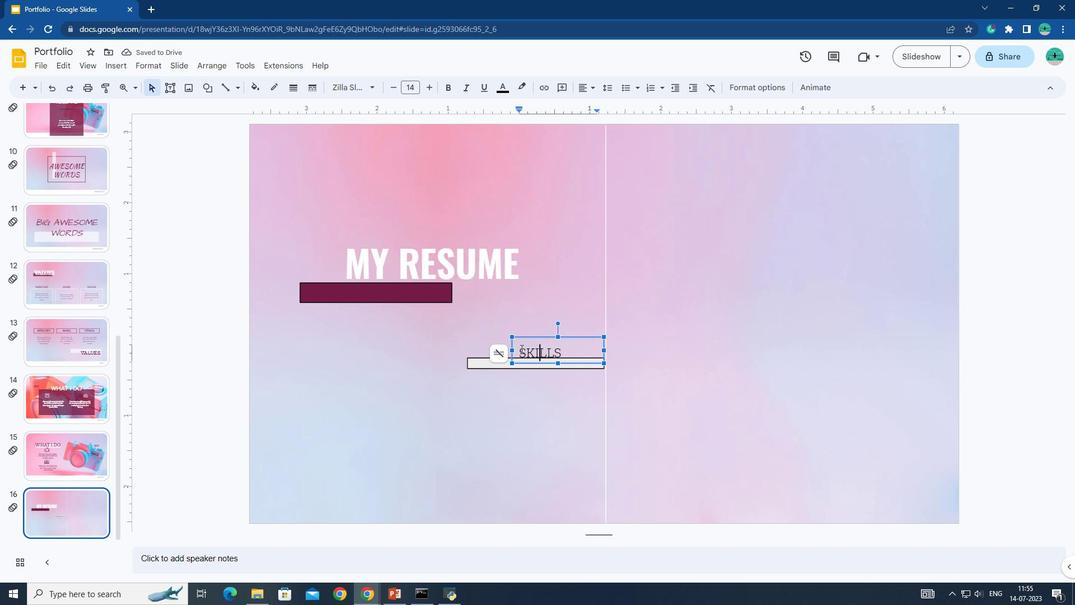 
Action: Mouse moved to (523, 346)
Screenshot: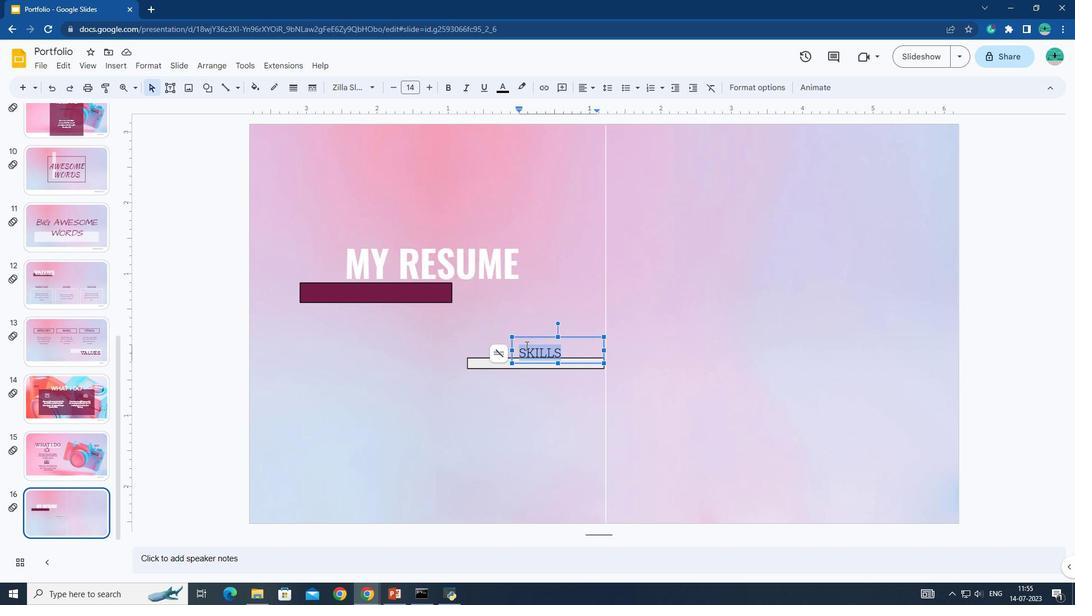 
Action: Mouse pressed left at (523, 346)
Screenshot: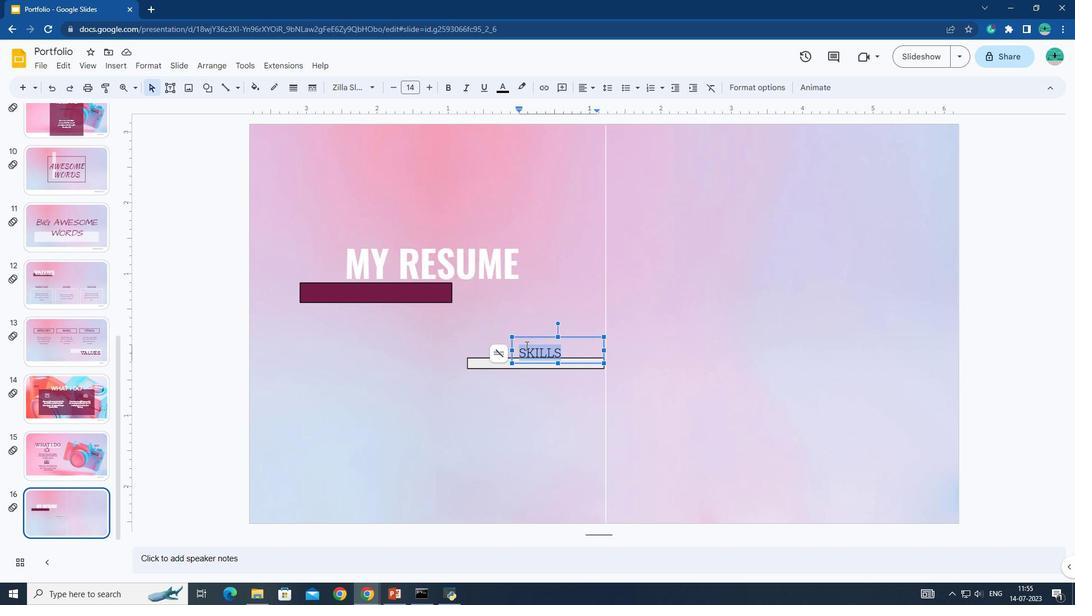 
Action: Mouse moved to (518, 351)
Screenshot: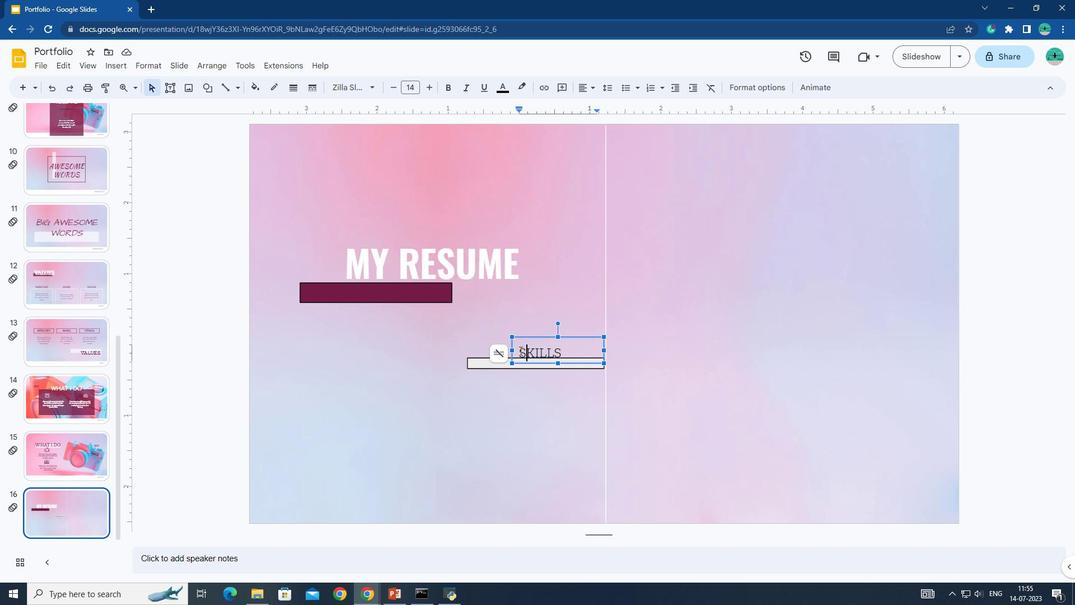 
Action: Mouse pressed left at (518, 351)
Screenshot: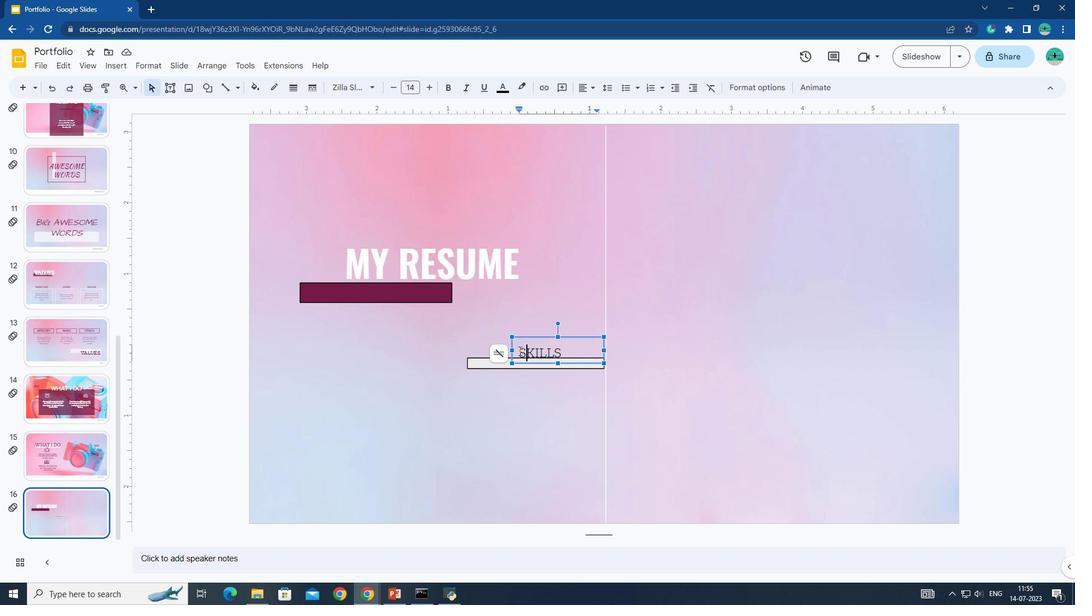 
Action: Key pressed <Key.space>
Screenshot: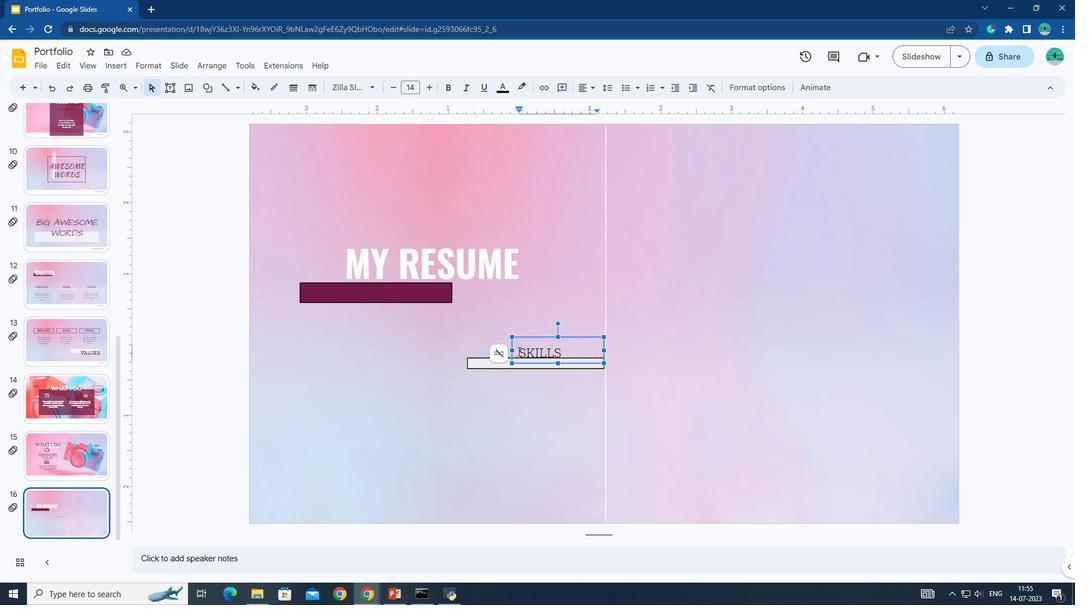 
Action: Mouse moved to (518, 351)
Screenshot: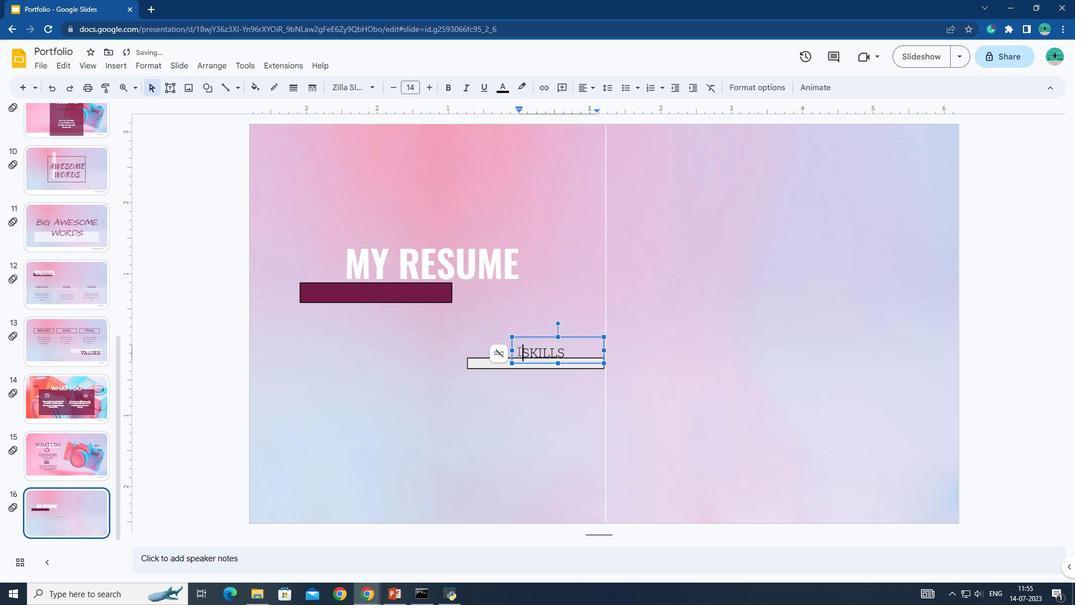 
Action: Key pressed <Key.space><Key.space><Key.space><Key.space><Key.space>
Screenshot: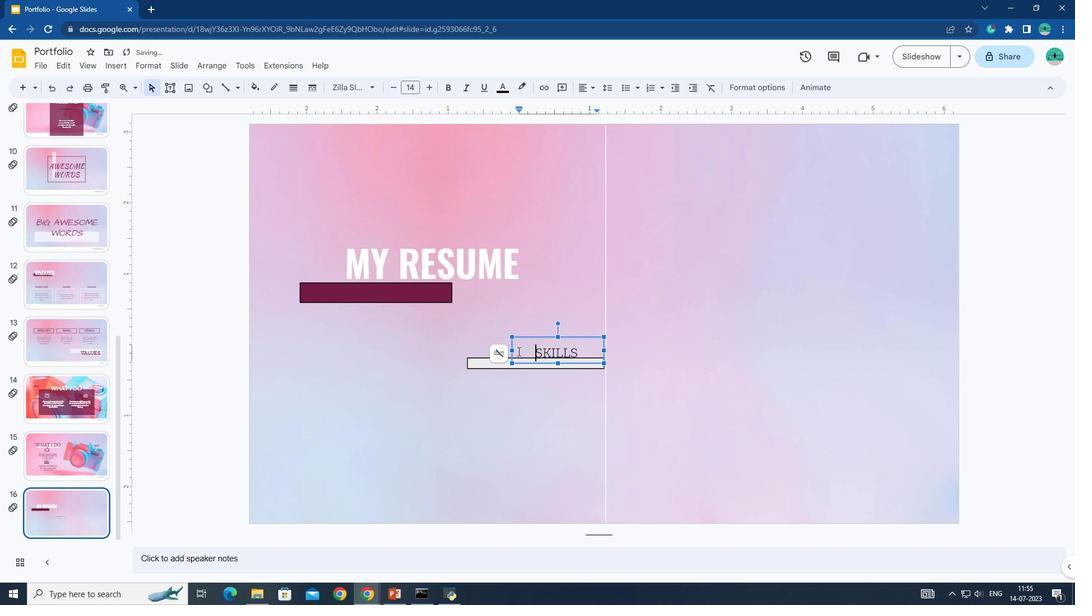 
Action: Mouse moved to (537, 350)
Screenshot: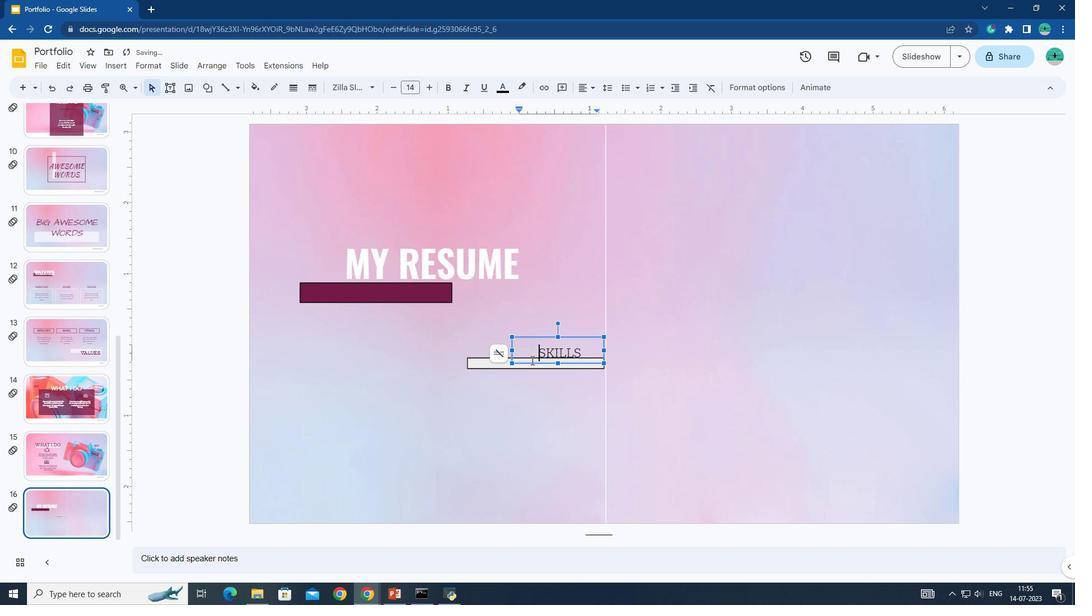 
Action: Mouse pressed left at (537, 350)
Screenshot: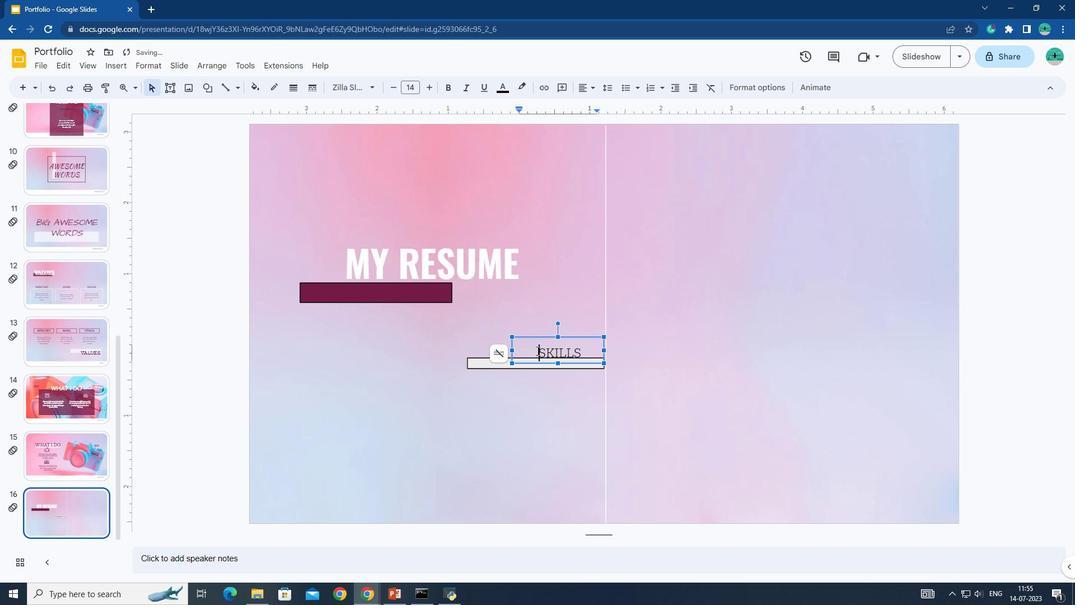 
Action: Mouse moved to (375, 89)
Screenshot: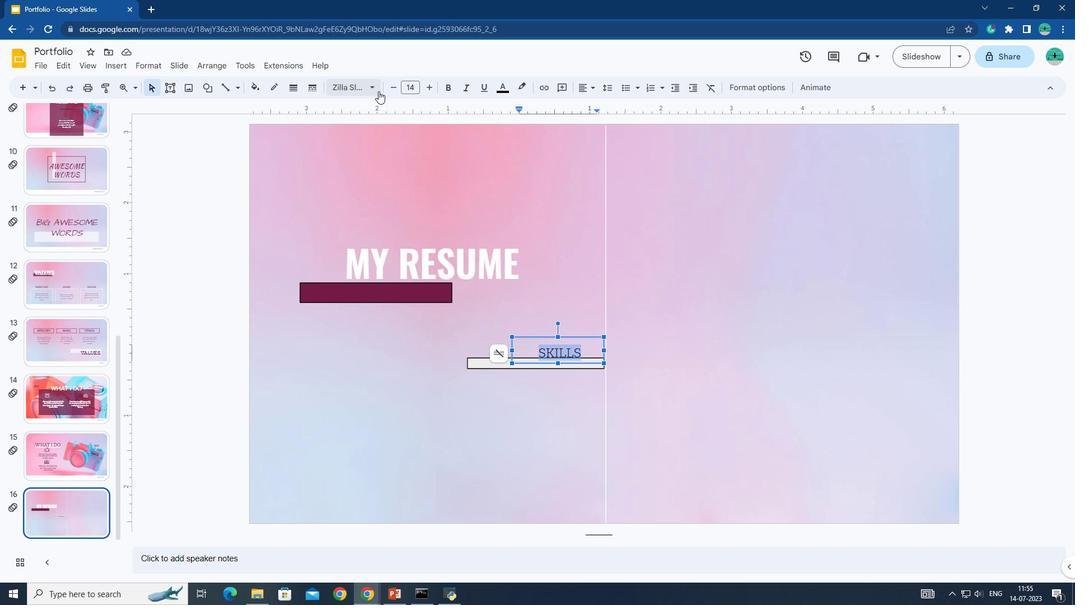 
Action: Mouse pressed left at (375, 89)
Screenshot: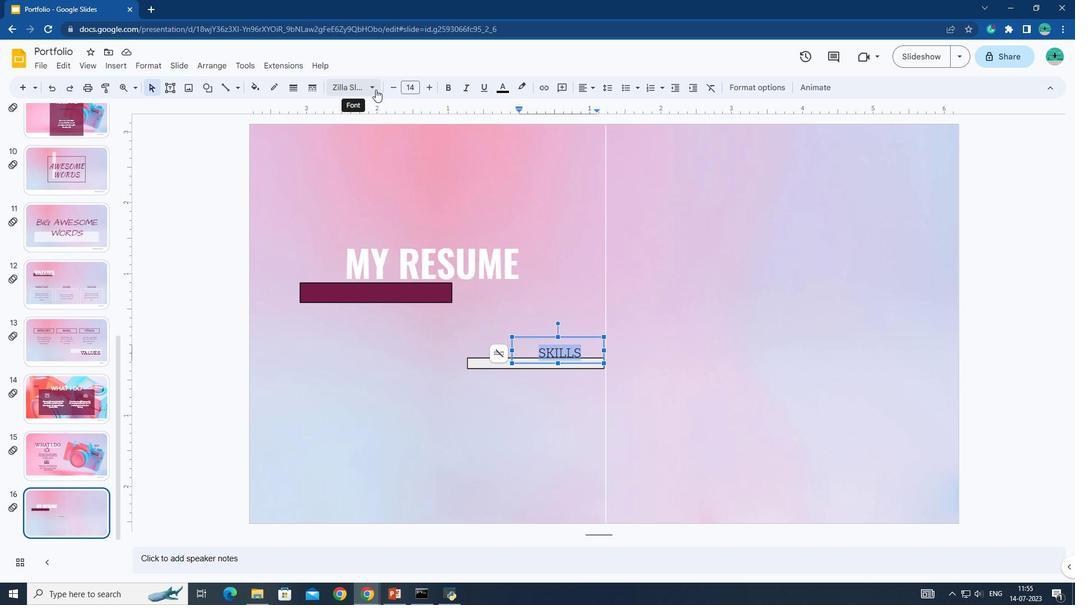 
Action: Mouse moved to (503, 248)
Screenshot: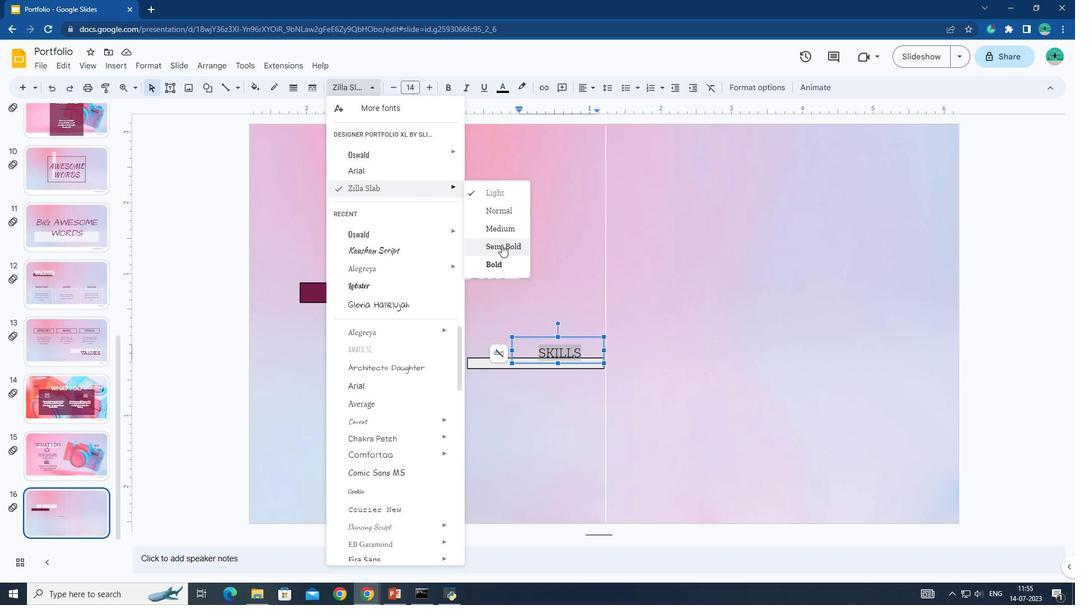 
Action: Mouse pressed left at (503, 248)
Screenshot: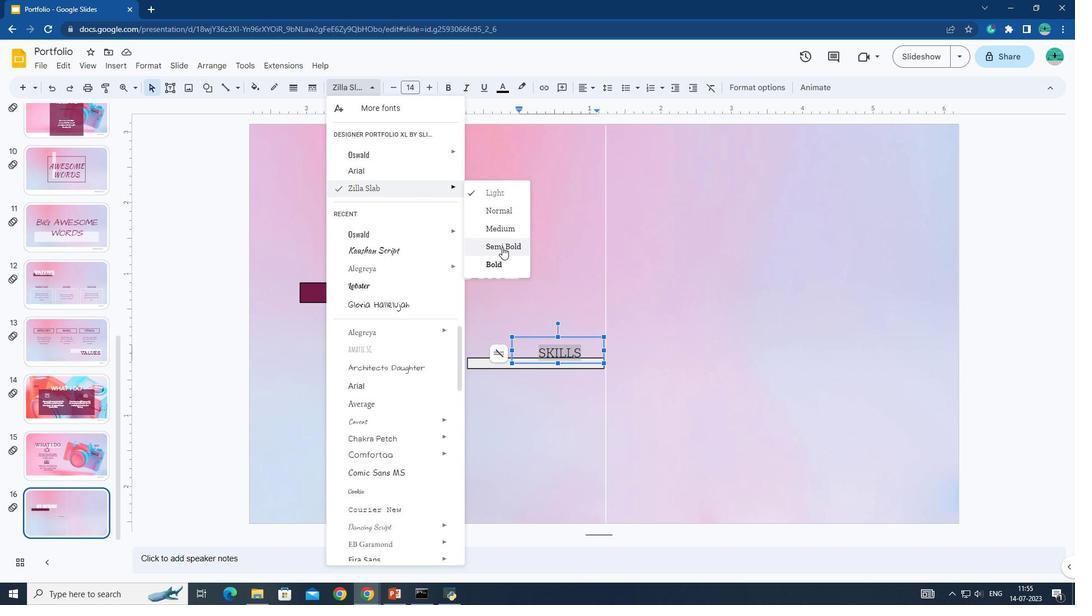 
Action: Mouse moved to (503, 90)
Screenshot: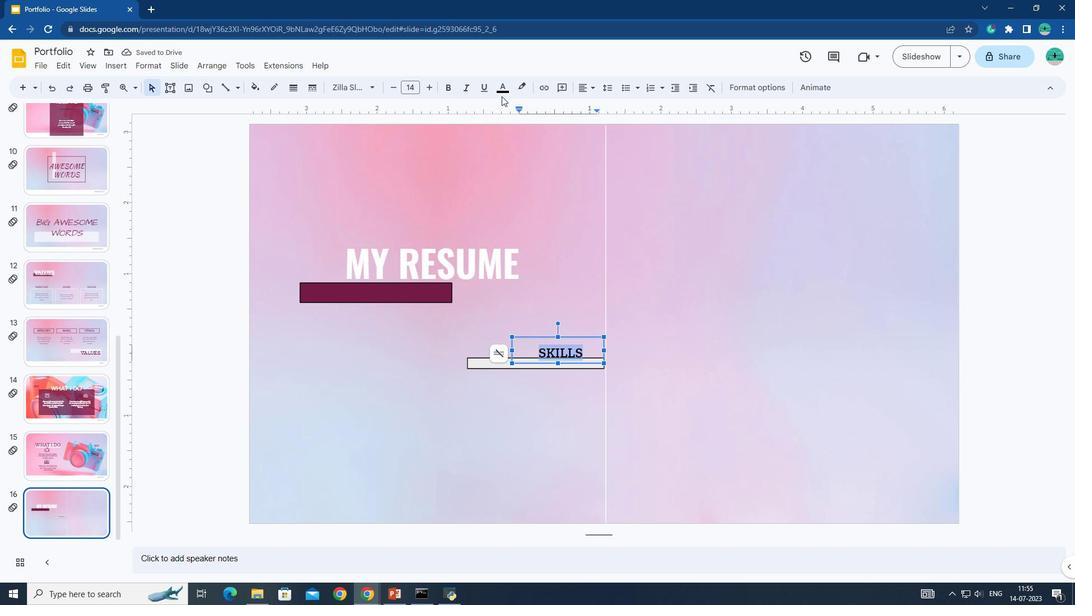 
Action: Mouse pressed left at (503, 90)
Screenshot: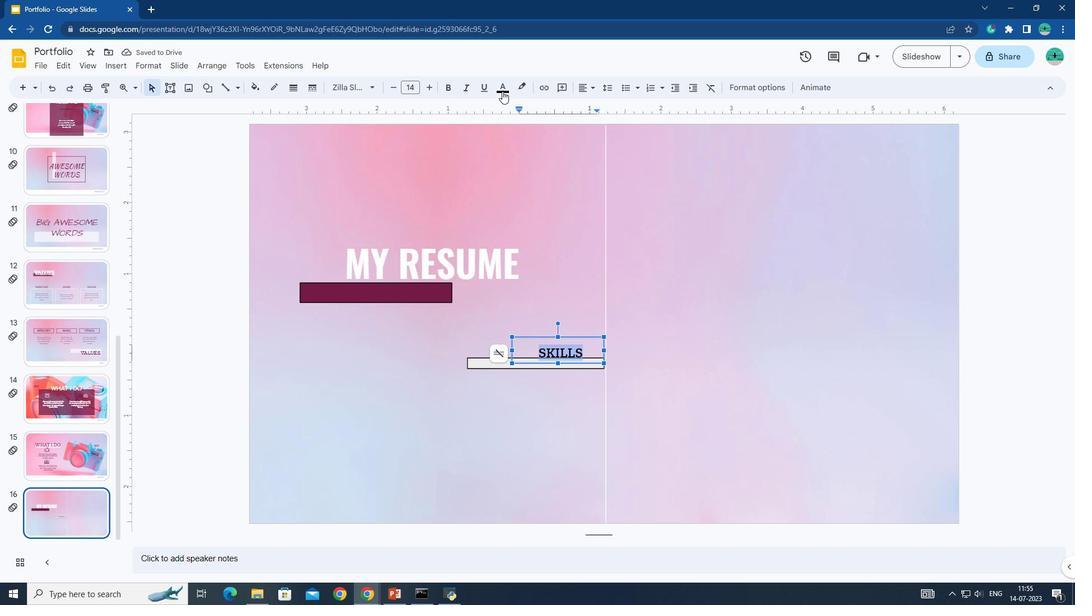 
Action: Mouse moved to (508, 126)
Screenshot: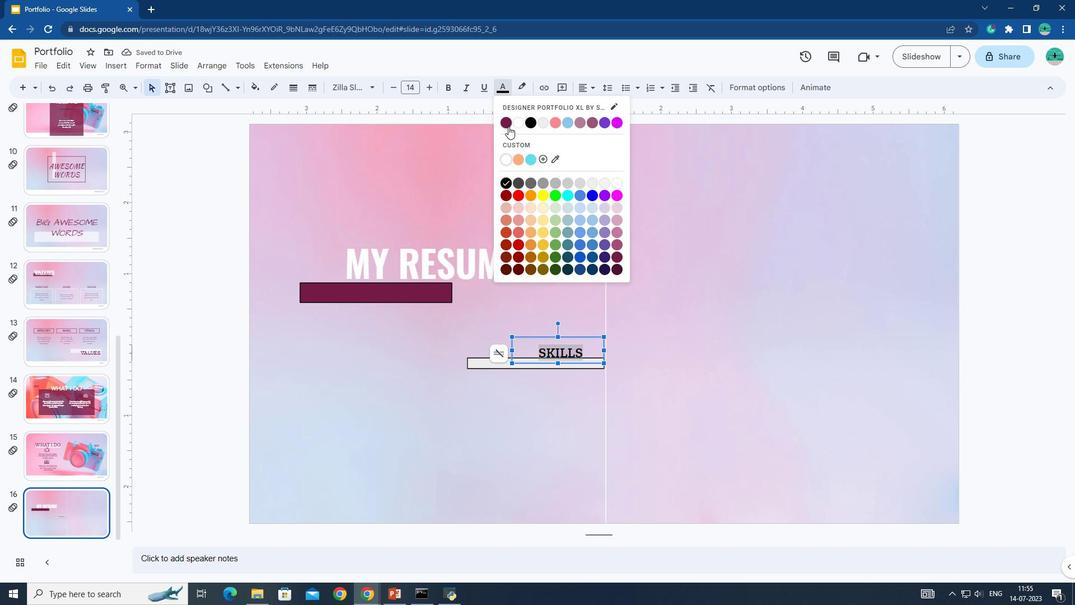 
Action: Mouse pressed left at (508, 126)
Screenshot: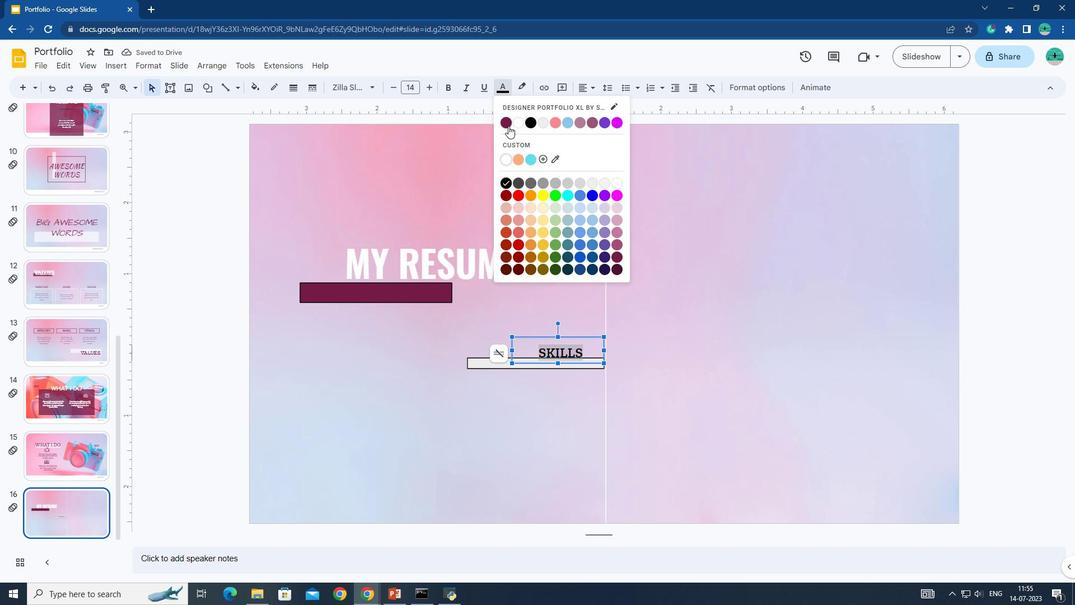 
Action: Mouse moved to (432, 87)
Screenshot: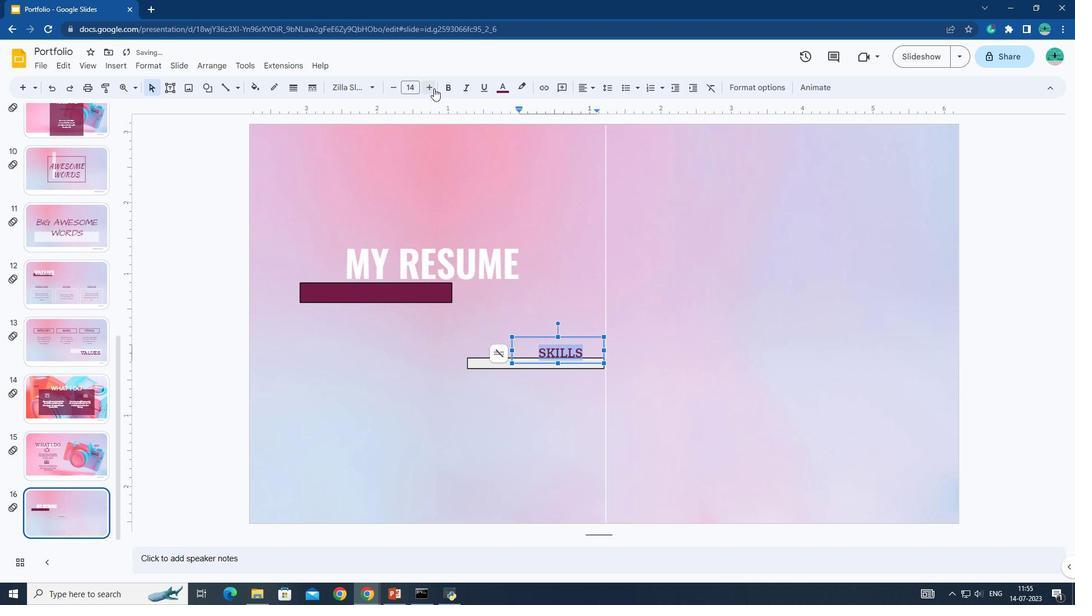 
Action: Mouse pressed left at (432, 87)
Screenshot: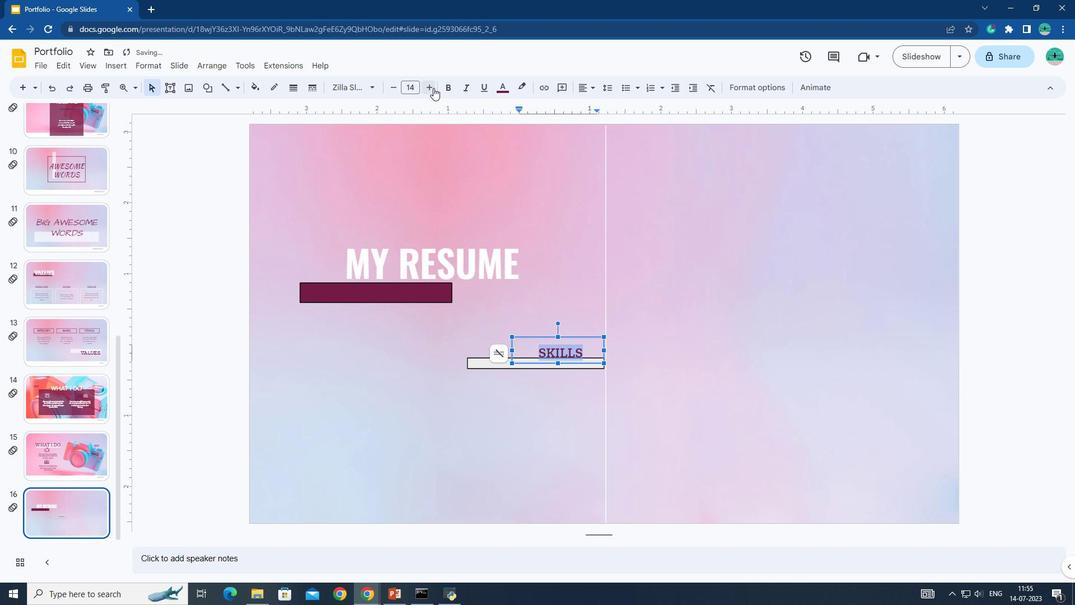 
Action: Mouse pressed left at (432, 87)
Screenshot: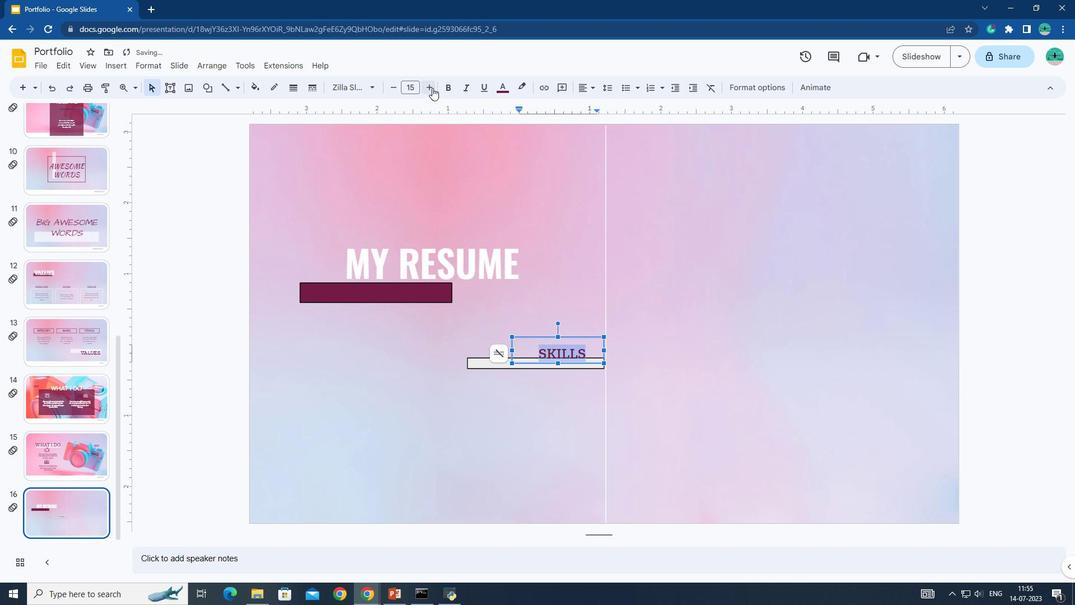 
Action: Mouse pressed left at (432, 87)
Screenshot: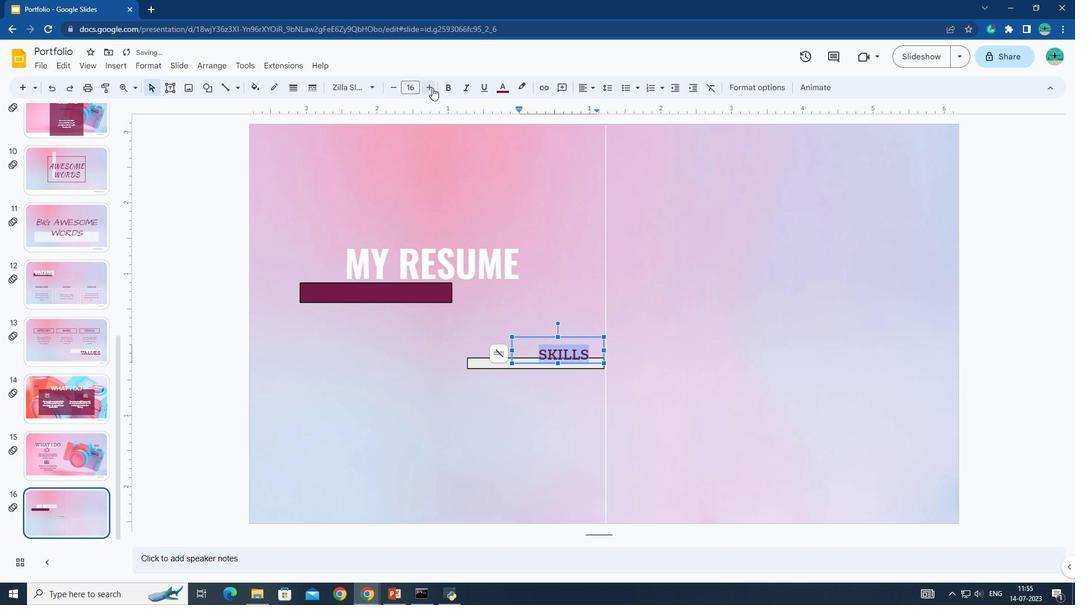 
Action: Mouse moved to (561, 340)
Screenshot: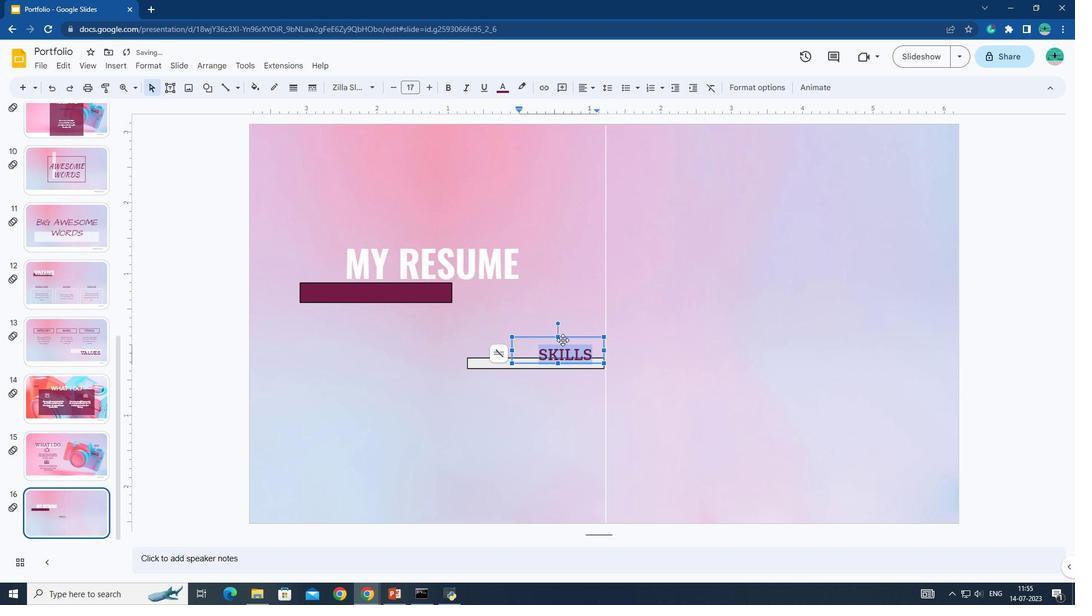 
Action: Mouse pressed left at (561, 340)
Screenshot: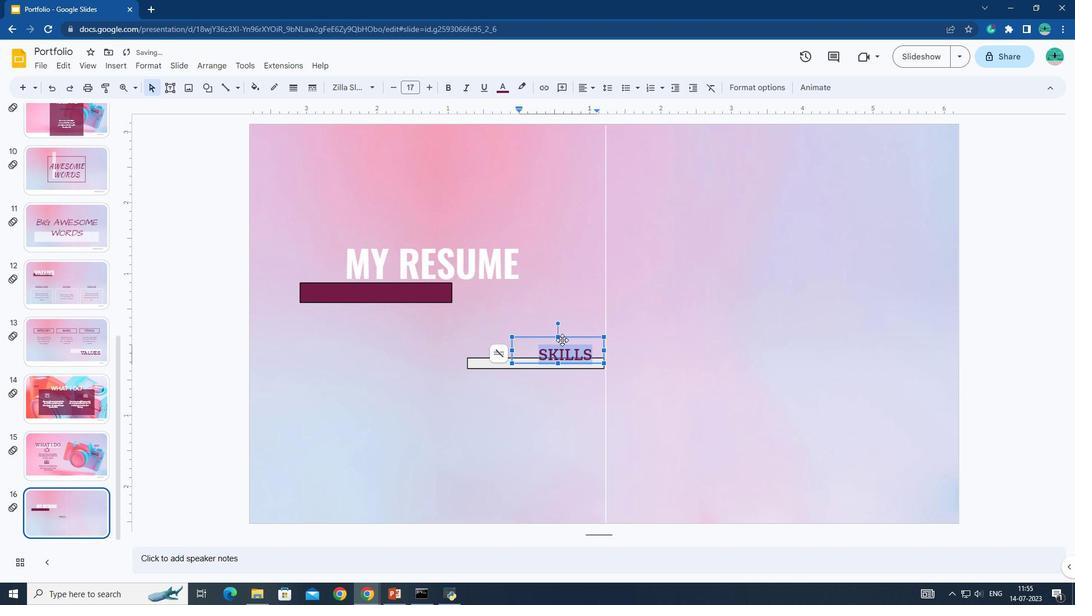 
Action: Mouse moved to (461, 400)
Screenshot: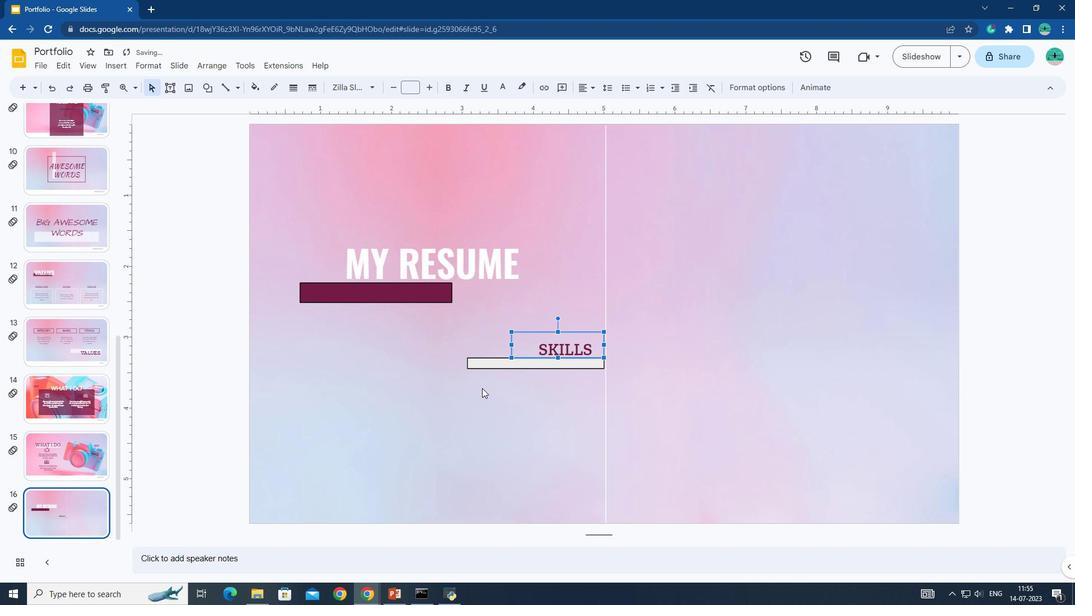 
Action: Mouse pressed left at (461, 400)
Screenshot: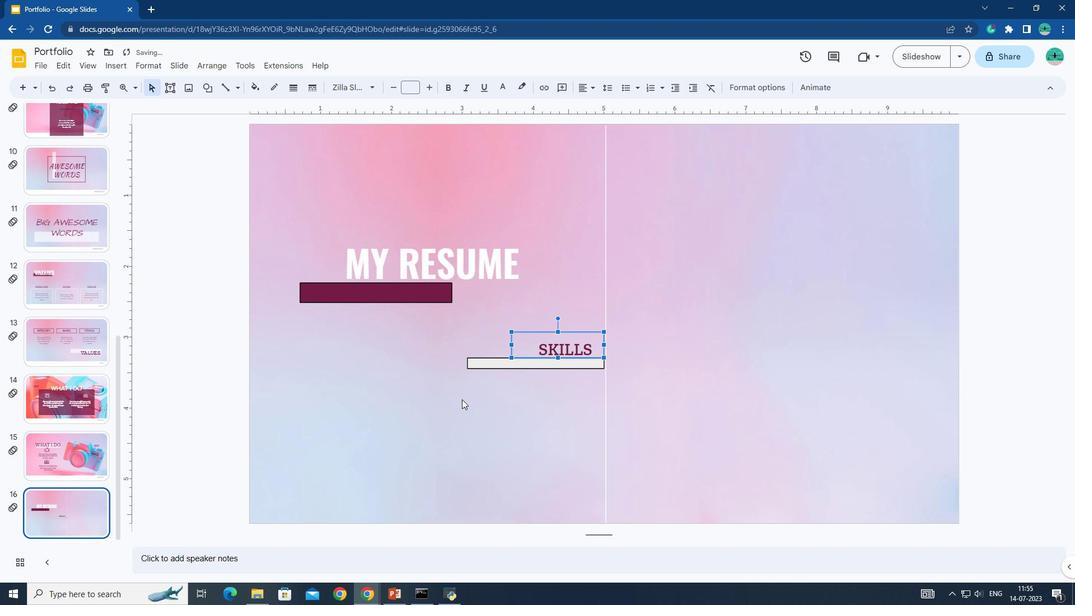 
Action: Mouse moved to (207, 87)
Screenshot: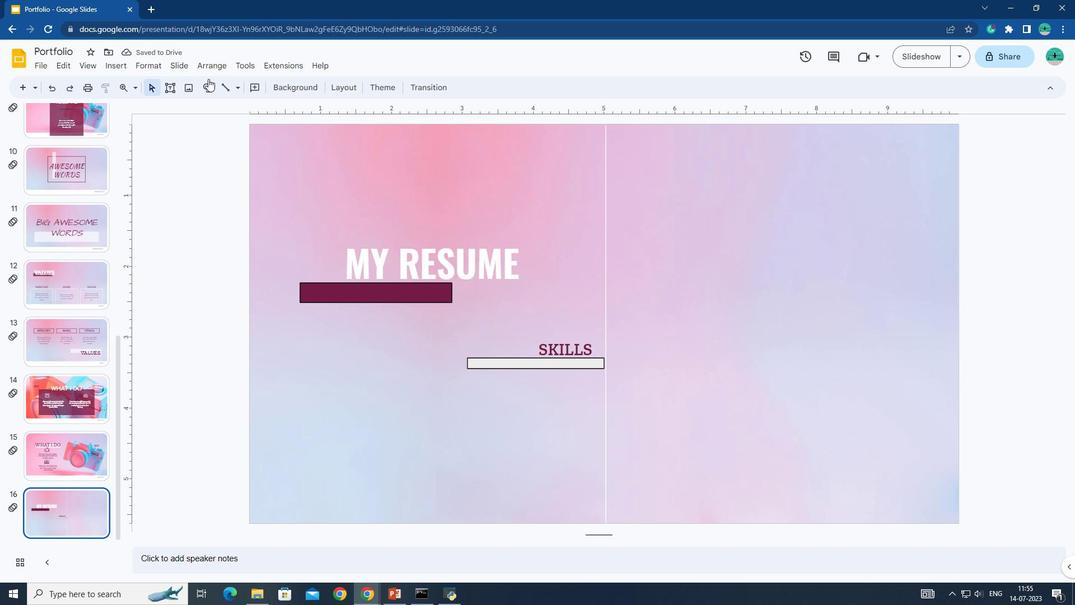 
Action: Mouse pressed left at (207, 87)
Screenshot: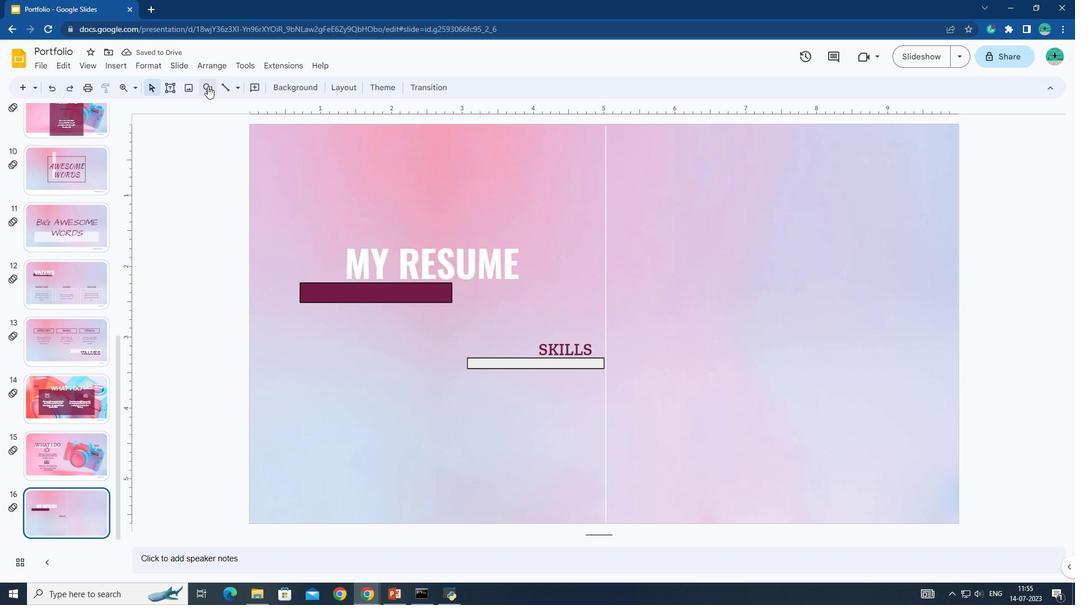 
Action: Mouse moved to (355, 111)
Screenshot: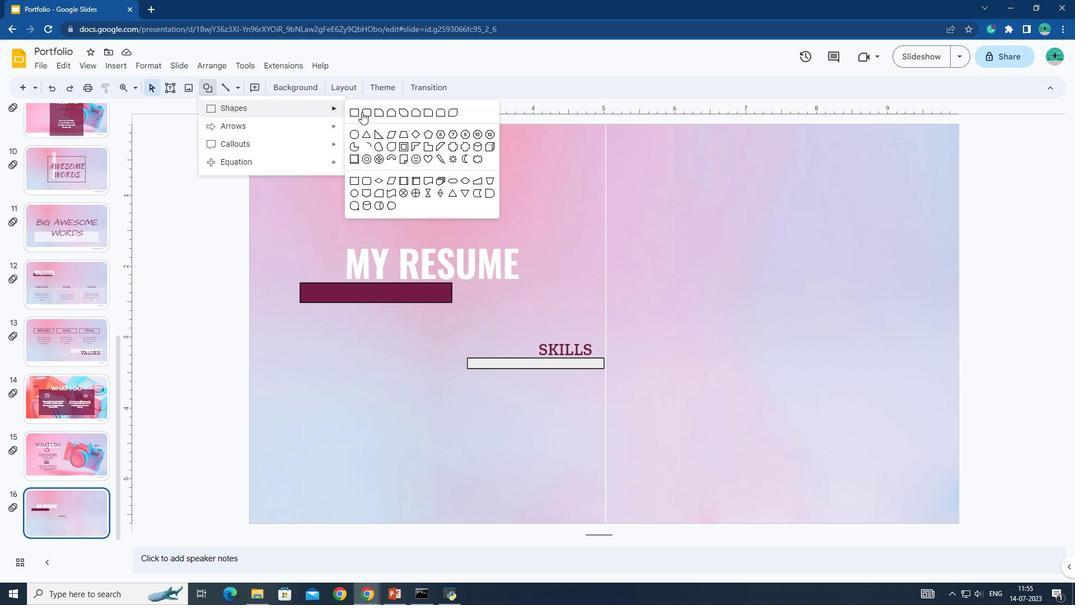 
Action: Mouse pressed left at (355, 111)
Screenshot: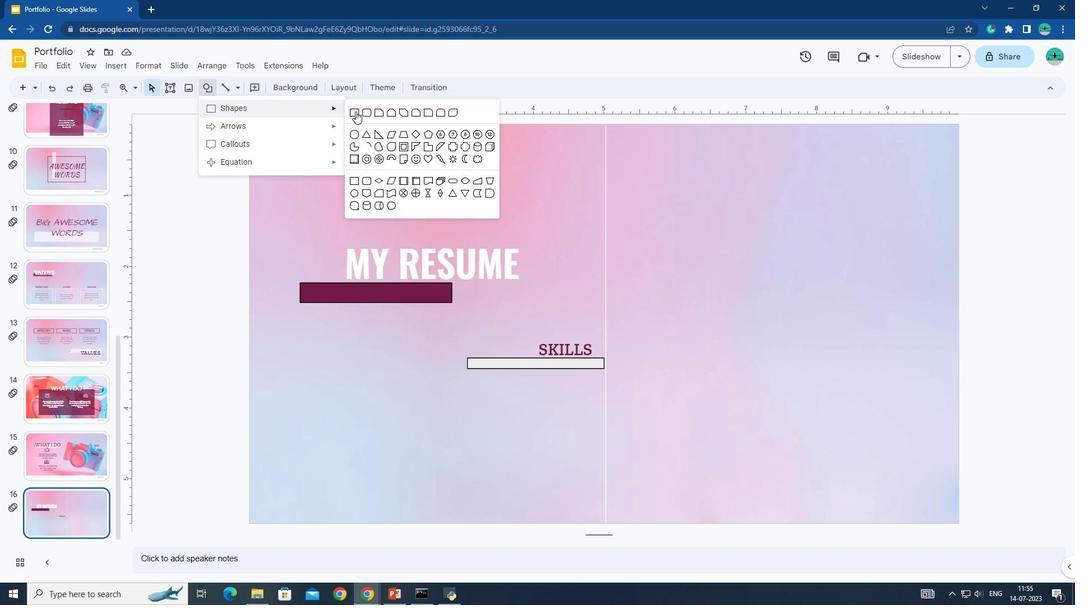 
Action: Mouse moved to (606, 146)
Screenshot: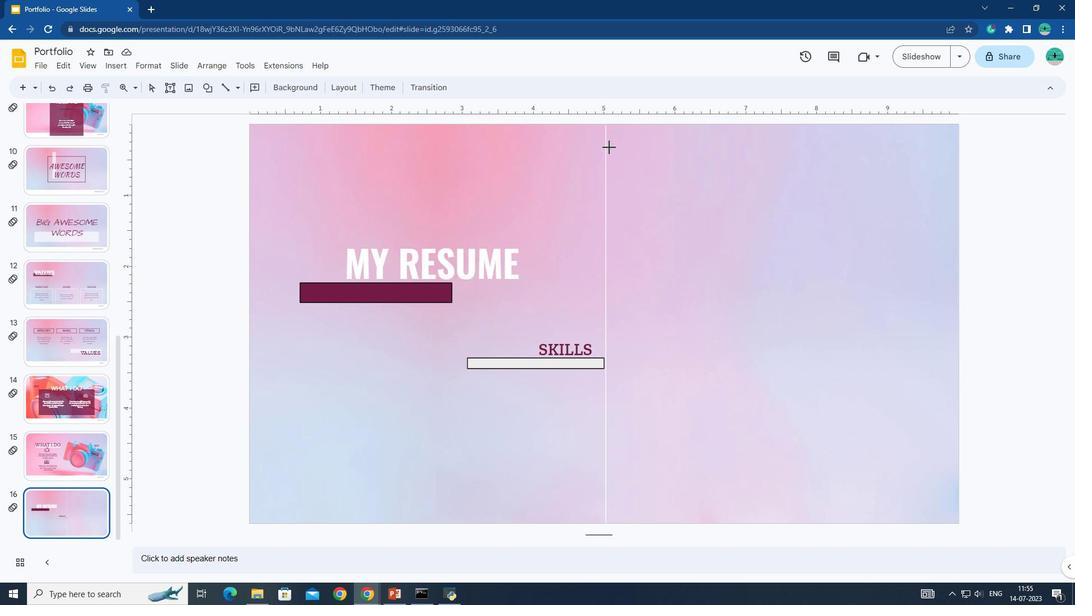 
Action: Mouse pressed left at (606, 146)
Screenshot: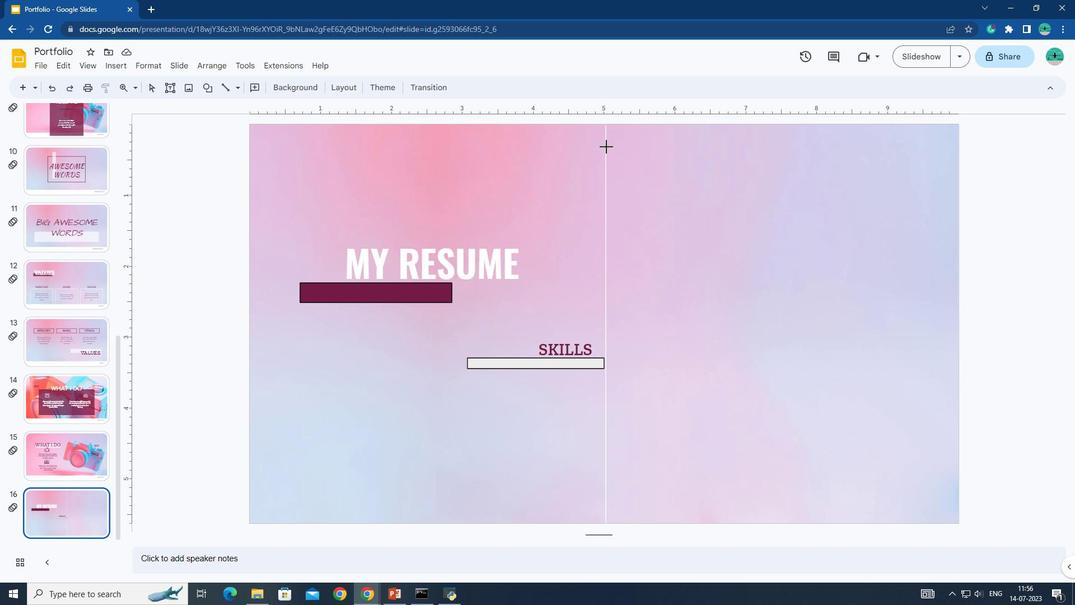 
Action: Mouse moved to (174, 85)
Screenshot: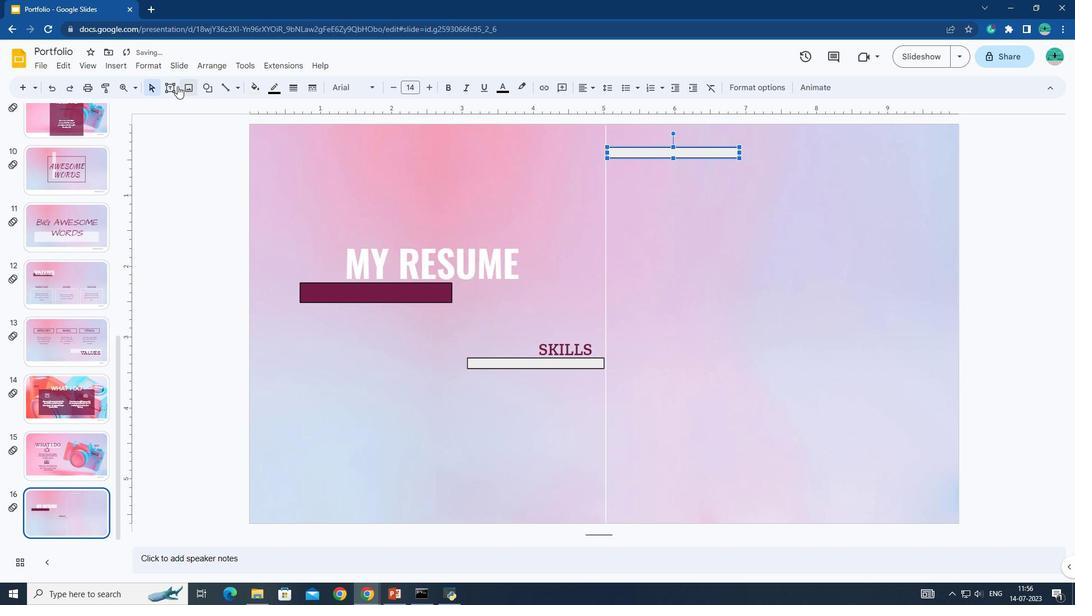 
Action: Mouse pressed left at (174, 85)
Screenshot: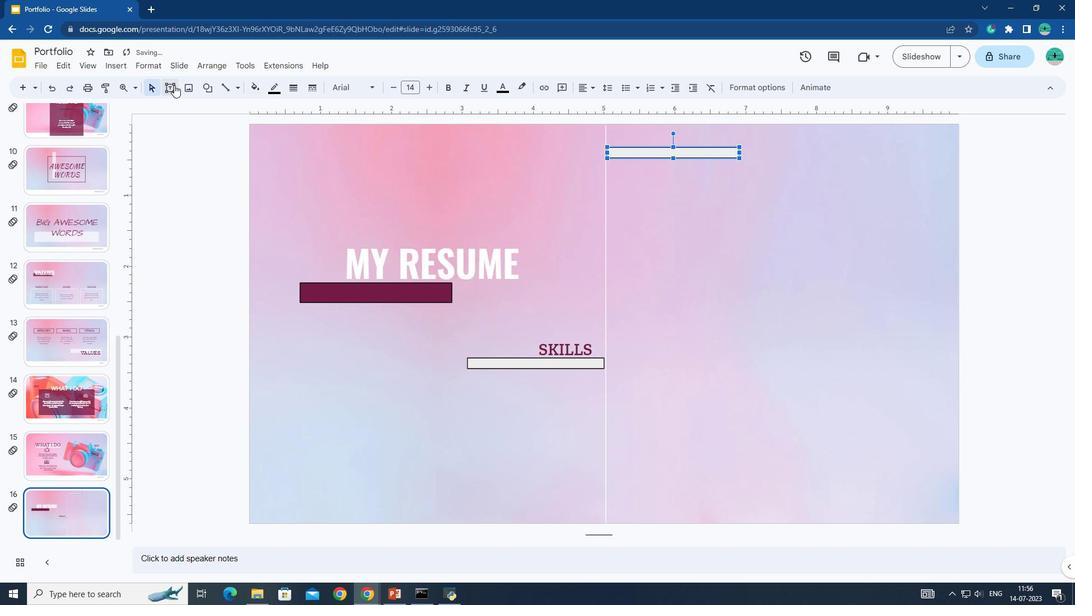 
Action: Mouse moved to (624, 133)
Screenshot: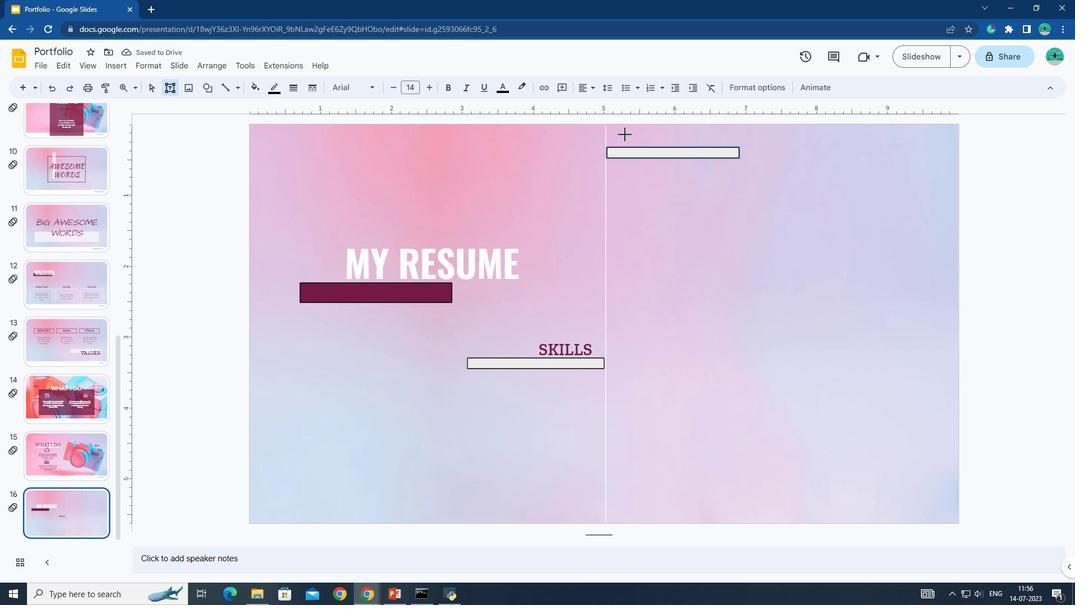 
Action: Mouse pressed left at (624, 133)
Screenshot: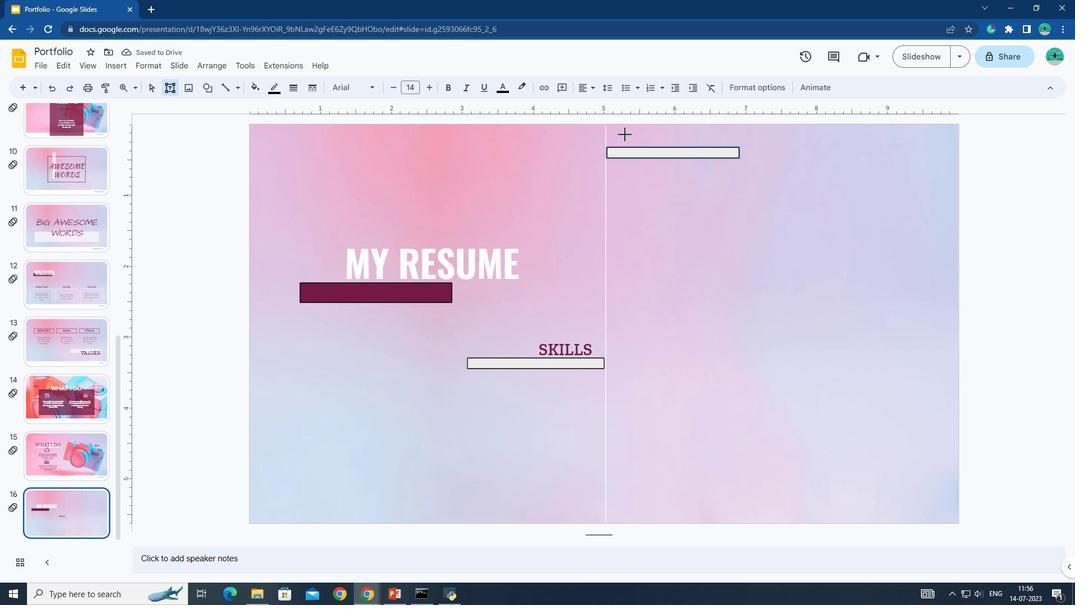 
Action: Mouse moved to (669, 146)
Screenshot: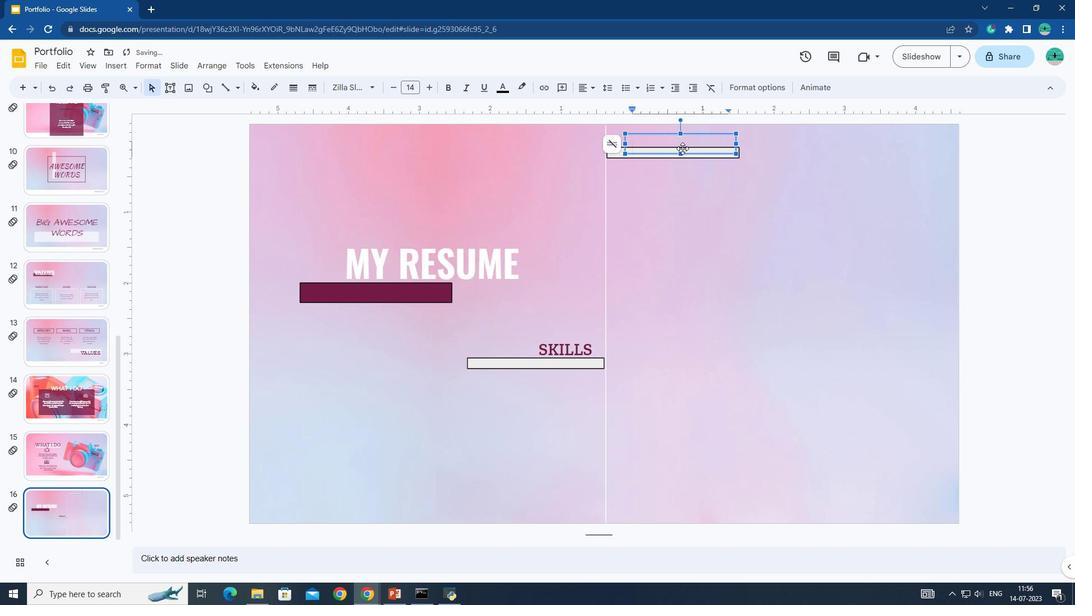
Action: Key pressed EDUCATION
Screenshot: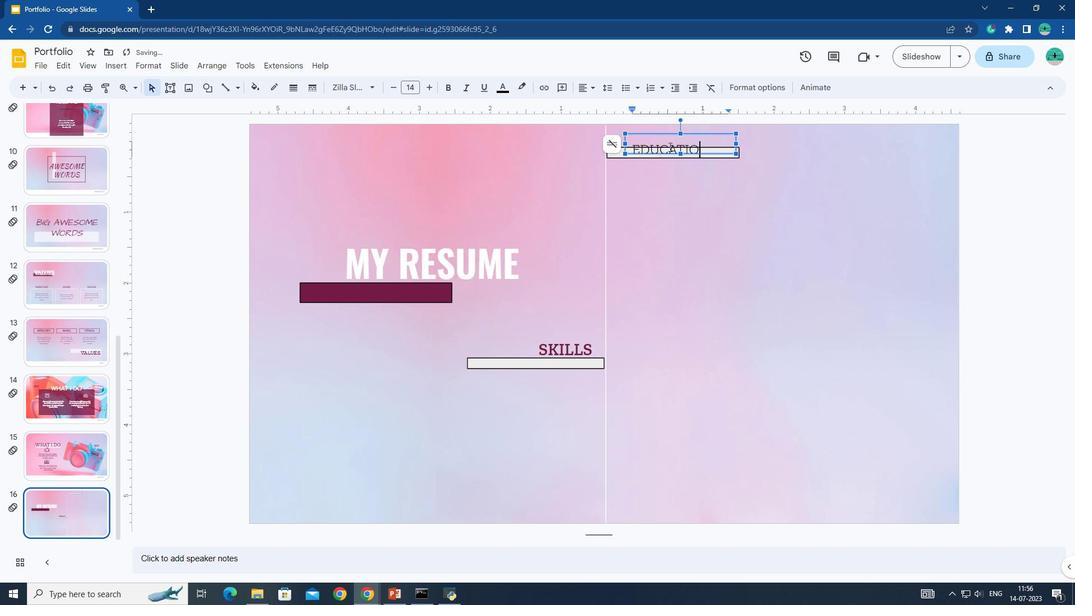 
Action: Mouse moved to (635, 147)
Screenshot: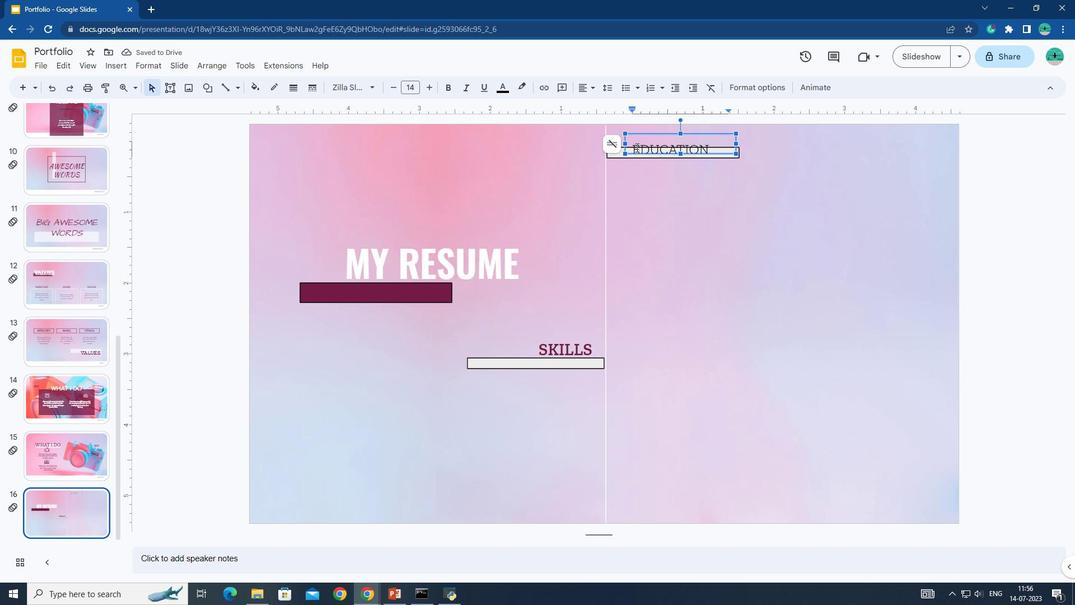 
Action: Mouse pressed left at (635, 147)
Screenshot: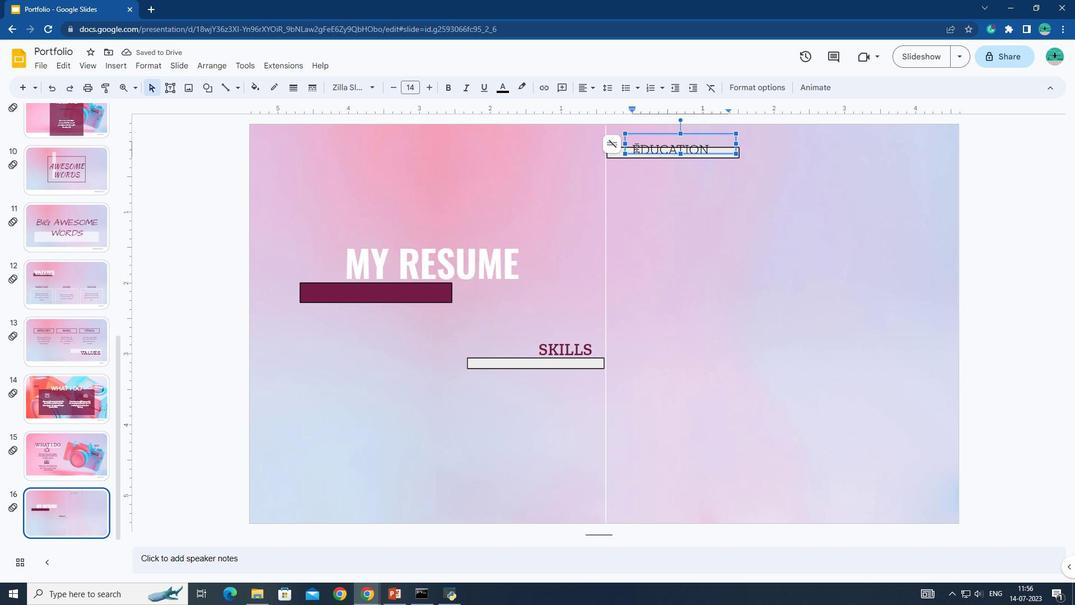 
Action: Mouse pressed left at (635, 147)
Screenshot: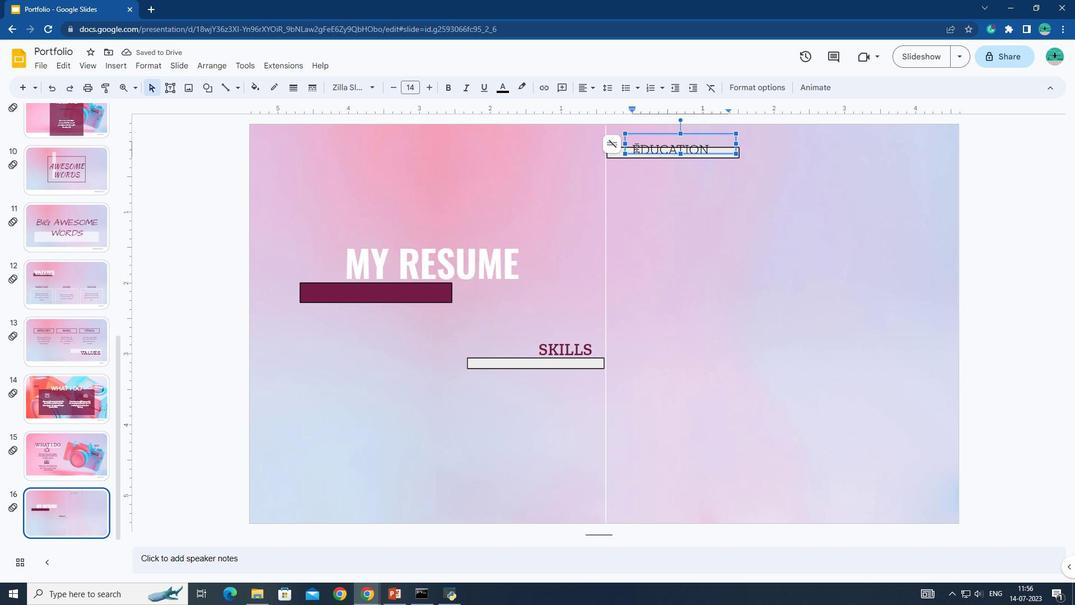 
Action: Mouse pressed left at (635, 147)
Screenshot: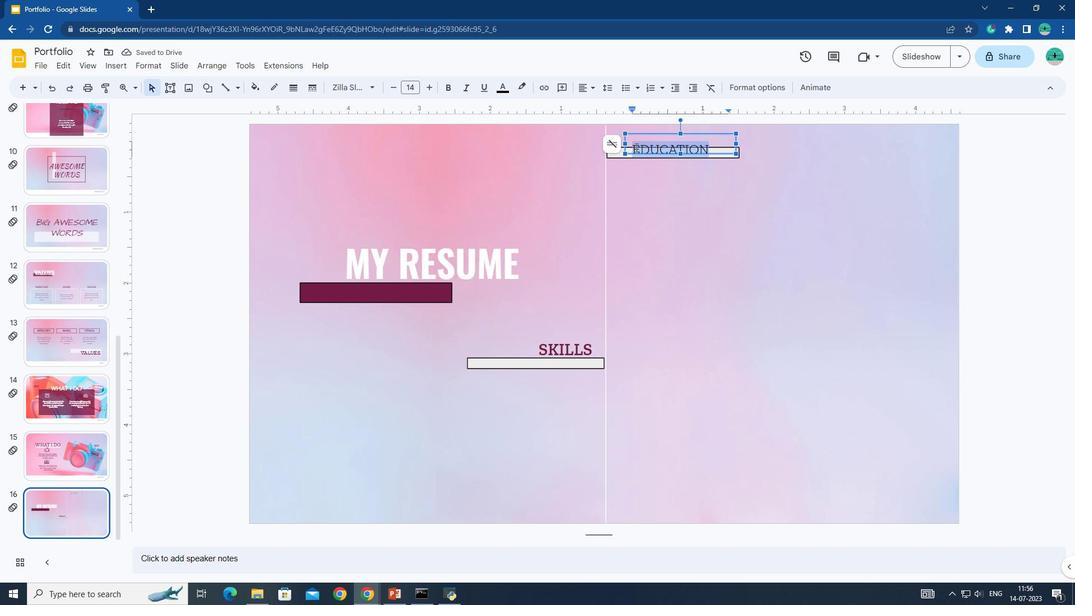
Action: Mouse moved to (500, 92)
Screenshot: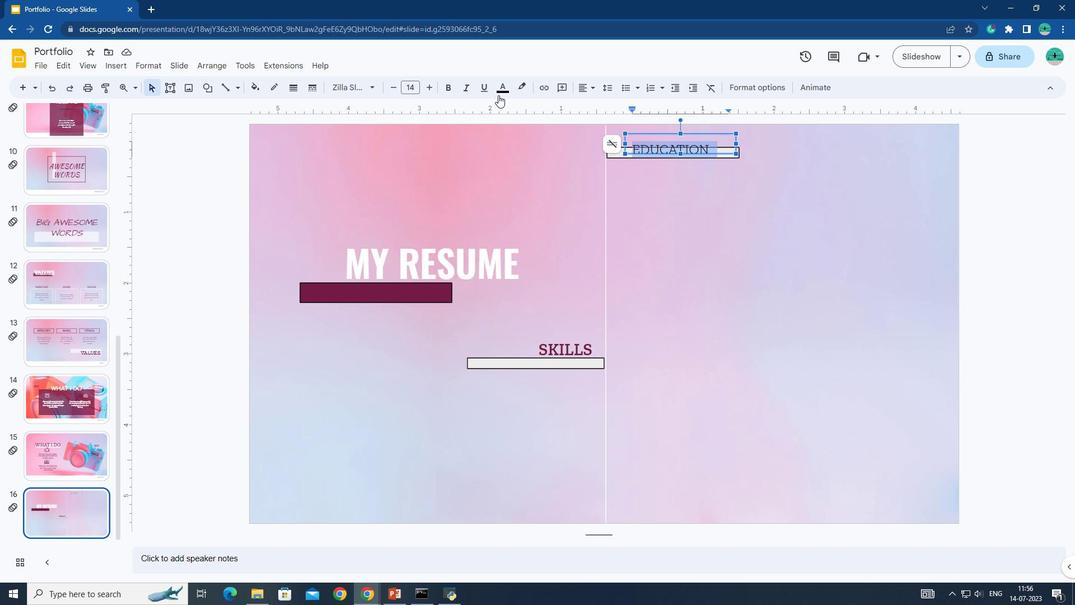
Action: Mouse pressed left at (500, 92)
Screenshot: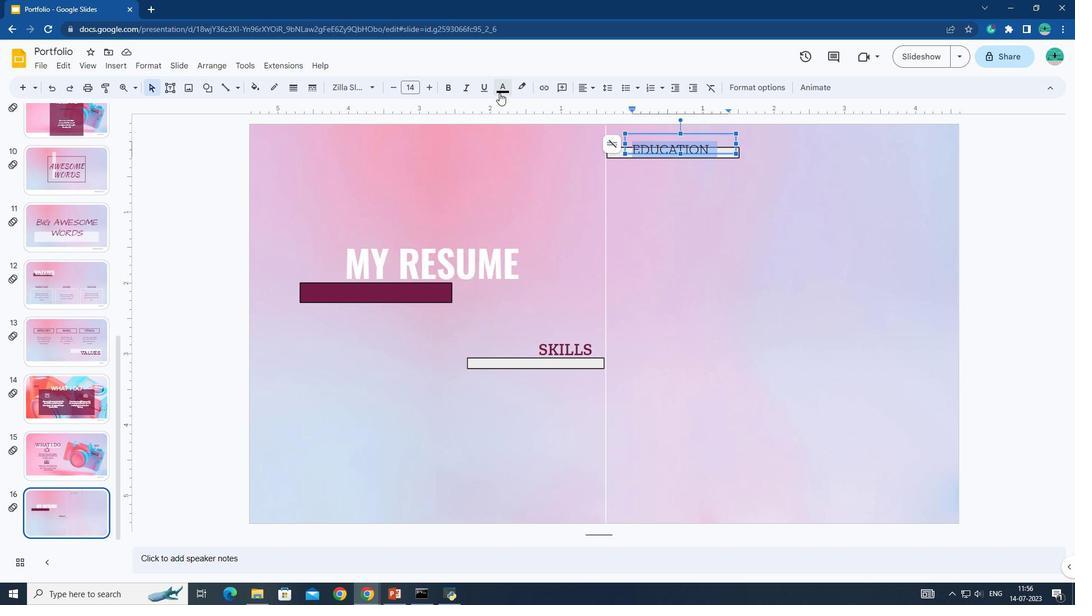 
Action: Mouse moved to (503, 121)
Screenshot: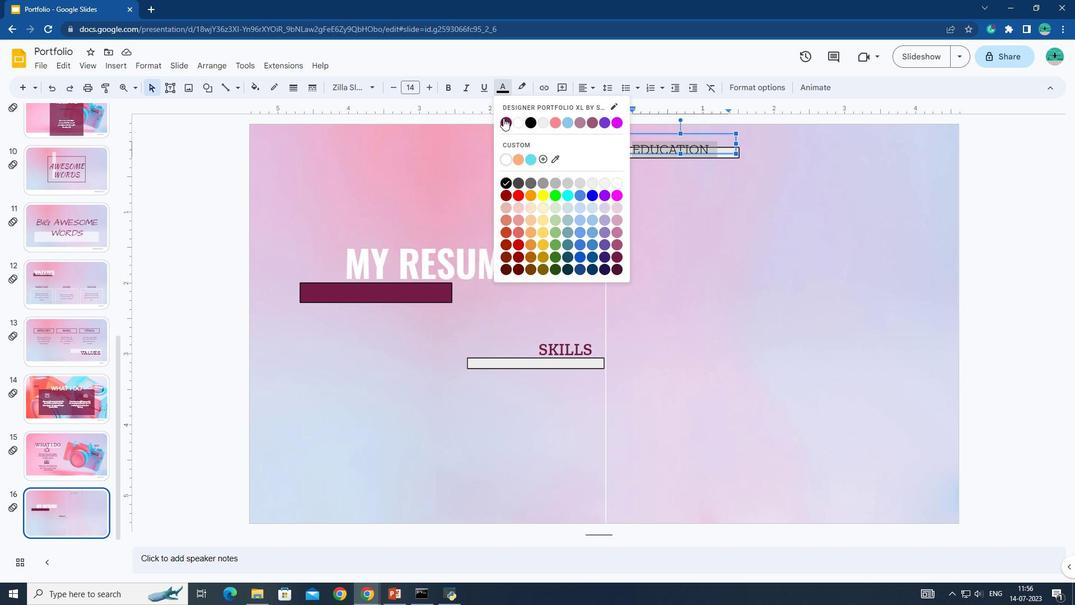 
Action: Mouse pressed left at (503, 121)
Screenshot: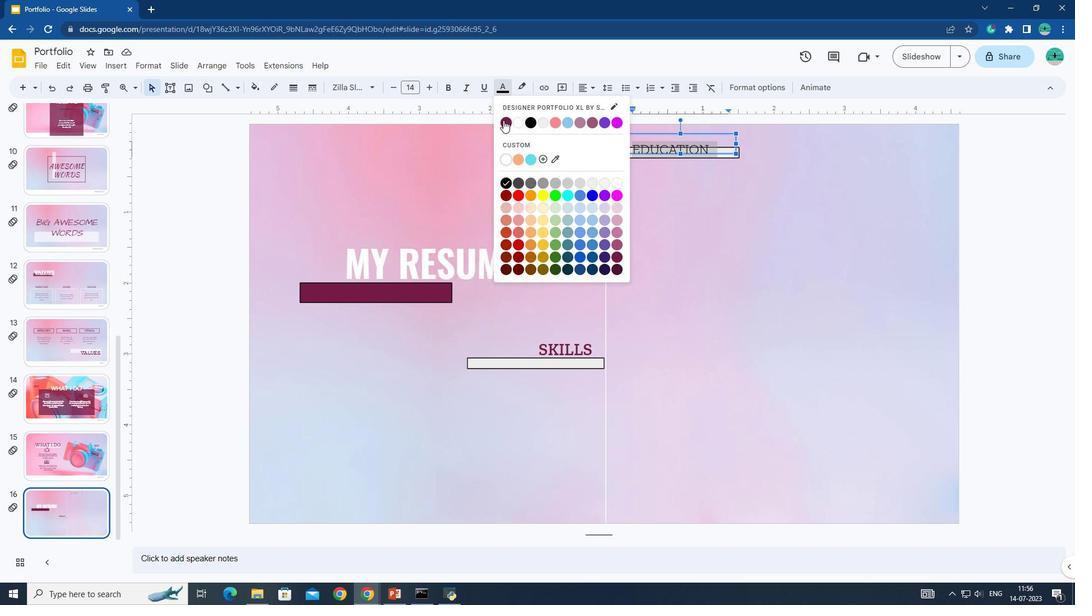 
Action: Mouse moved to (453, 86)
